 Task: Add a 'Request A Call-Back' section to the HTML file with specific styling and text.
Action: Mouse moved to (528, 478)
Screenshot: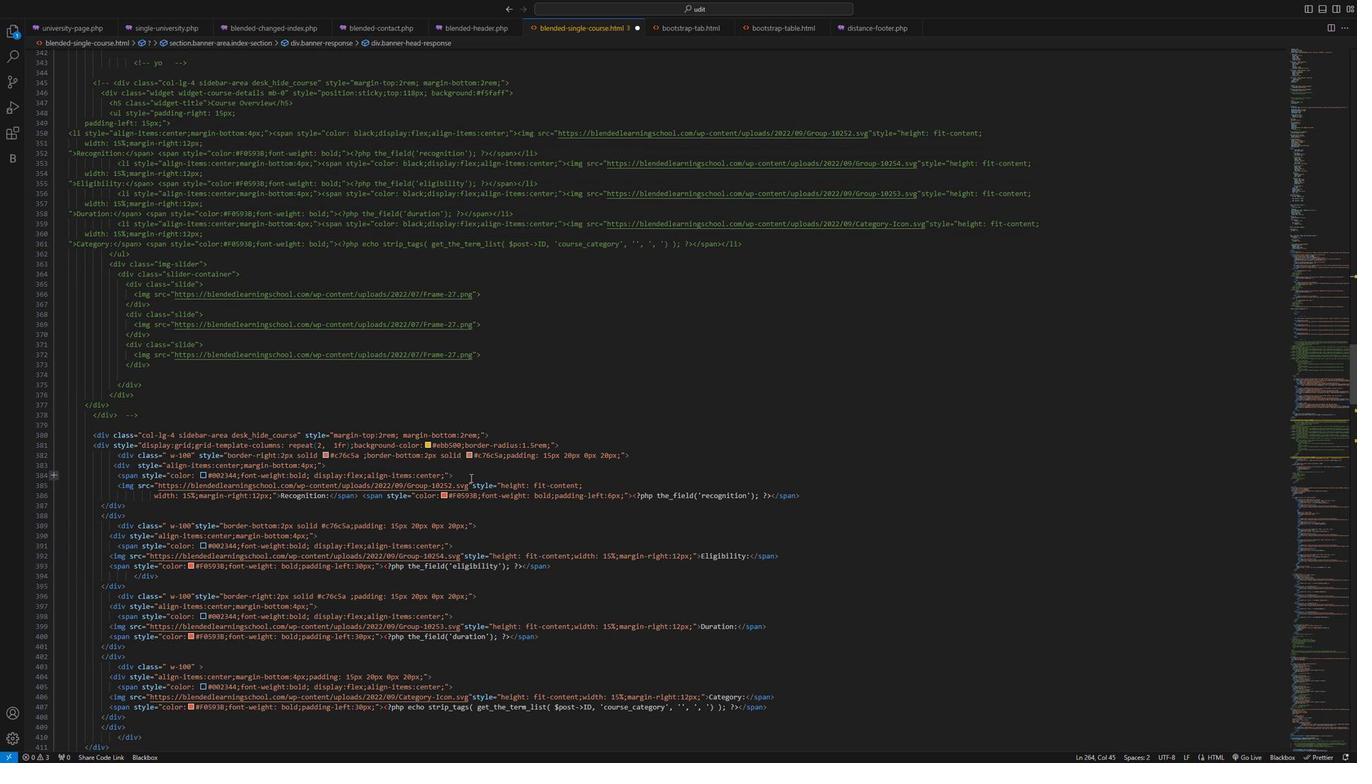 
Action: Mouse scrolled (528, 477) with delta (0, 0)
Screenshot: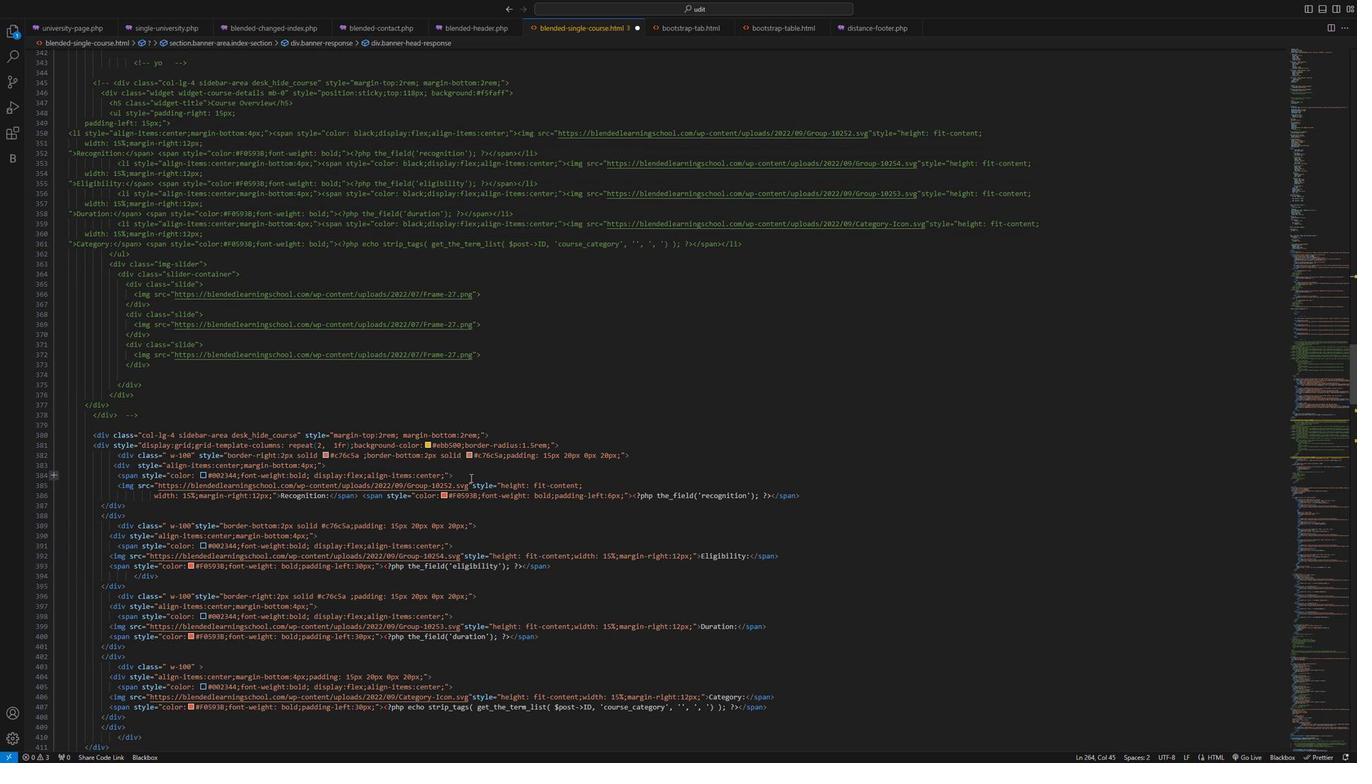 
Action: Mouse moved to (524, 481)
Screenshot: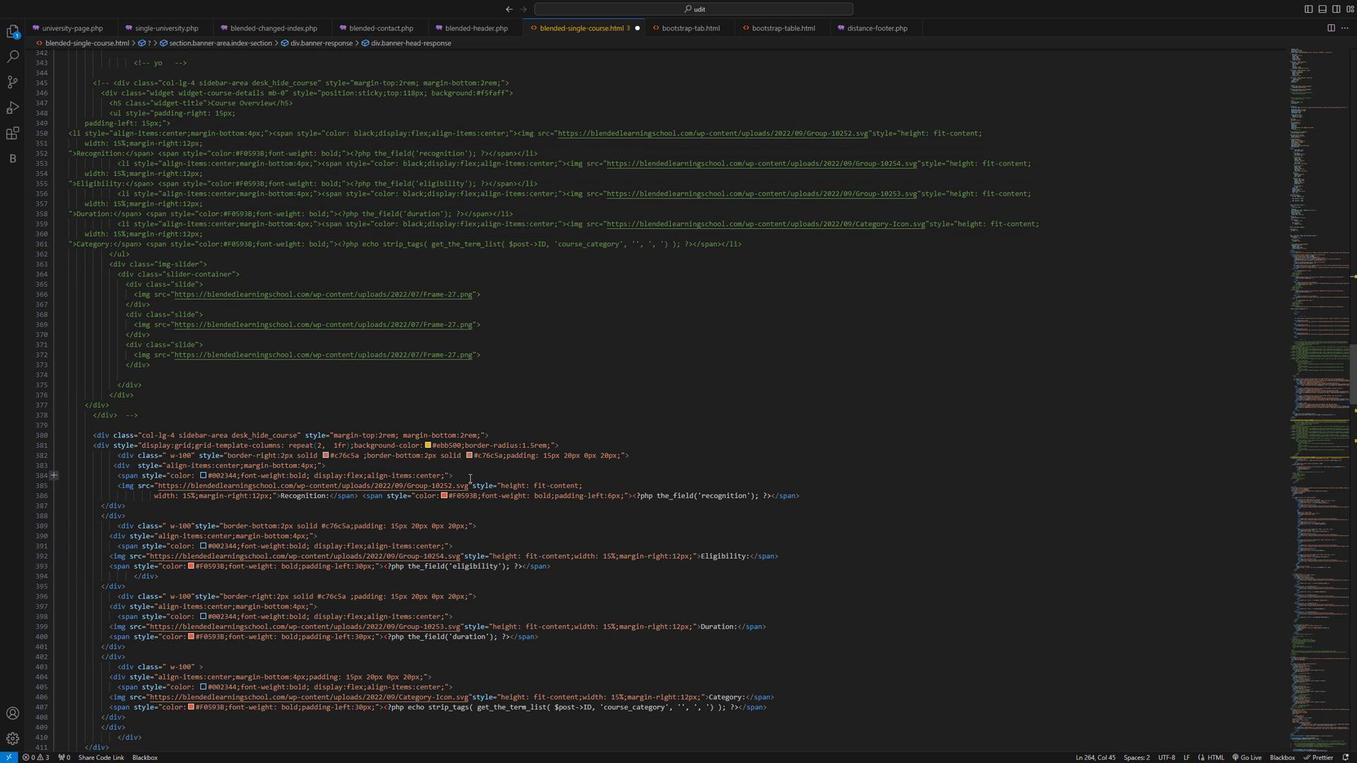 
Action: Mouse scrolled (524, 481) with delta (0, 0)
Screenshot: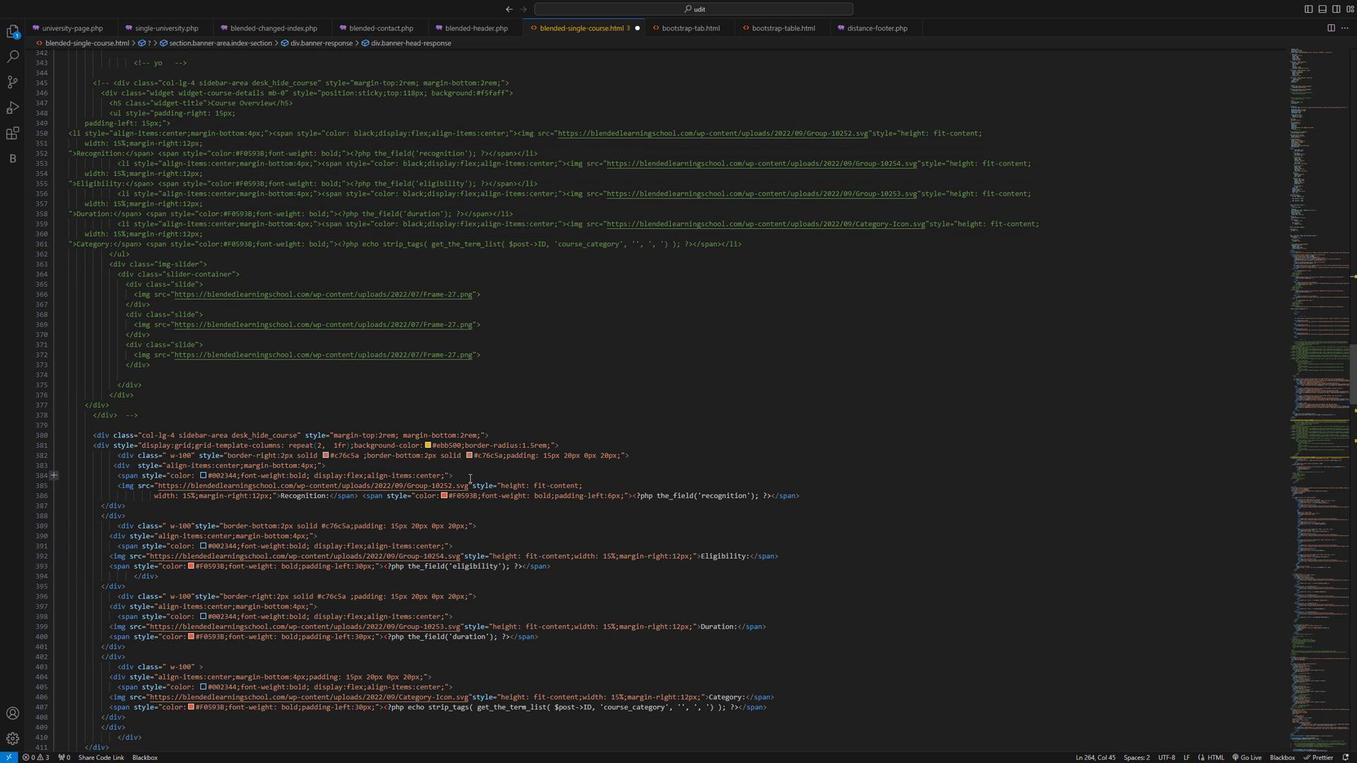 
Action: Mouse moved to (523, 482)
Screenshot: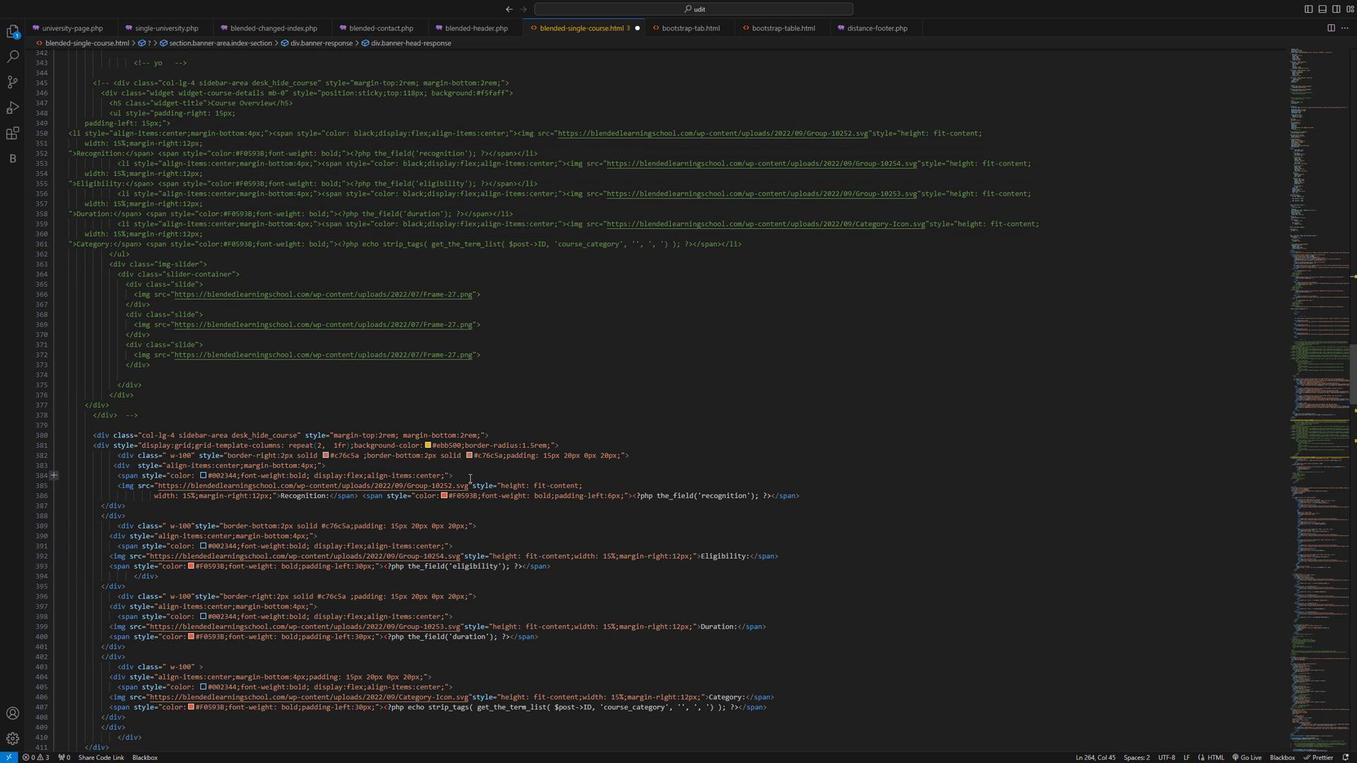 
Action: Mouse scrolled (523, 482) with delta (0, 0)
Screenshot: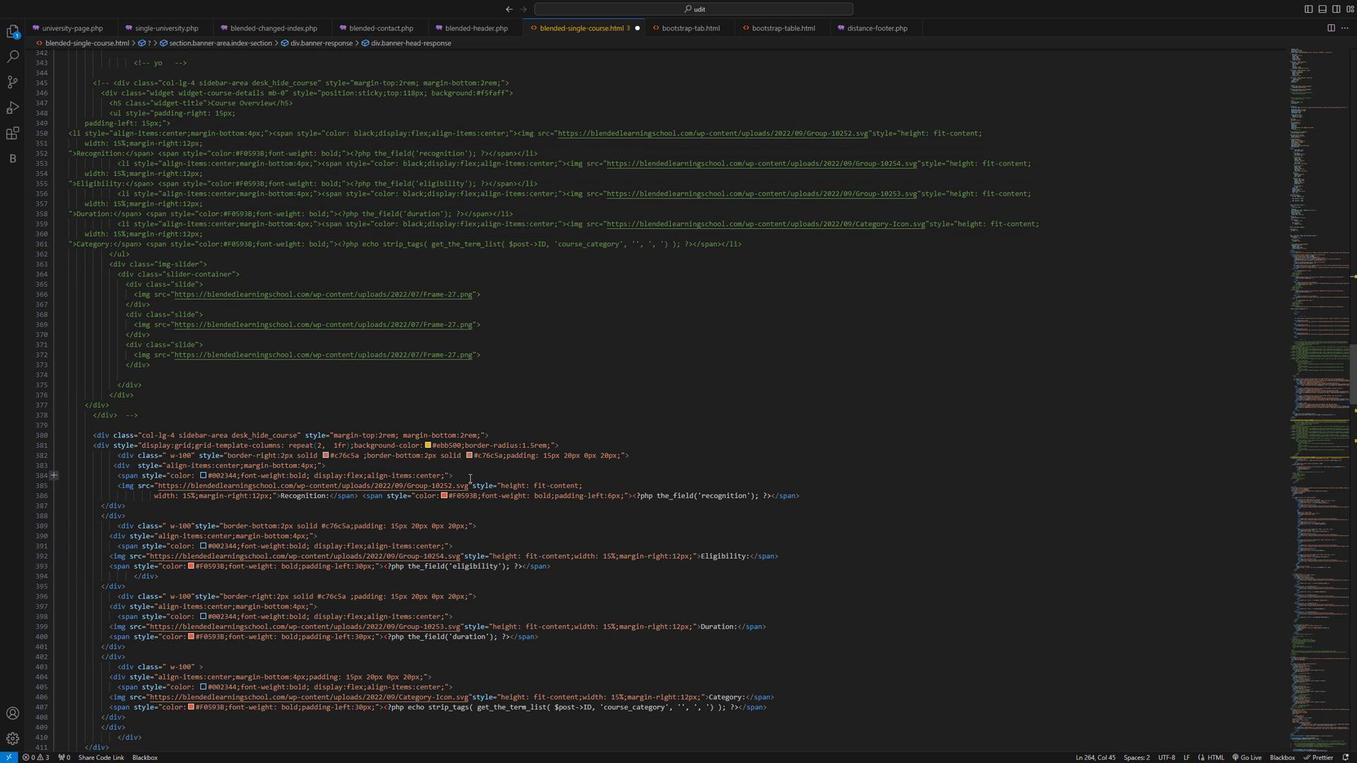 
Action: Mouse moved to (523, 484)
Screenshot: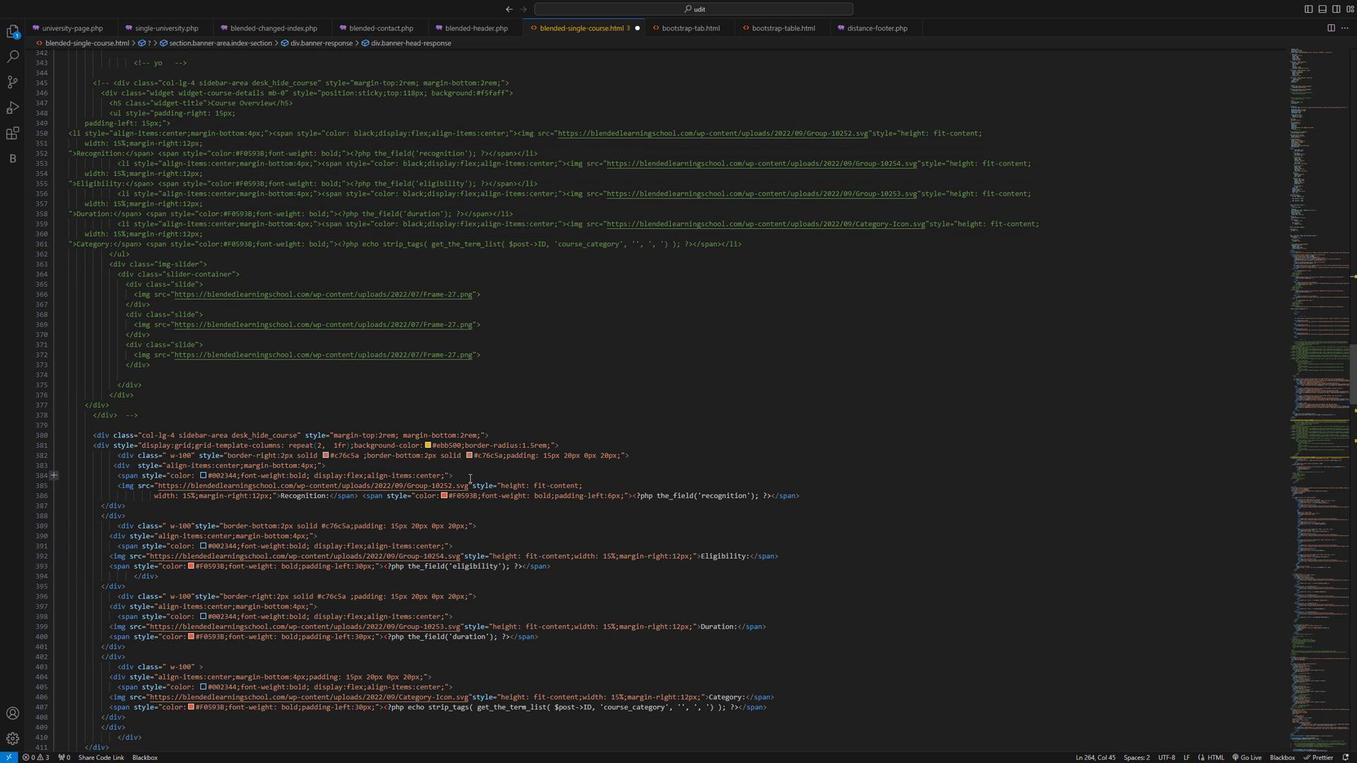 
Action: Mouse scrolled (523, 483) with delta (0, 0)
Screenshot: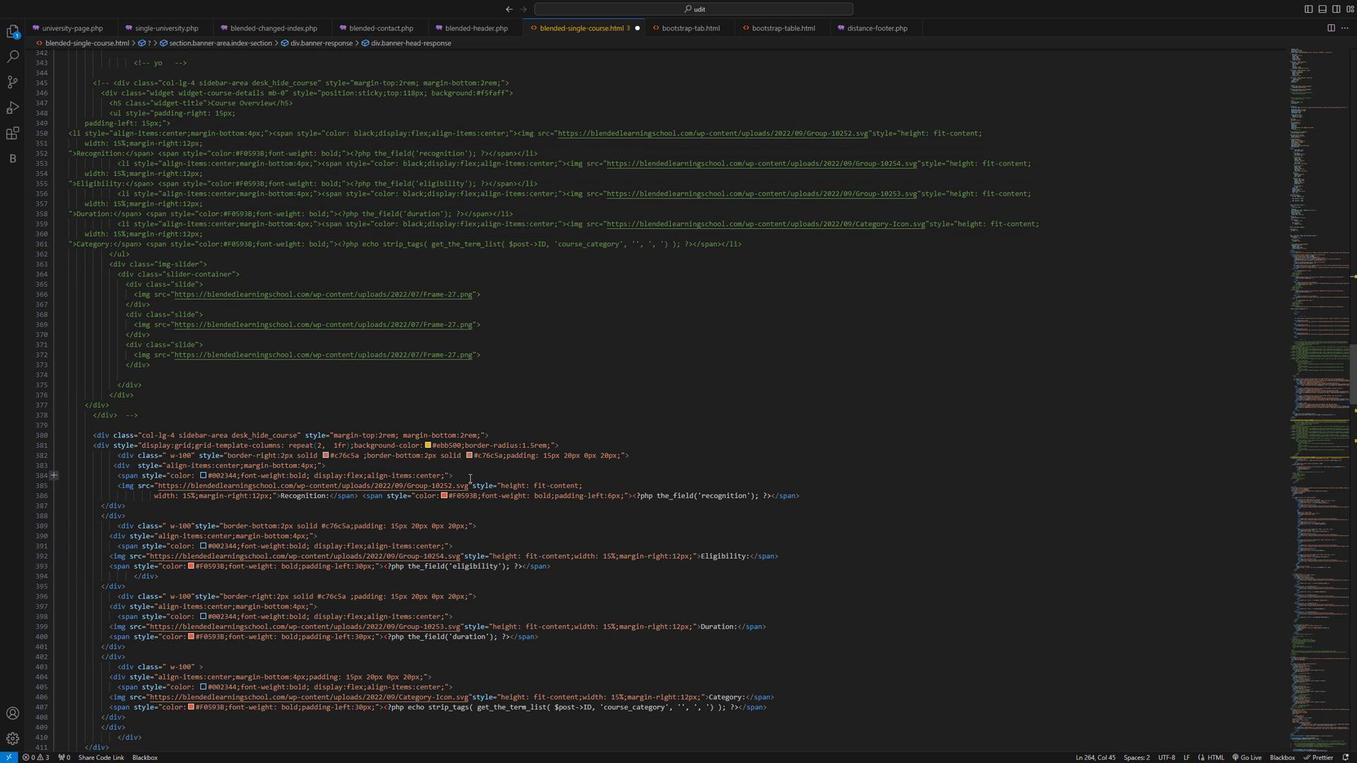 
Action: Mouse moved to (526, 502)
Screenshot: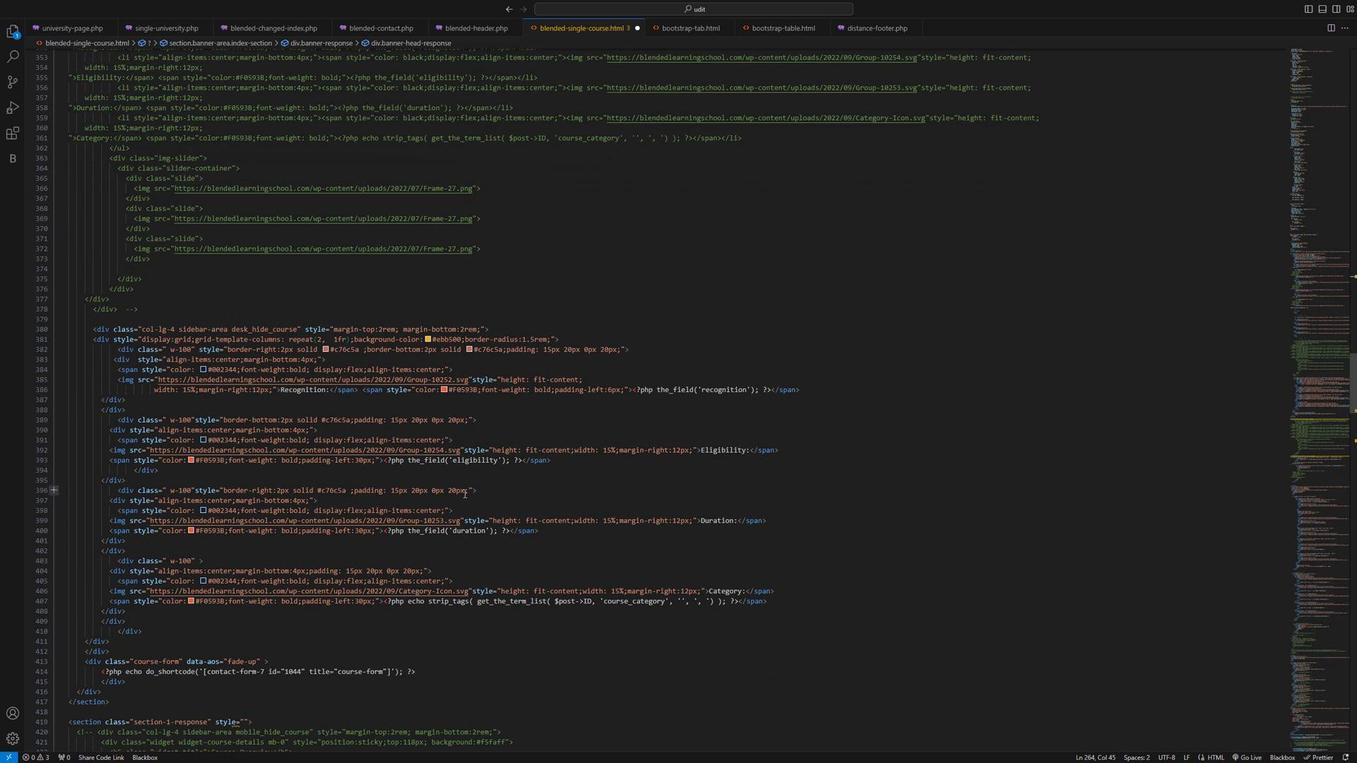 
Action: Mouse scrolled (526, 501) with delta (0, 0)
Screenshot: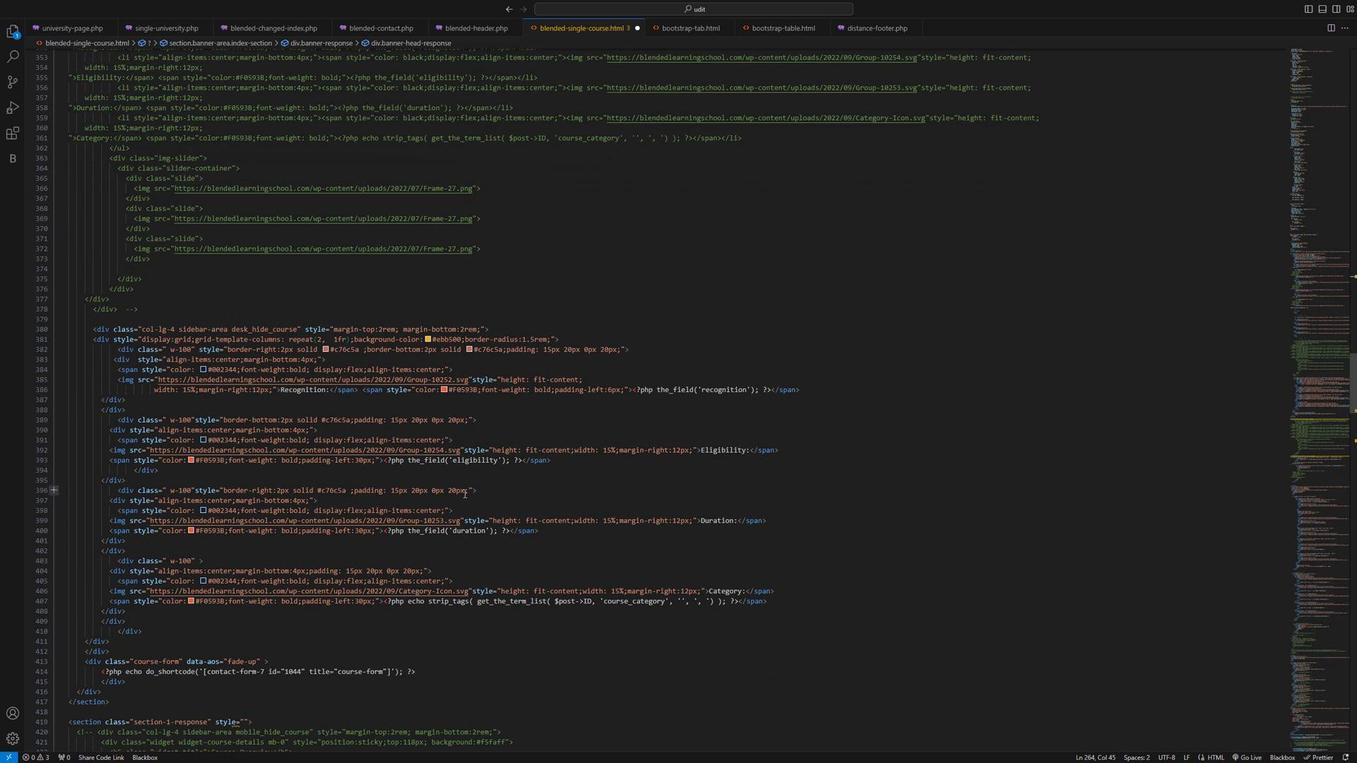 
Action: Mouse moved to (526, 506)
Screenshot: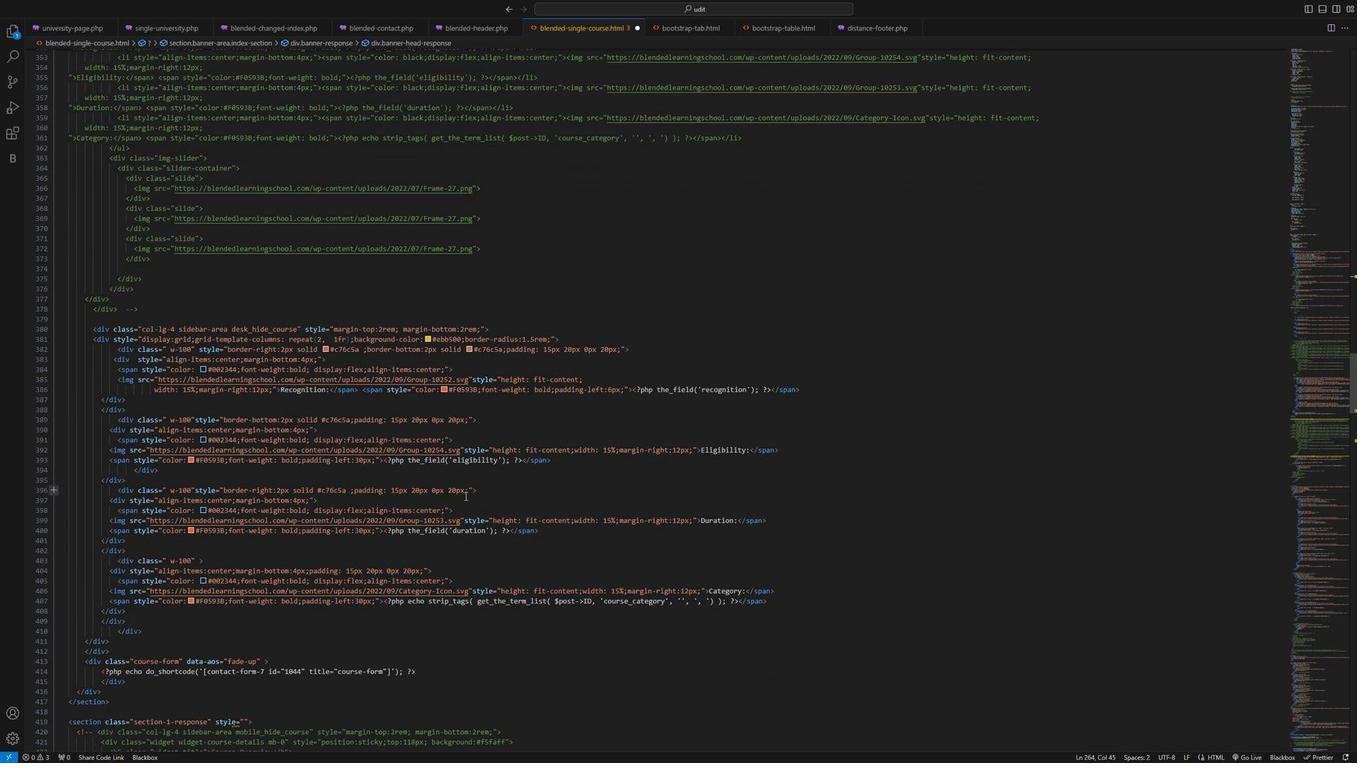 
Action: Mouse scrolled (526, 506) with delta (0, 0)
Screenshot: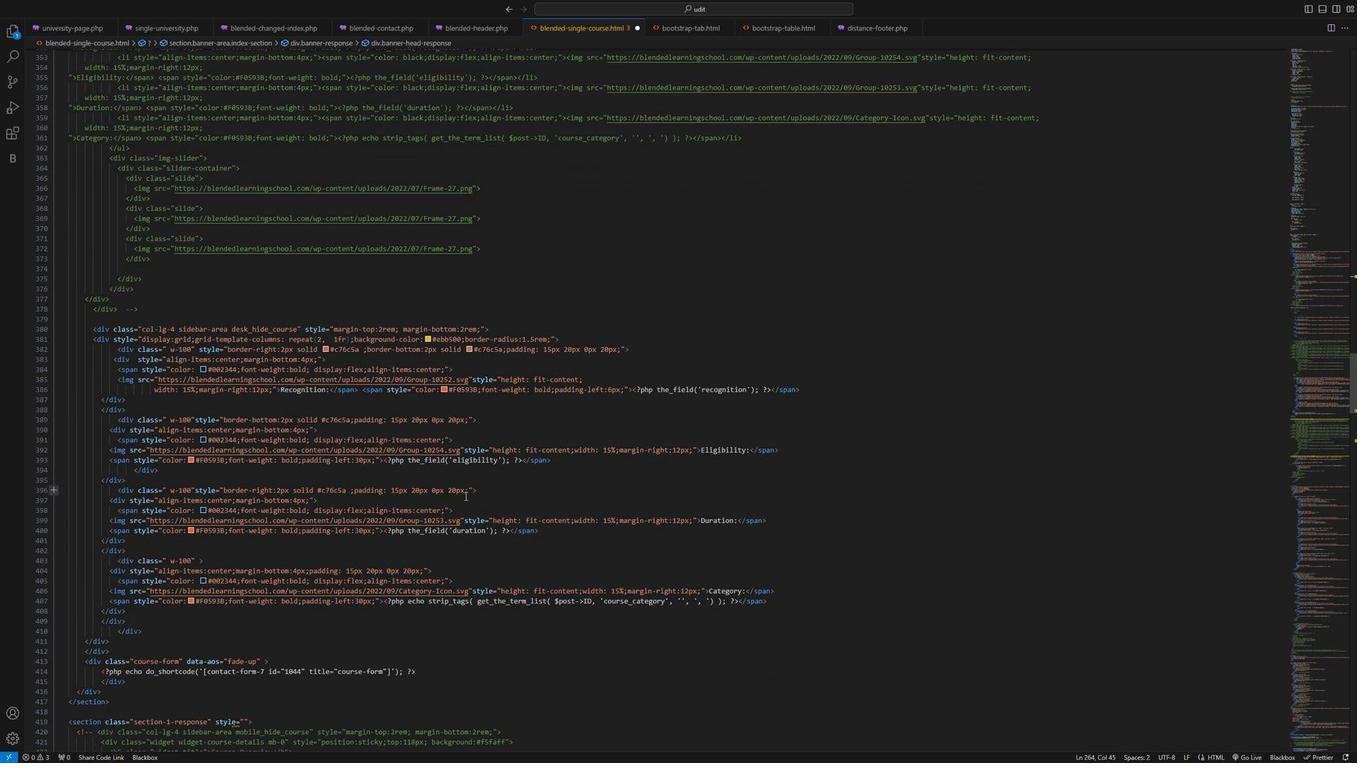 
Action: Mouse moved to (526, 510)
Screenshot: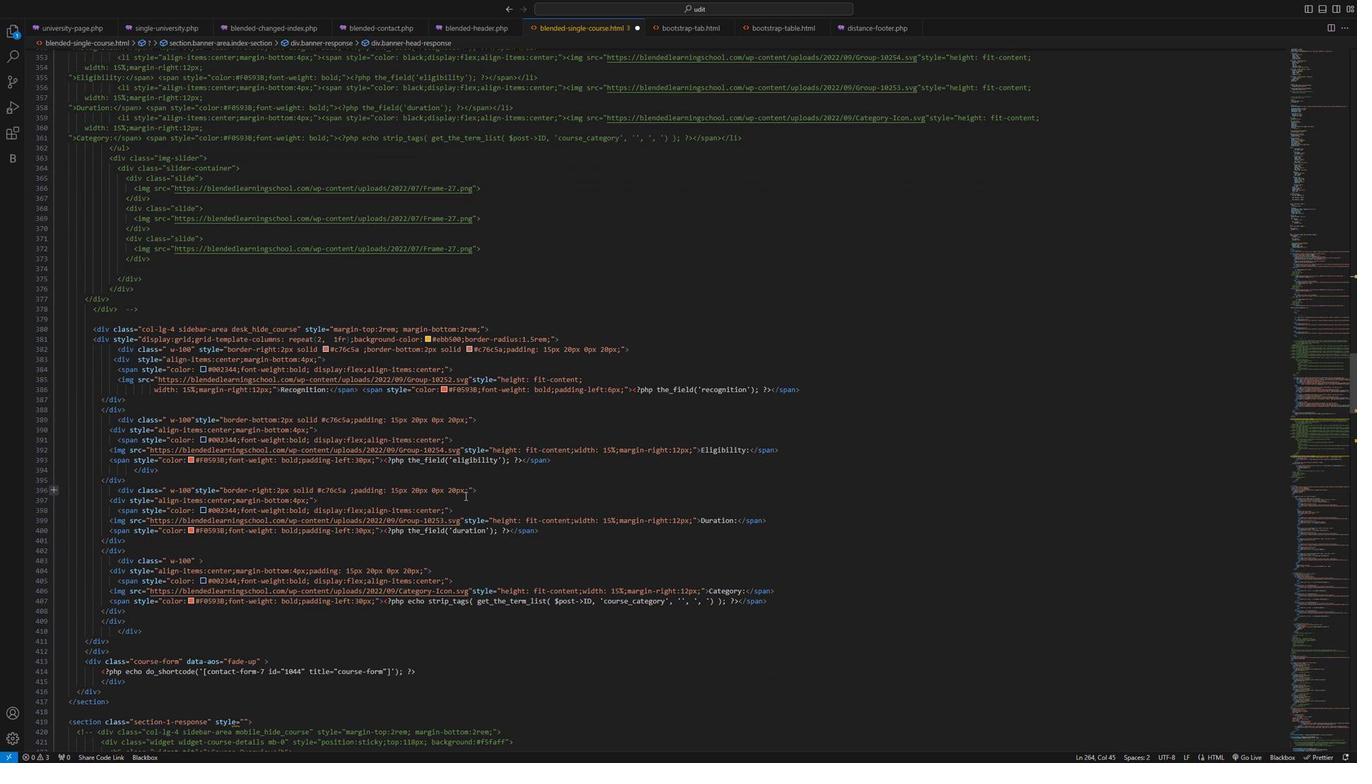 
Action: Mouse scrolled (526, 509) with delta (0, 0)
Screenshot: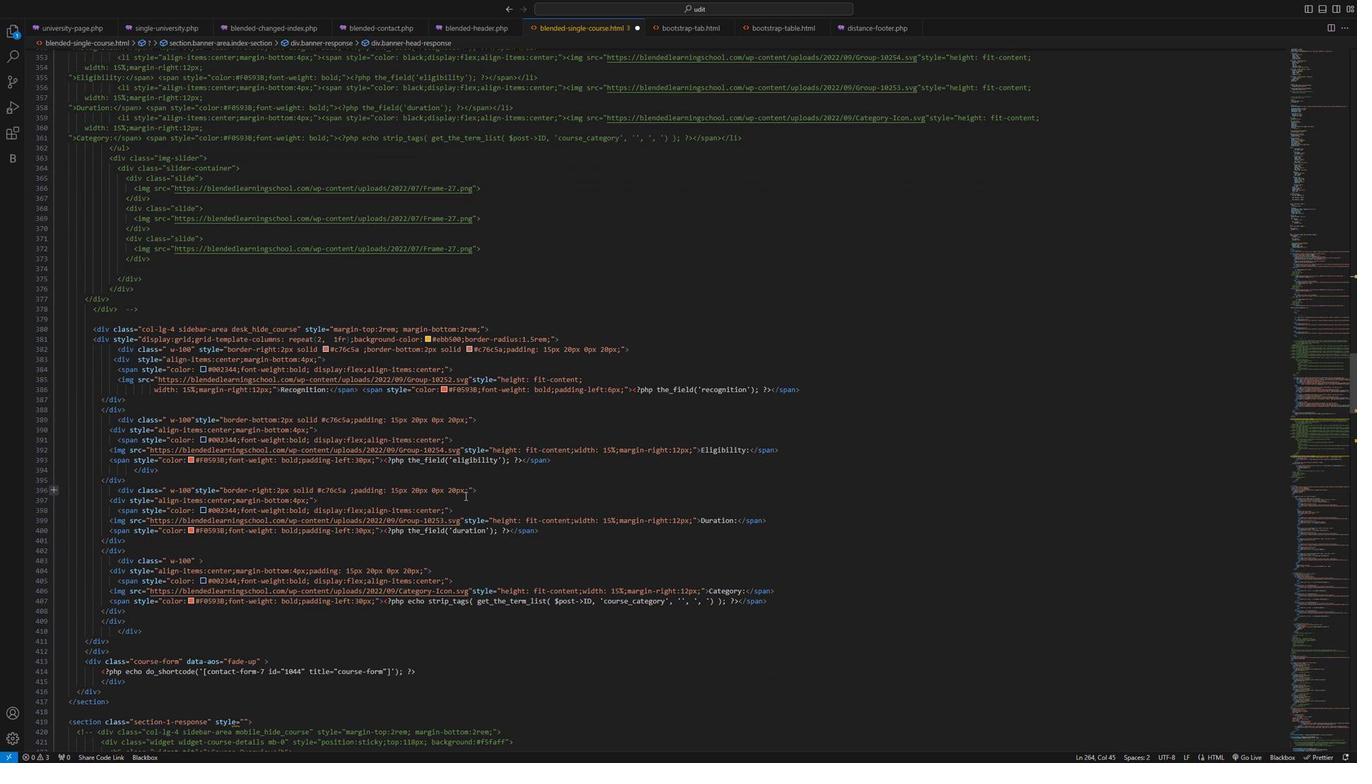 
Action: Mouse moved to (526, 515)
Screenshot: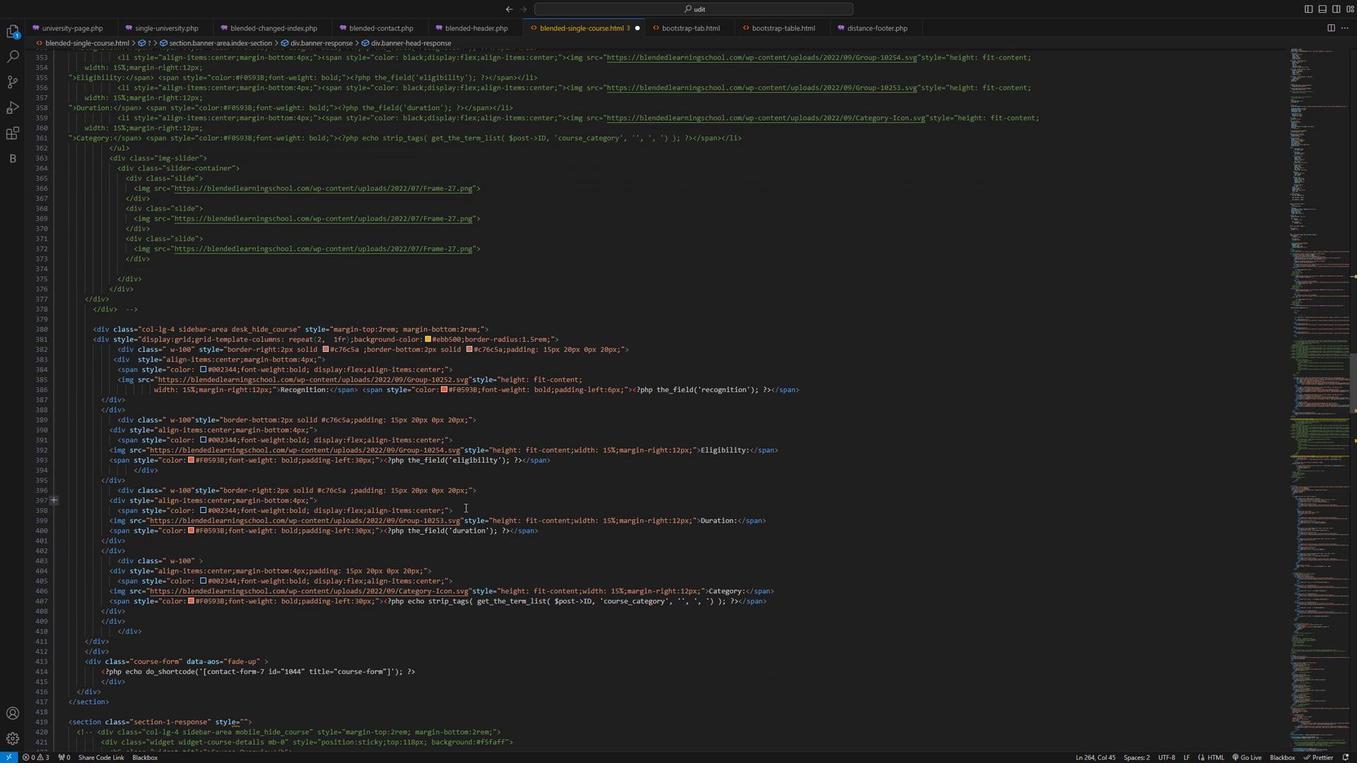 
Action: Mouse scrolled (526, 514) with delta (0, 0)
Screenshot: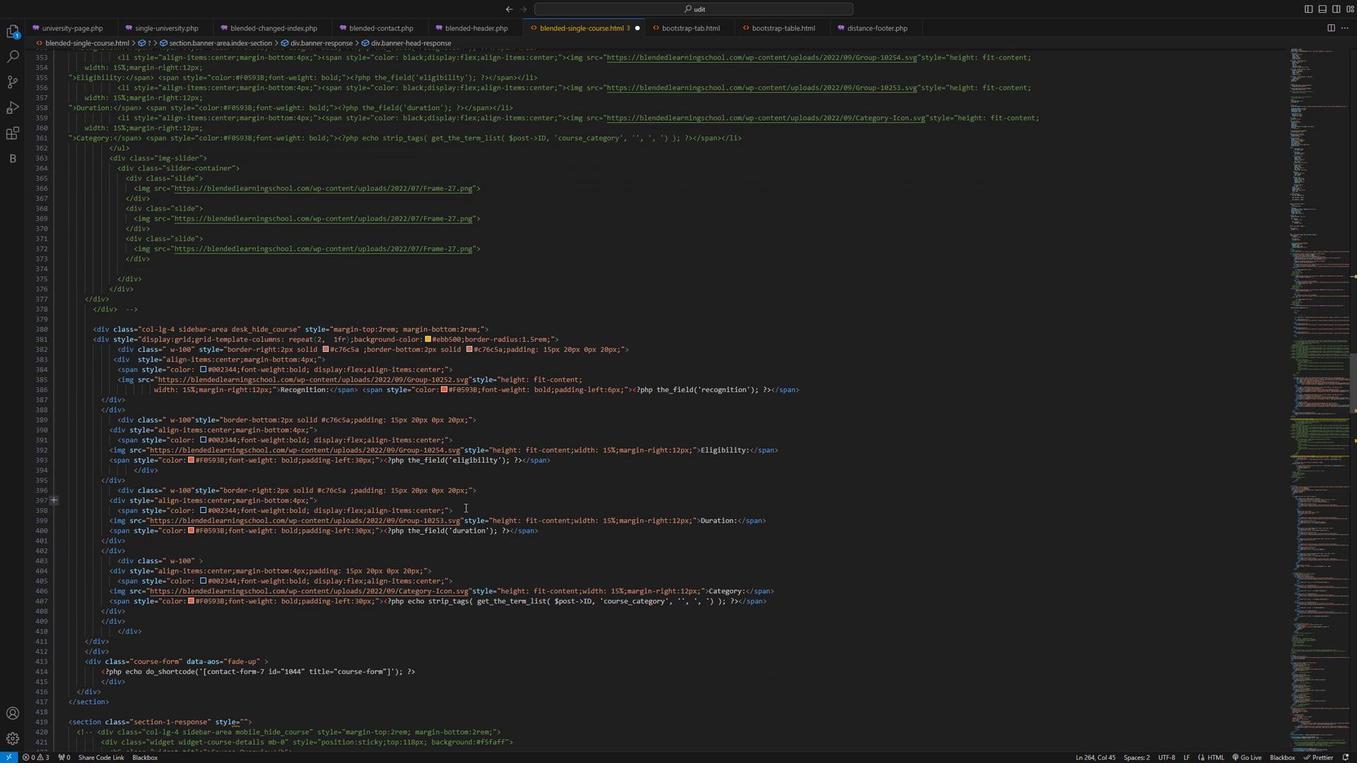 
Action: Mouse moved to (522, 524)
Screenshot: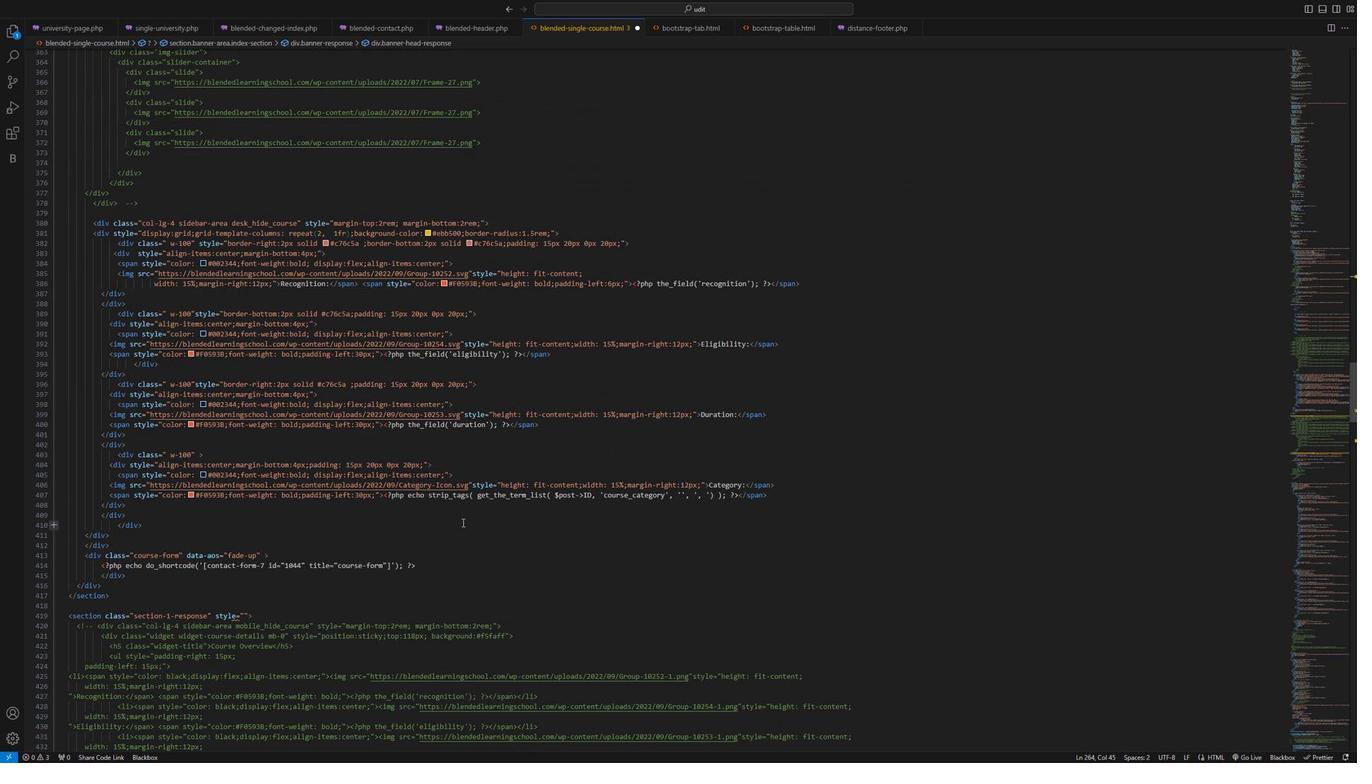 
Action: Mouse scrolled (522, 523) with delta (0, 0)
Screenshot: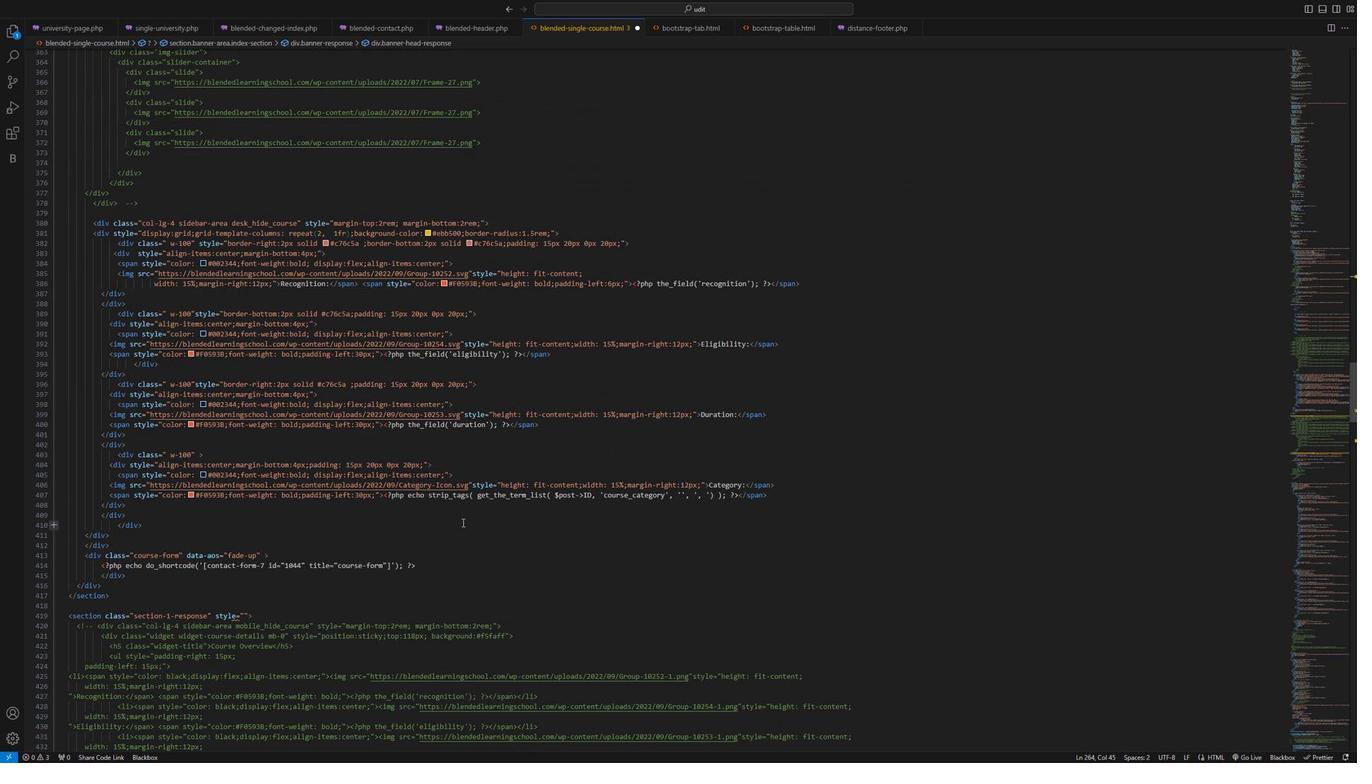 
Action: Mouse moved to (521, 525)
Screenshot: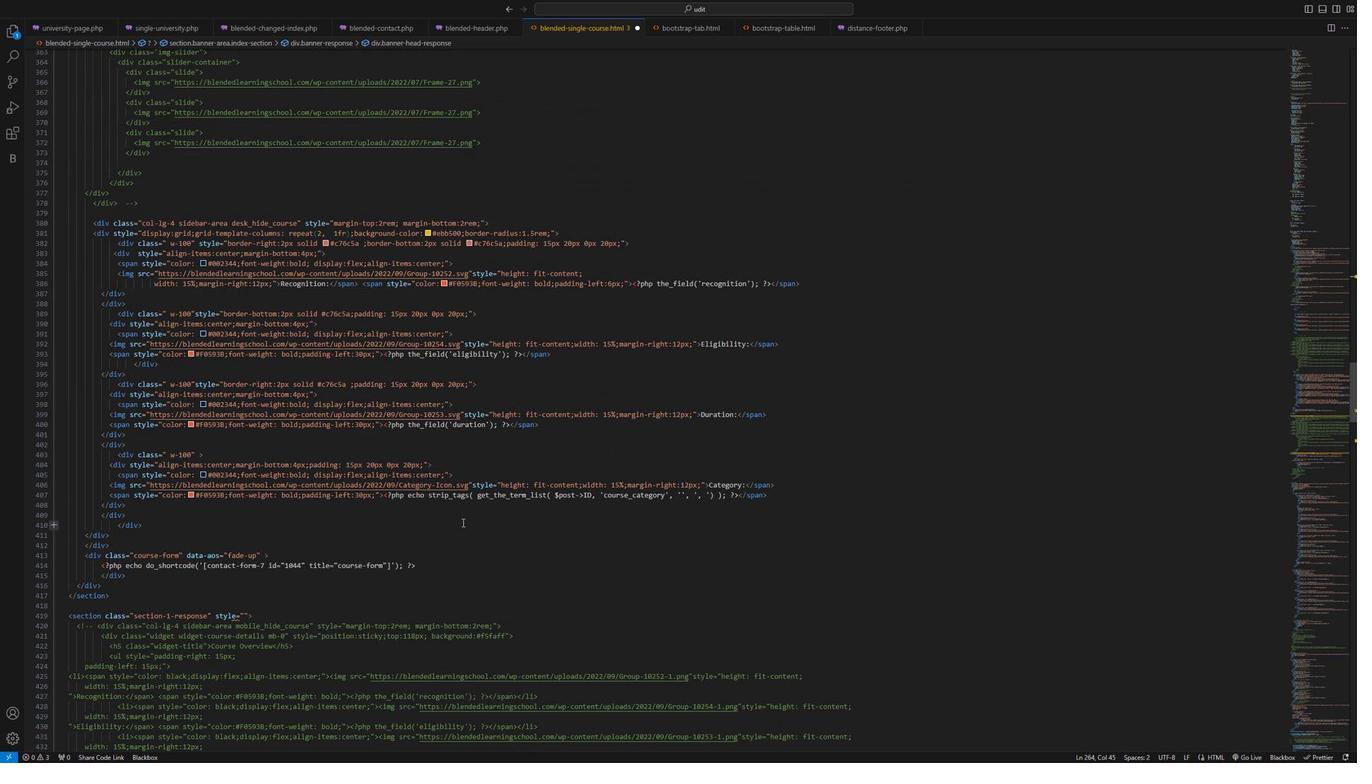 
Action: Mouse scrolled (521, 525) with delta (0, 0)
Screenshot: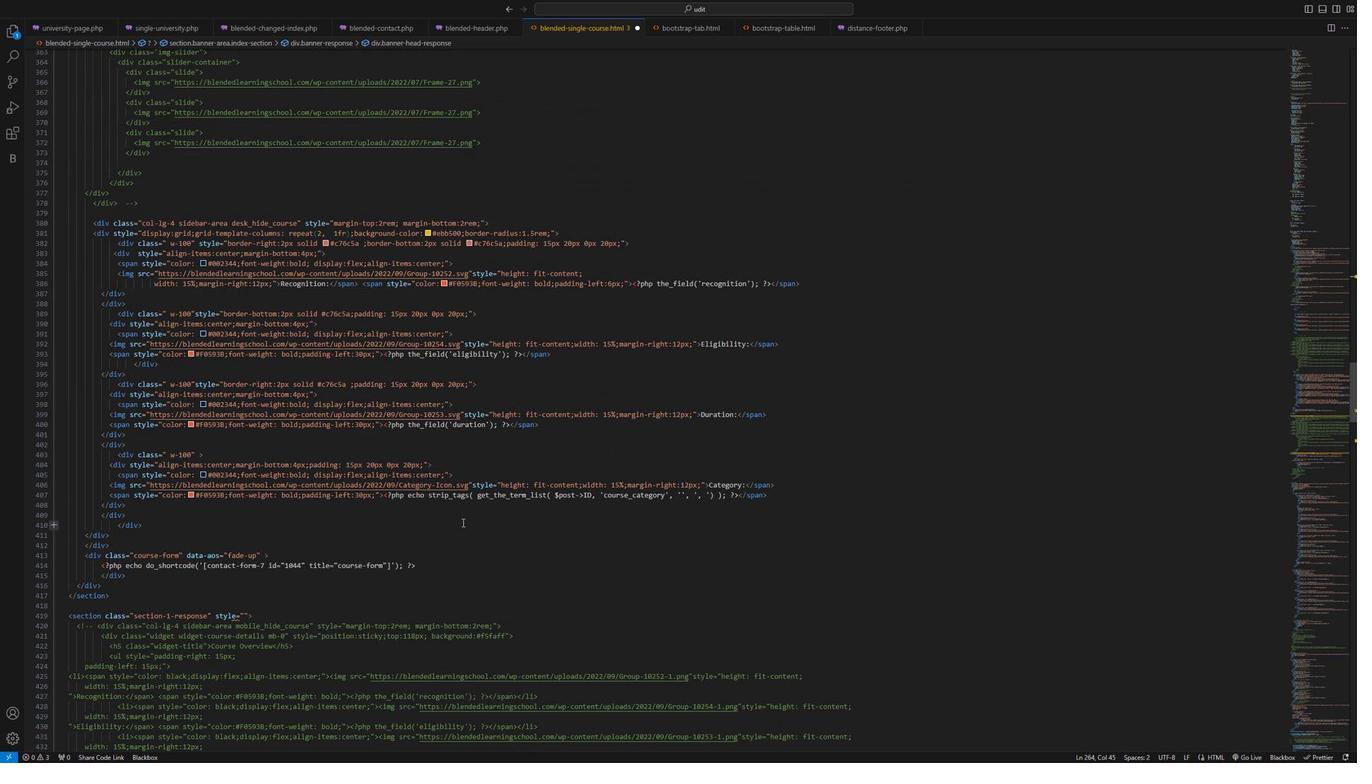 
Action: Mouse scrolled (521, 525) with delta (0, 0)
Screenshot: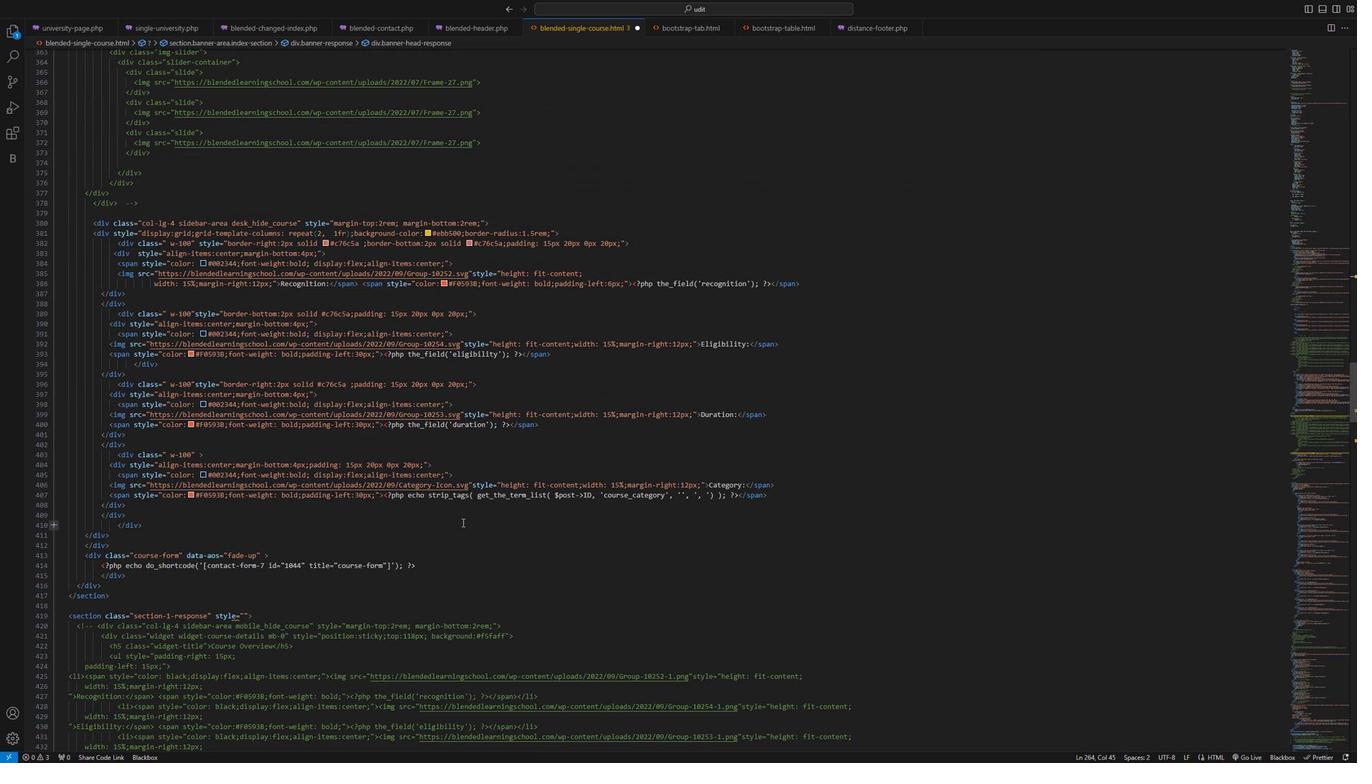 
Action: Mouse moved to (521, 527)
Screenshot: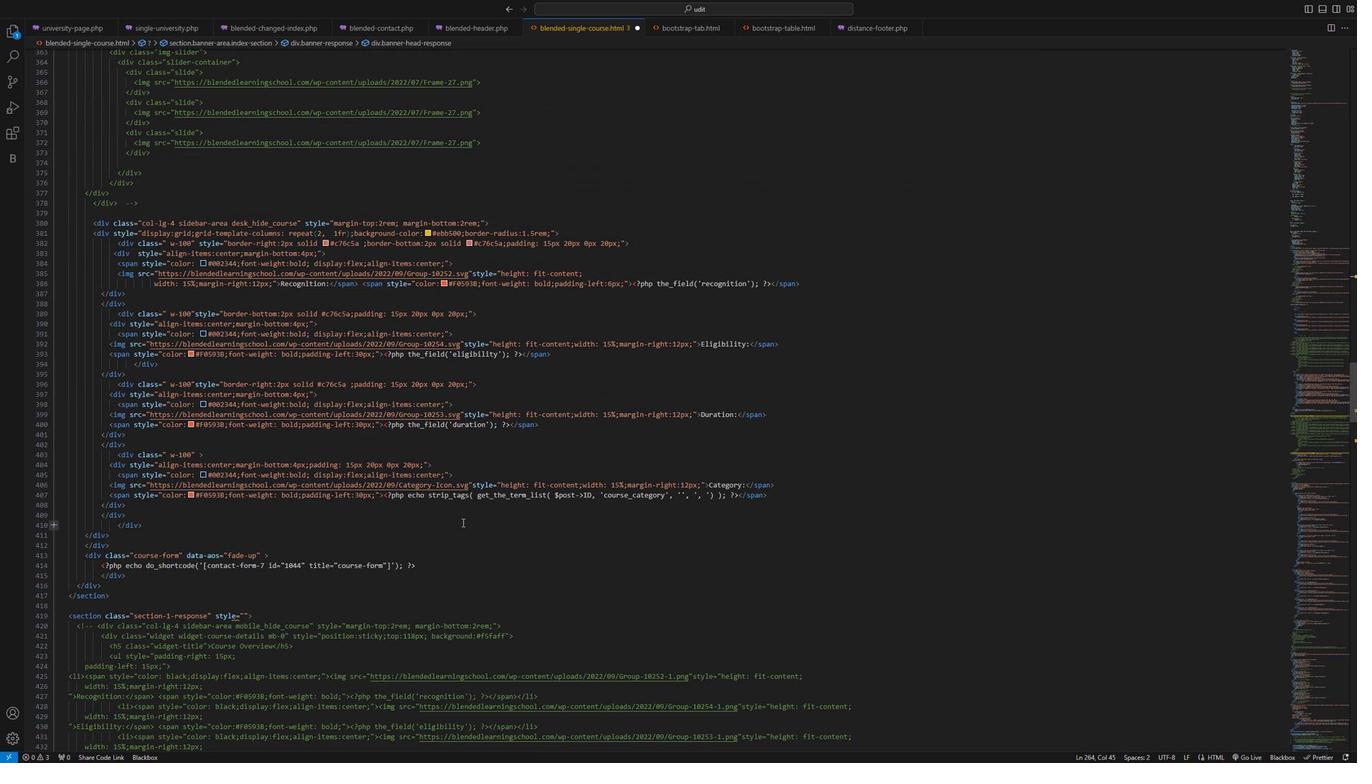 
Action: Mouse scrolled (521, 526) with delta (0, 0)
Screenshot: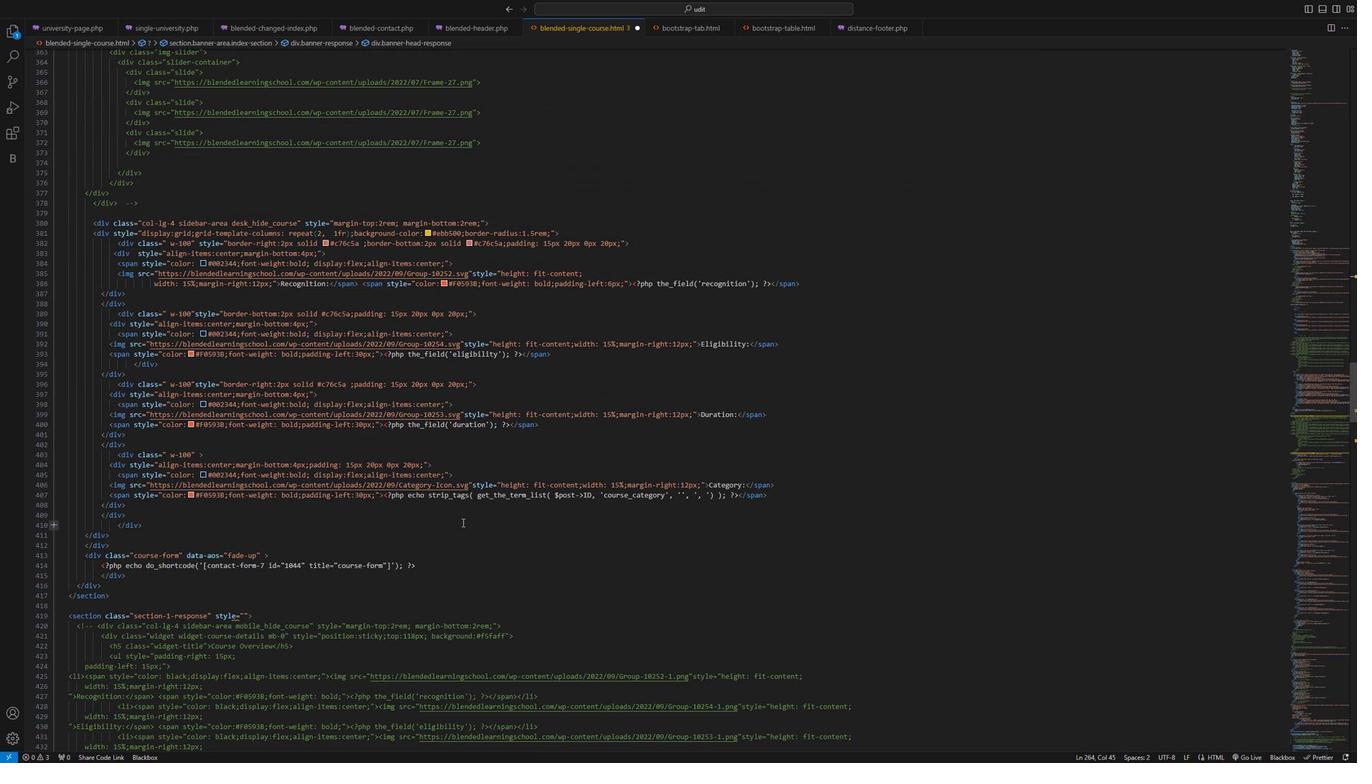 
Action: Mouse moved to (520, 527)
Screenshot: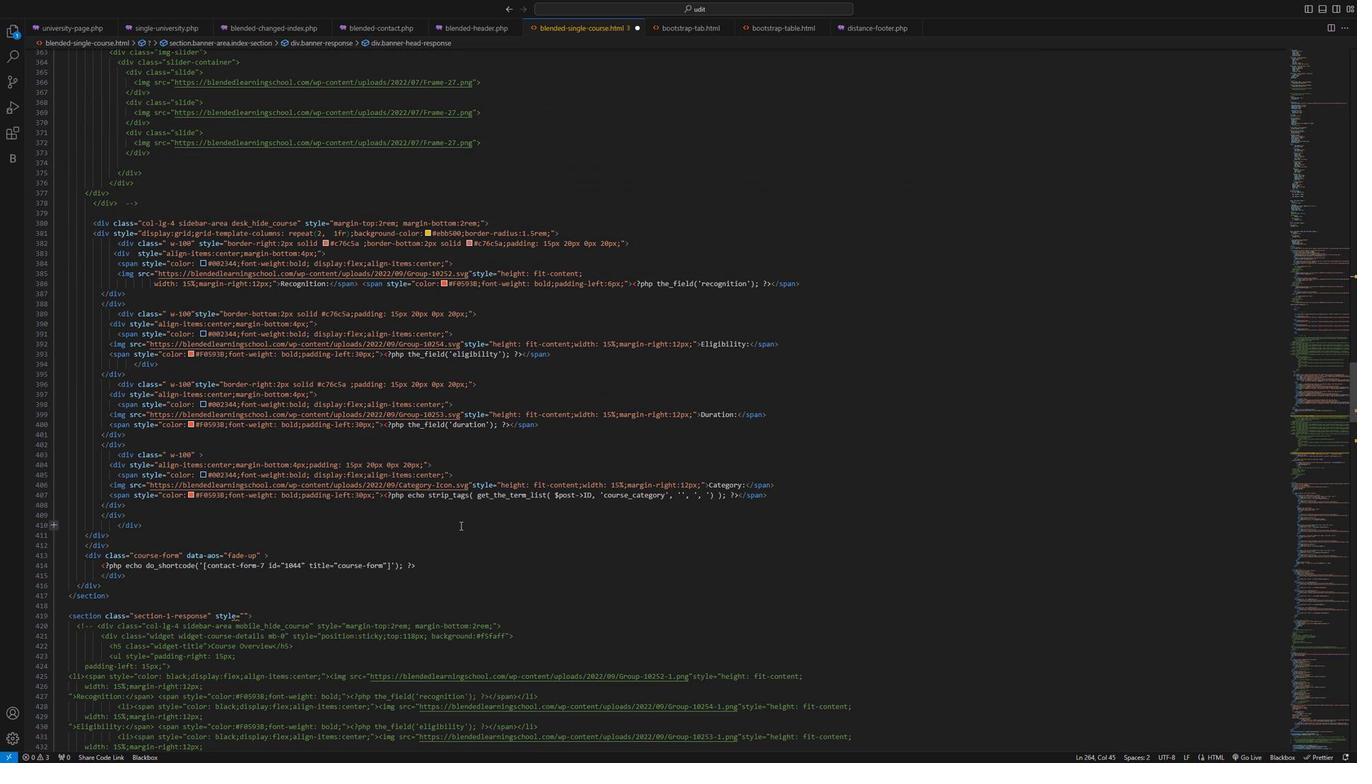 
Action: Mouse scrolled (520, 526) with delta (0, 0)
Screenshot: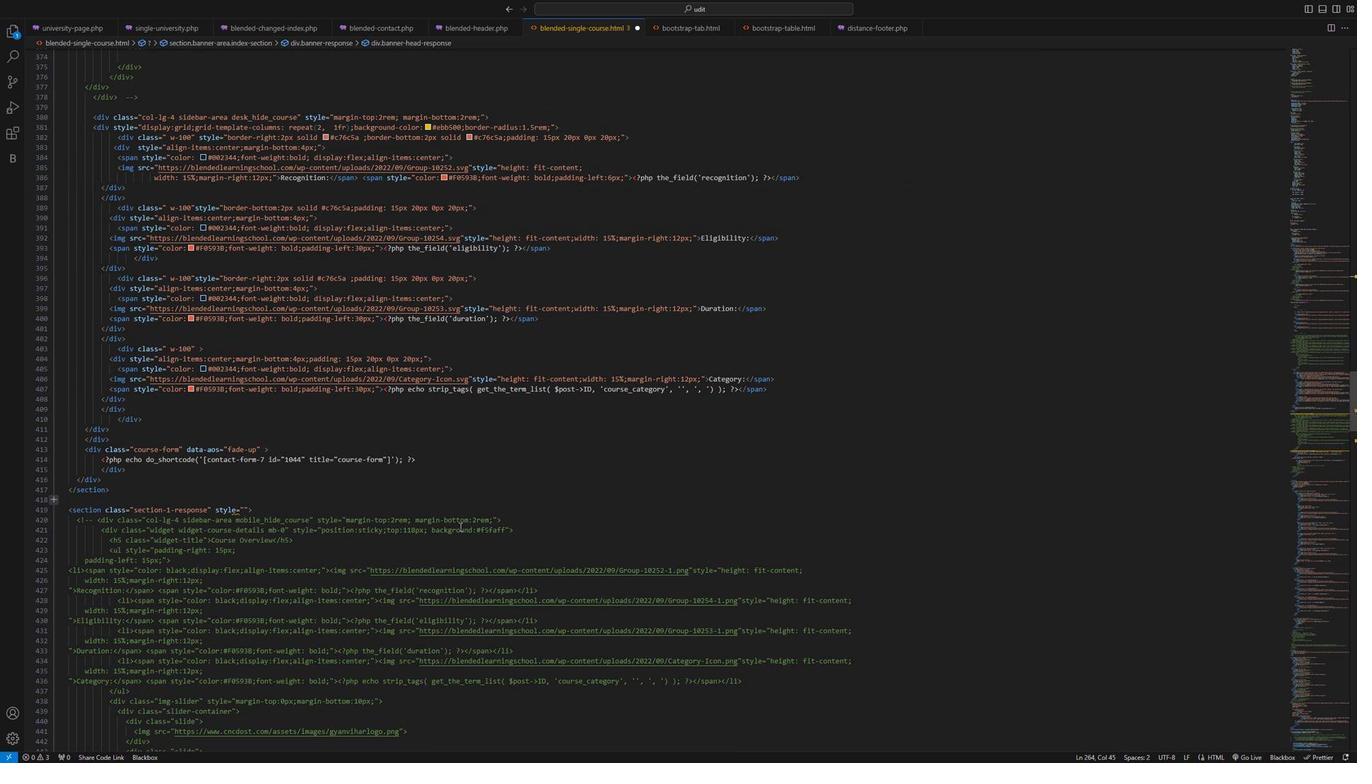 
Action: Mouse scrolled (520, 526) with delta (0, 0)
Screenshot: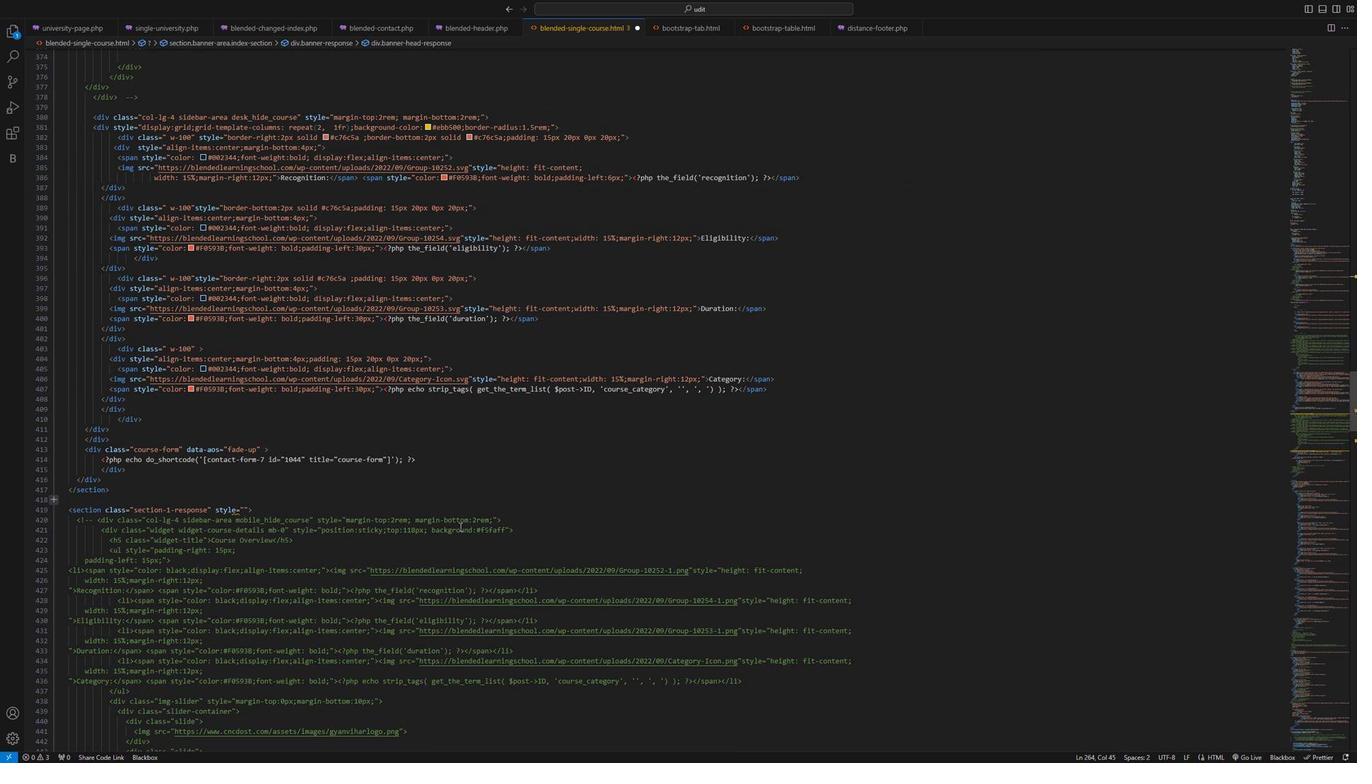 
Action: Mouse scrolled (520, 526) with delta (0, 0)
Screenshot: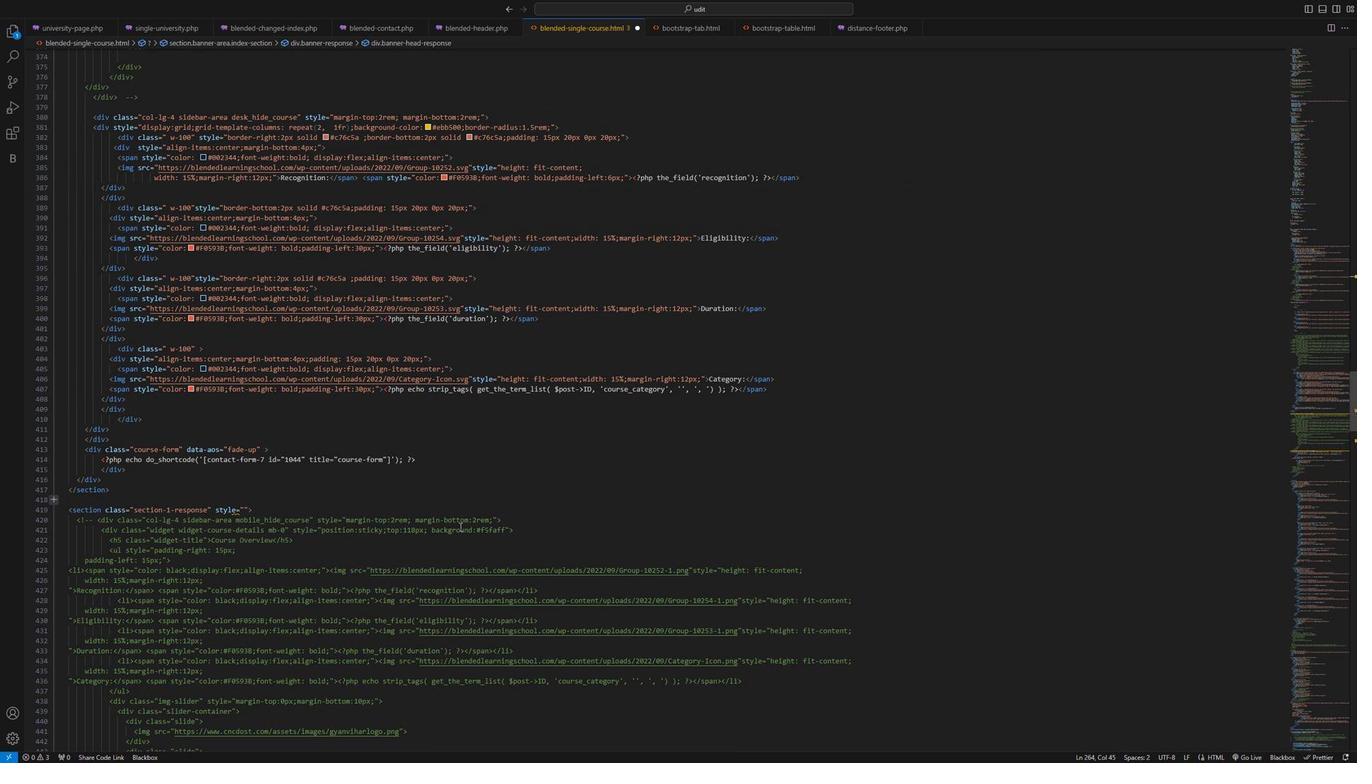 
Action: Mouse scrolled (520, 526) with delta (0, 0)
Screenshot: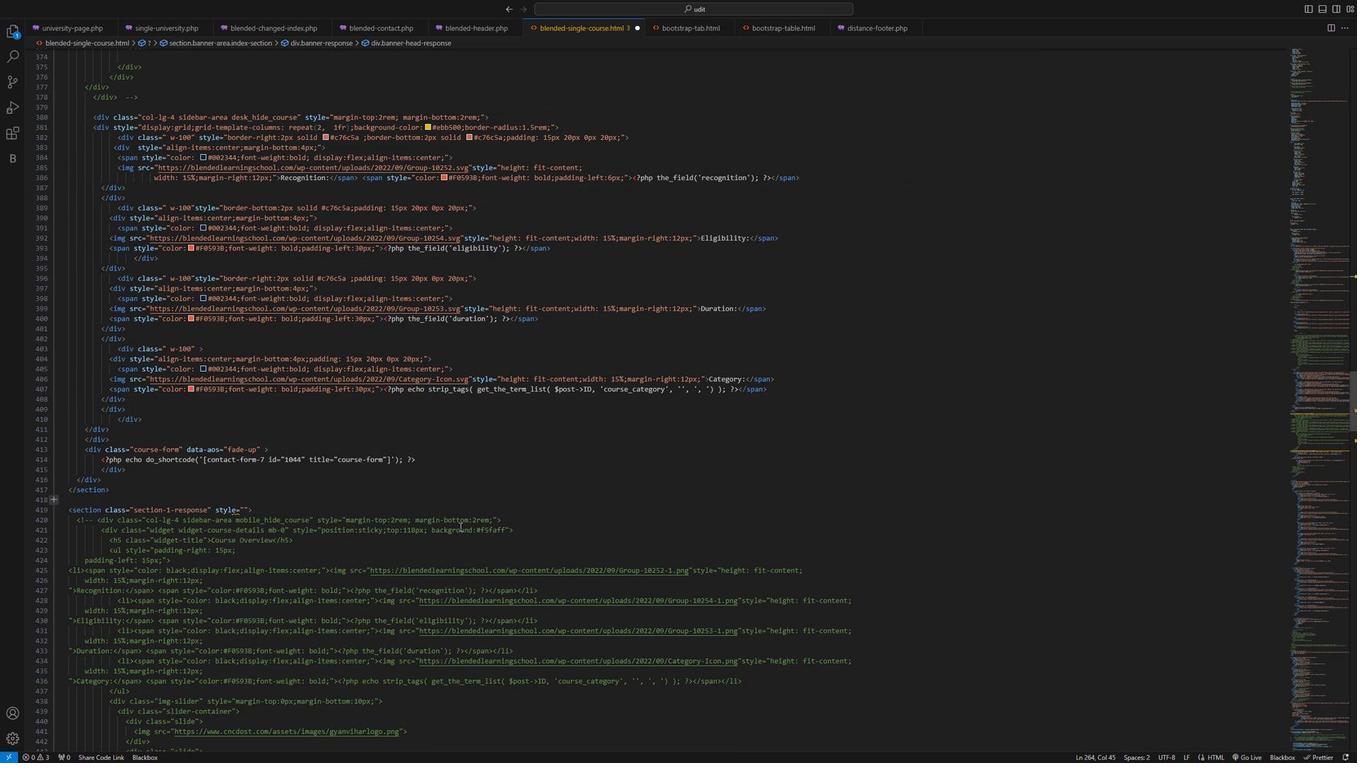 
Action: Mouse moved to (469, 544)
Screenshot: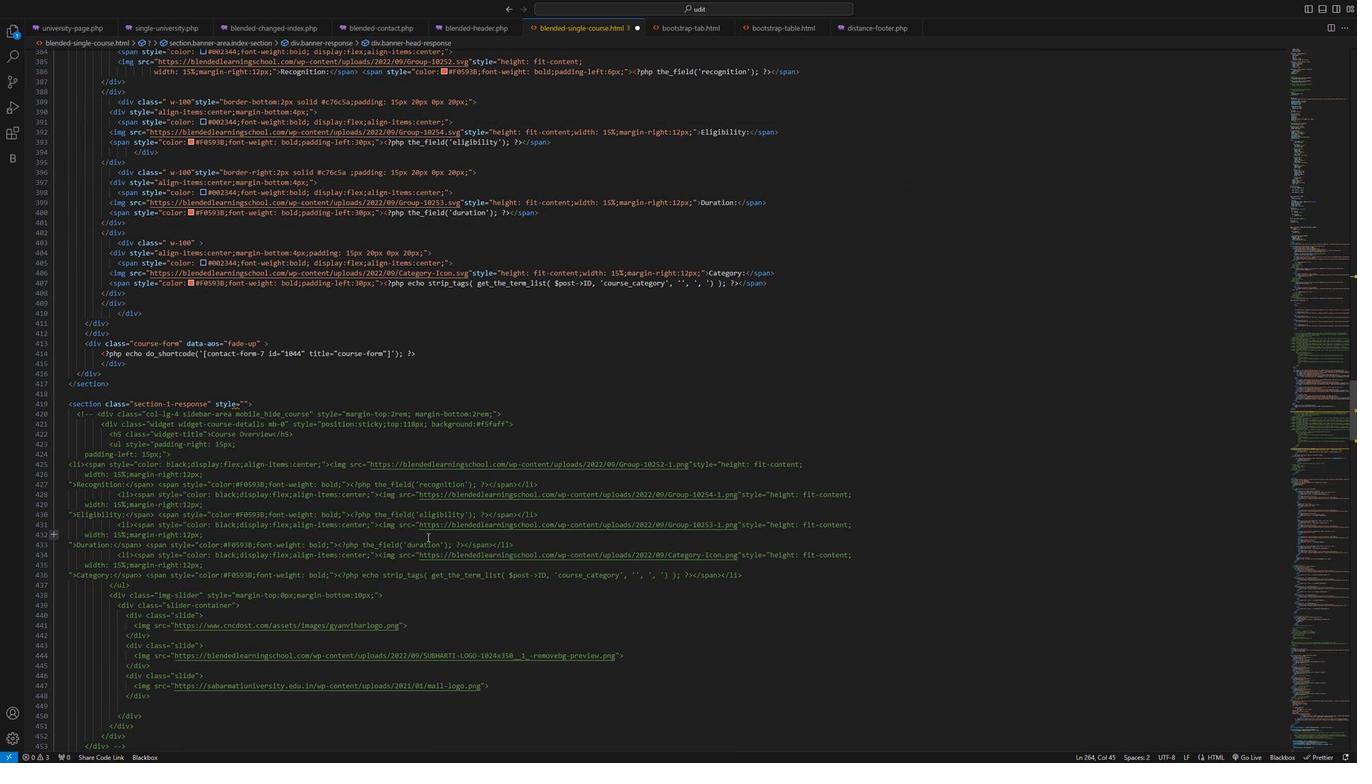 
Action: Mouse scrolled (469, 544) with delta (0, 0)
Screenshot: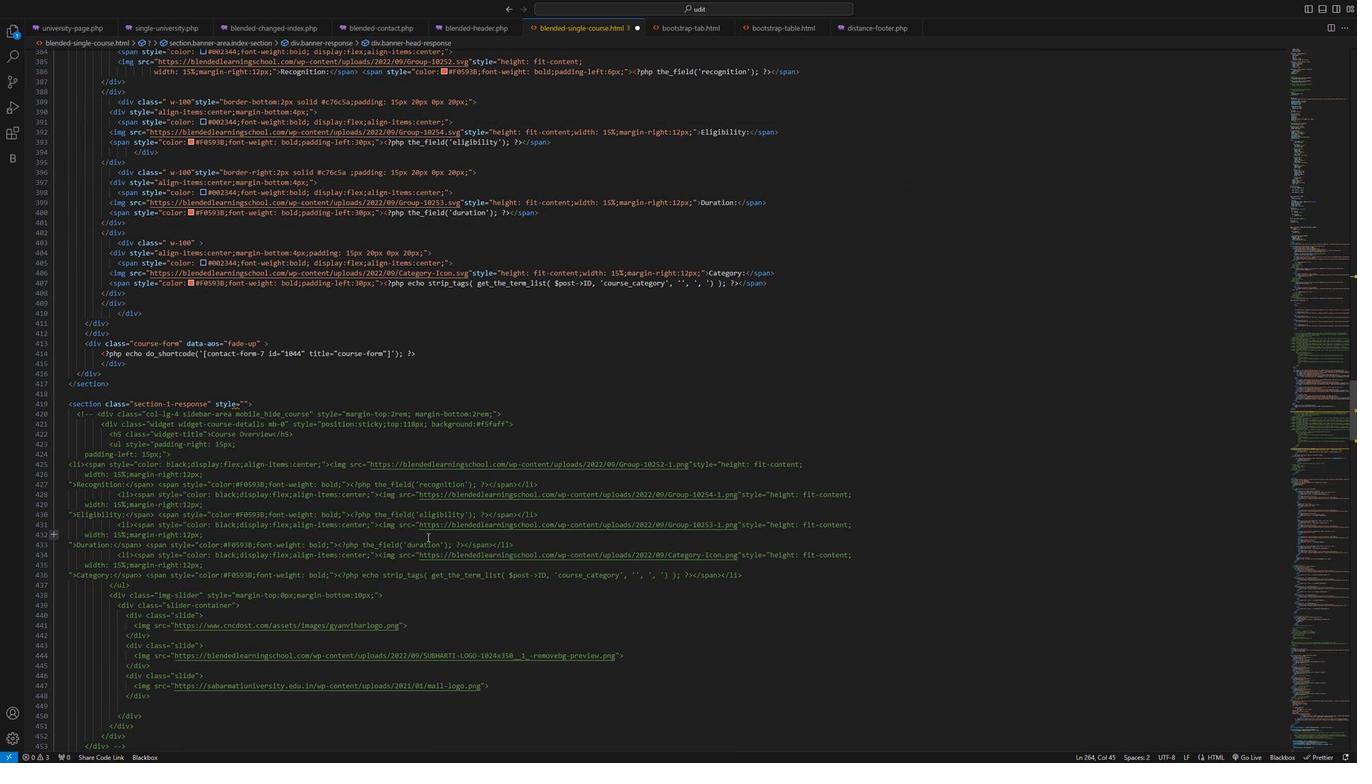
Action: Mouse moved to (463, 547)
Screenshot: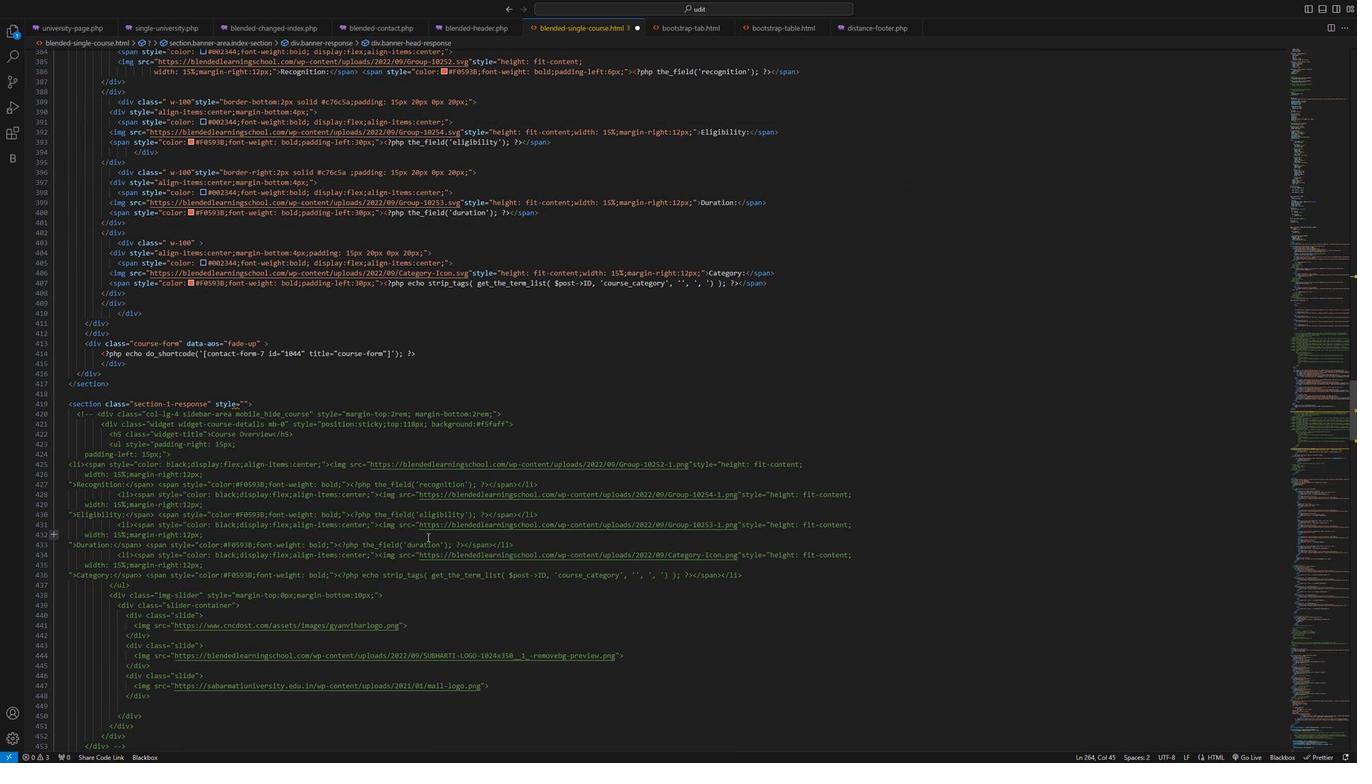 
Action: Mouse scrolled (463, 546) with delta (0, 0)
Screenshot: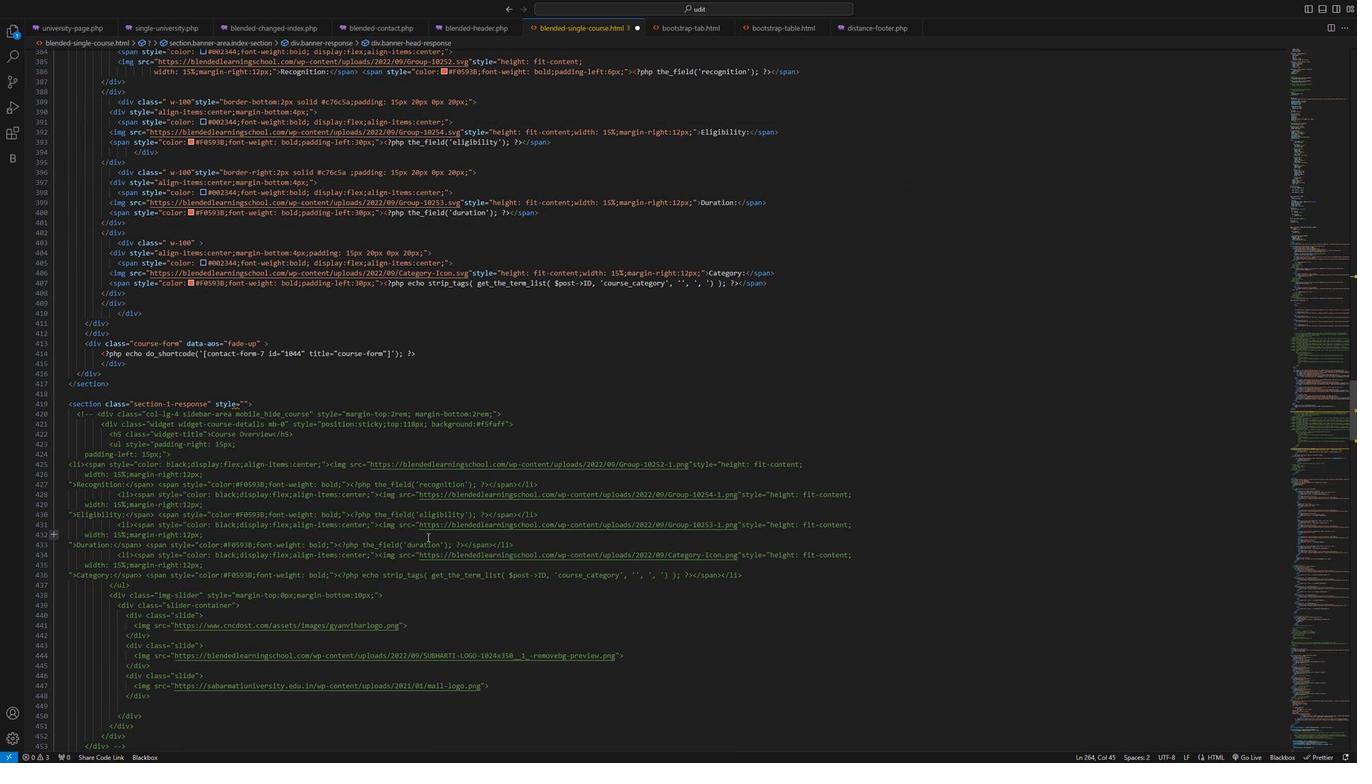 
Action: Mouse moved to (457, 548)
Screenshot: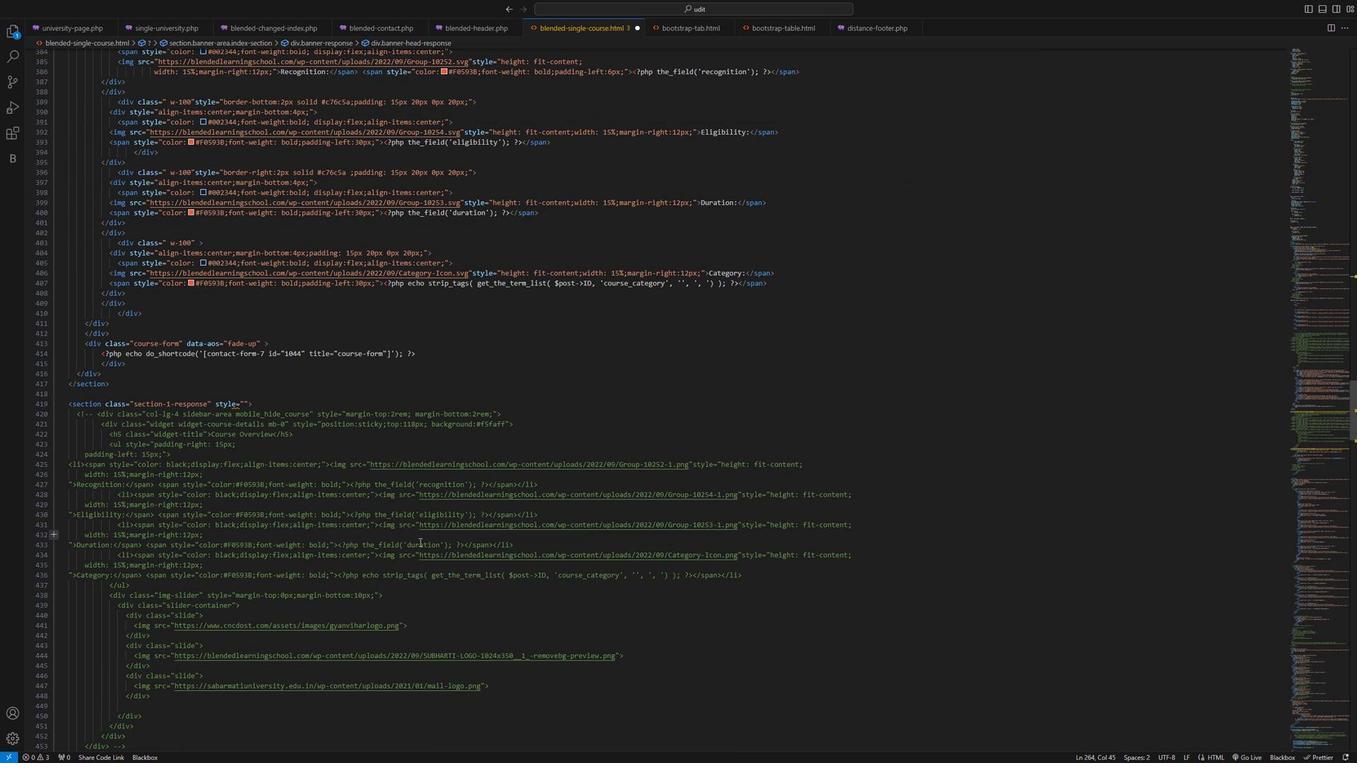 
Action: Mouse scrolled (457, 547) with delta (0, 0)
Screenshot: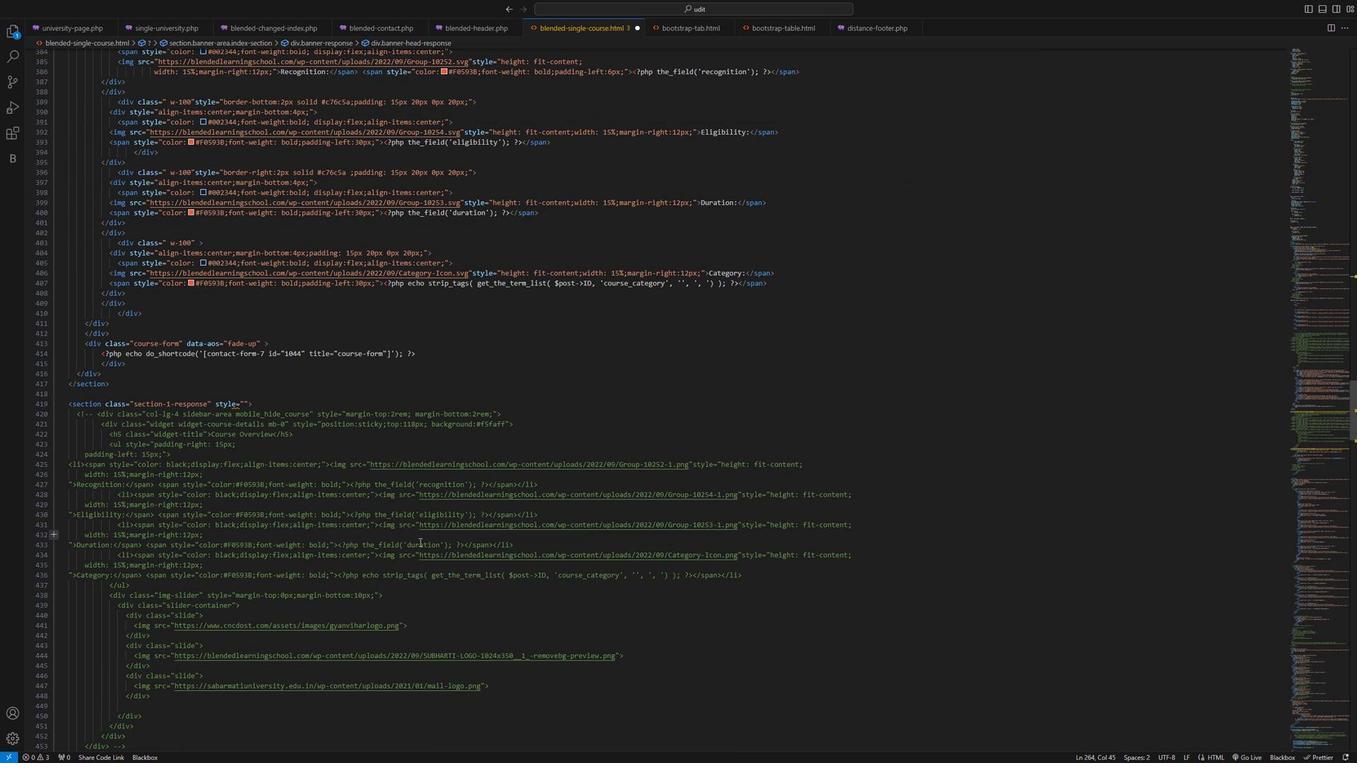 
Action: Mouse moved to (453, 549)
Screenshot: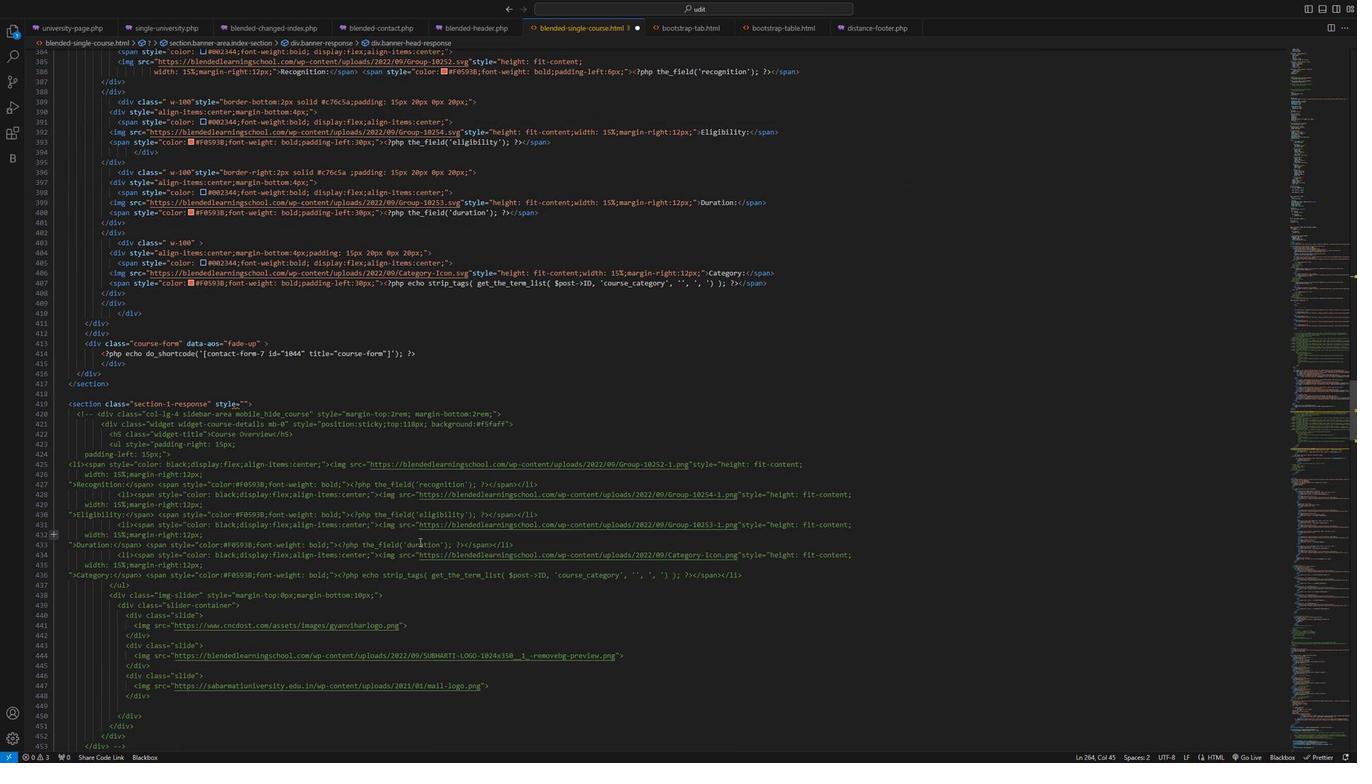 
Action: Mouse scrolled (453, 548) with delta (0, 0)
Screenshot: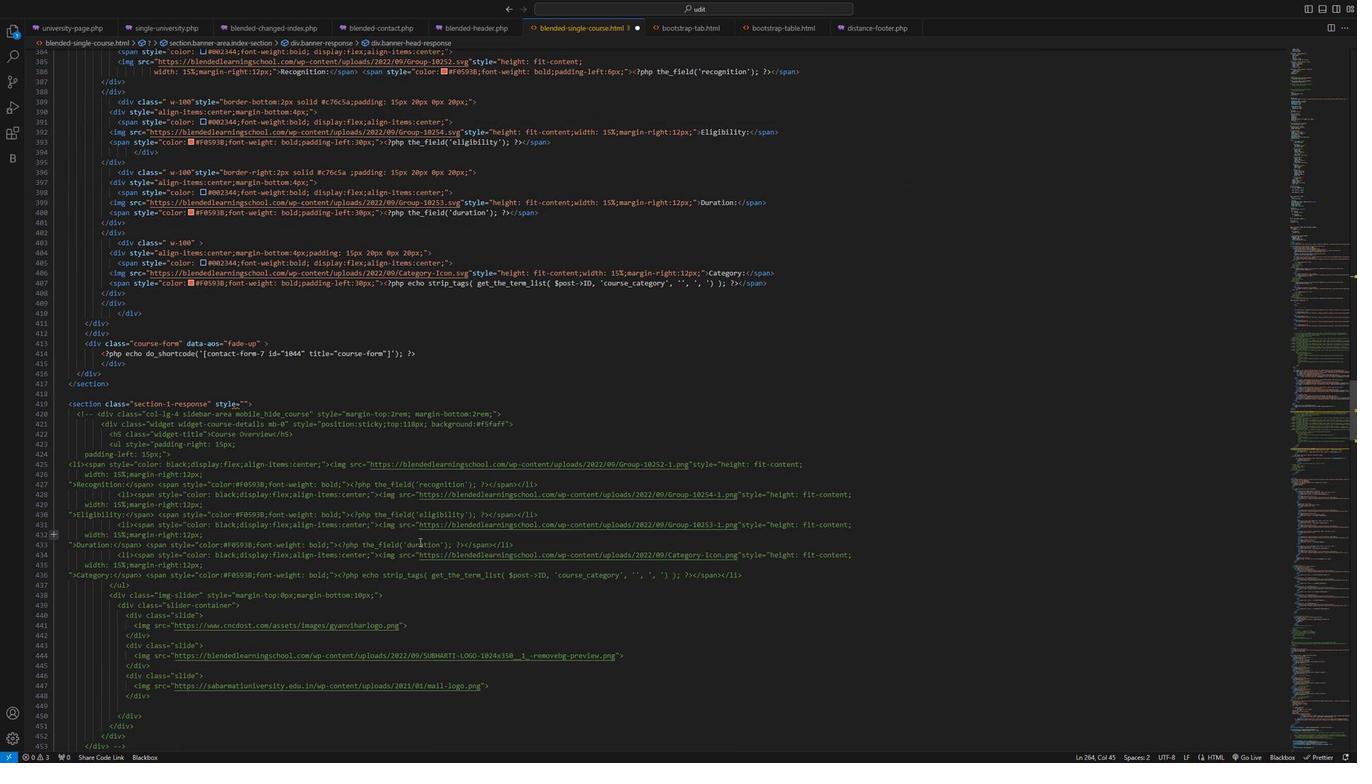 
Action: Mouse moved to (434, 549)
Screenshot: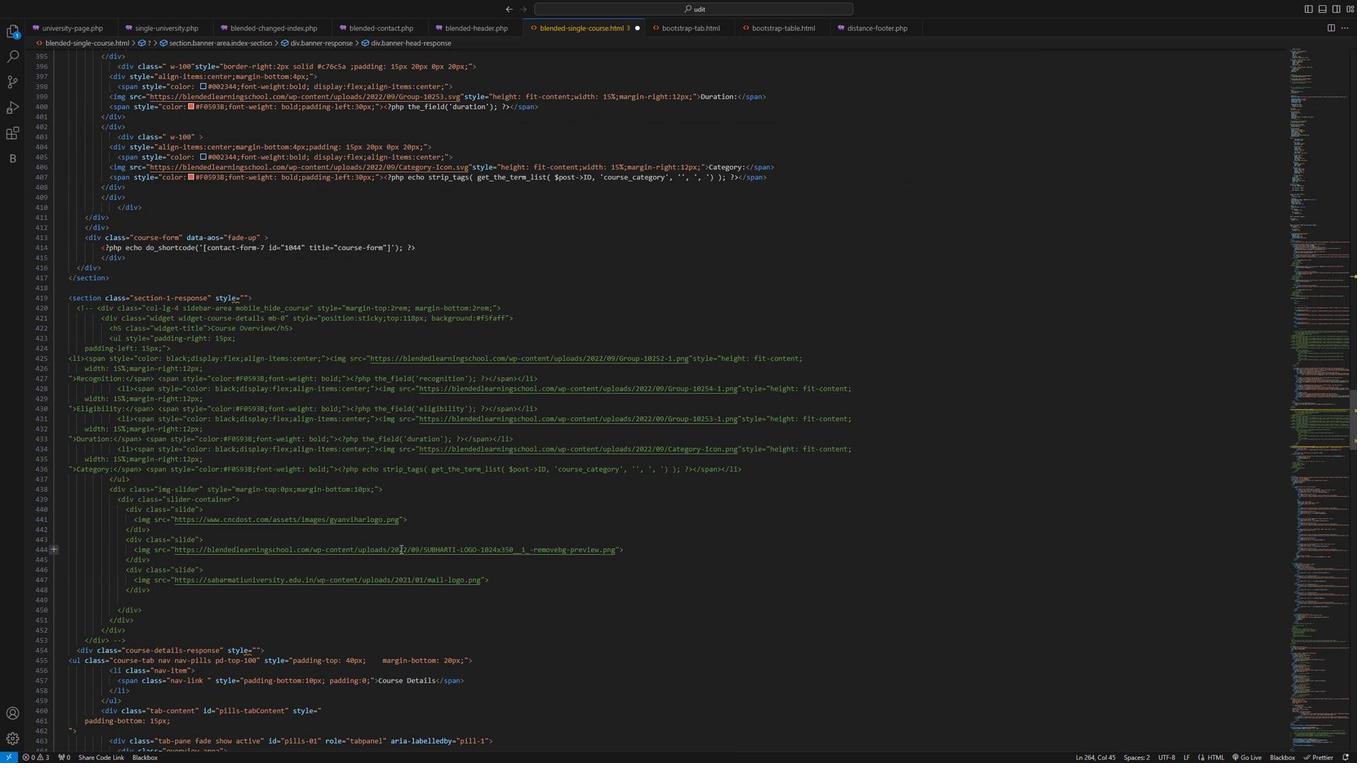 
Action: Mouse scrolled (434, 548) with delta (0, 0)
Screenshot: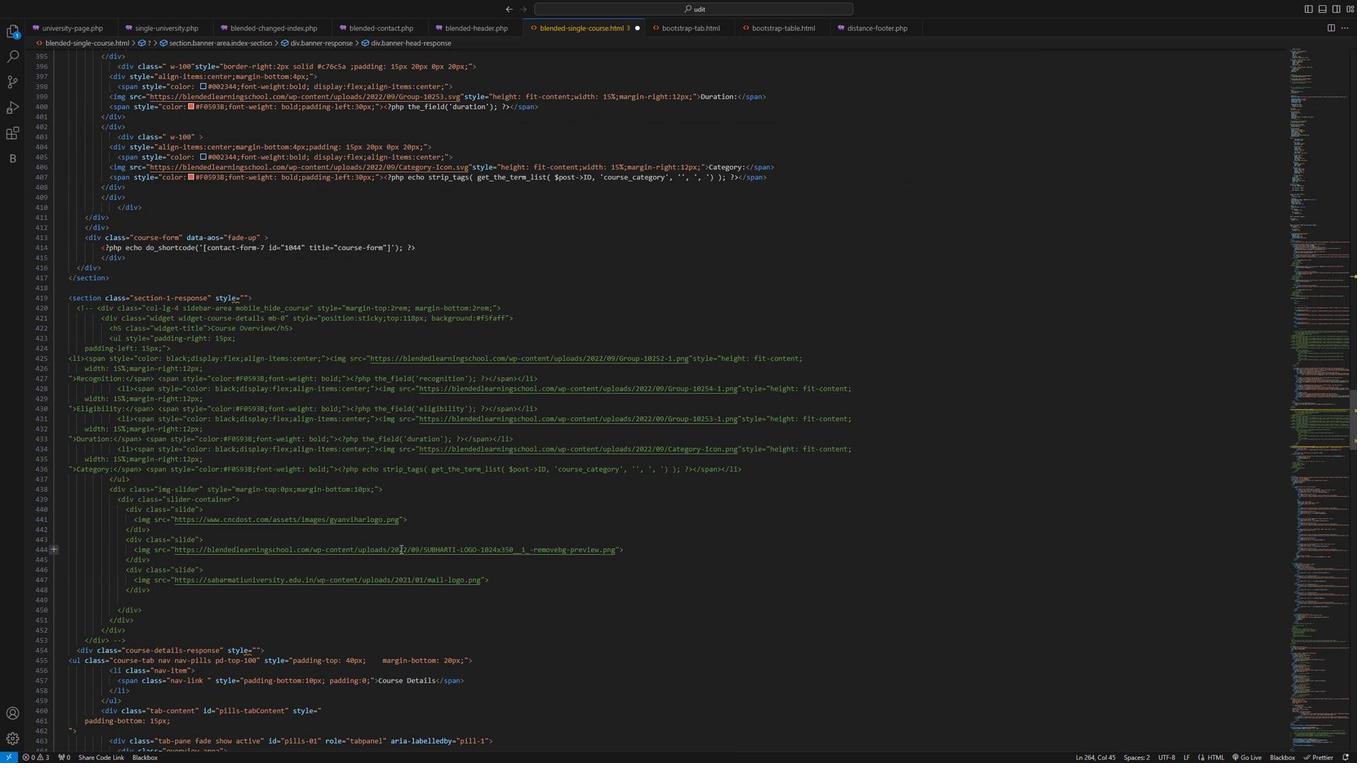
Action: Mouse moved to (427, 550)
Screenshot: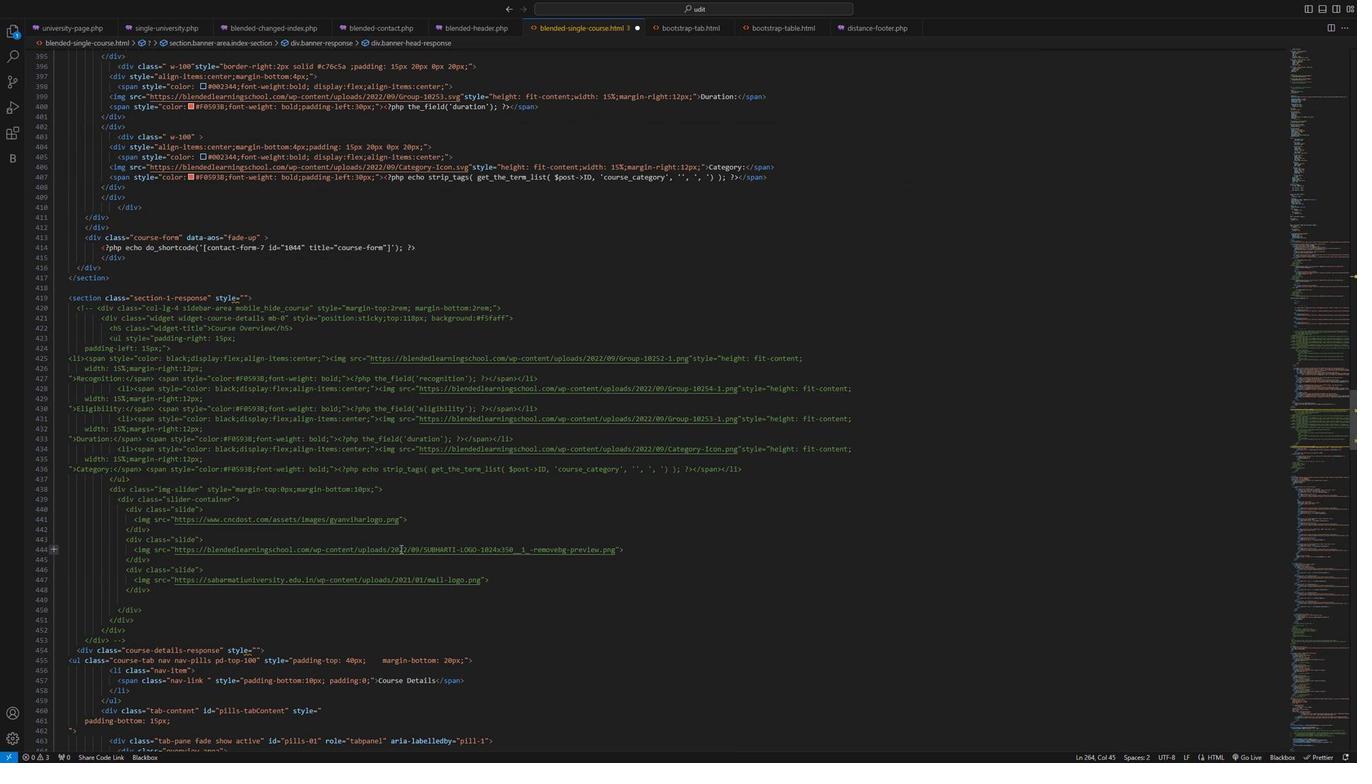 
Action: Mouse scrolled (427, 550) with delta (0, 0)
Screenshot: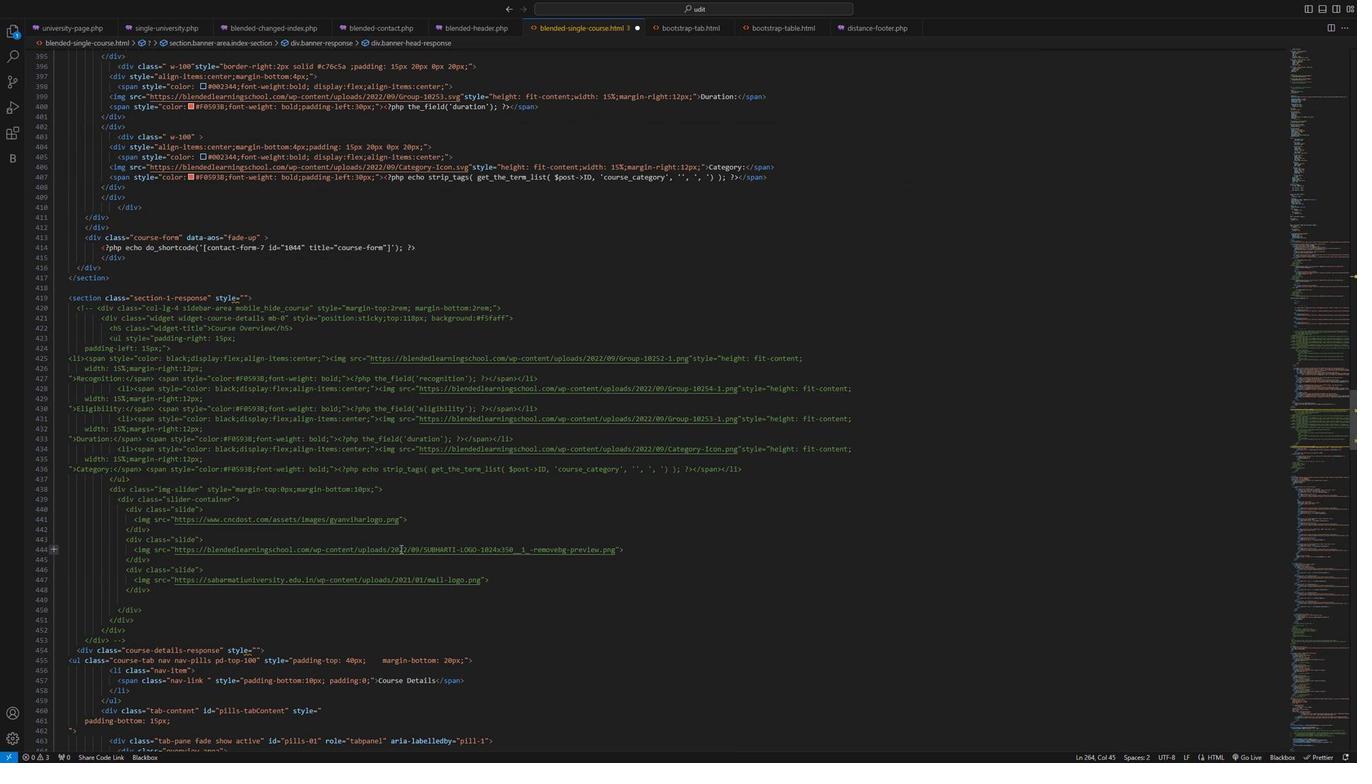 
Action: Mouse moved to (423, 551)
Screenshot: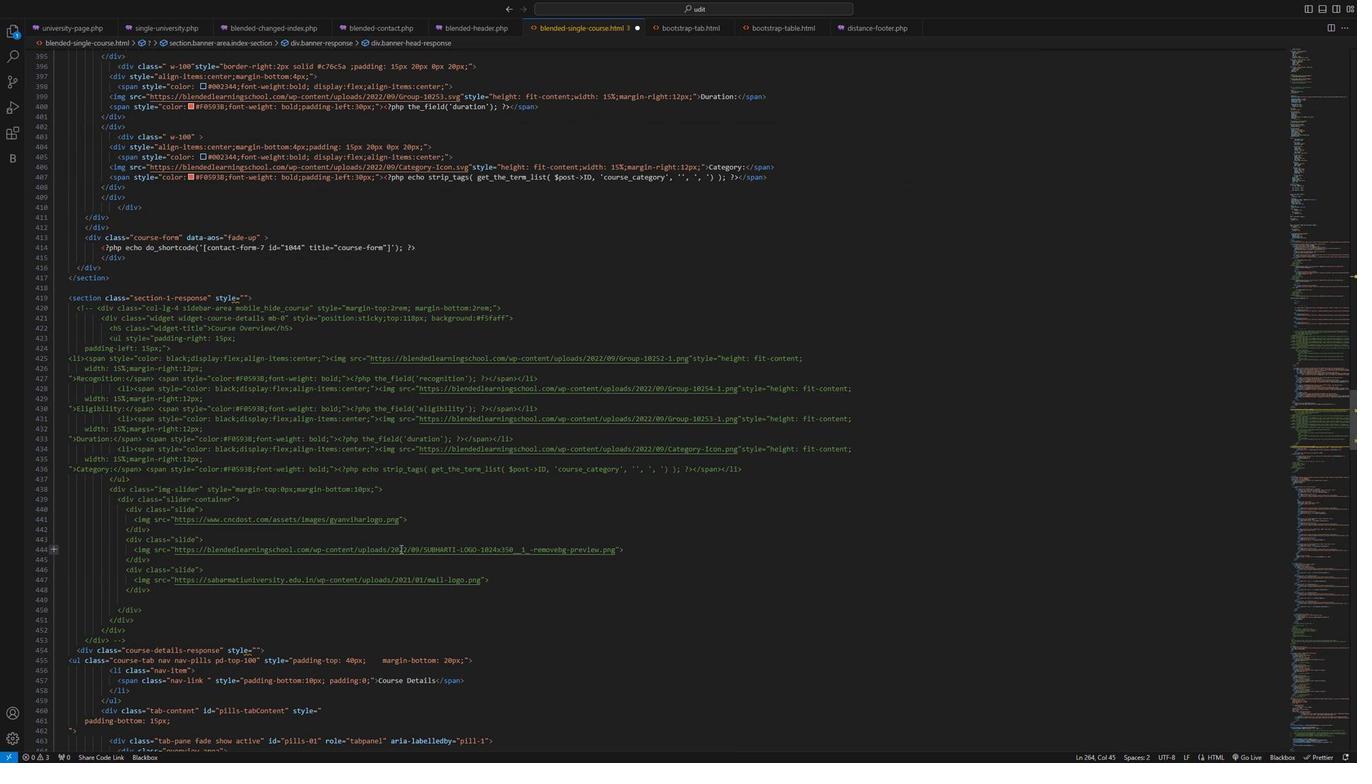 
Action: Mouse scrolled (423, 550) with delta (0, 0)
Screenshot: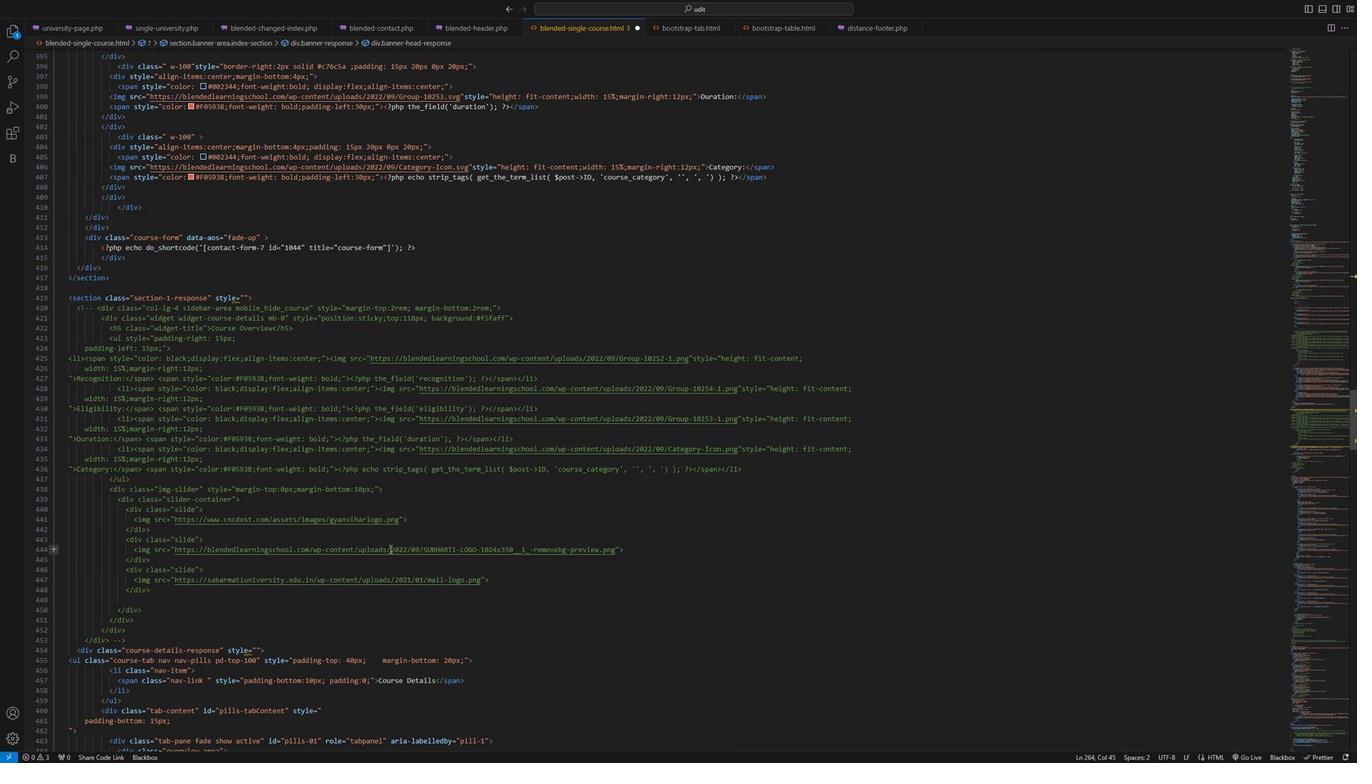 
Action: Mouse moved to (419, 552)
Screenshot: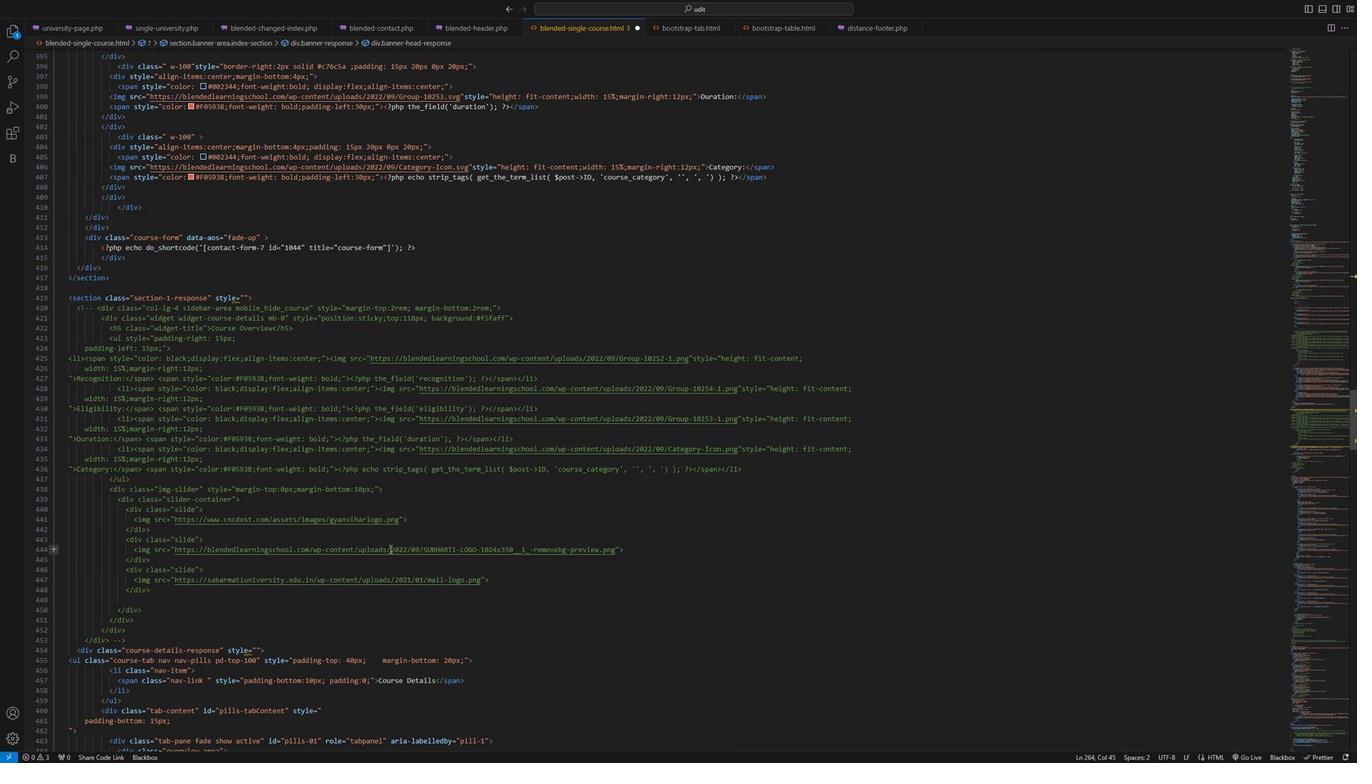 
Action: Mouse scrolled (419, 552) with delta (0, 0)
Screenshot: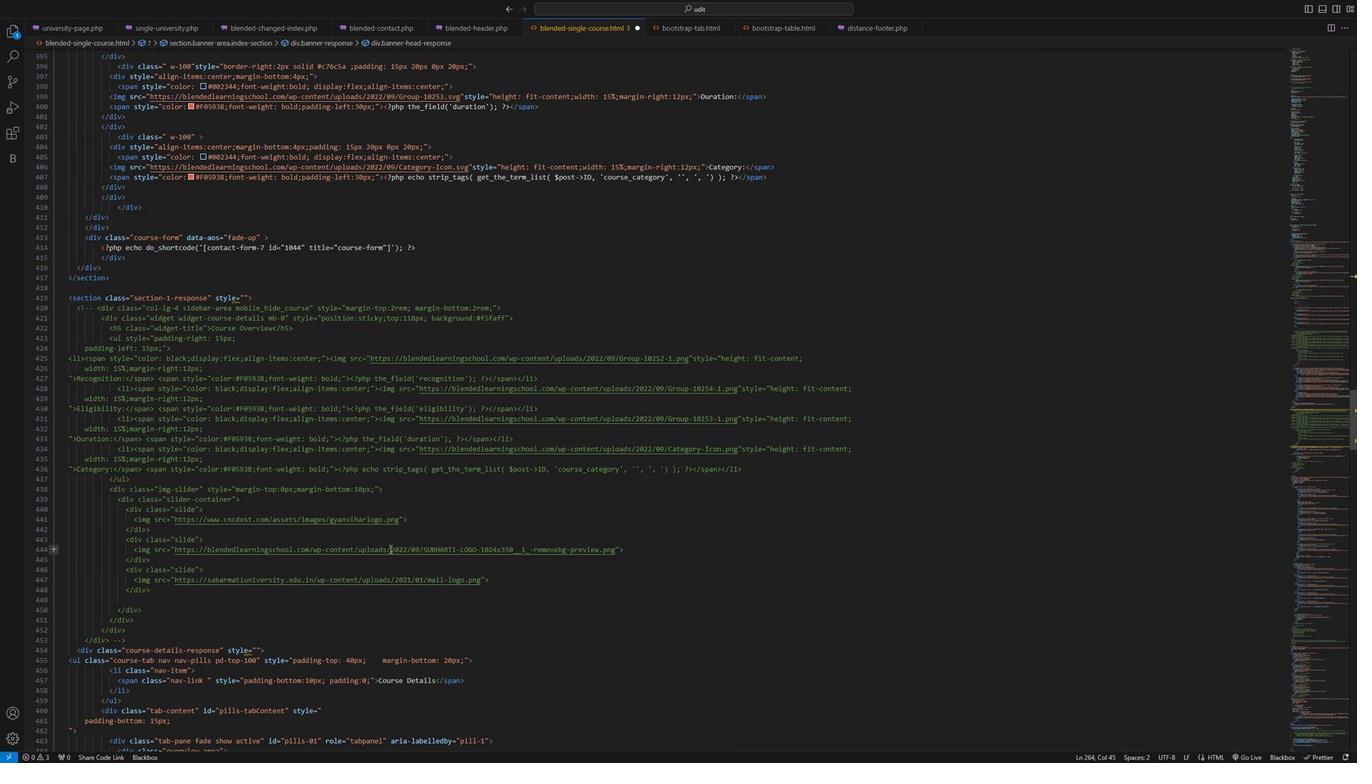 
Action: Mouse moved to (378, 562)
Screenshot: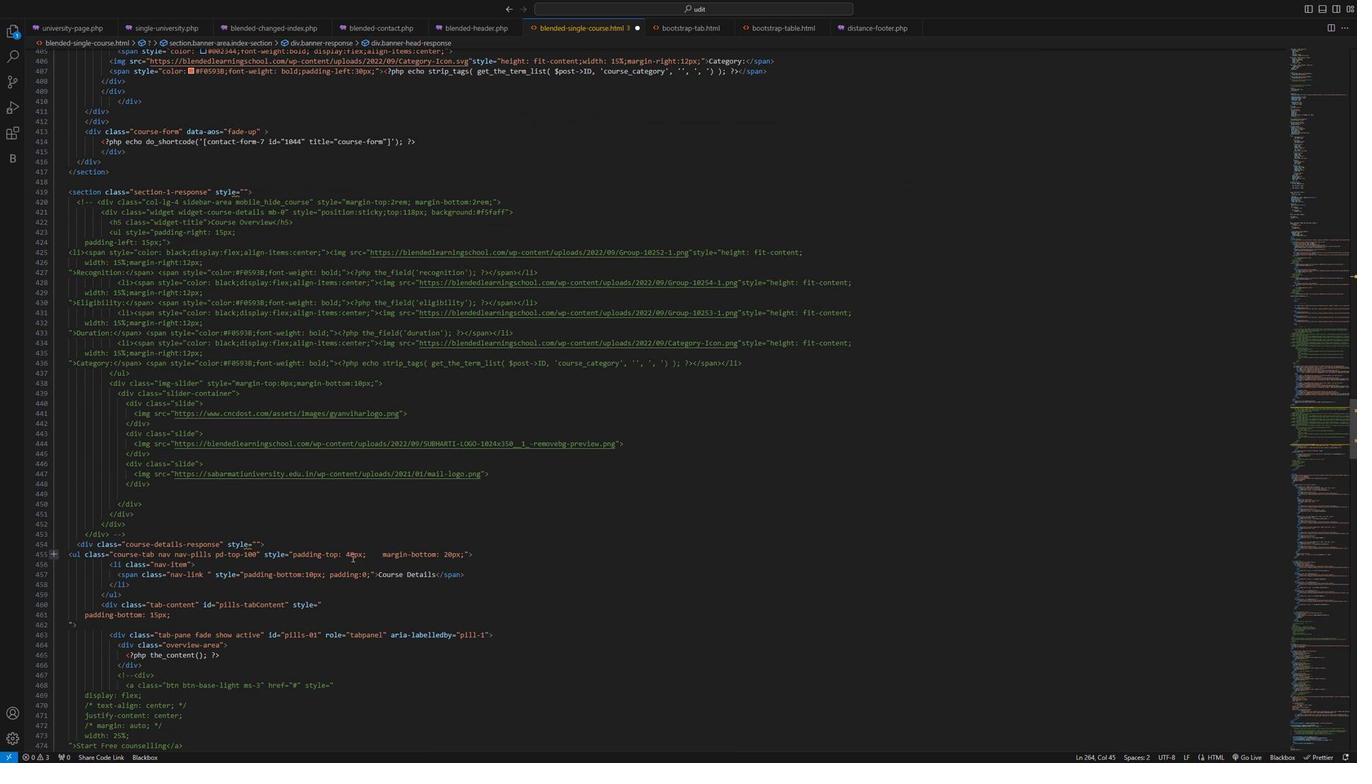 
Action: Mouse scrolled (378, 561) with delta (0, 0)
Screenshot: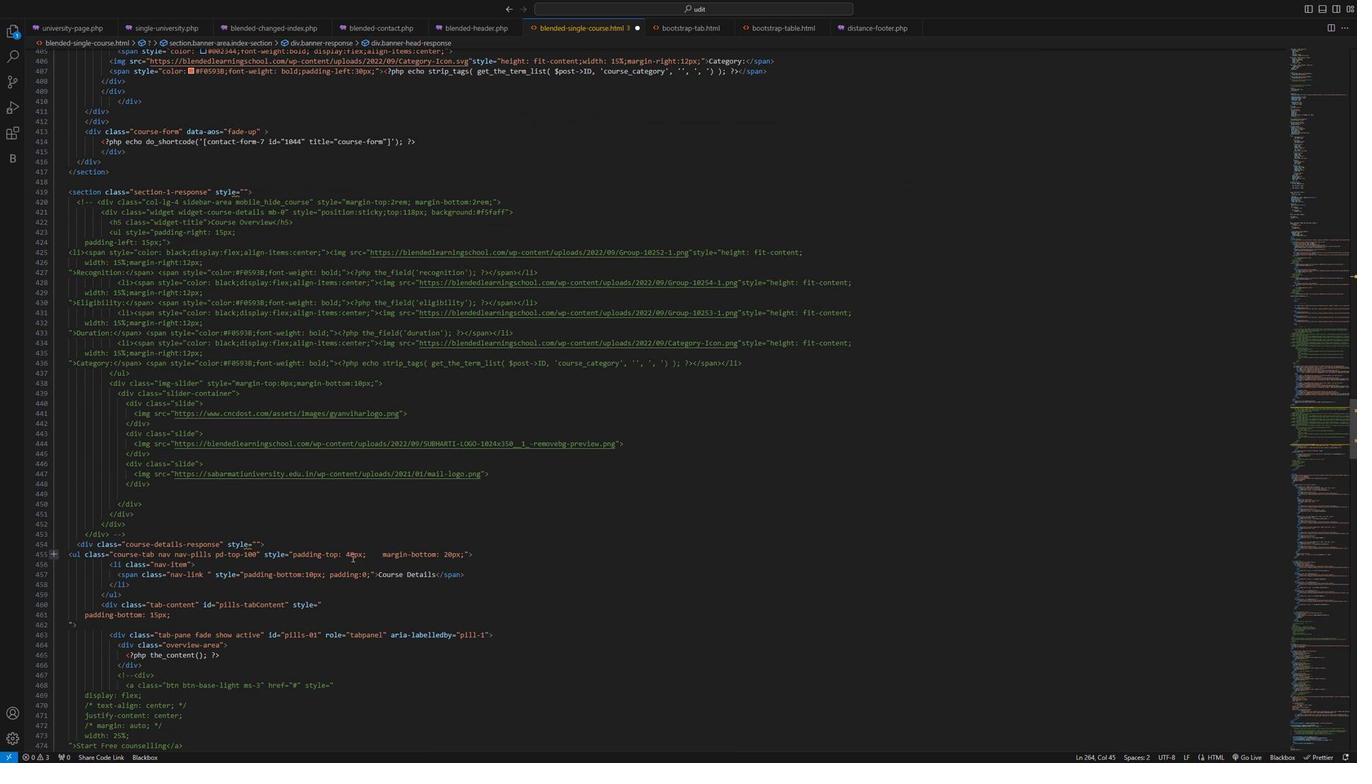
Action: Mouse moved to (374, 564)
Screenshot: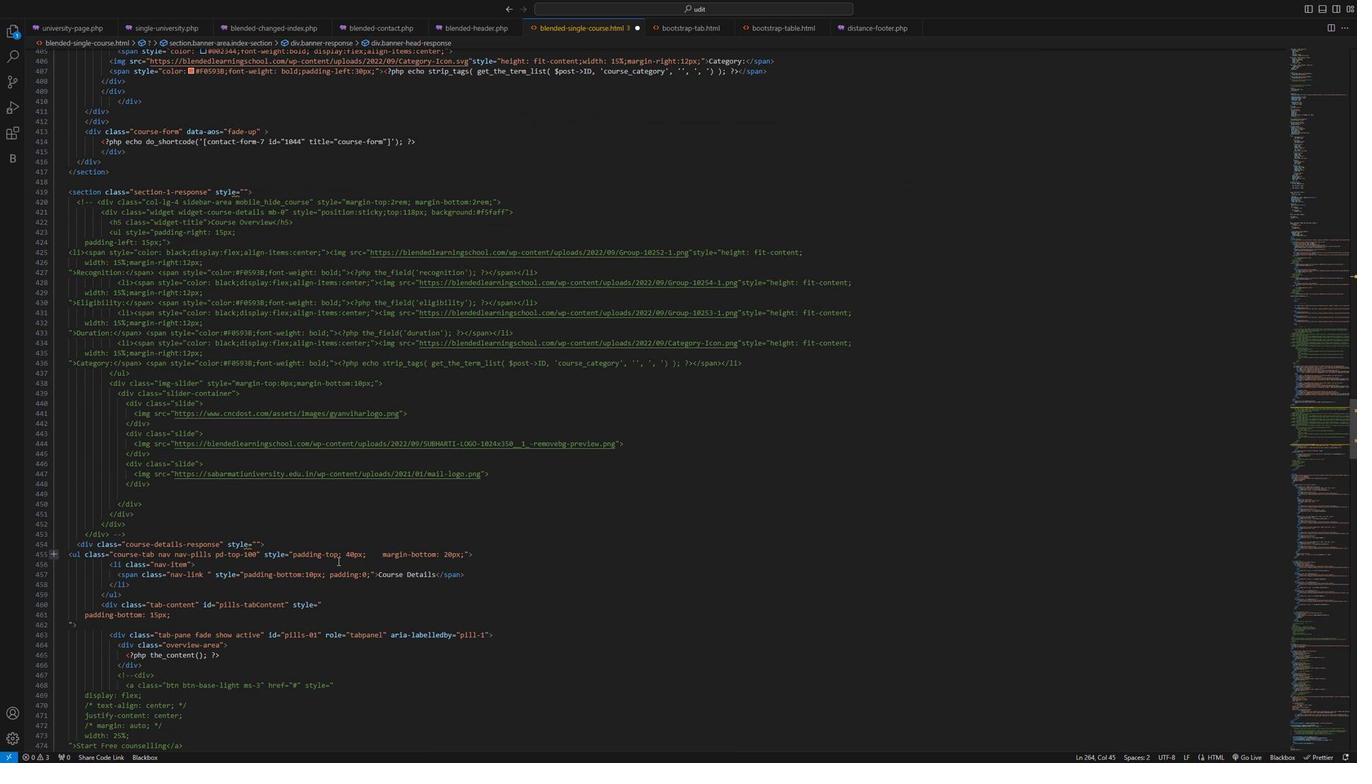 
Action: Mouse scrolled (374, 563) with delta (0, 0)
Screenshot: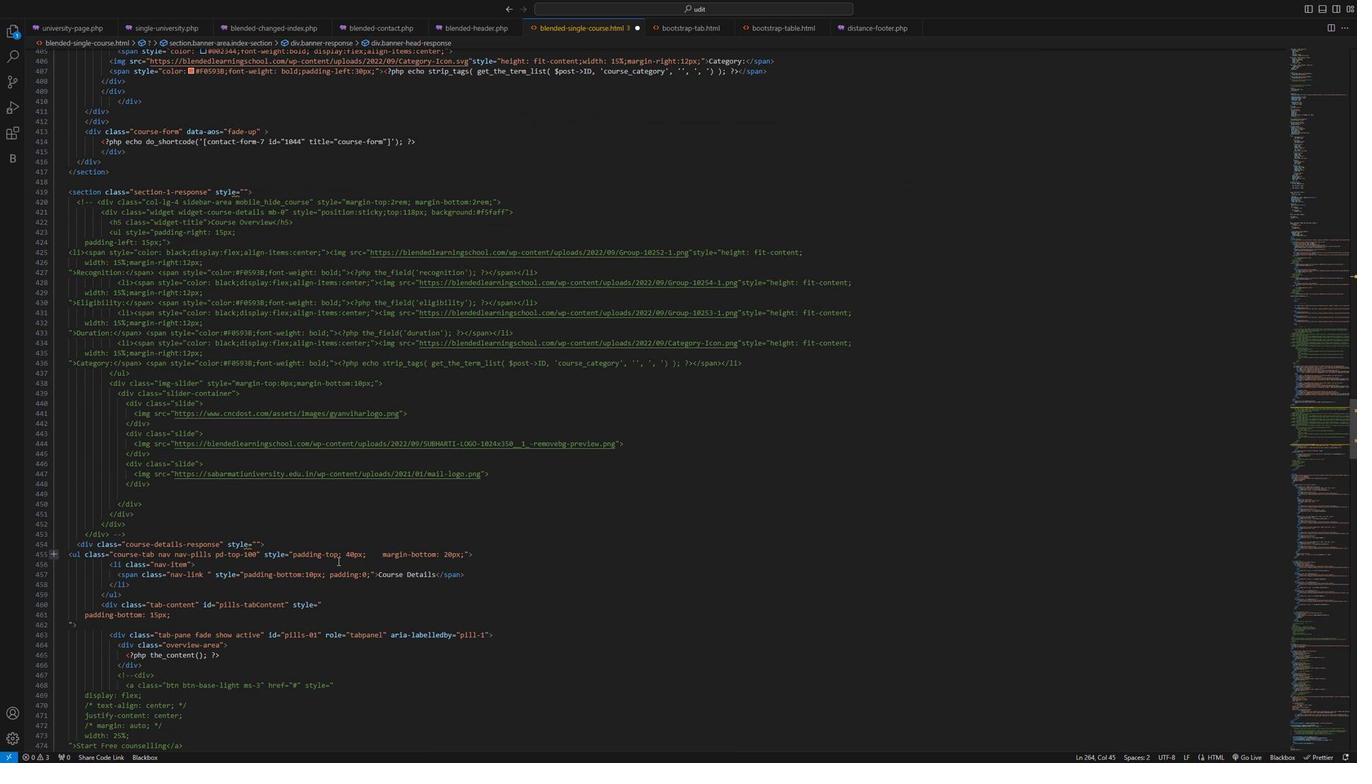
Action: Mouse moved to (373, 564)
Screenshot: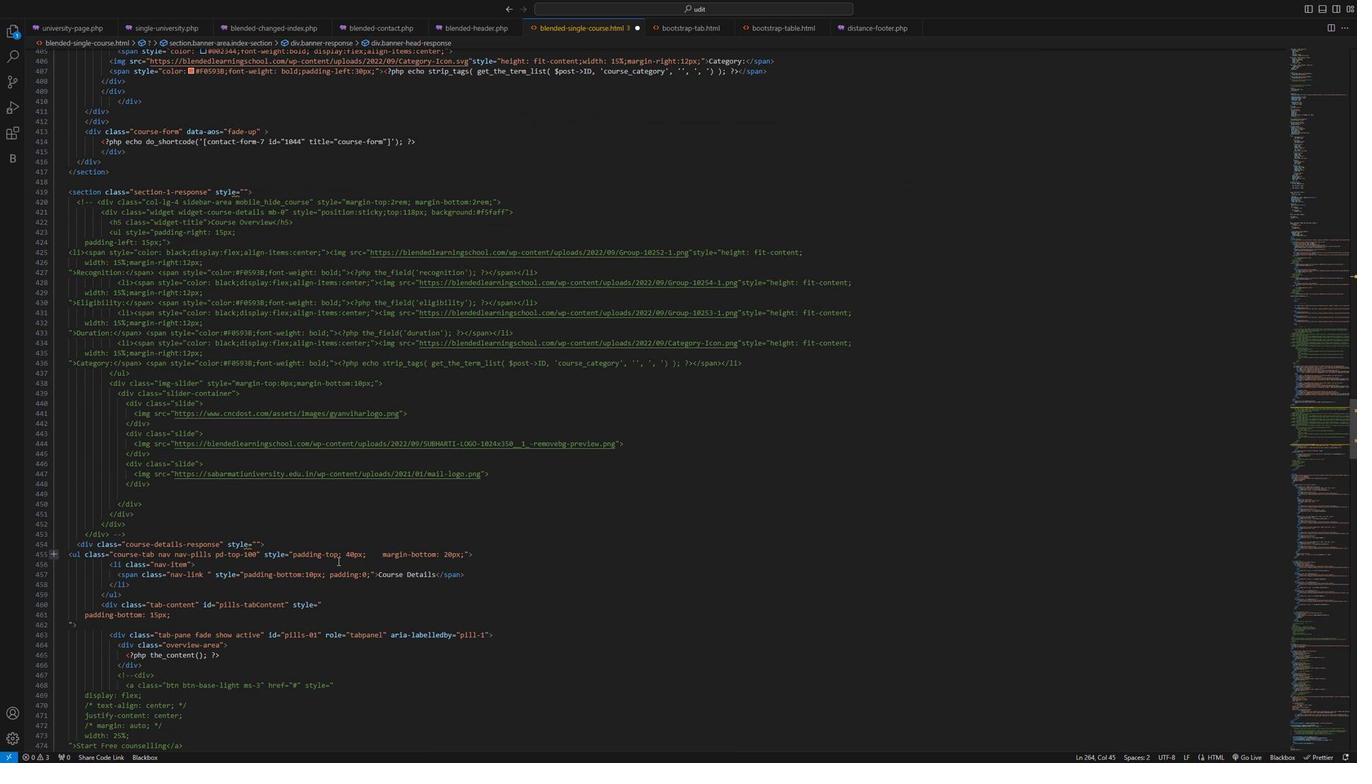 
Action: Mouse scrolled (373, 564) with delta (0, 0)
Screenshot: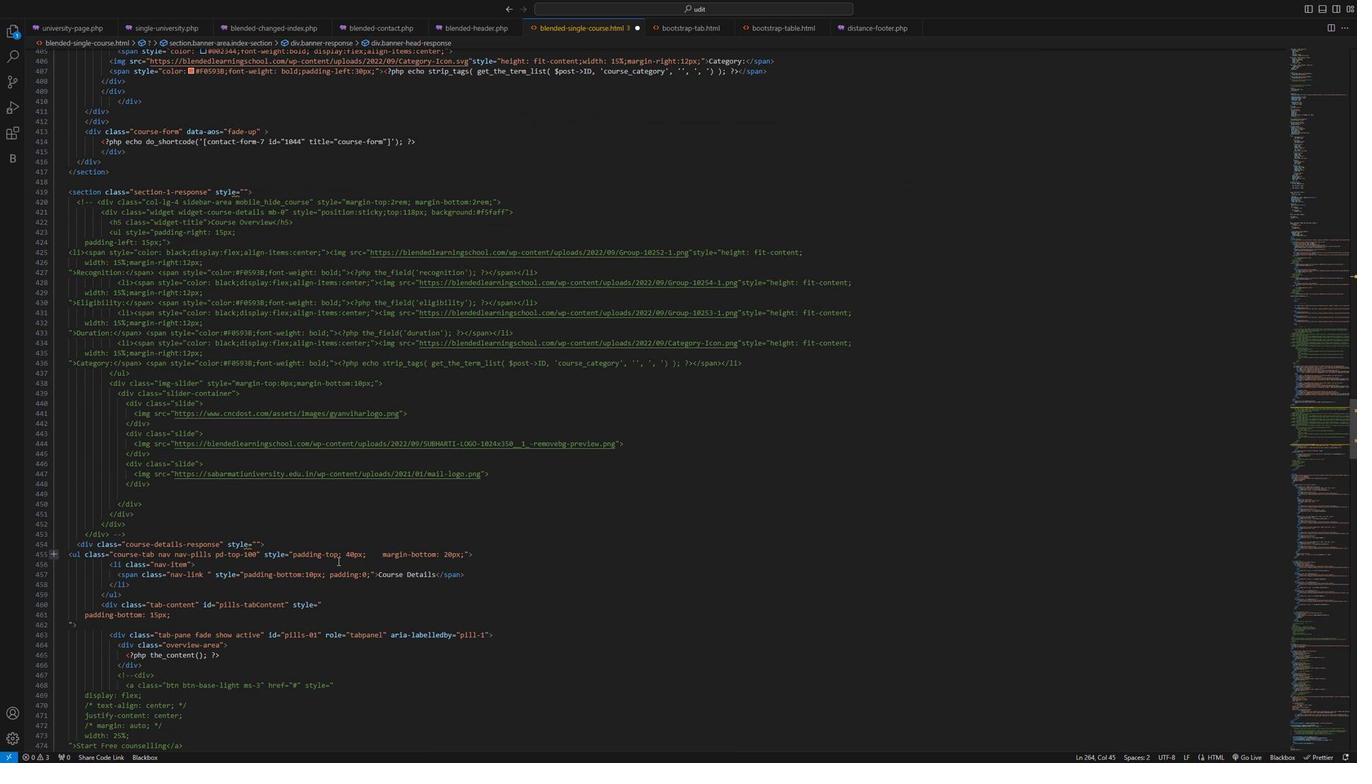 
Action: Mouse moved to (371, 565)
Screenshot: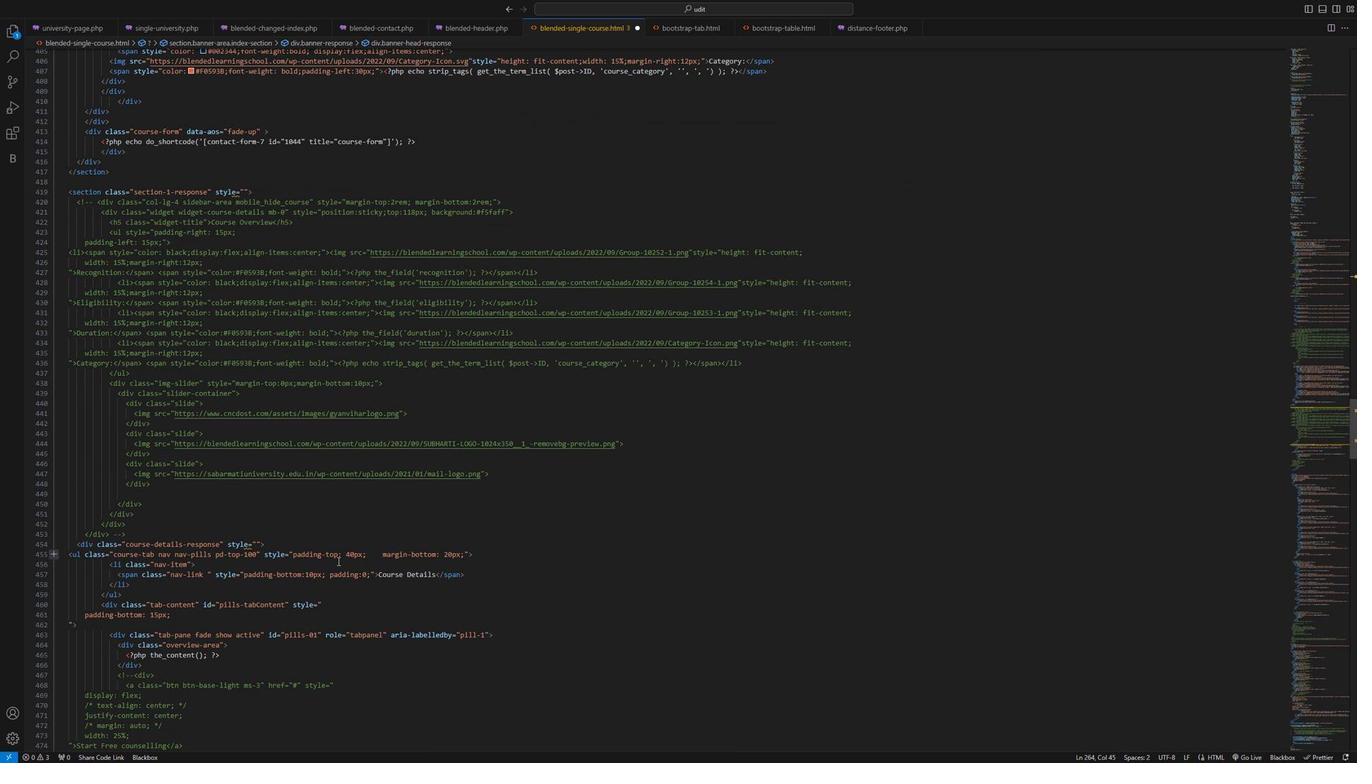 
Action: Mouse scrolled (371, 564) with delta (0, 0)
Screenshot: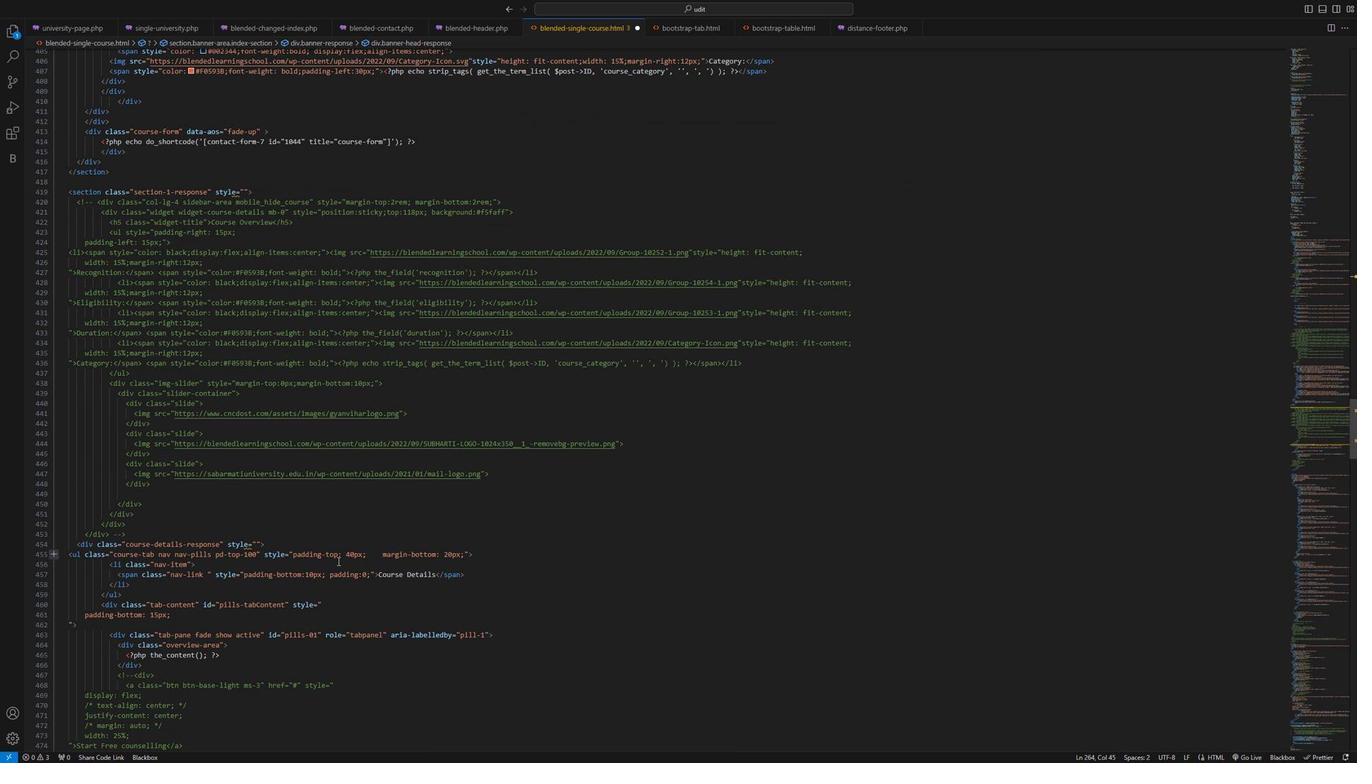 
Action: Mouse moved to (366, 565)
Screenshot: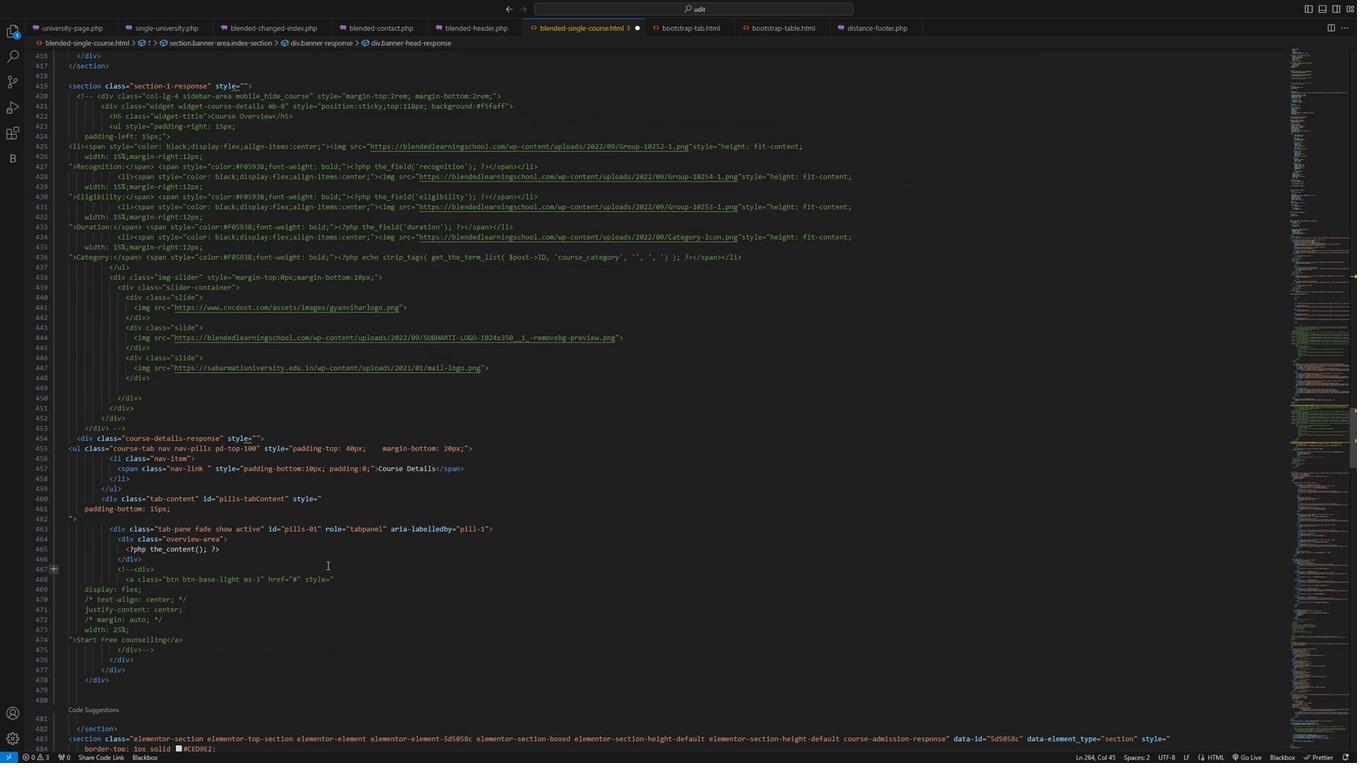 
Action: Mouse scrolled (366, 564) with delta (0, 0)
Screenshot: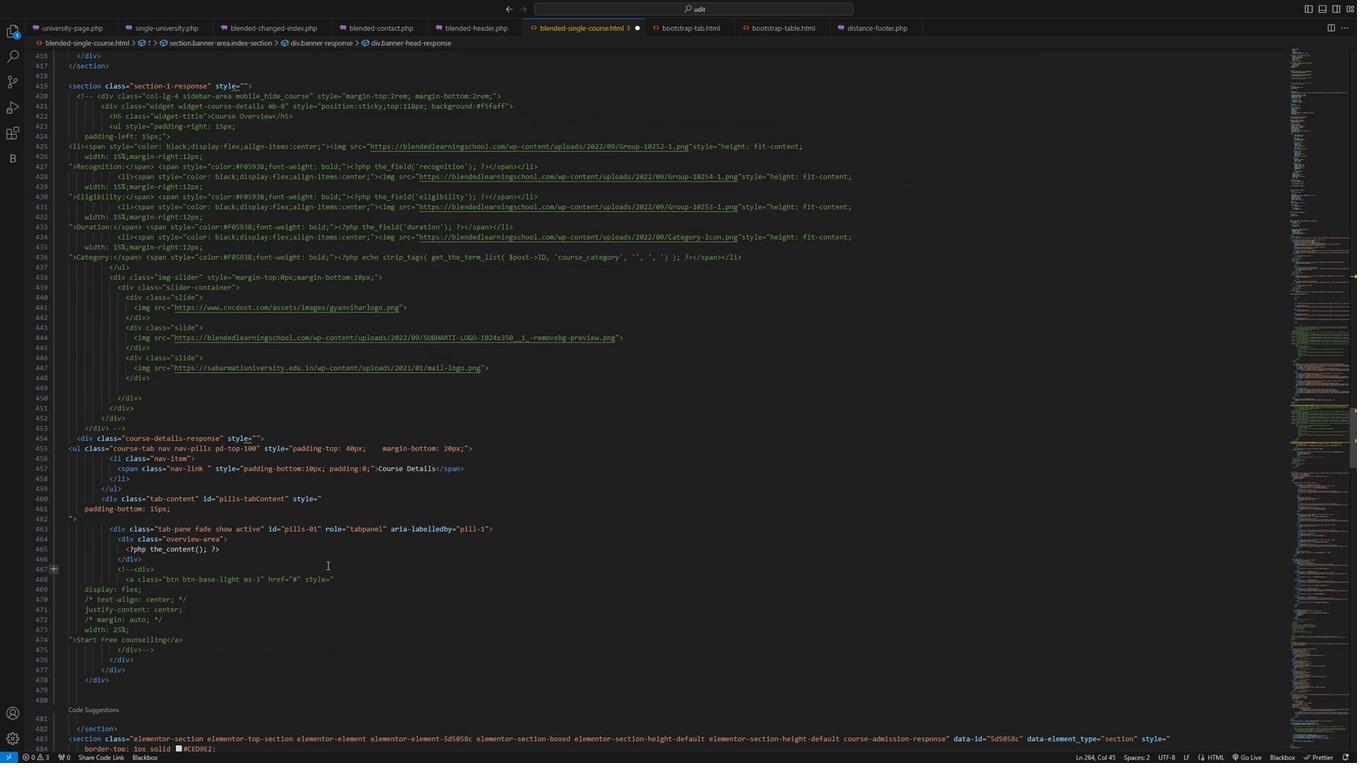 
Action: Mouse moved to (365, 565)
Screenshot: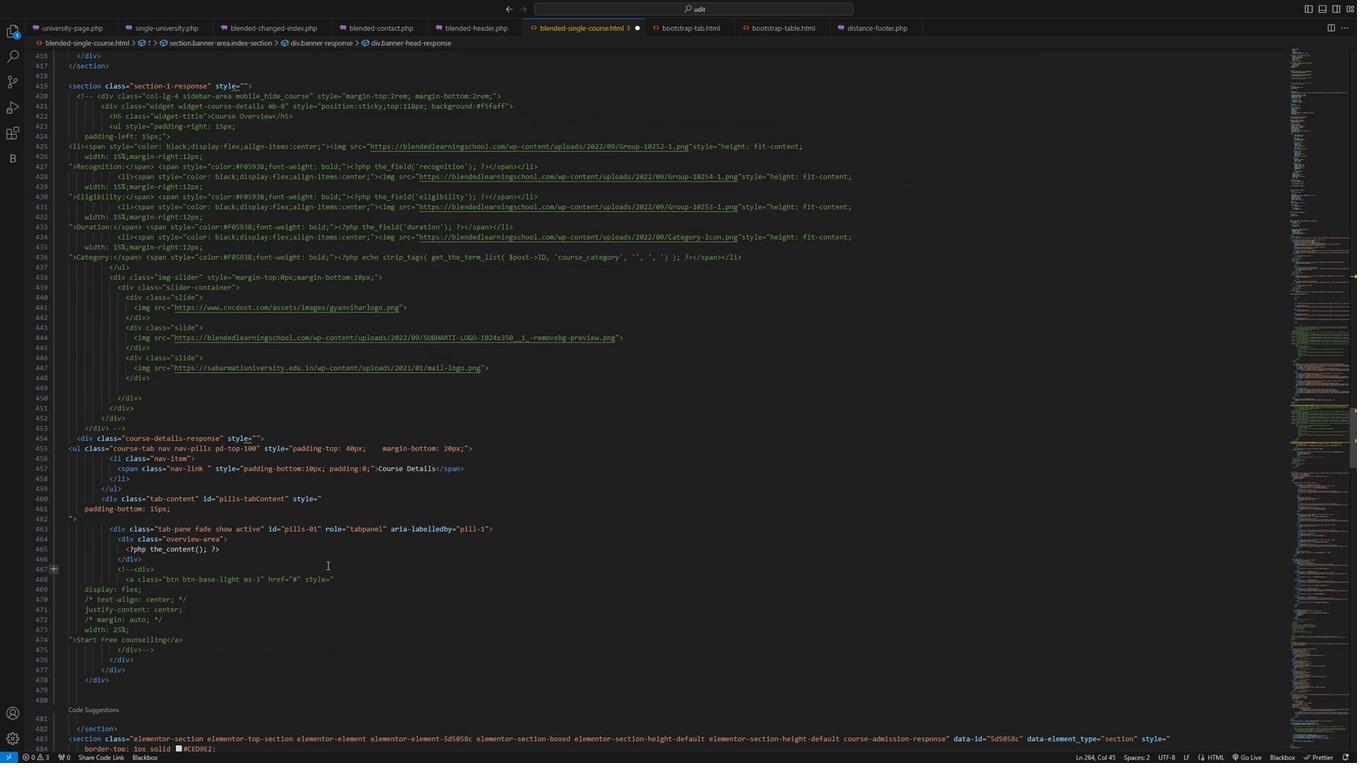 
Action: Mouse scrolled (365, 564) with delta (0, 0)
Screenshot: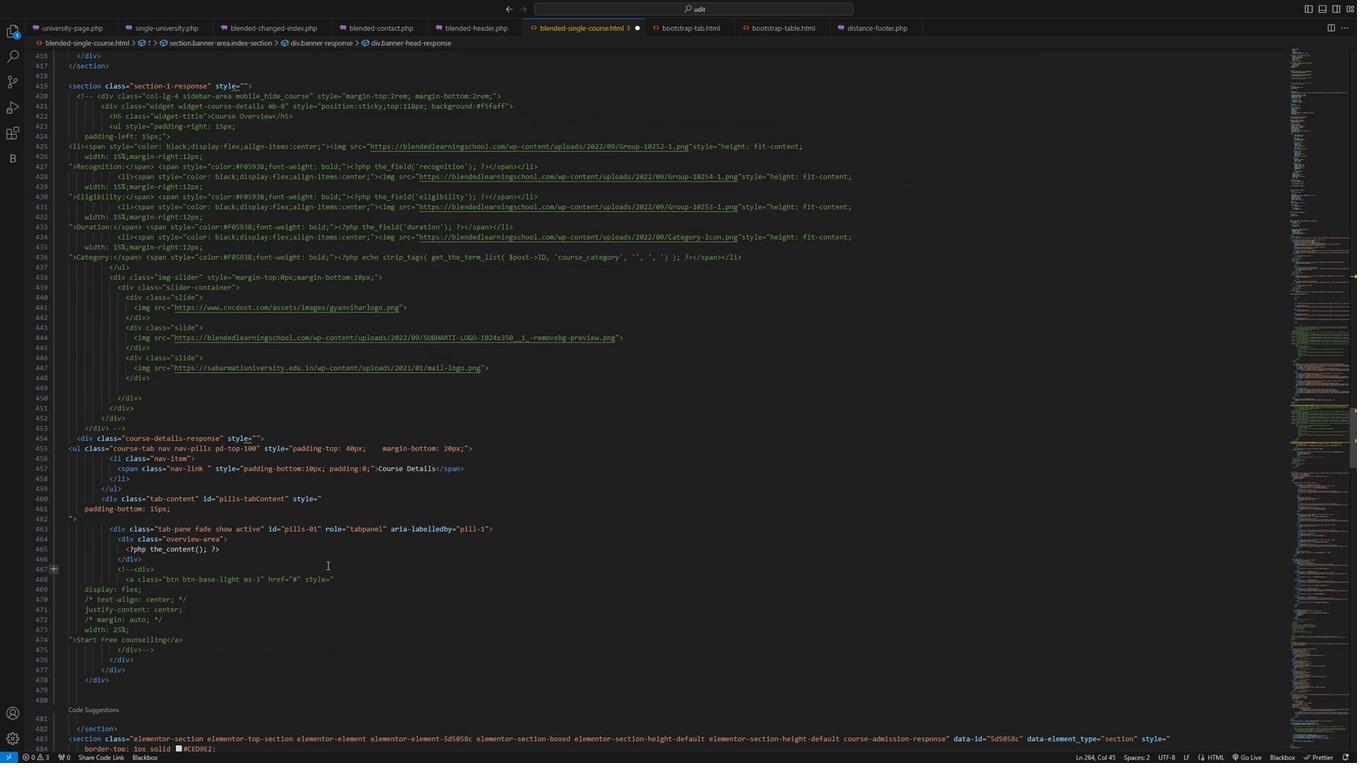 
Action: Mouse moved to (364, 566)
Screenshot: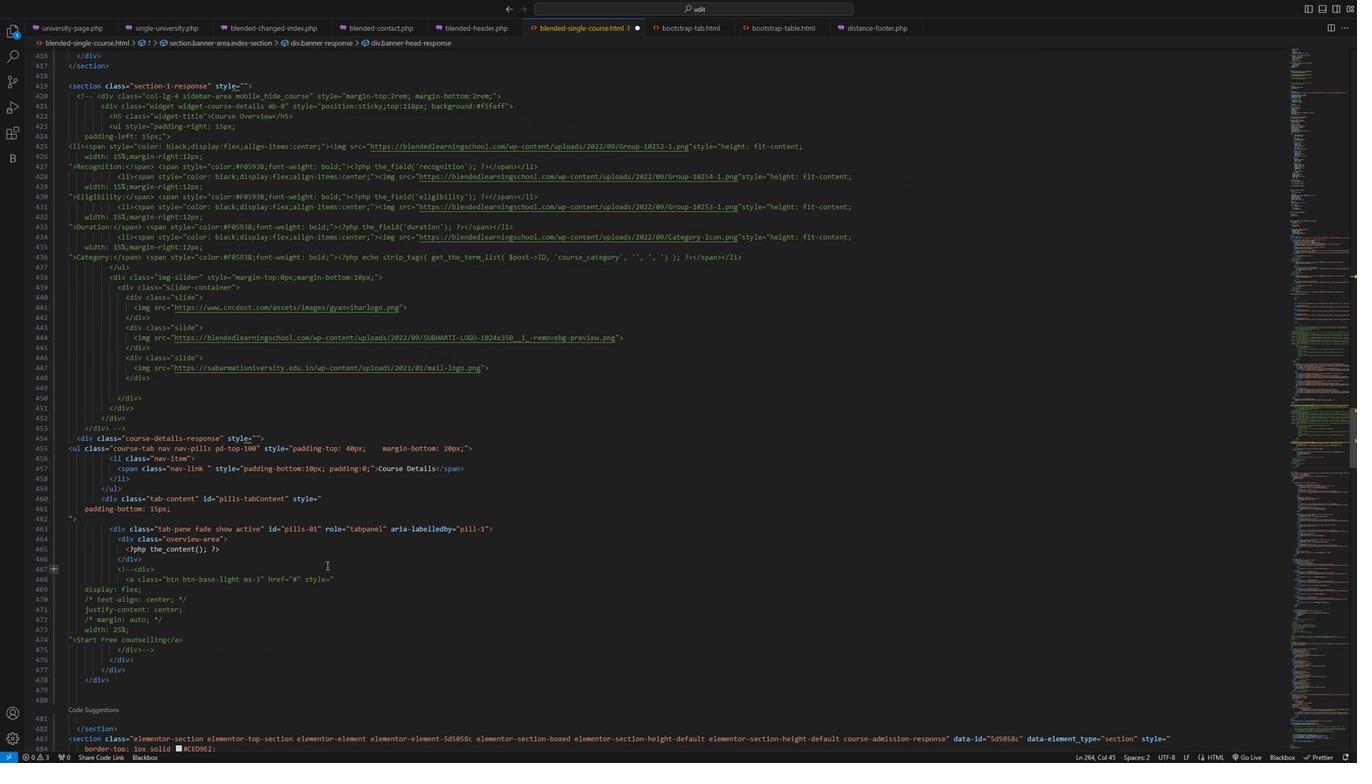 
Action: Mouse scrolled (364, 565) with delta (0, 0)
Screenshot: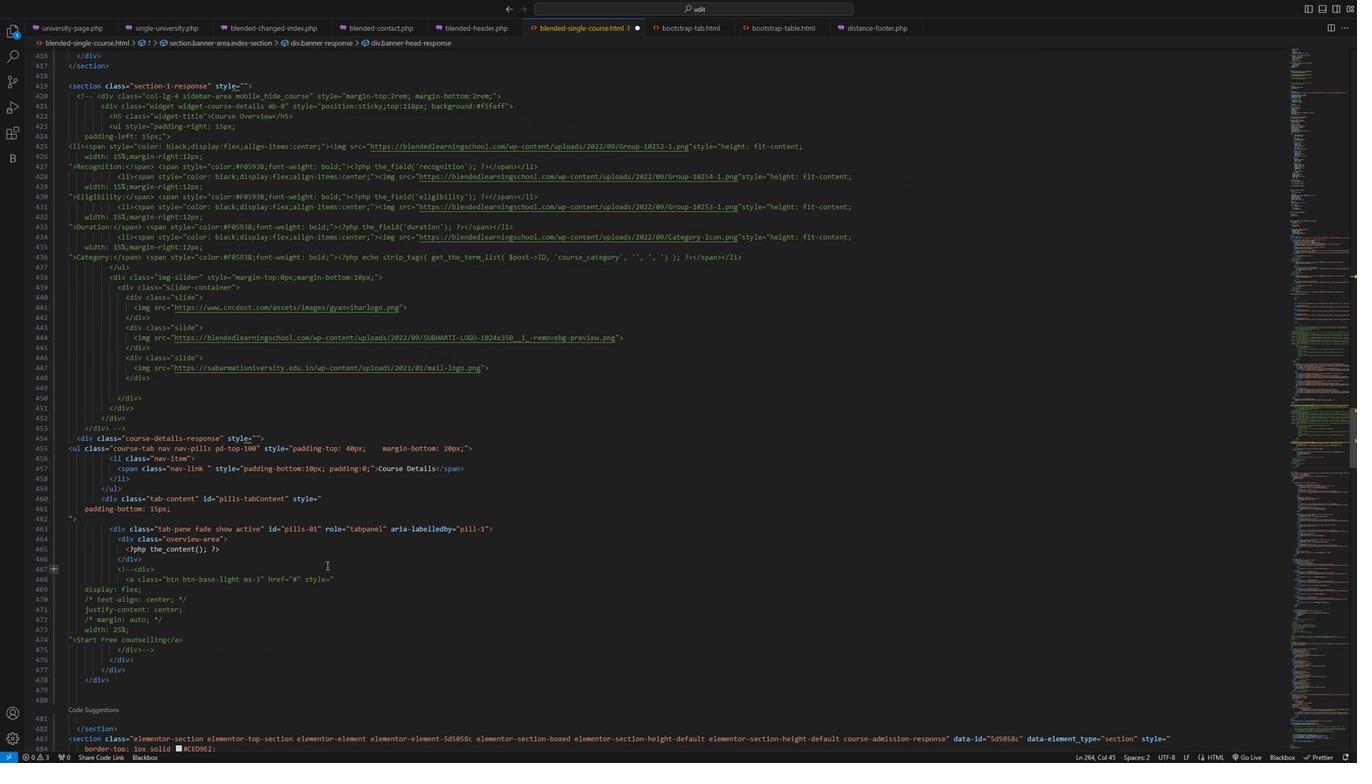 
Action: Mouse moved to (364, 566)
Screenshot: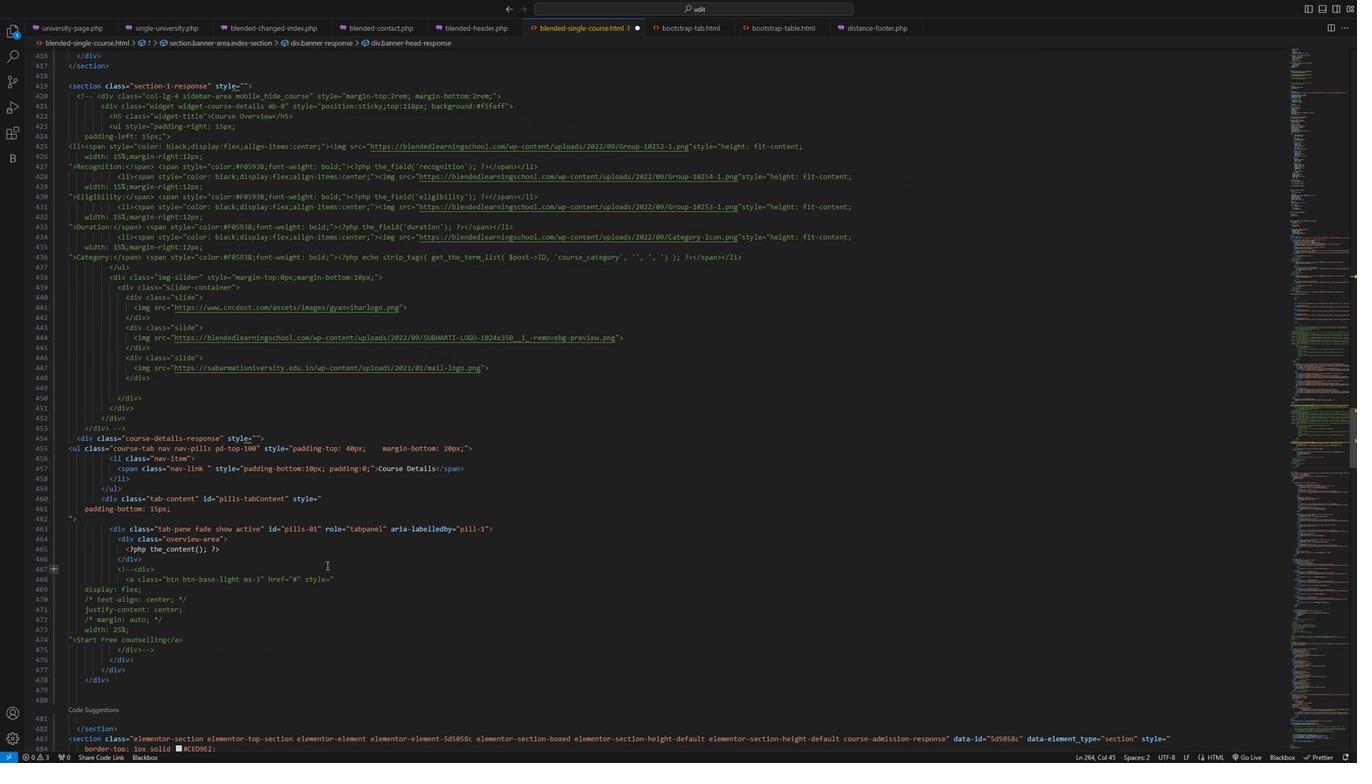 
Action: Mouse scrolled (364, 566) with delta (0, 0)
Screenshot: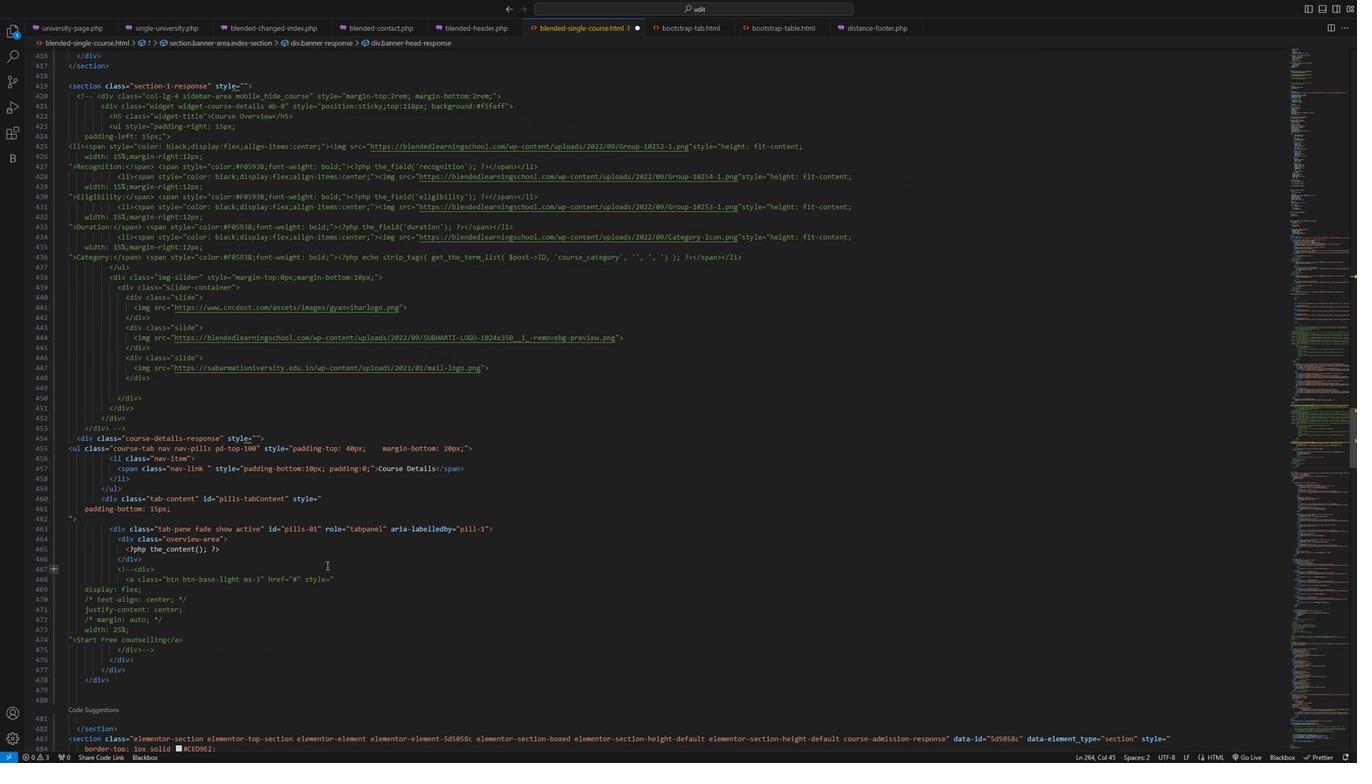 
Action: Mouse moved to (360, 568)
Screenshot: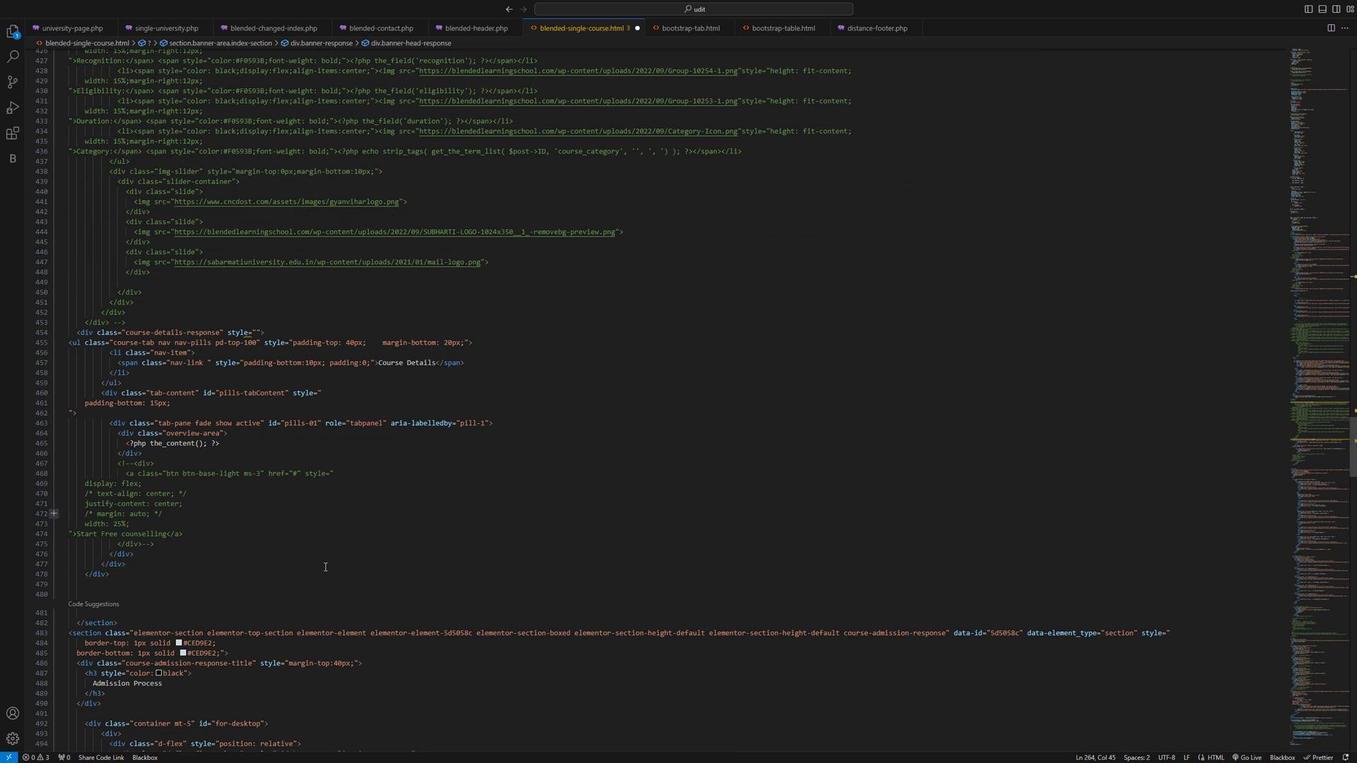 
Action: Mouse scrolled (360, 567) with delta (0, 0)
Screenshot: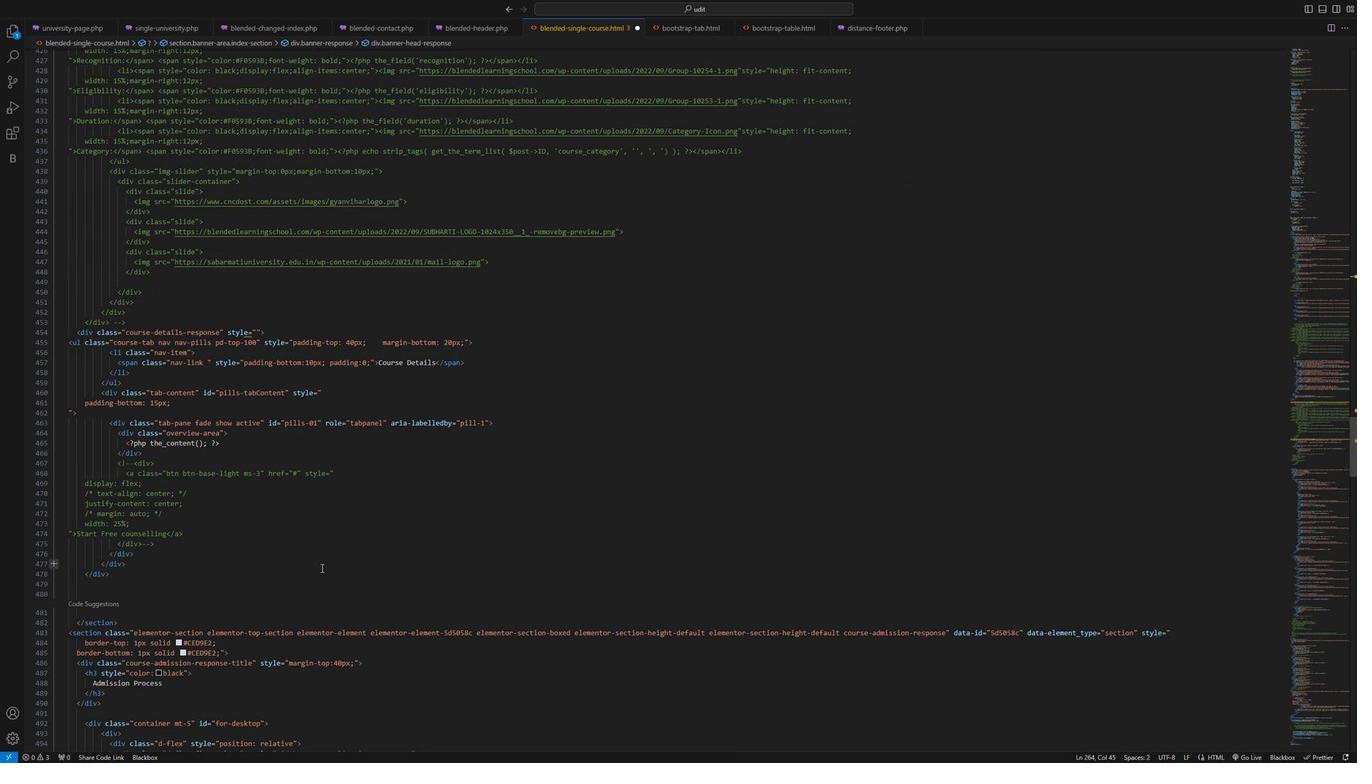 
Action: Mouse moved to (360, 571)
Screenshot: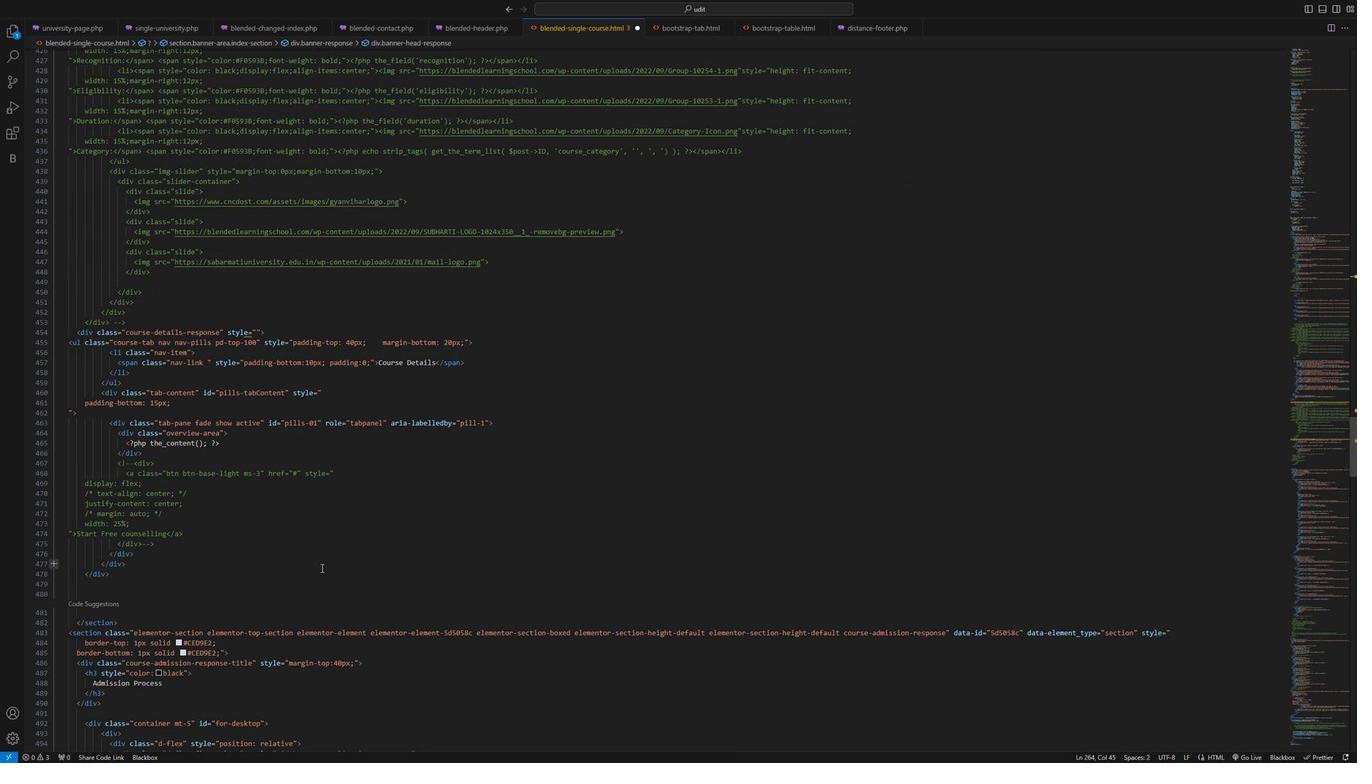 
Action: Mouse scrolled (360, 571) with delta (0, 0)
Screenshot: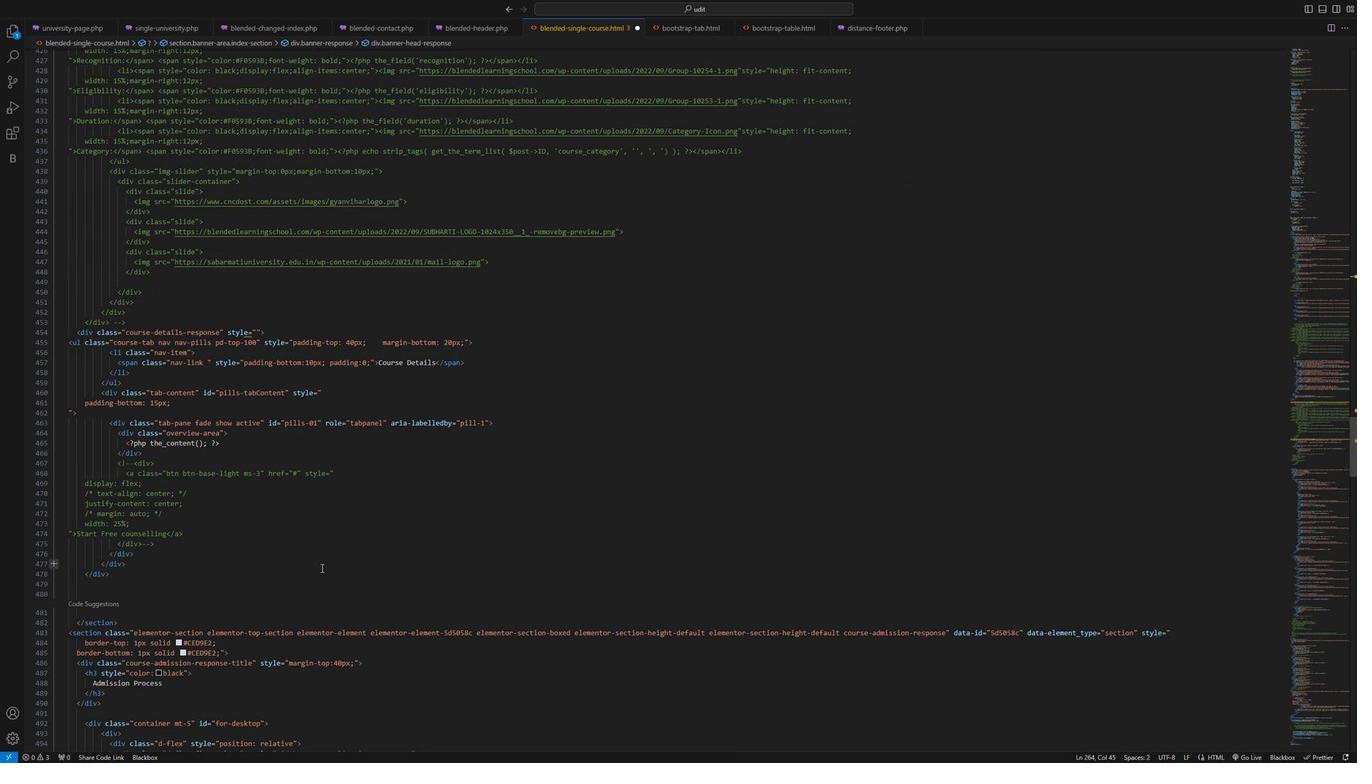 
Action: Mouse scrolled (360, 571) with delta (0, 0)
Screenshot: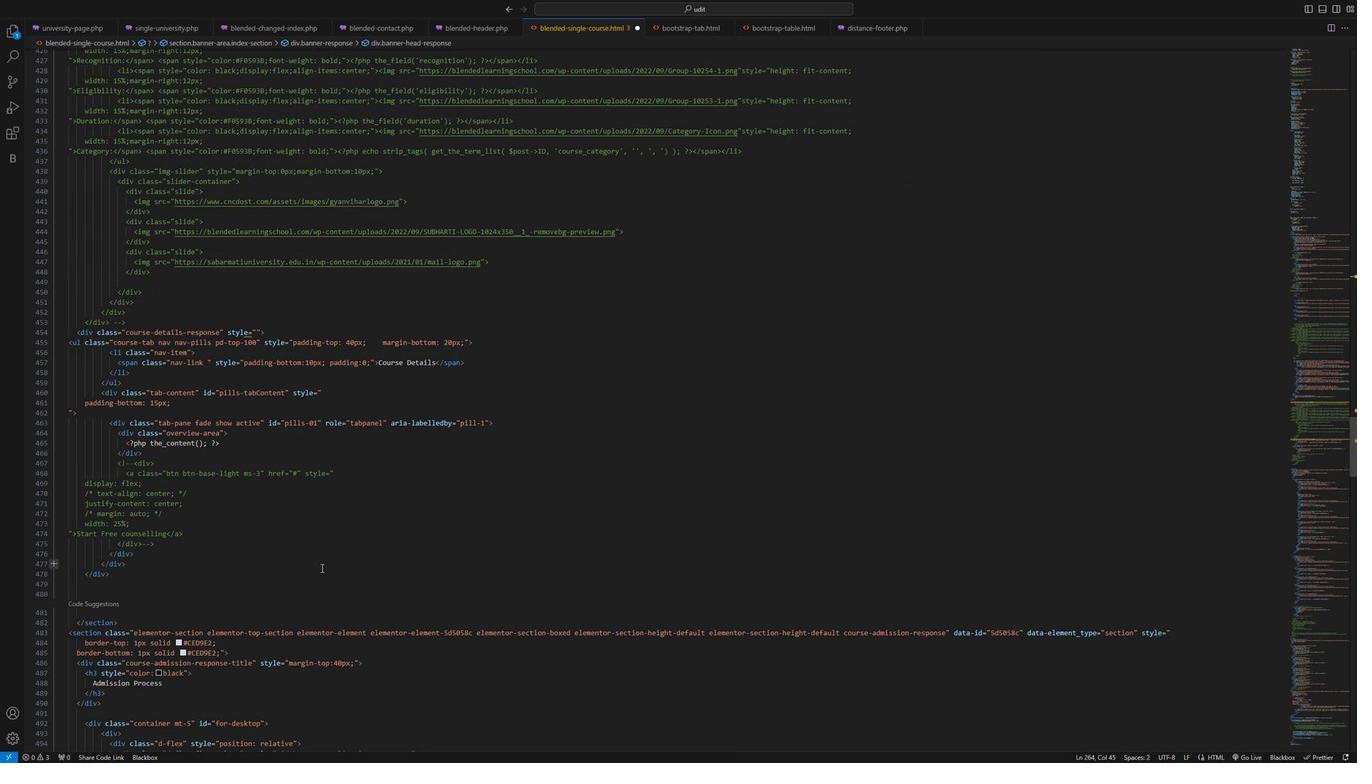 
Action: Mouse scrolled (360, 571) with delta (0, 0)
Screenshot: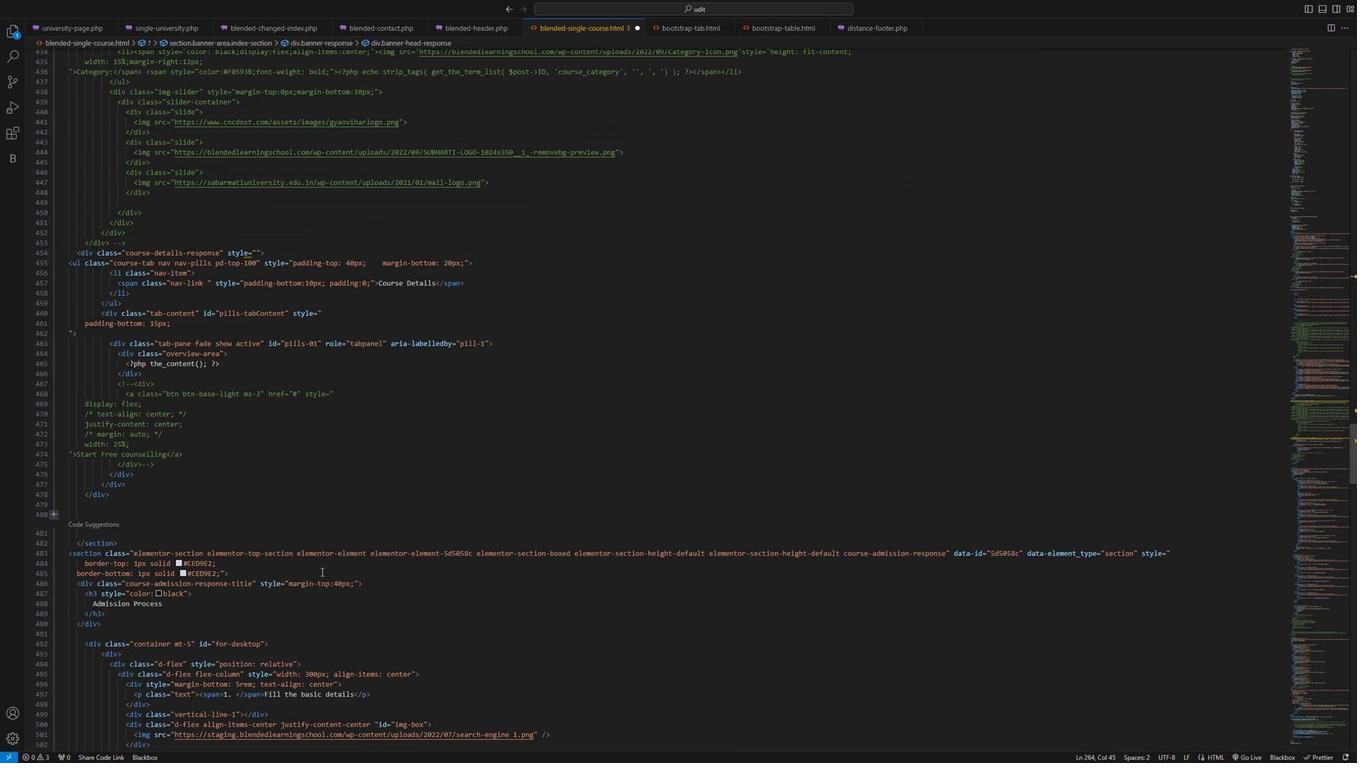 
Action: Mouse moved to (360, 574)
Screenshot: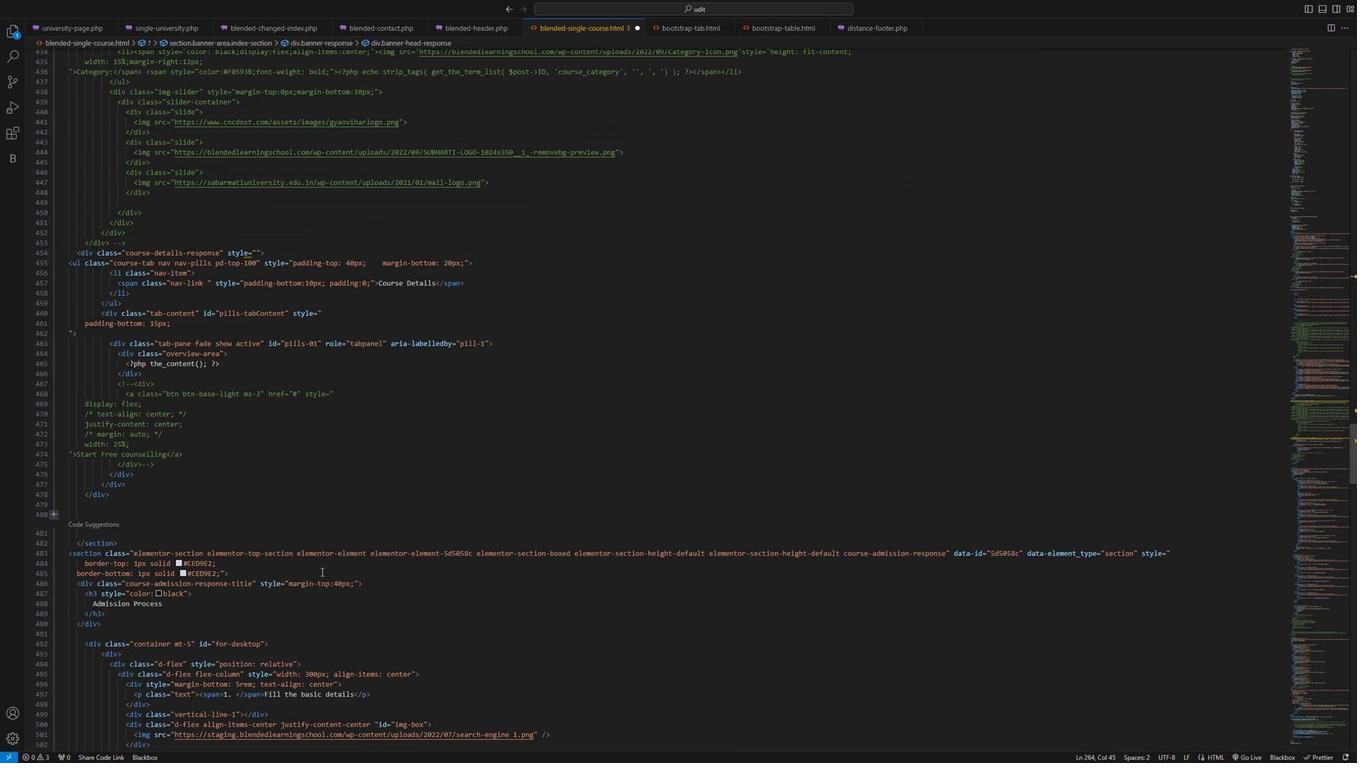 
Action: Mouse scrolled (360, 573) with delta (0, 0)
Screenshot: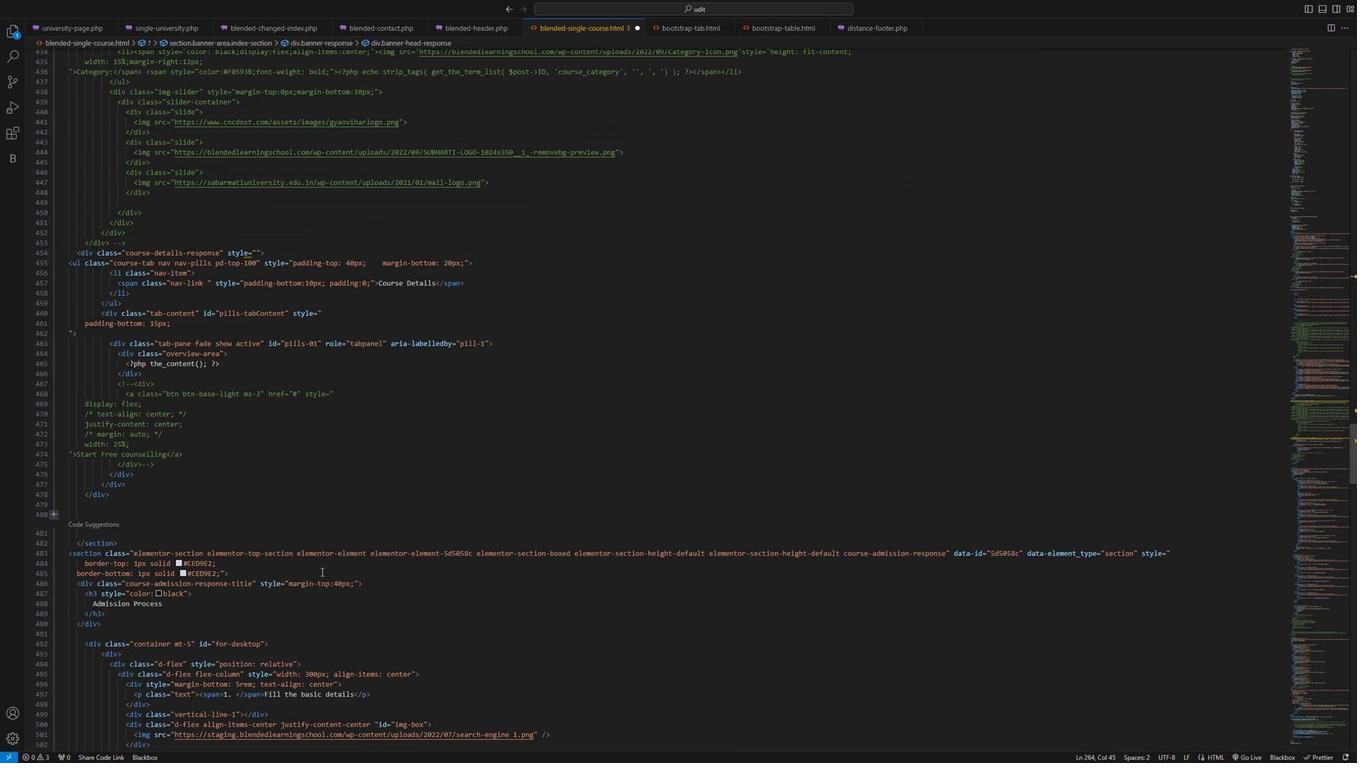 
Action: Mouse moved to (360, 576)
Screenshot: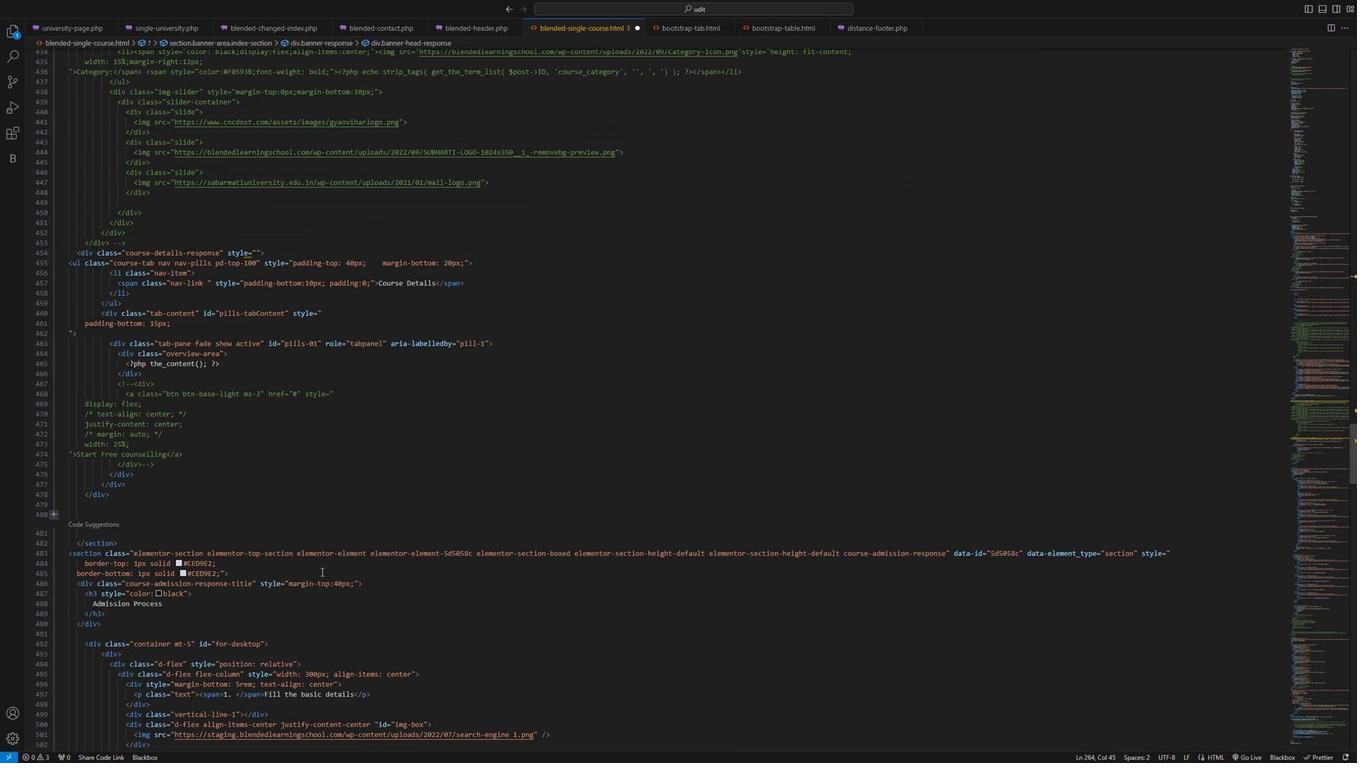 
Action: Mouse scrolled (360, 575) with delta (0, 0)
Screenshot: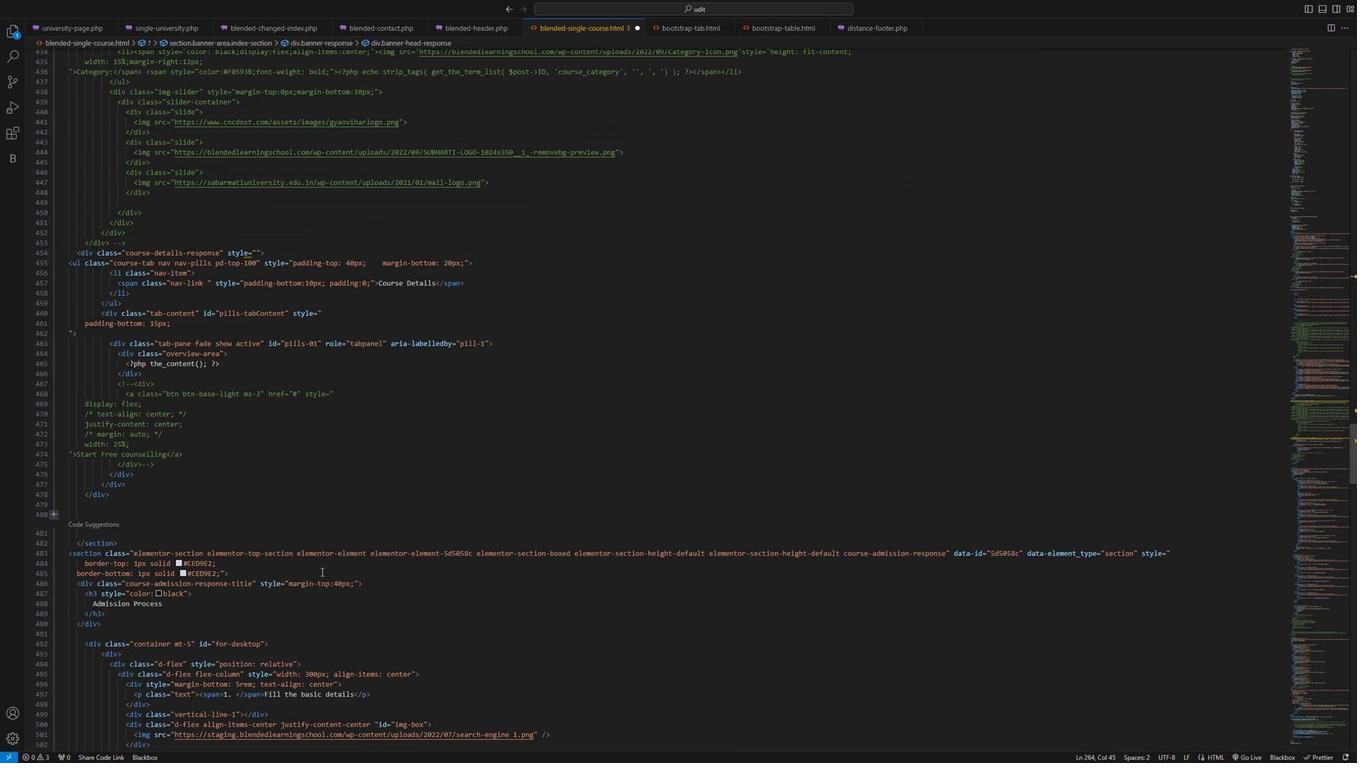
Action: Mouse moved to (360, 577)
Screenshot: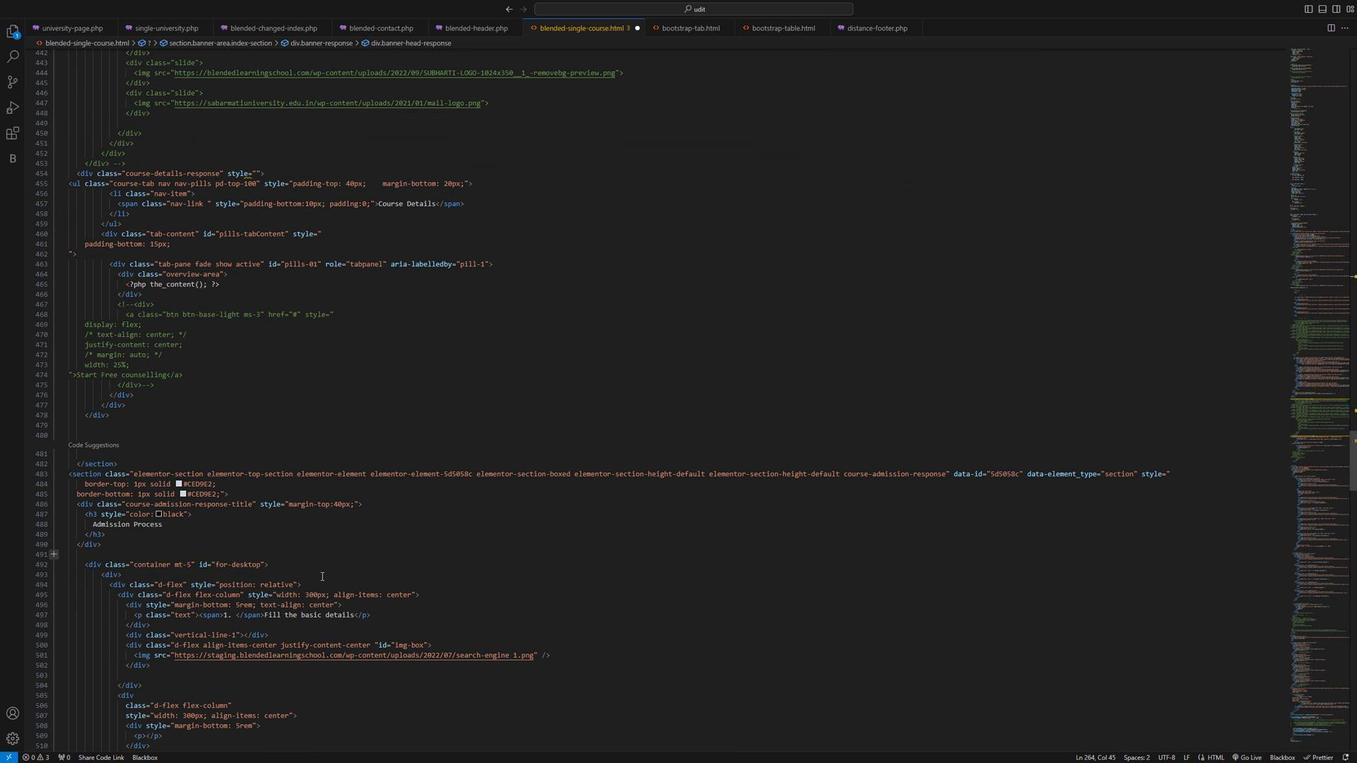 
Action: Mouse scrolled (360, 577) with delta (0, 0)
Screenshot: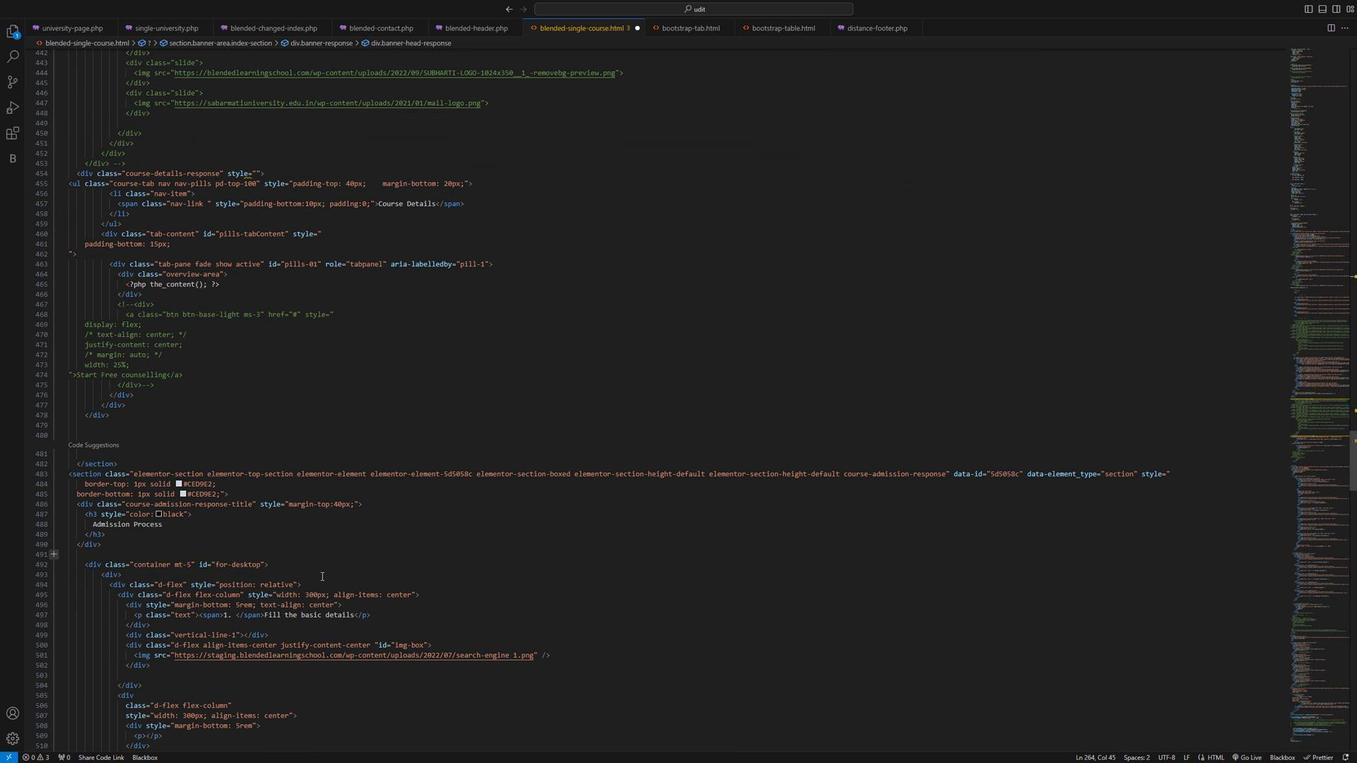 
Action: Mouse moved to (360, 579)
Screenshot: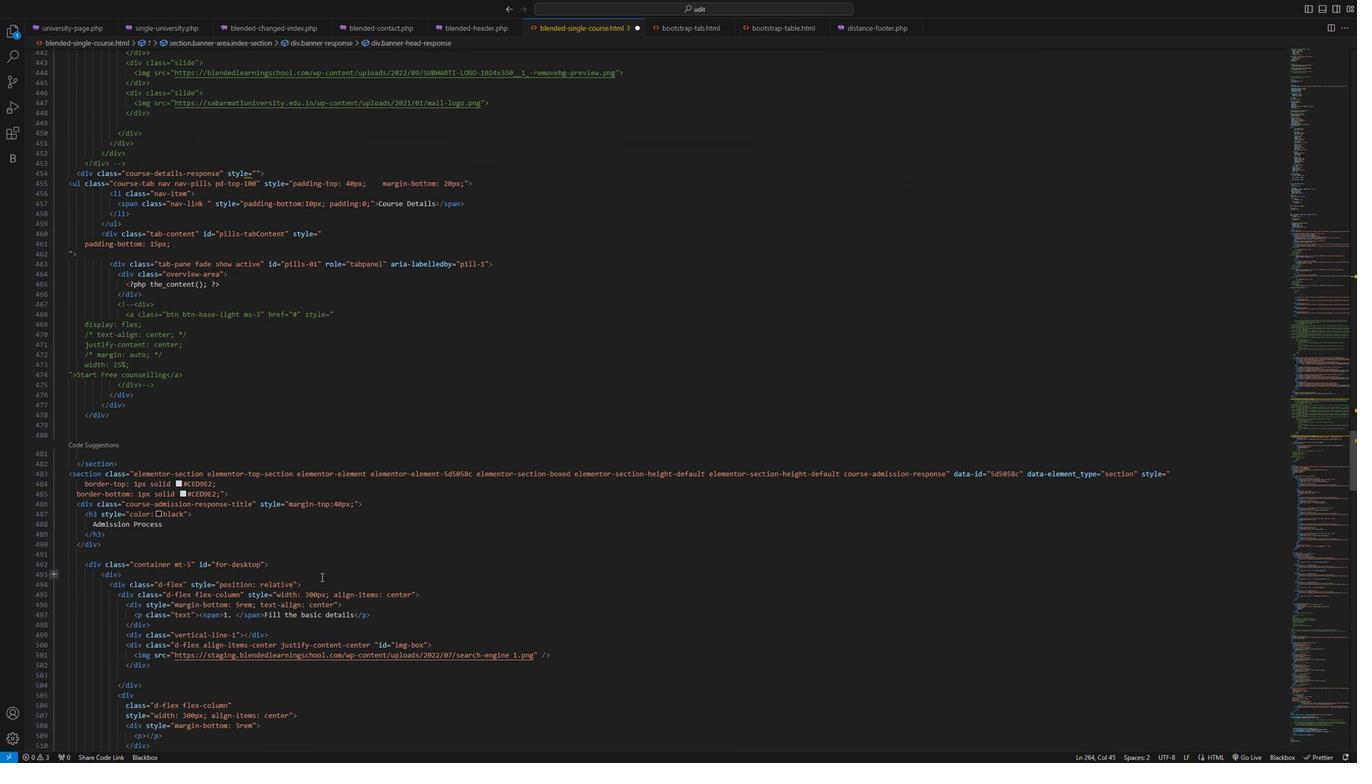 
Action: Mouse scrolled (360, 578) with delta (0, 0)
Screenshot: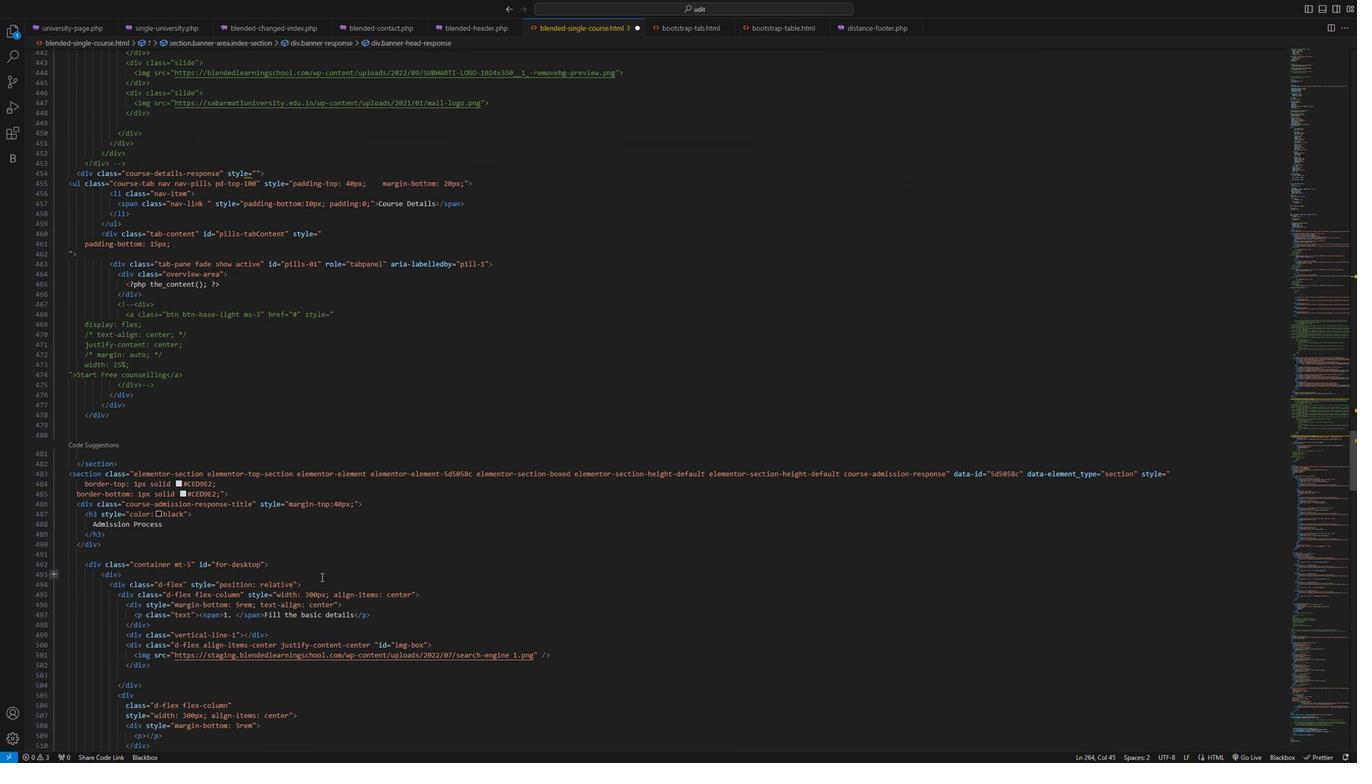 
Action: Mouse scrolled (360, 578) with delta (0, 0)
Screenshot: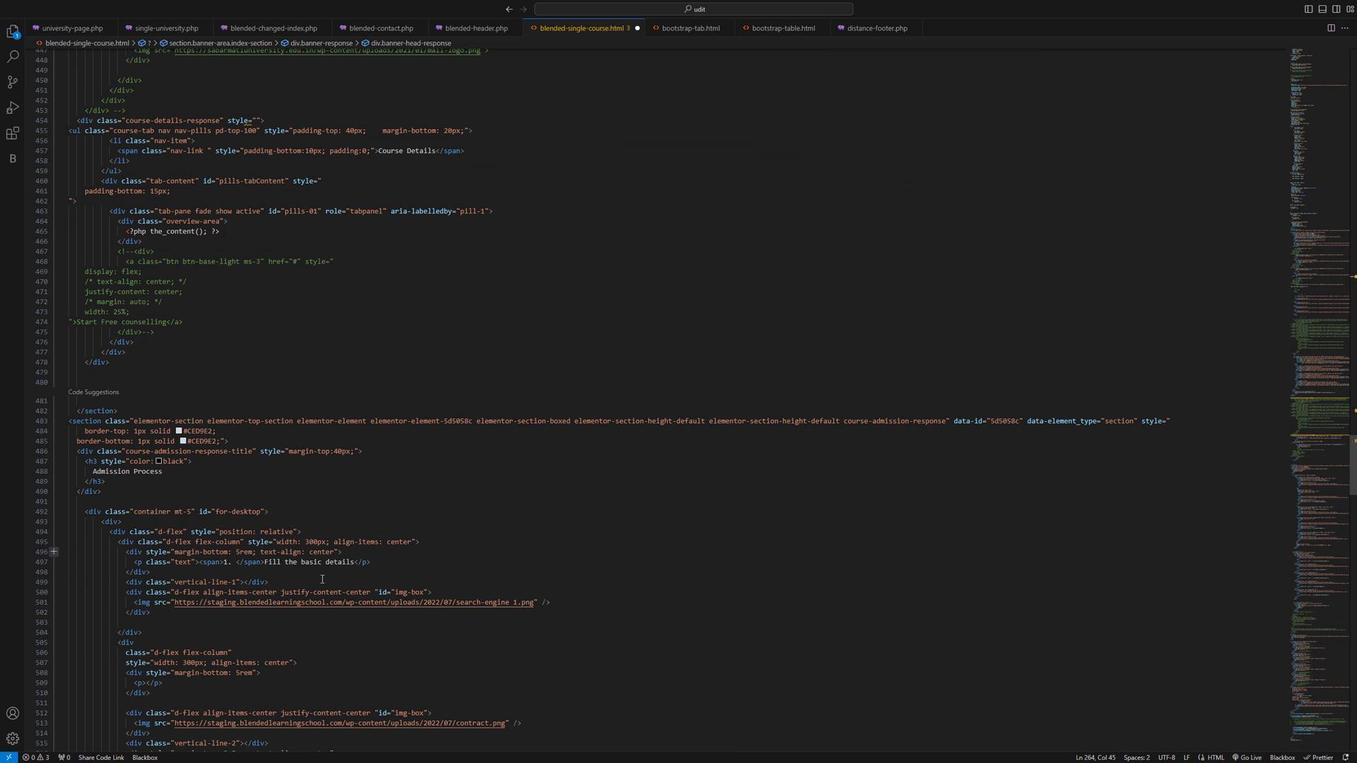 
Action: Mouse moved to (359, 580)
Screenshot: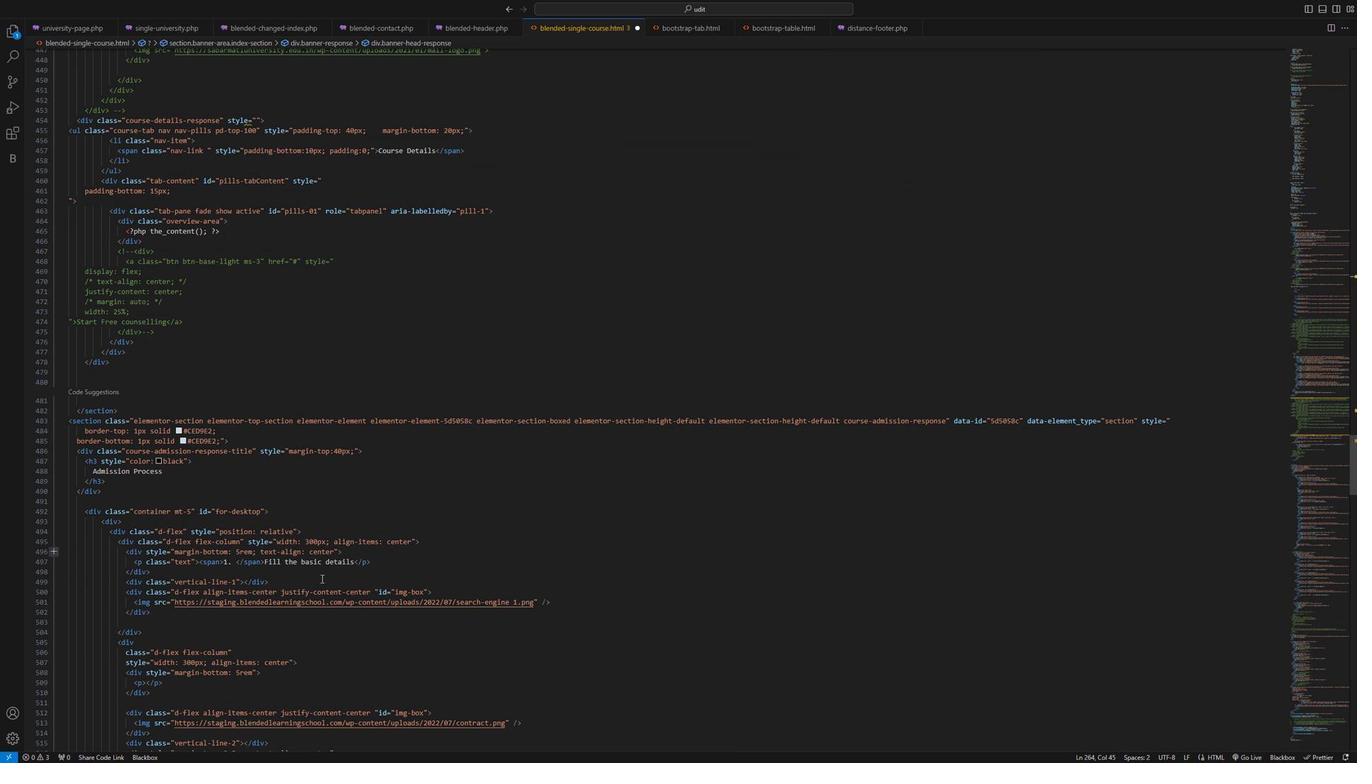 
Action: Mouse scrolled (359, 579) with delta (0, 0)
Screenshot: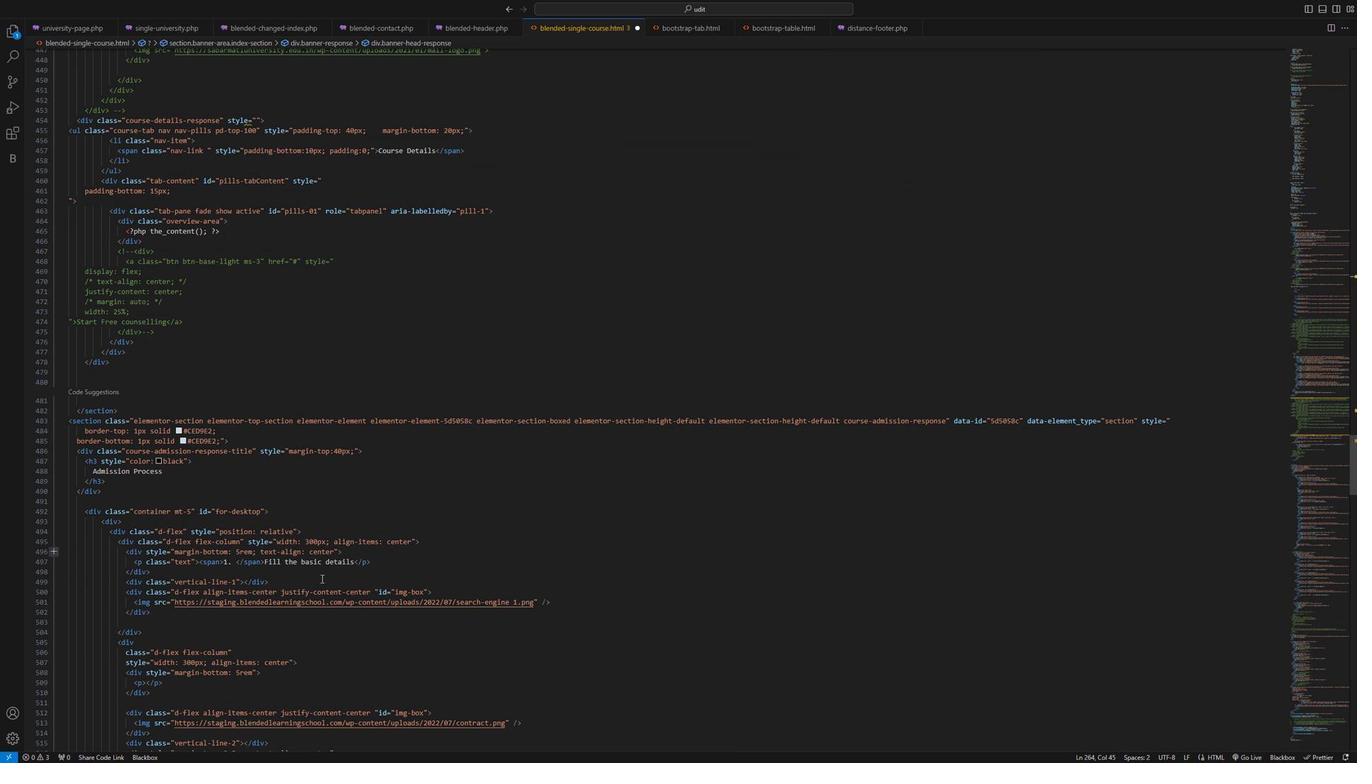 
Action: Mouse moved to (359, 581)
Screenshot: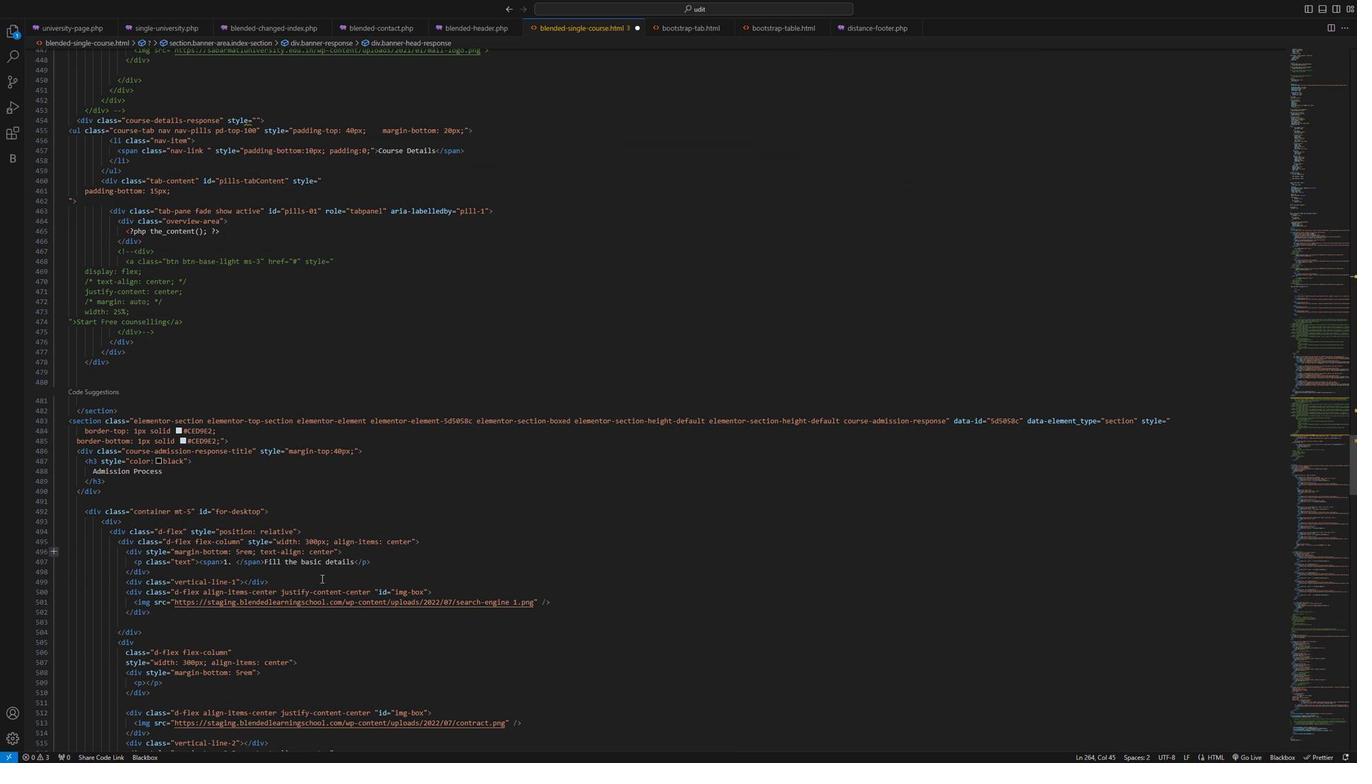 
Action: Mouse scrolled (359, 581) with delta (0, 0)
Screenshot: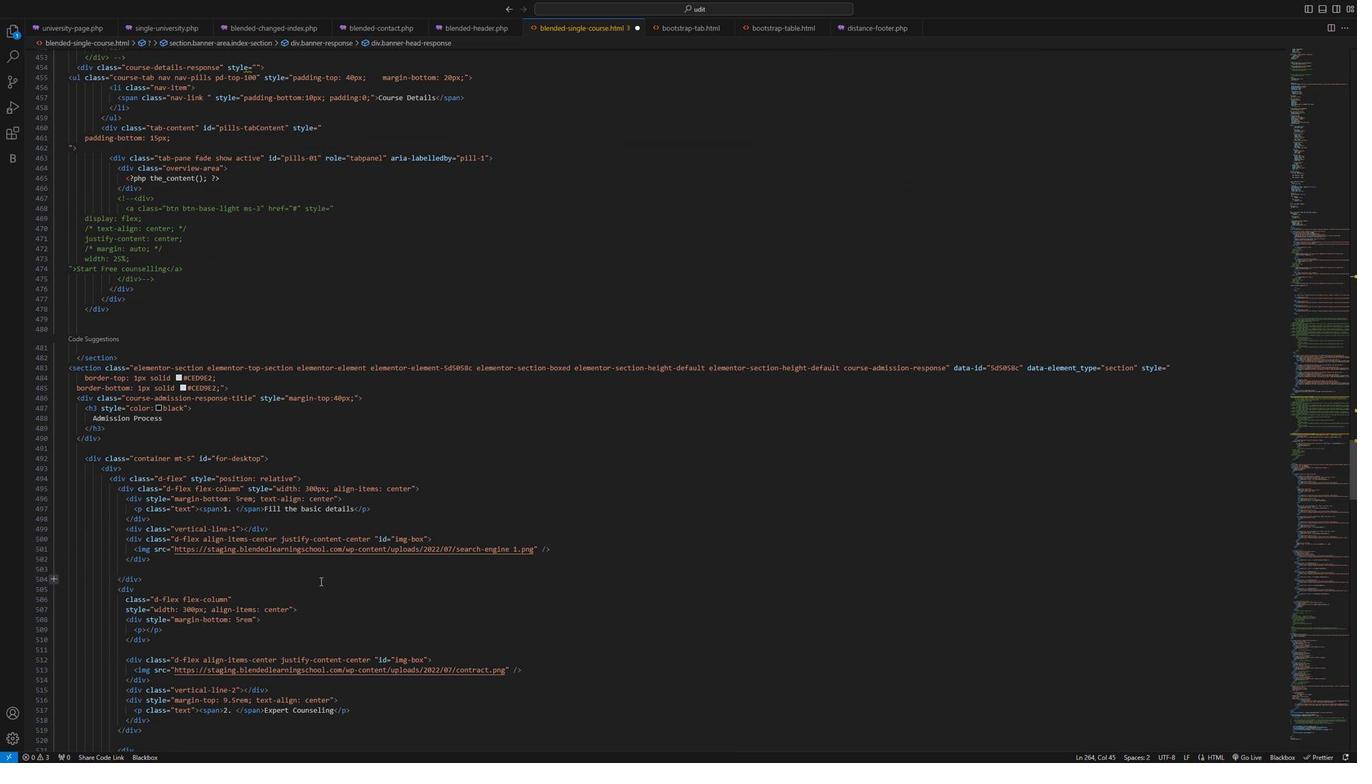 
Action: Mouse scrolled (359, 581) with delta (0, 0)
Screenshot: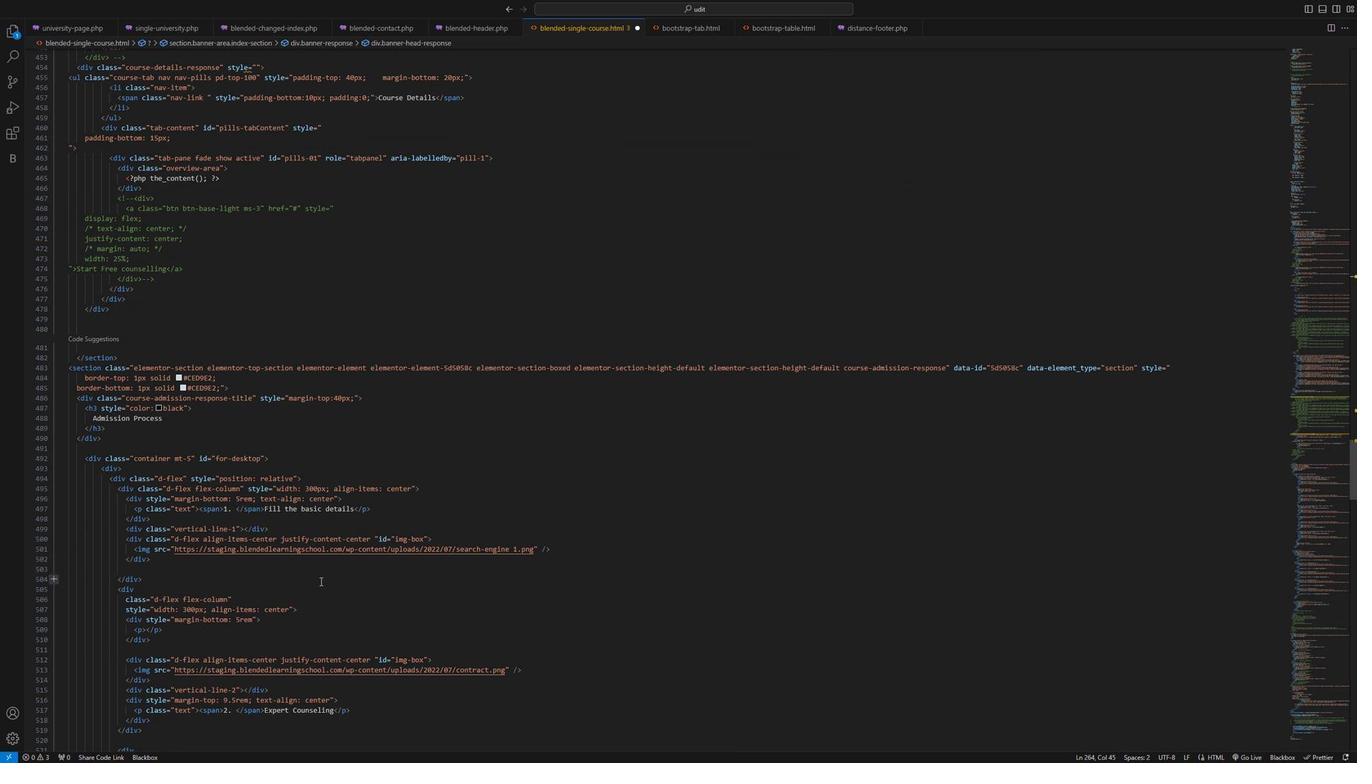
Action: Mouse scrolled (359, 581) with delta (0, 0)
Screenshot: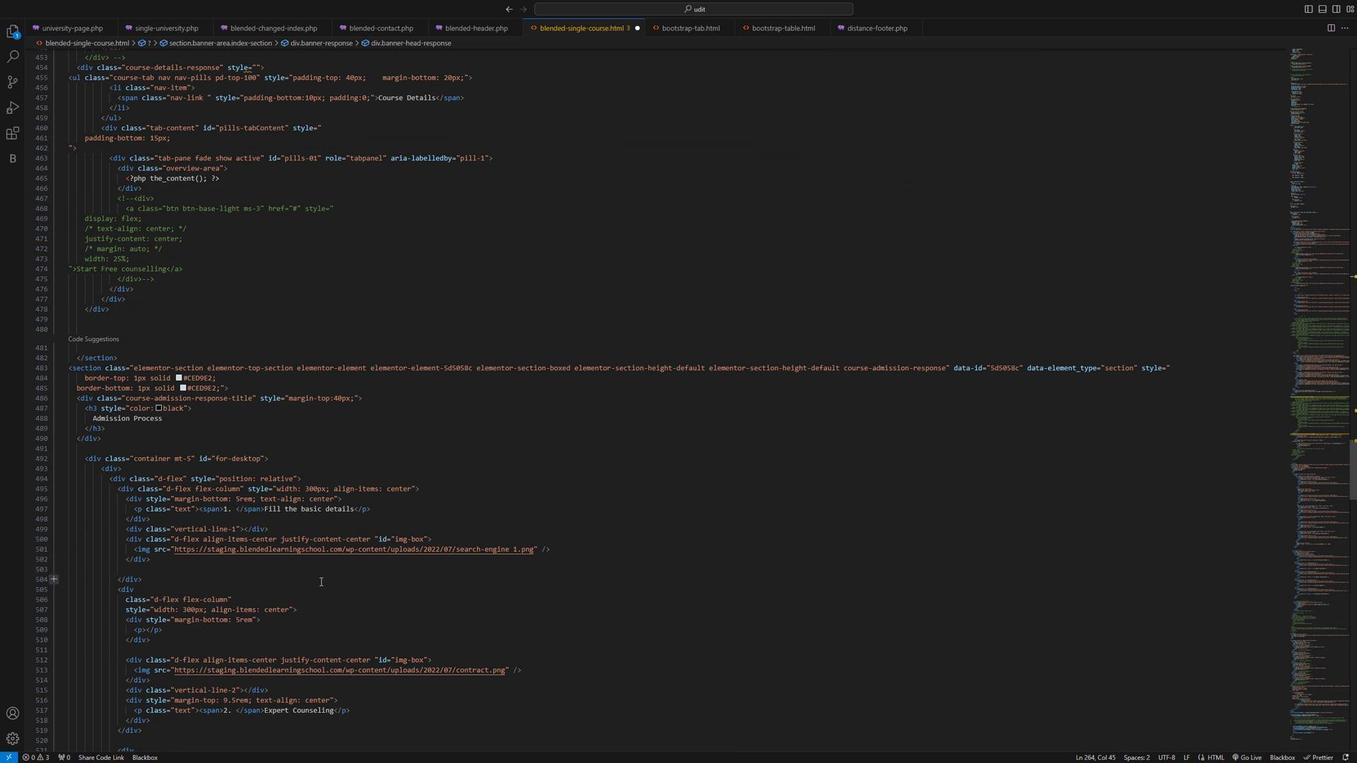 
Action: Mouse moved to (347, 588)
Screenshot: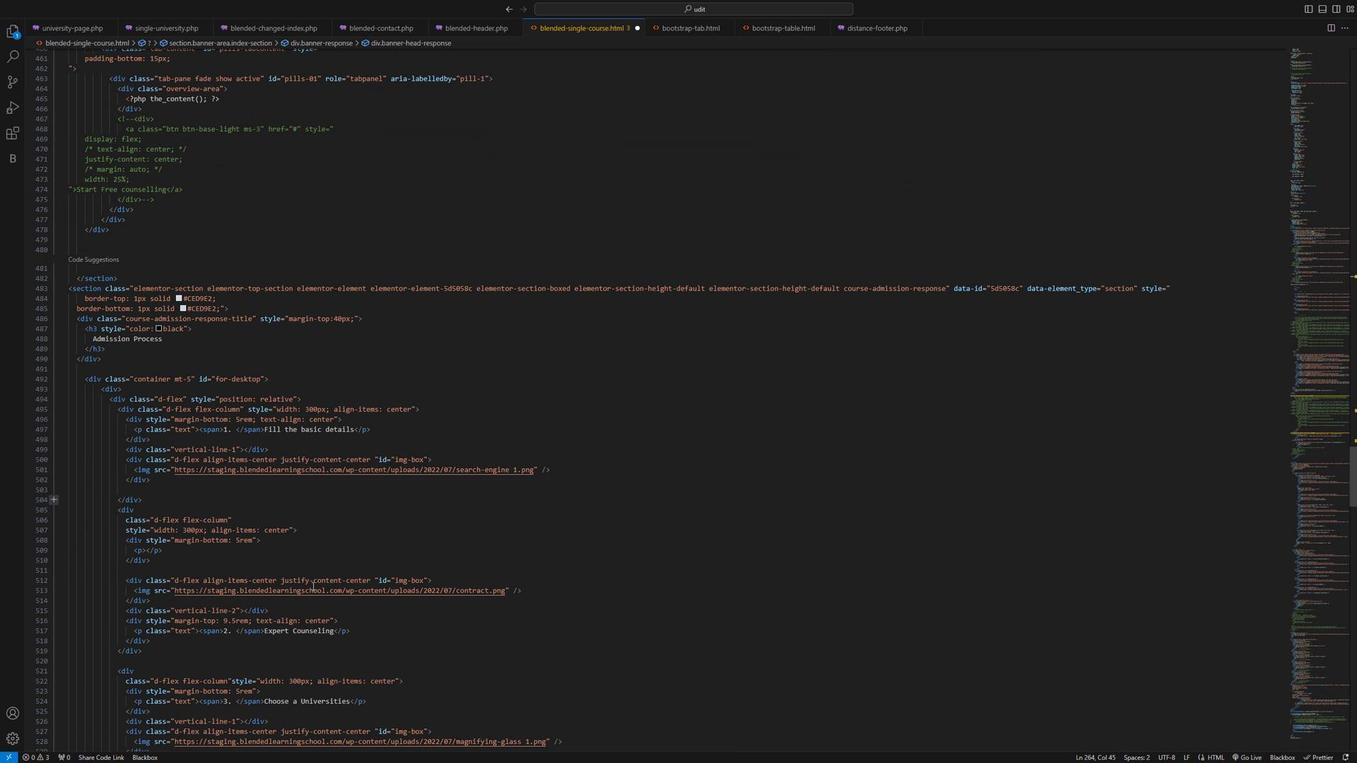 
Action: Mouse scrolled (347, 588) with delta (0, 0)
Screenshot: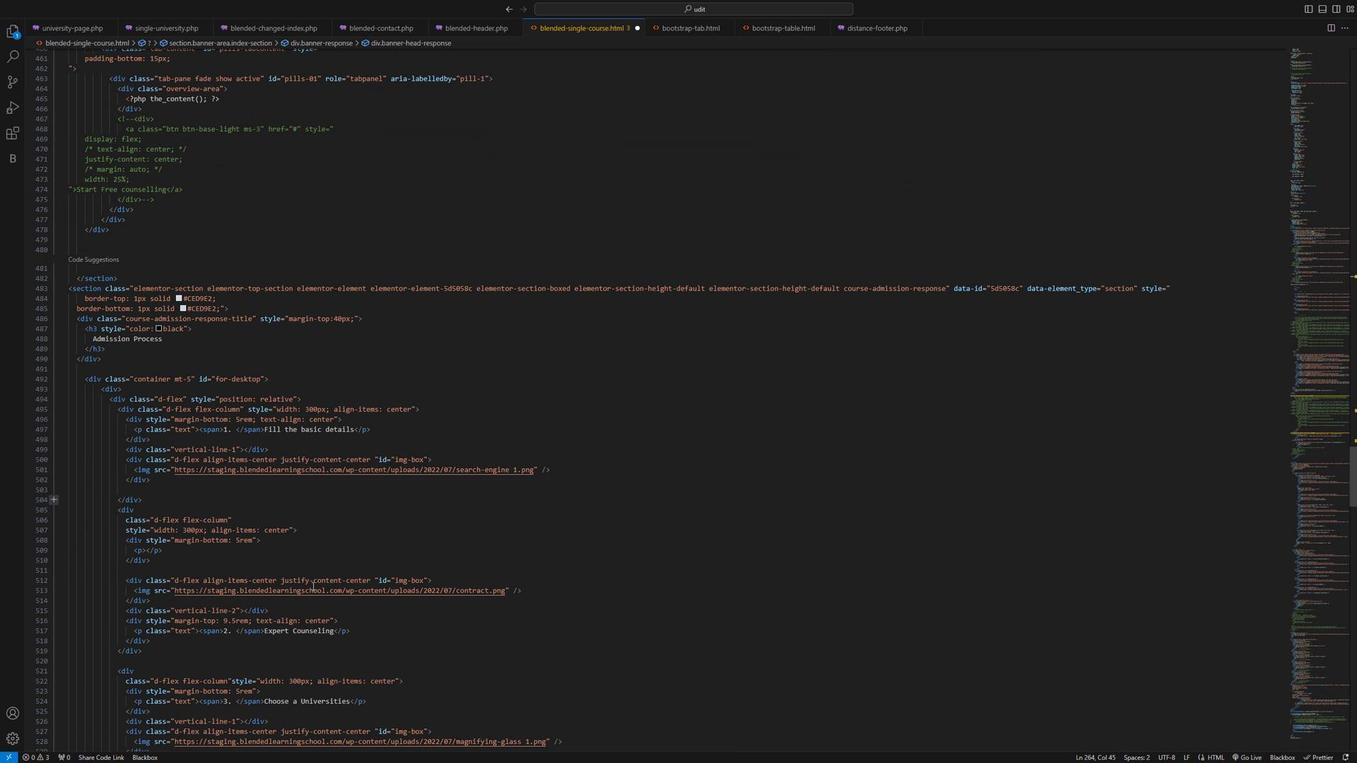 
Action: Mouse moved to (342, 591)
Screenshot: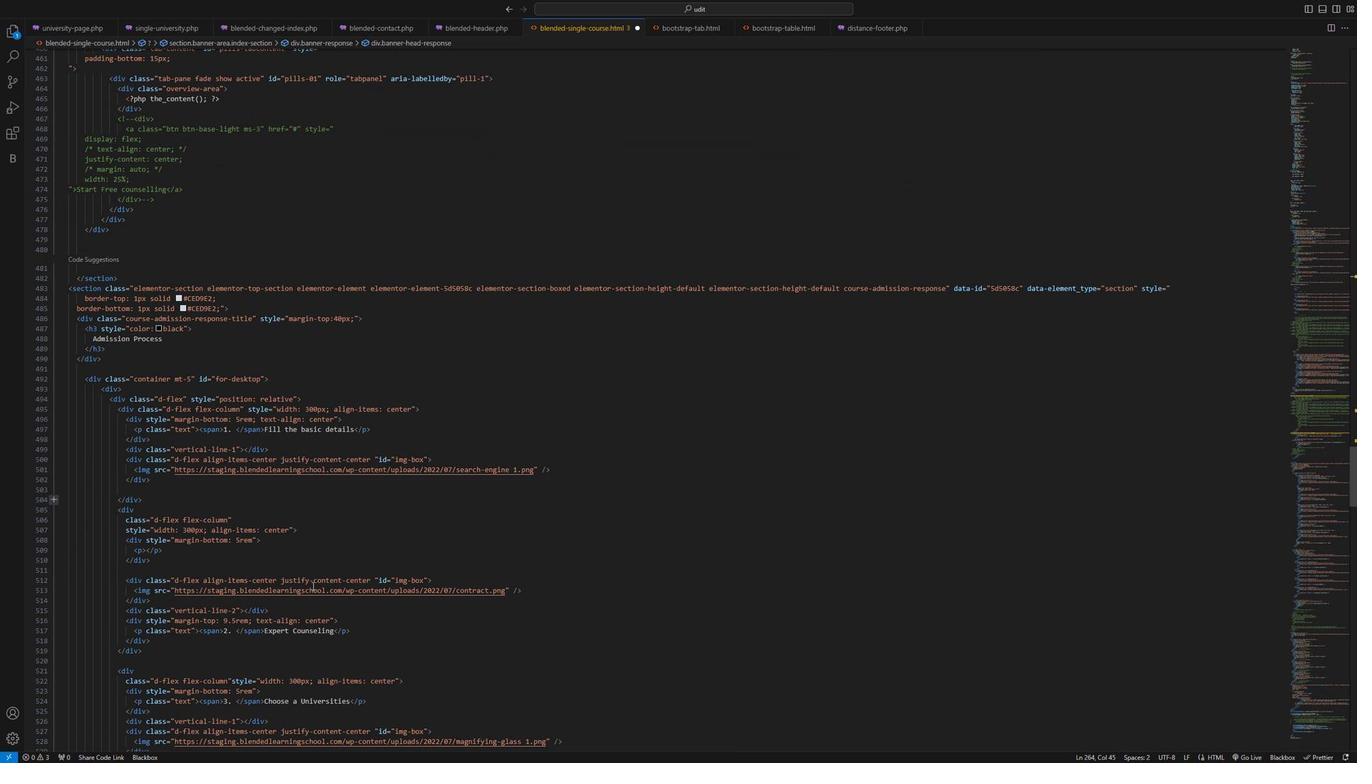 
Action: Mouse scrolled (342, 590) with delta (0, 0)
Screenshot: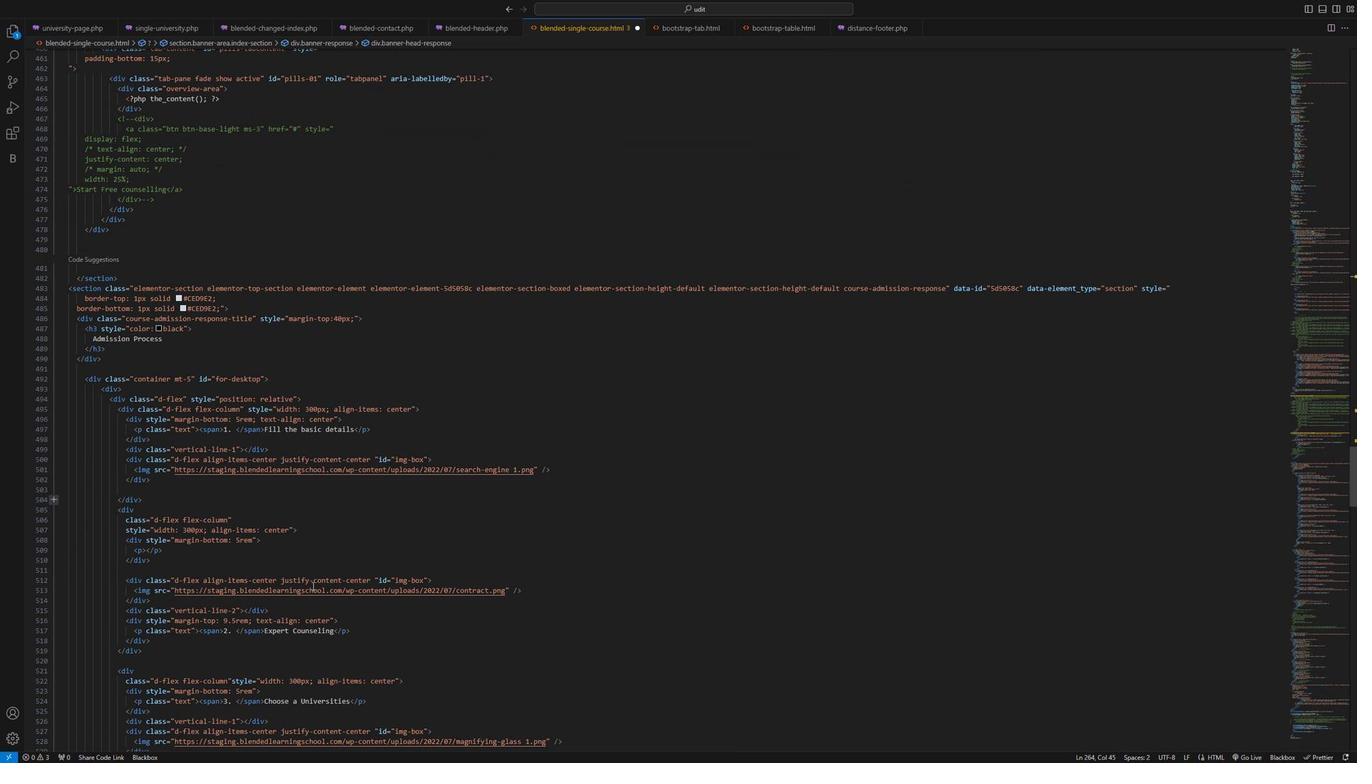 
Action: Mouse moved to (342, 593)
Screenshot: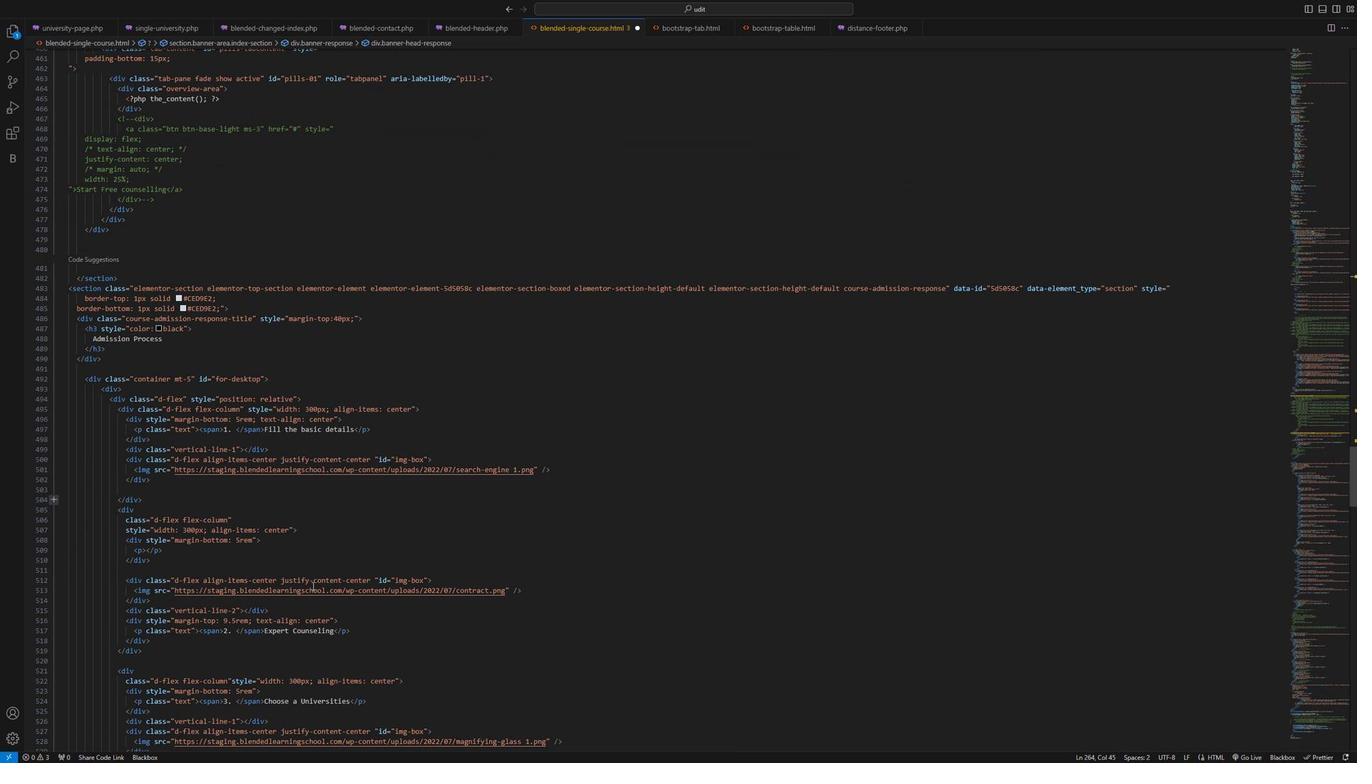 
Action: Mouse scrolled (342, 592) with delta (0, 0)
Screenshot: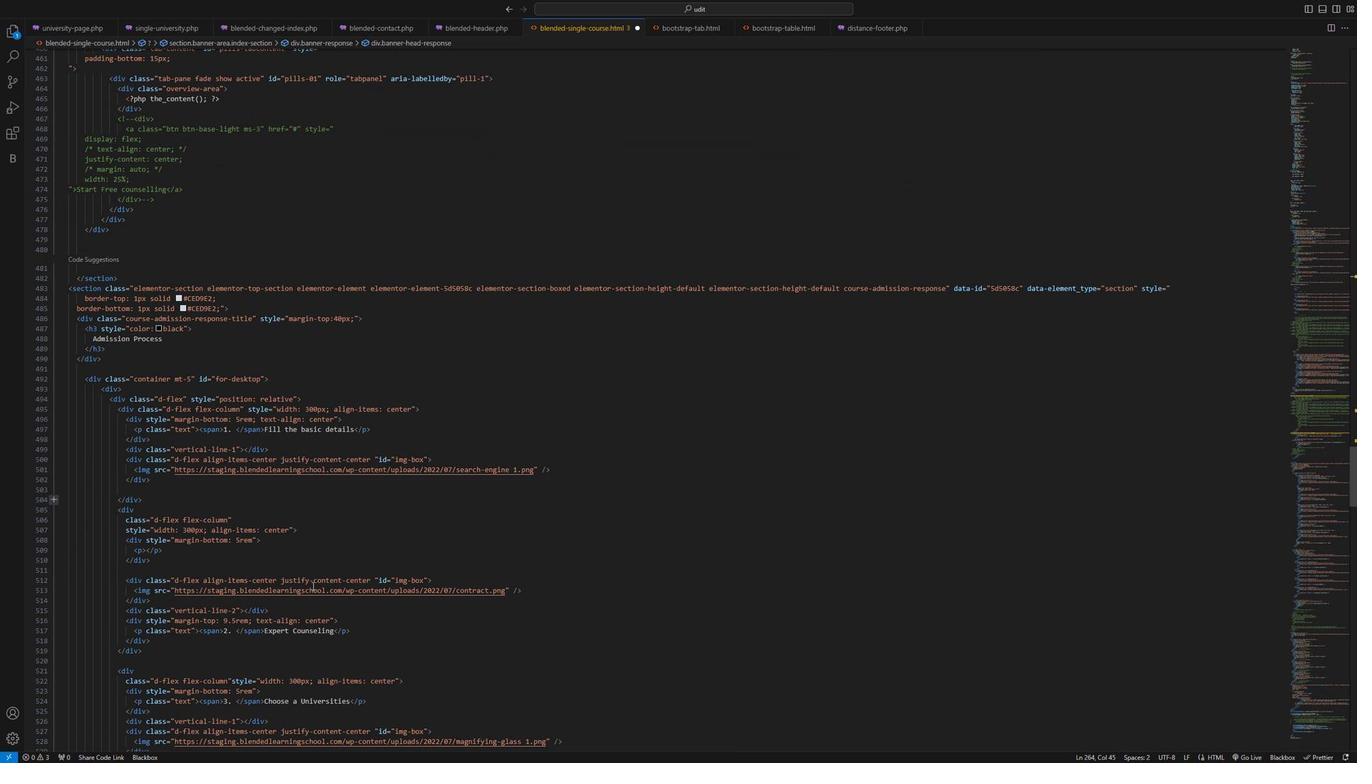 
Action: Mouse moved to (337, 600)
Screenshot: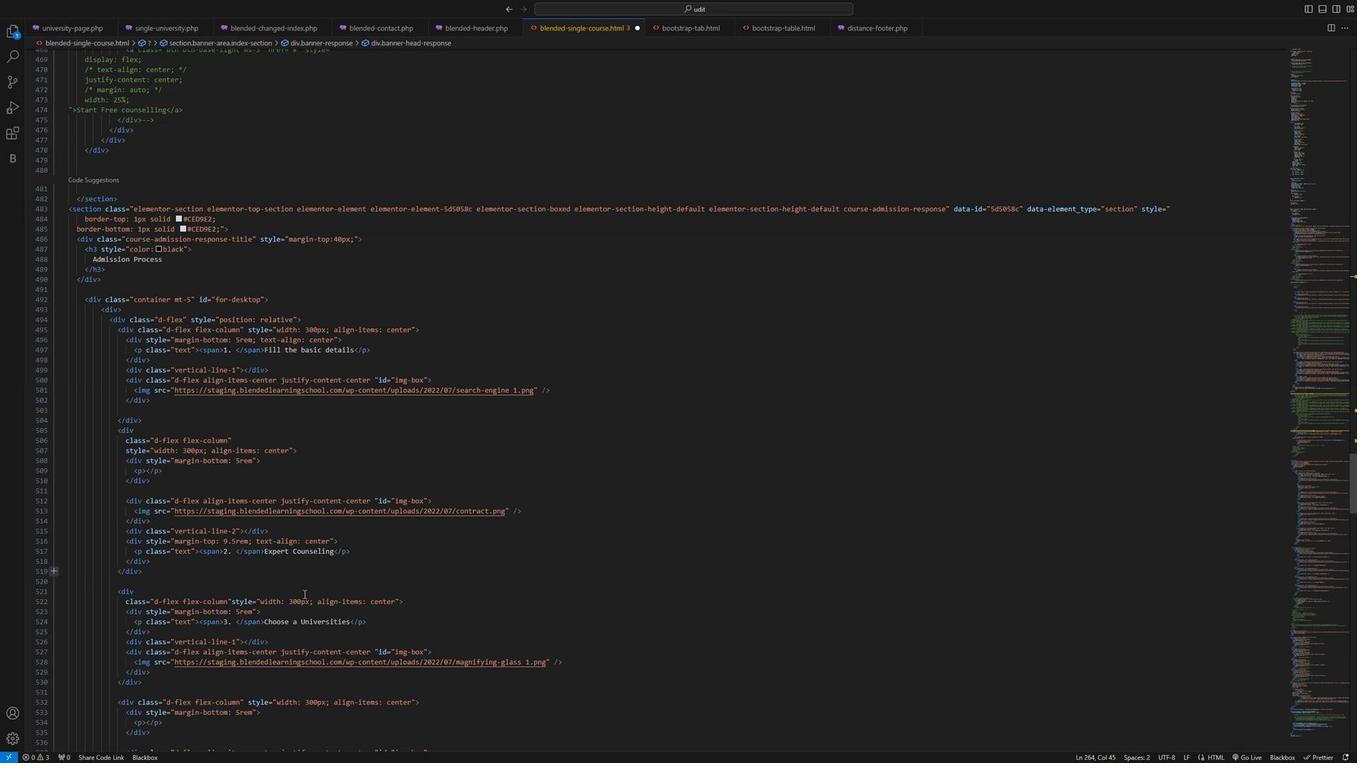 
Action: Mouse scrolled (337, 600) with delta (0, 0)
Screenshot: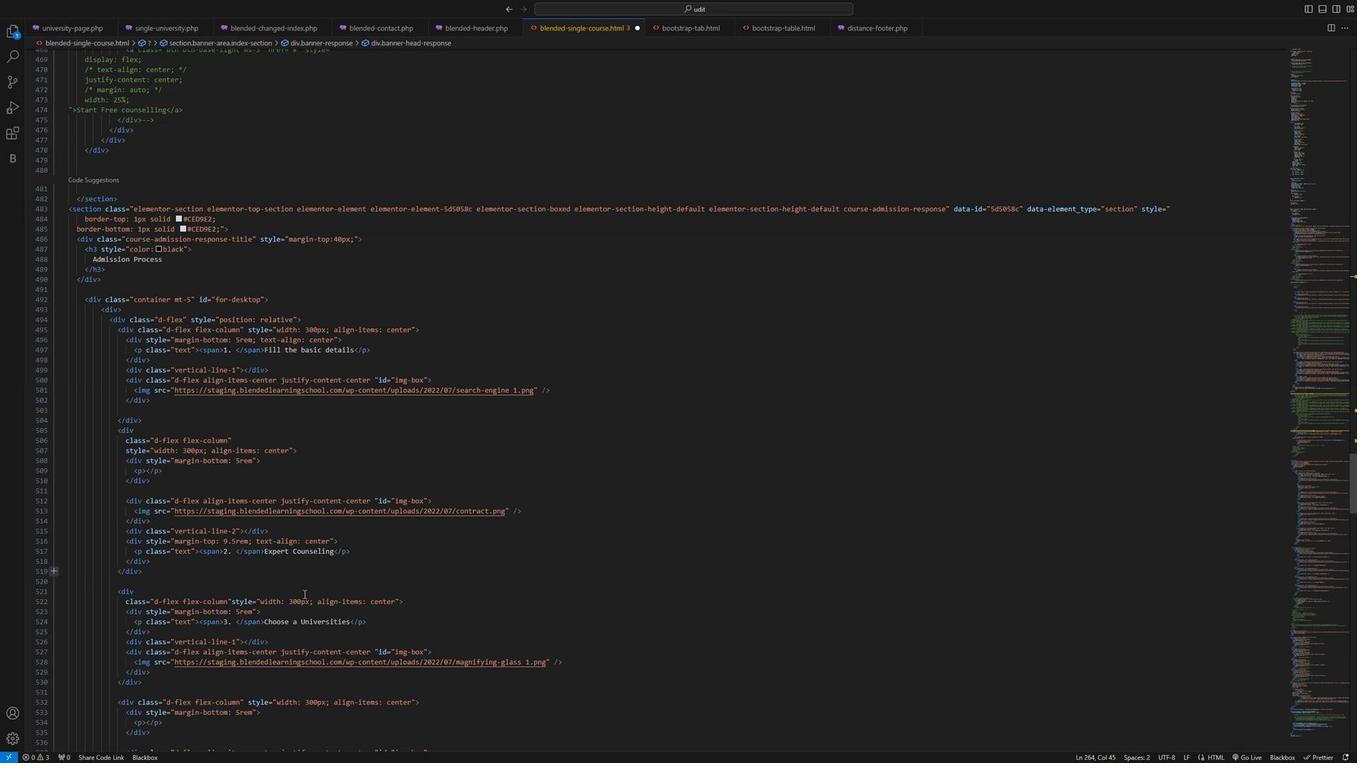 
Action: Mouse moved to (333, 606)
Screenshot: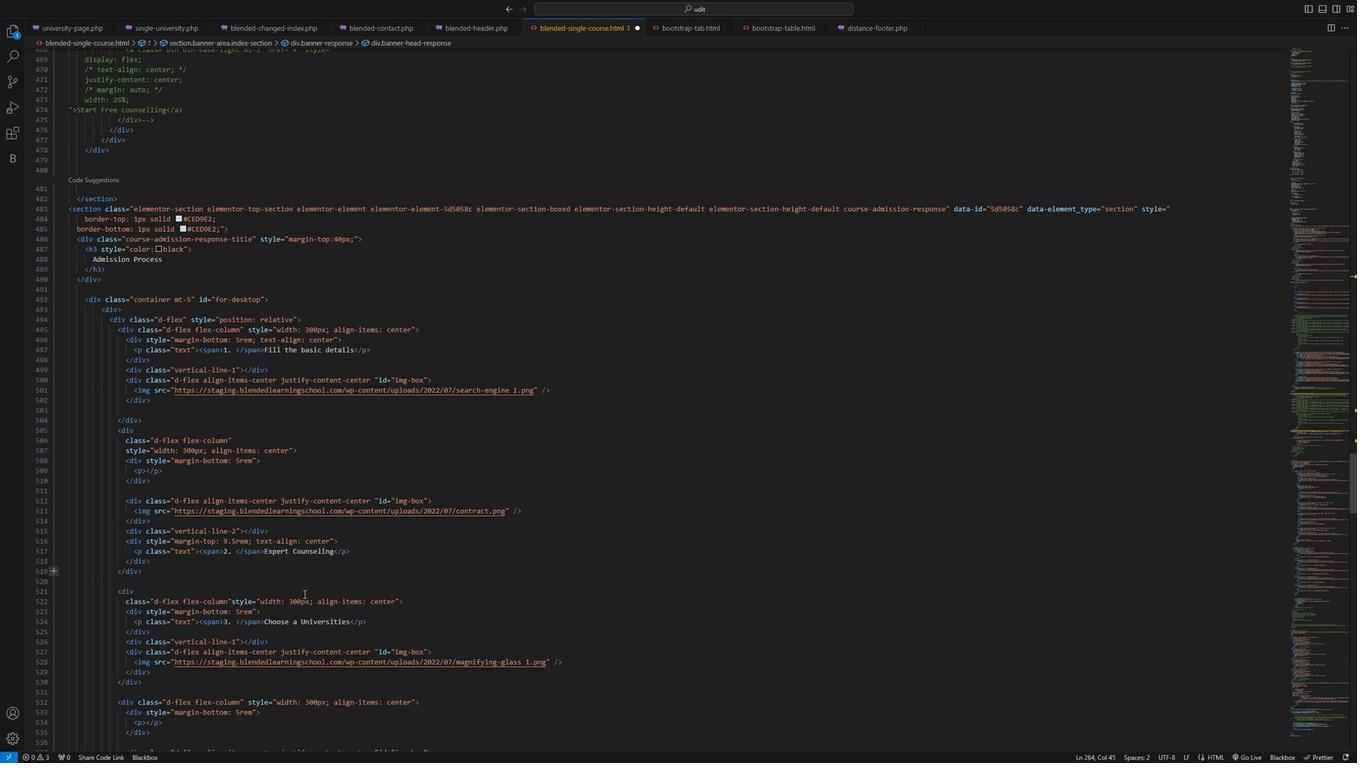 
Action: Mouse scrolled (333, 605) with delta (0, 0)
Screenshot: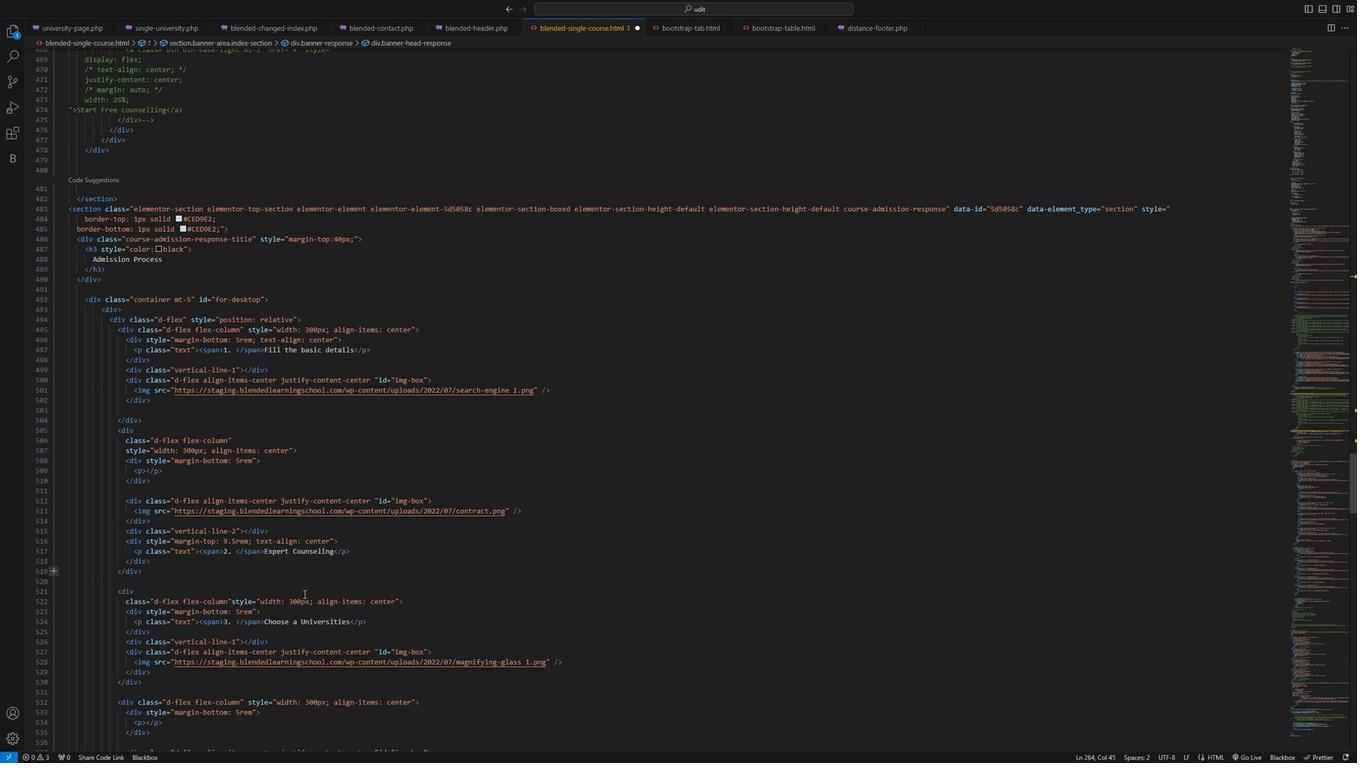 
Action: Mouse moved to (332, 607)
Screenshot: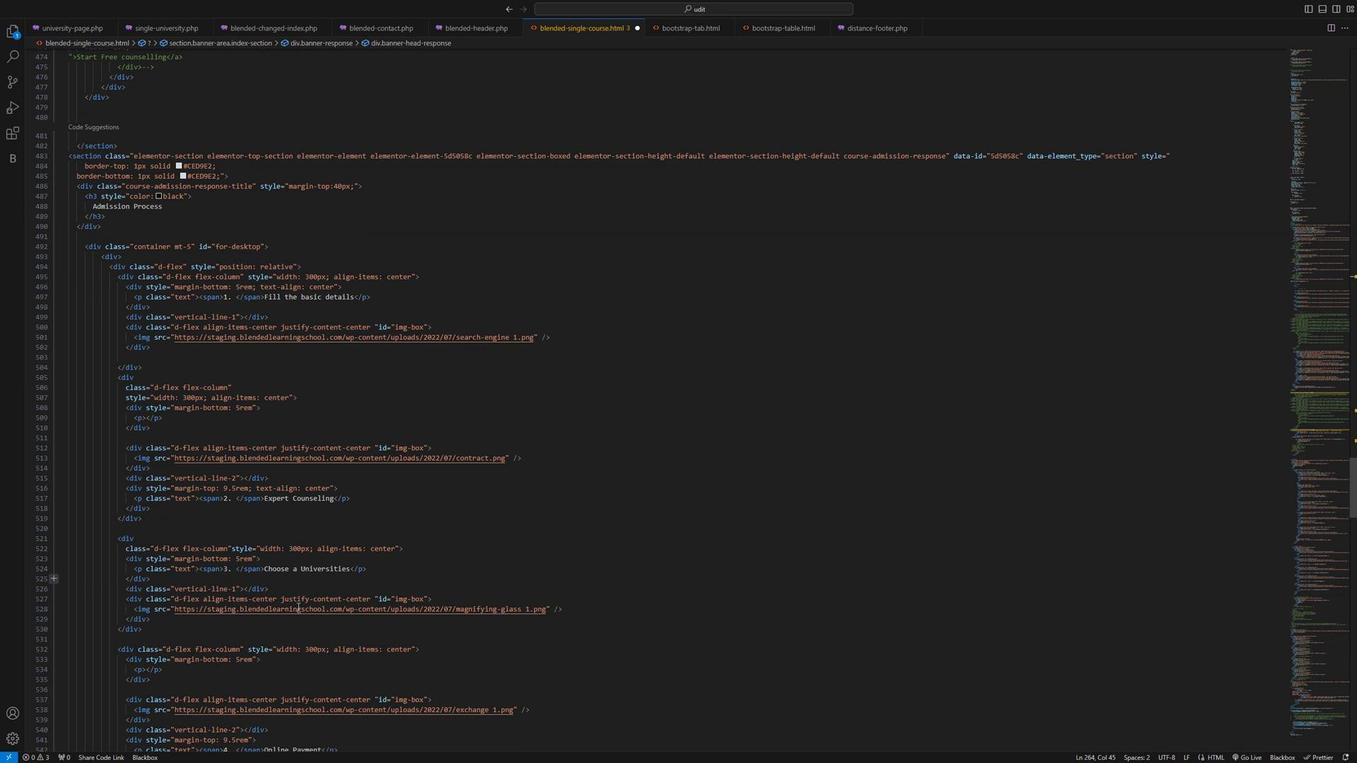 
Action: Mouse scrolled (332, 606) with delta (0, 0)
Screenshot: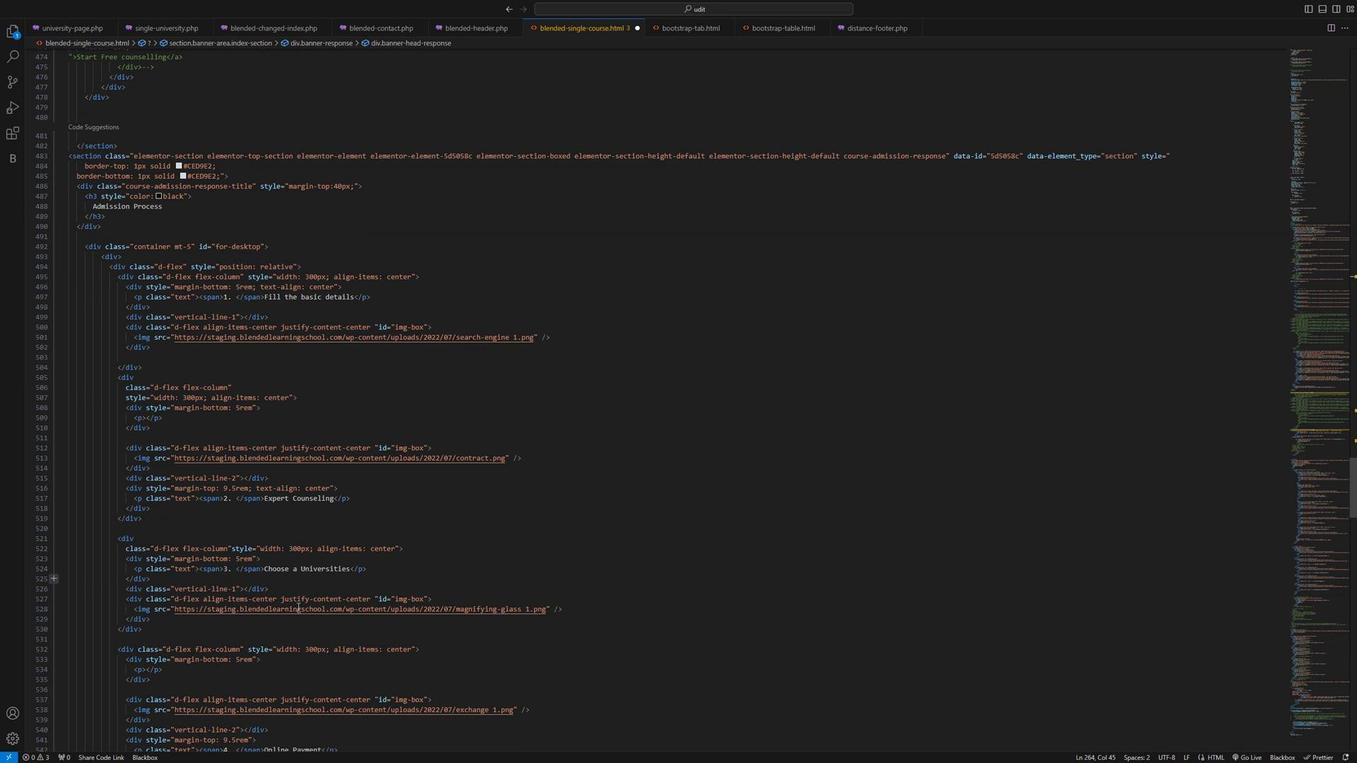 
Action: Mouse scrolled (332, 606) with delta (0, 0)
Screenshot: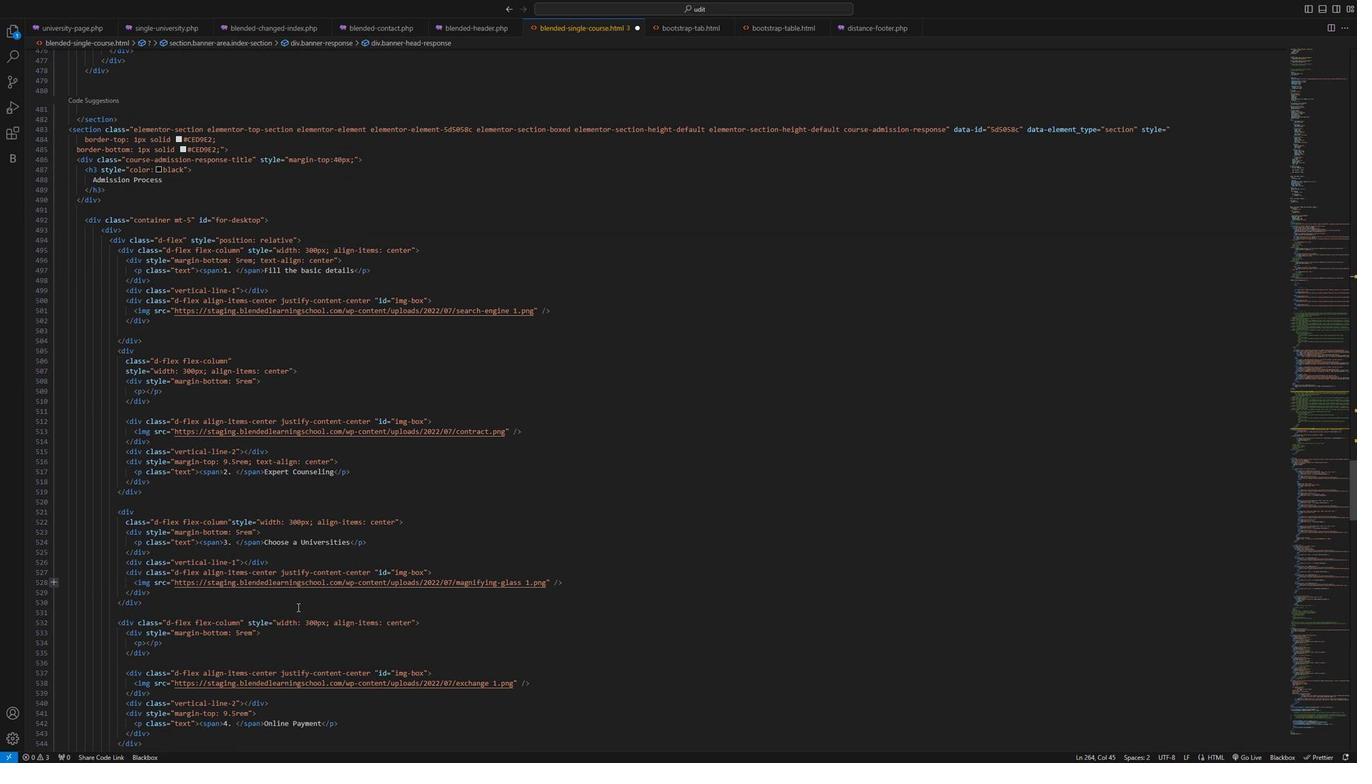 
Action: Mouse scrolled (332, 606) with delta (0, 0)
Screenshot: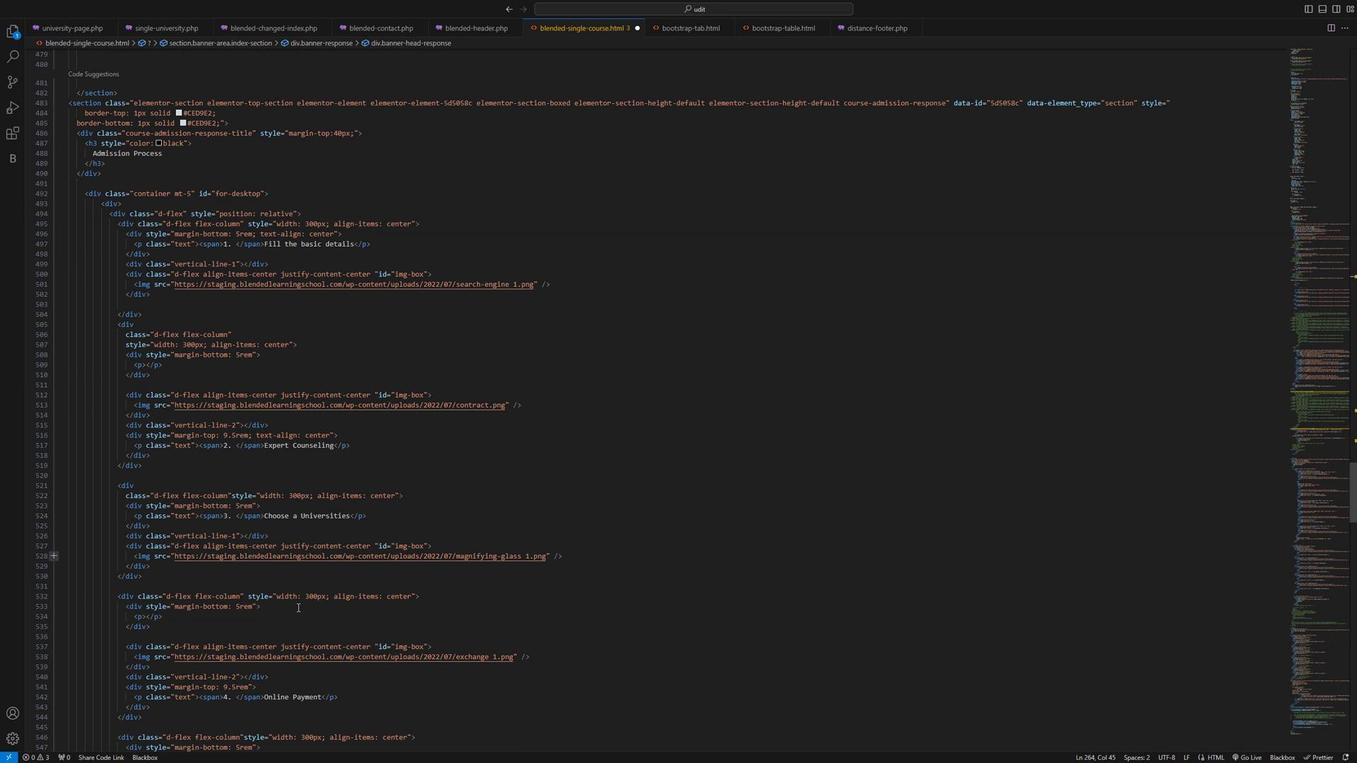 
Action: Mouse scrolled (332, 606) with delta (0, 0)
Screenshot: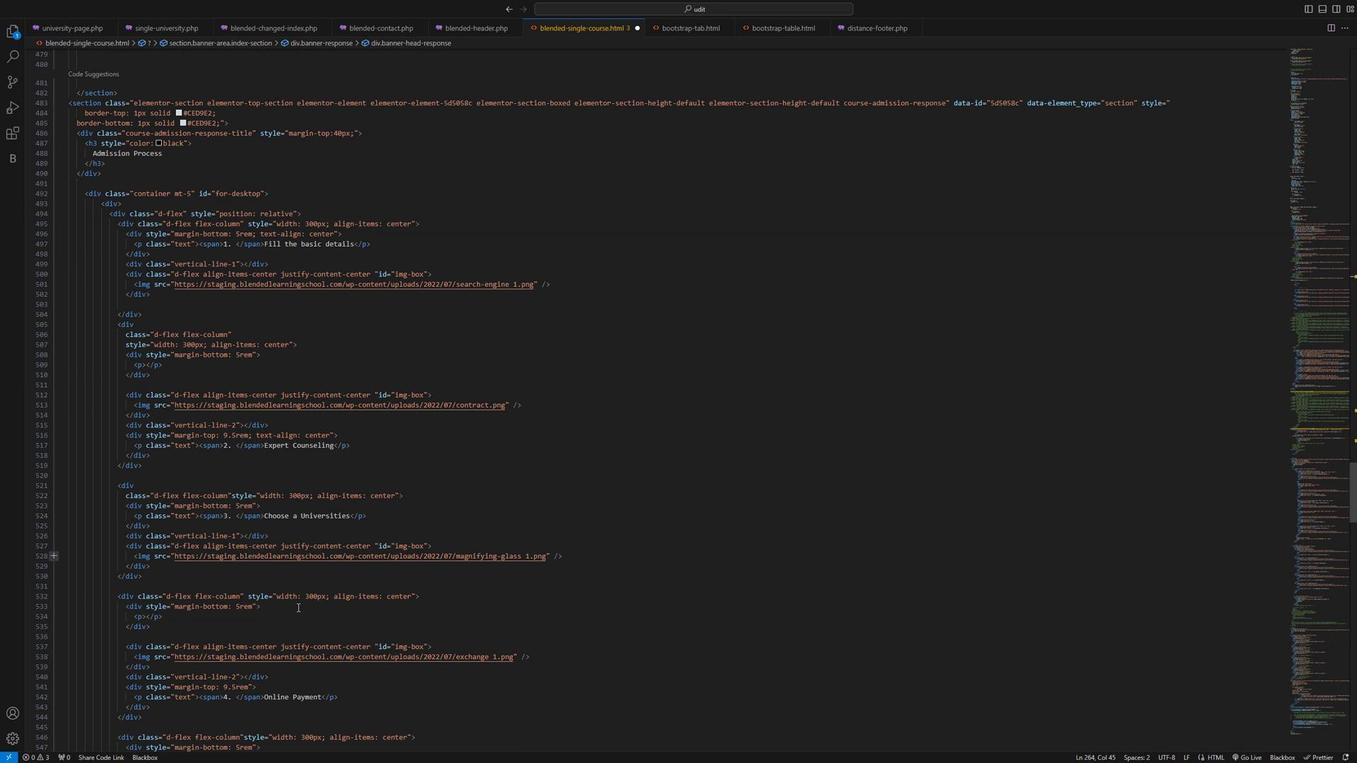 
Action: Mouse scrolled (332, 606) with delta (0, 0)
Screenshot: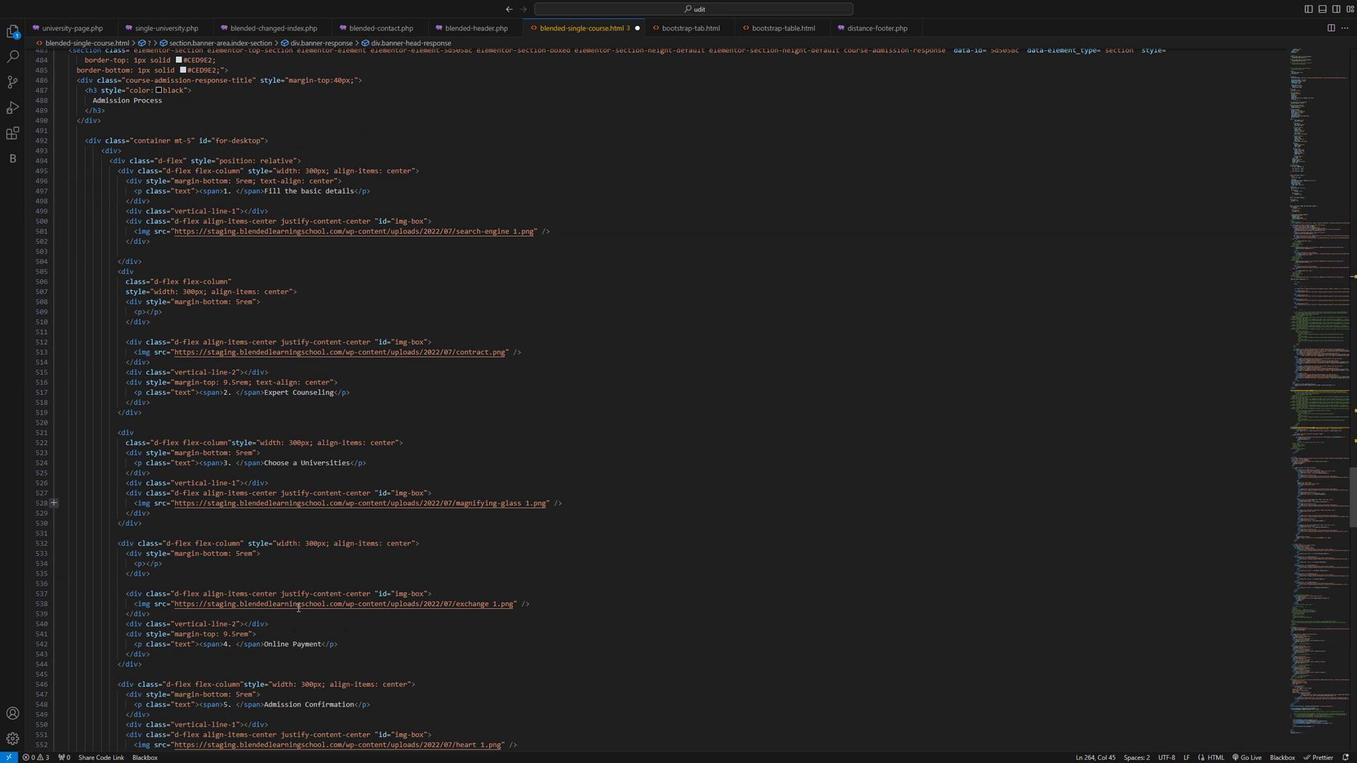 
Action: Mouse scrolled (332, 606) with delta (0, 0)
Screenshot: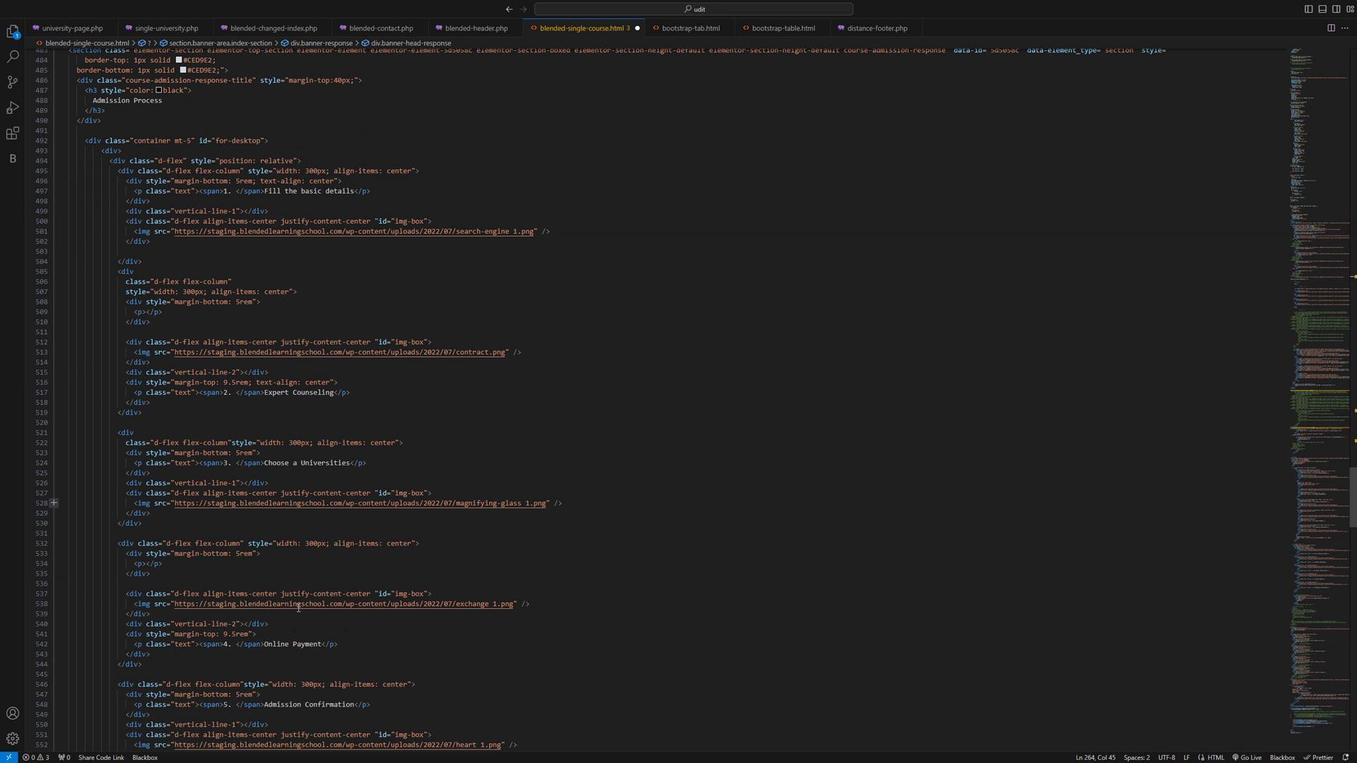 
Action: Mouse scrolled (332, 606) with delta (0, 0)
Screenshot: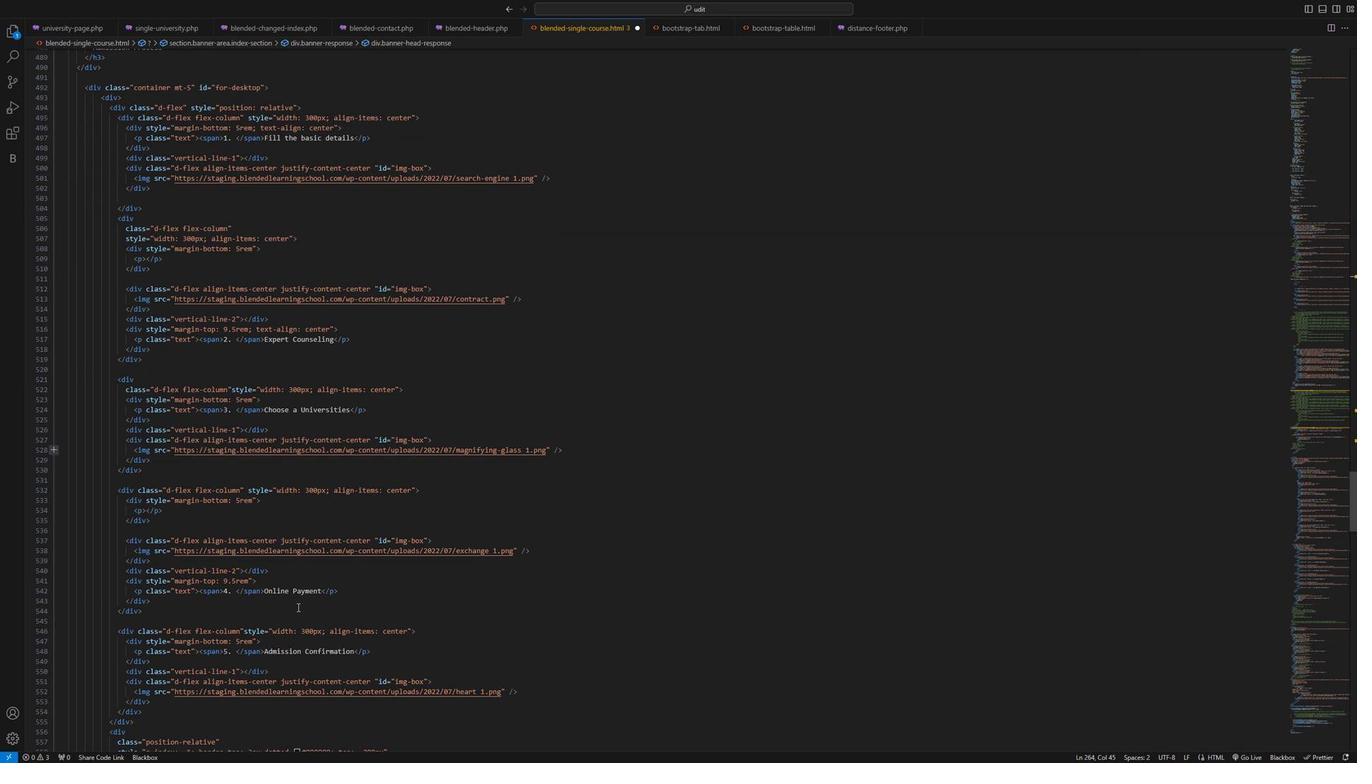 
Action: Mouse scrolled (332, 606) with delta (0, 0)
Screenshot: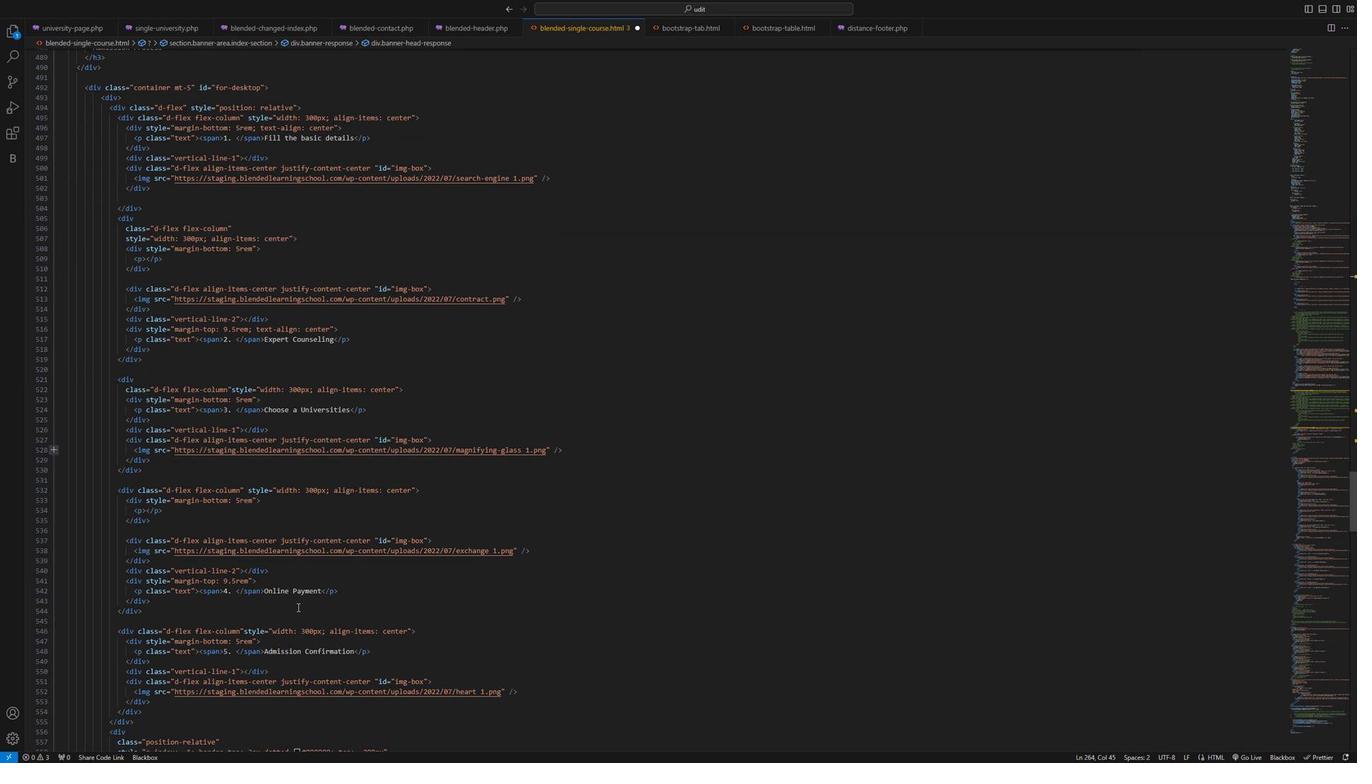 
Action: Mouse scrolled (332, 606) with delta (0, 0)
Screenshot: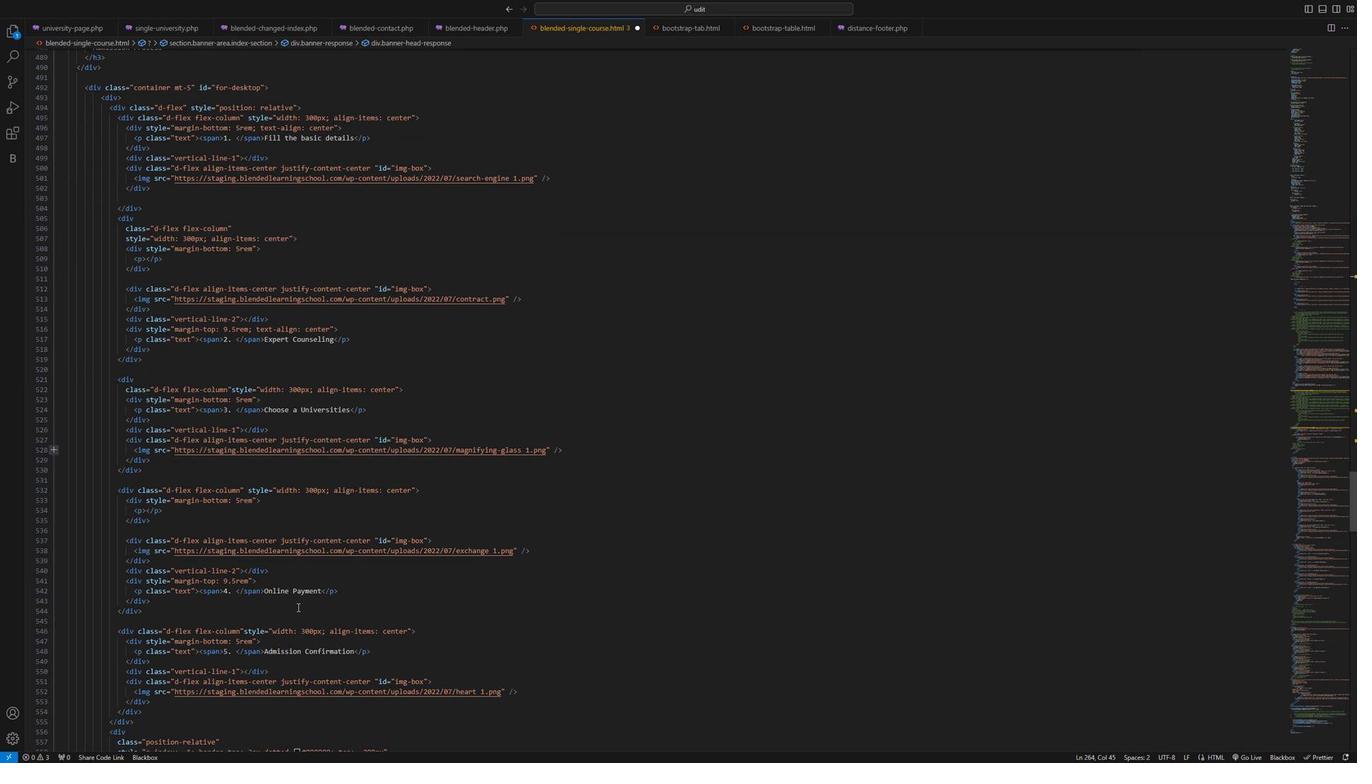 
Action: Mouse scrolled (332, 606) with delta (0, 0)
Screenshot: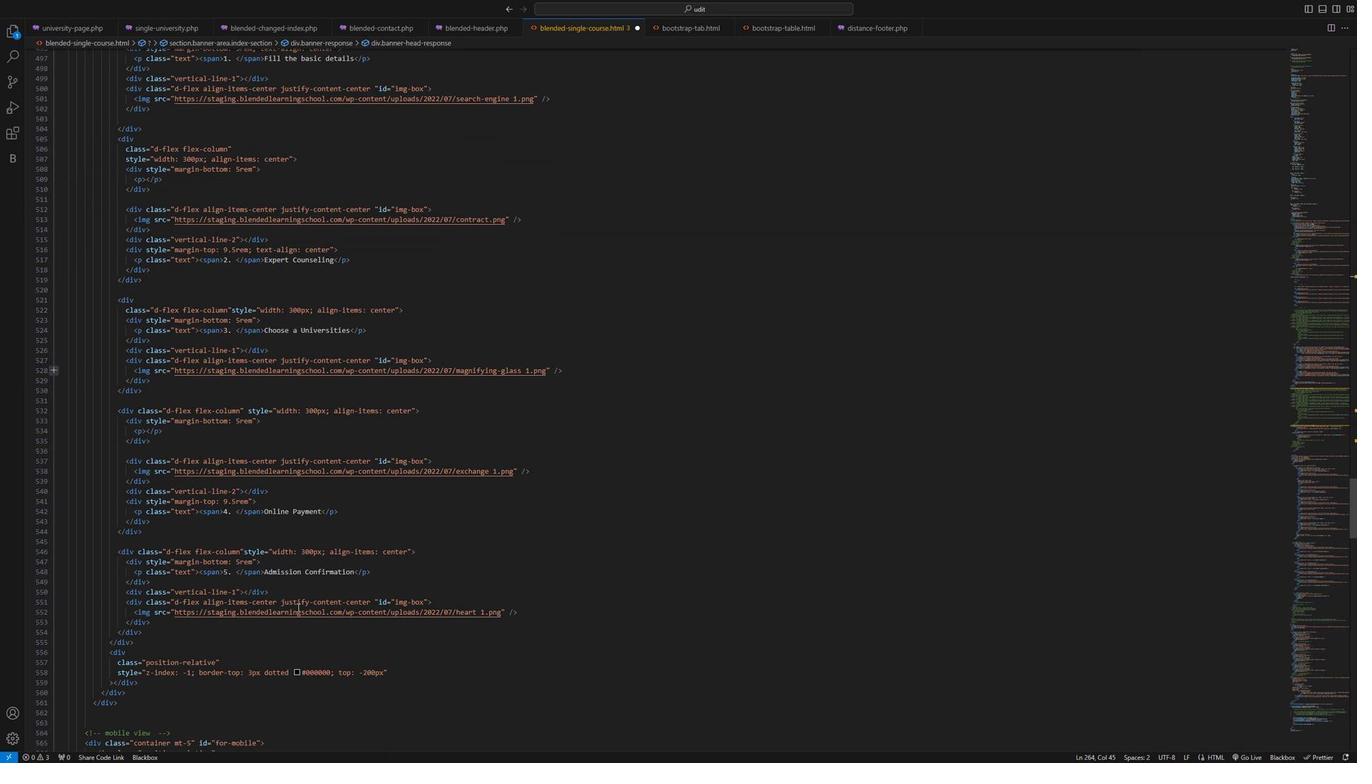 
Action: Mouse scrolled (332, 606) with delta (0, 0)
Screenshot: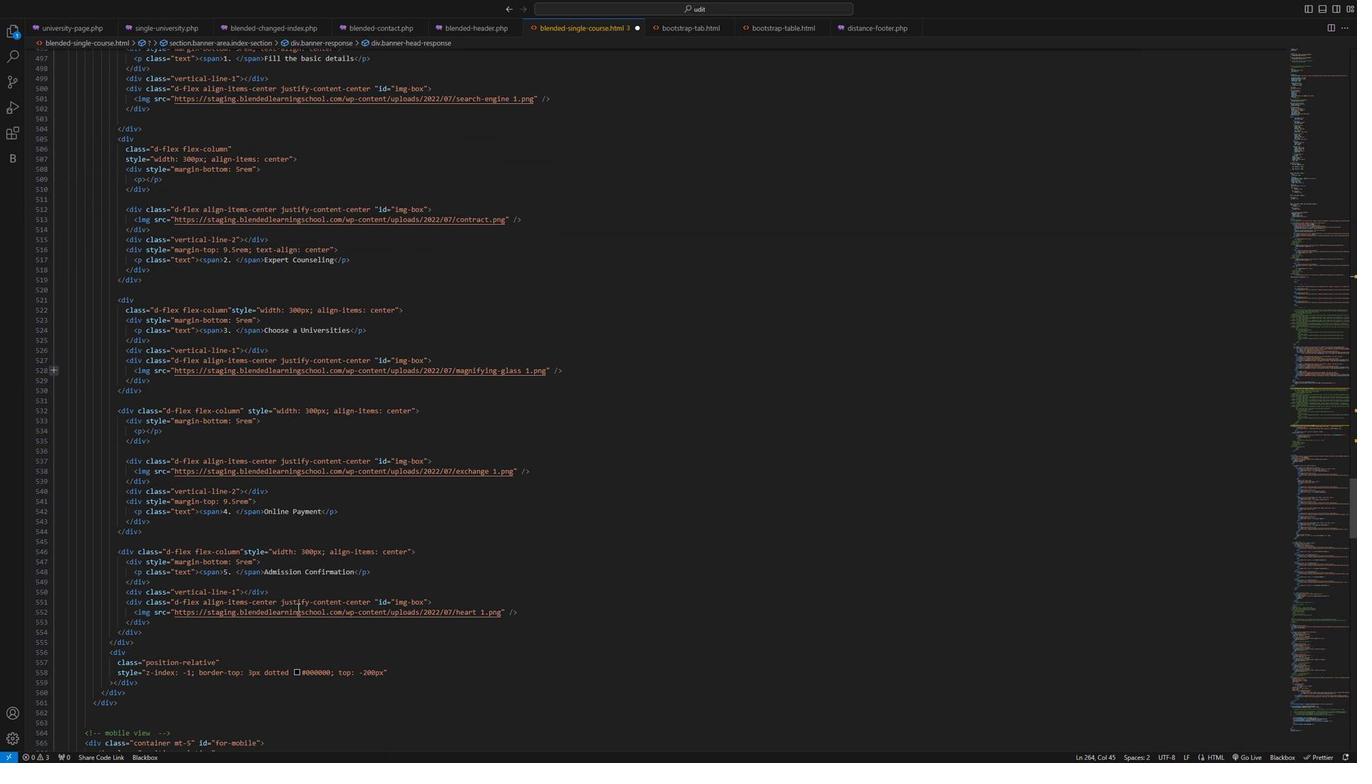 
Action: Mouse moved to (332, 607)
Screenshot: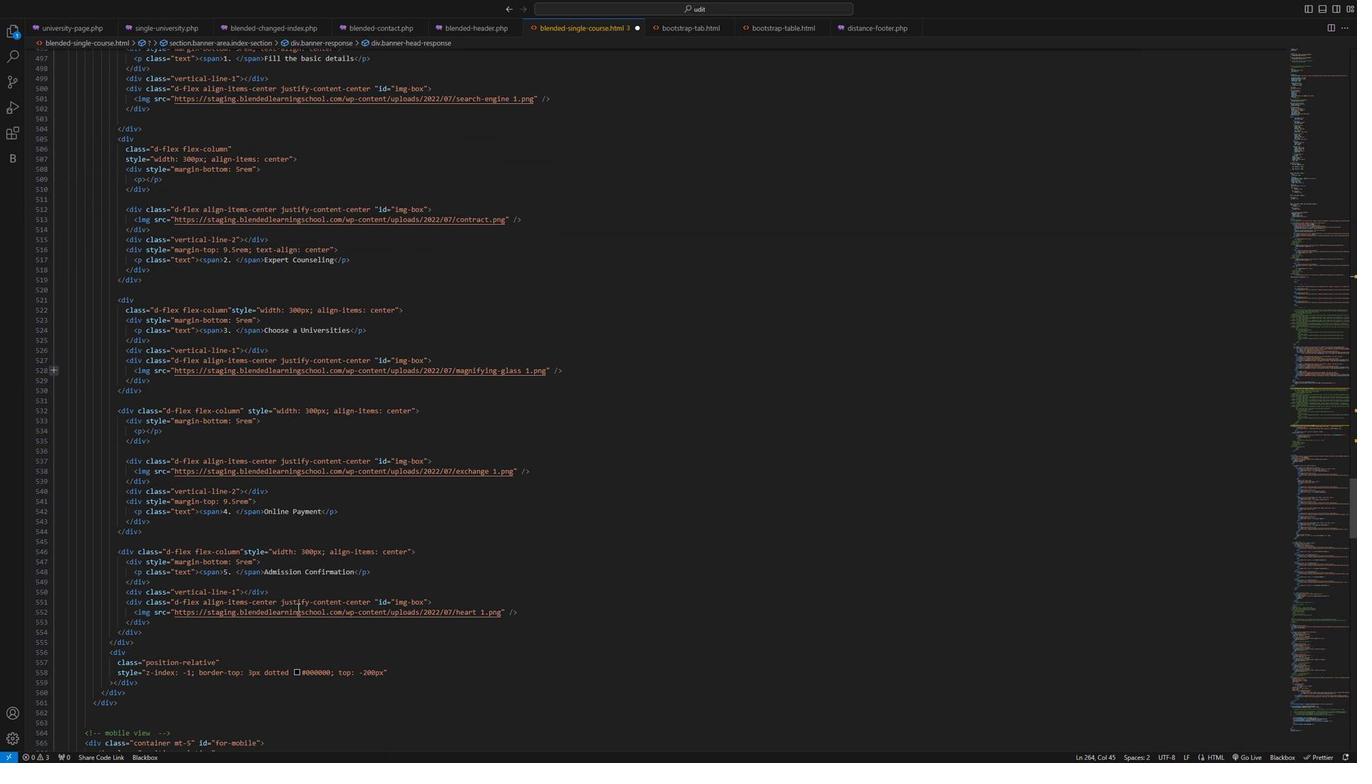 
Action: Mouse scrolled (332, 607) with delta (0, 0)
Screenshot: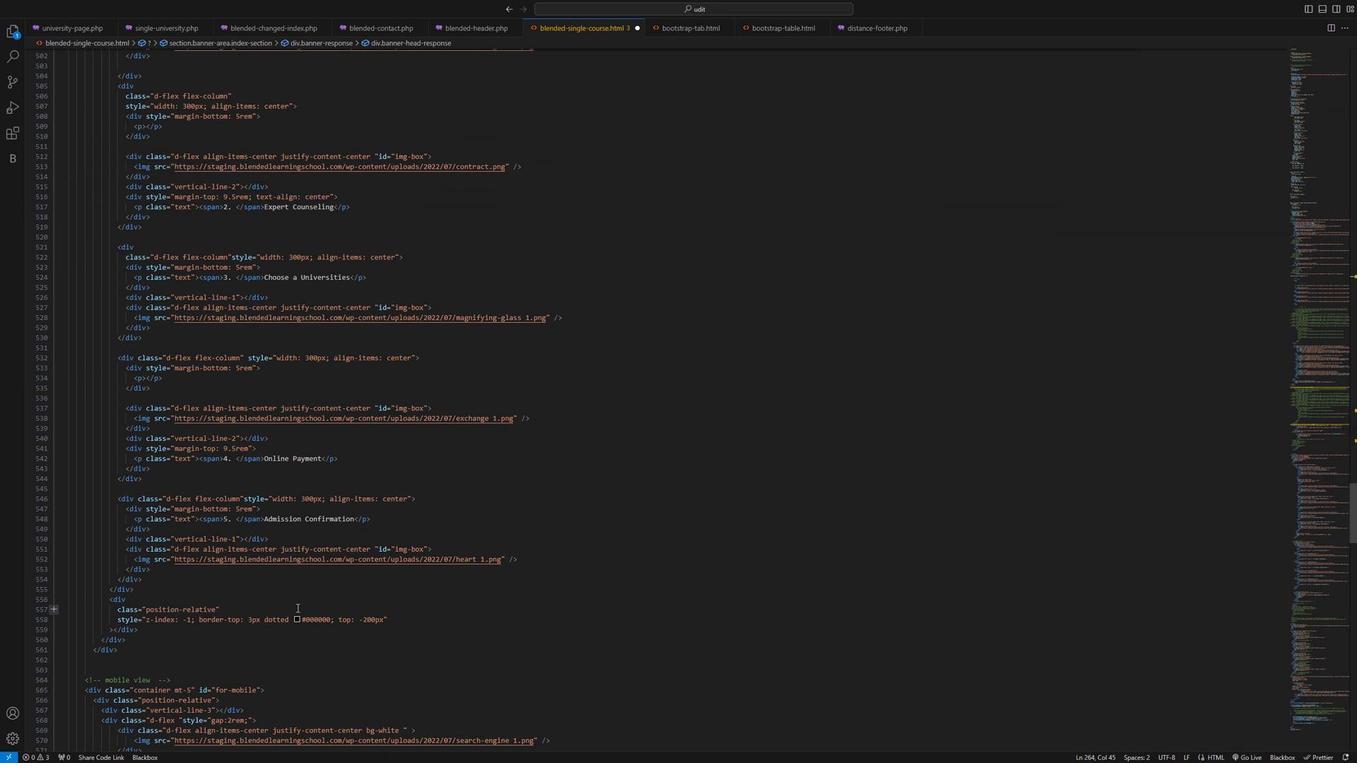 
Action: Mouse scrolled (332, 607) with delta (0, 0)
Screenshot: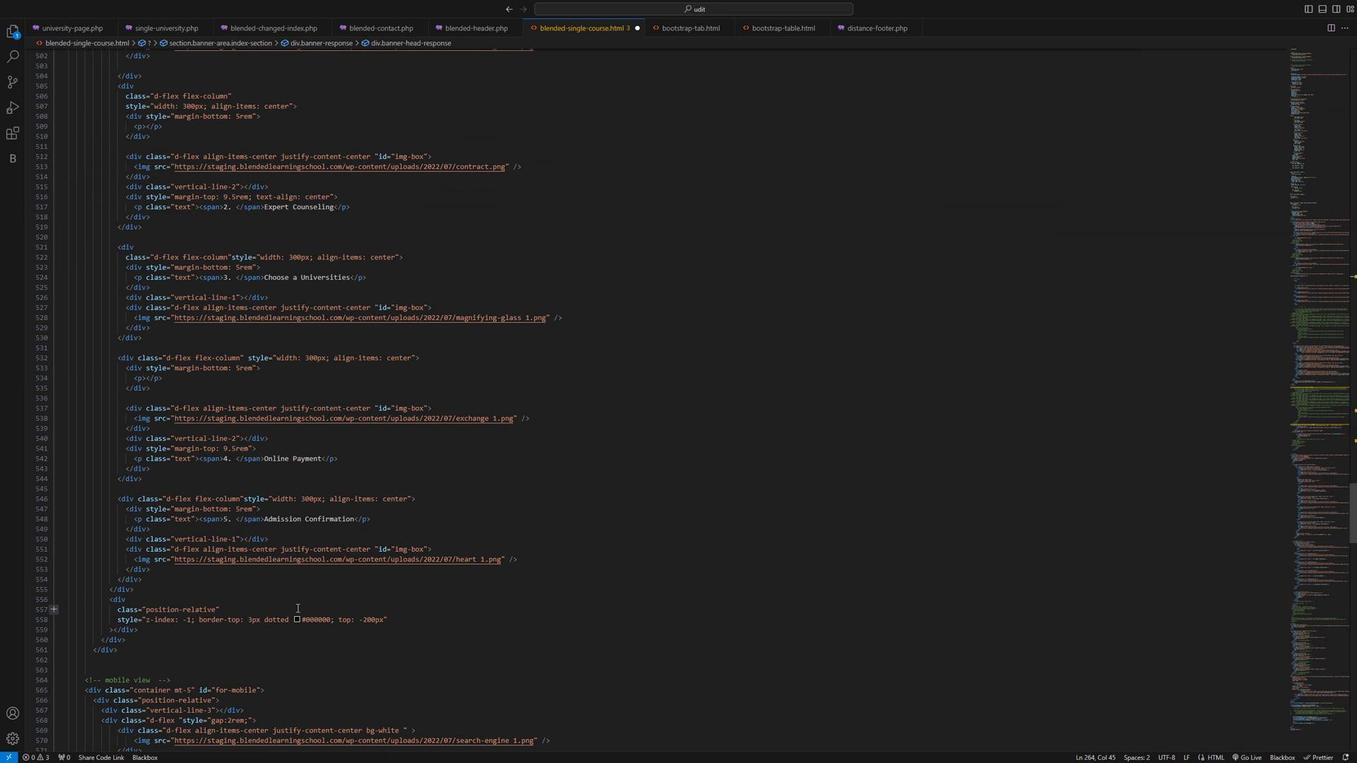 
Action: Mouse scrolled (332, 607) with delta (0, 0)
Screenshot: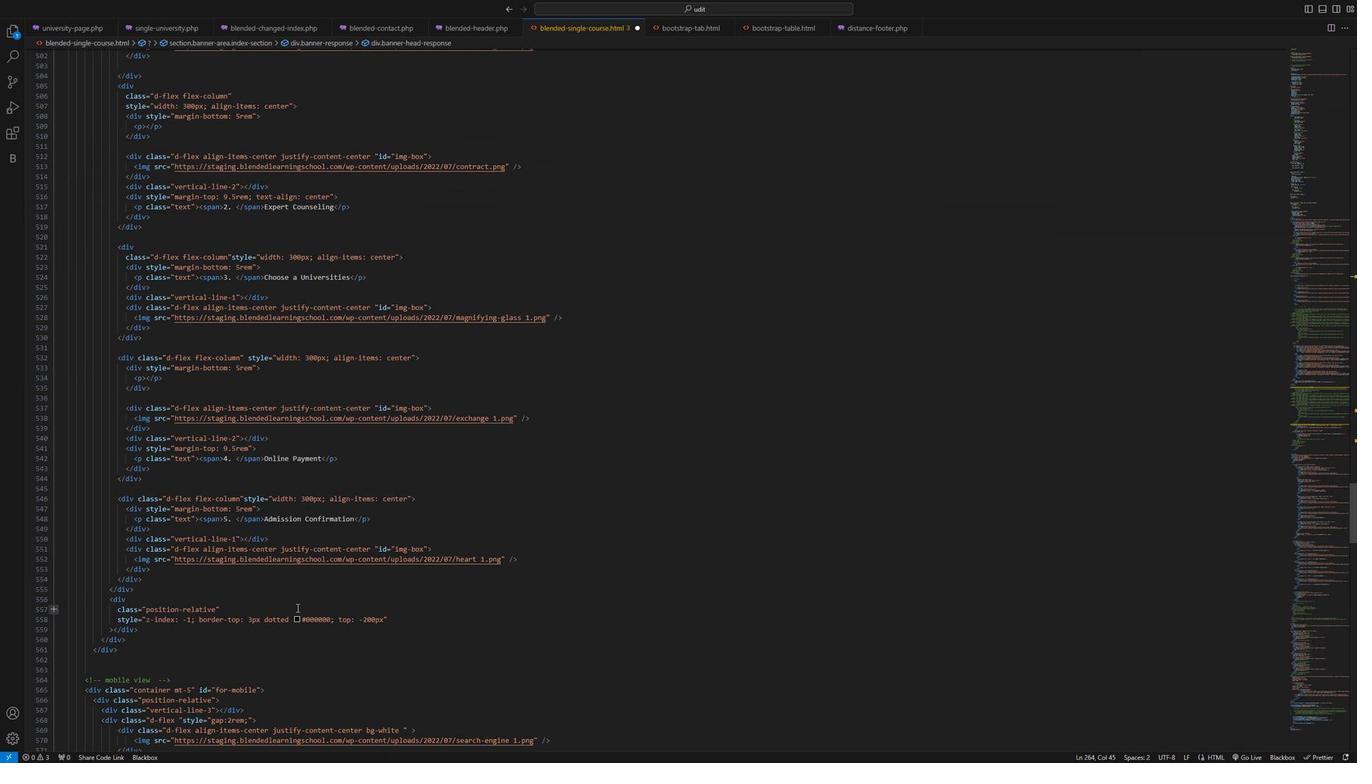 
Action: Mouse scrolled (332, 607) with delta (0, 0)
Screenshot: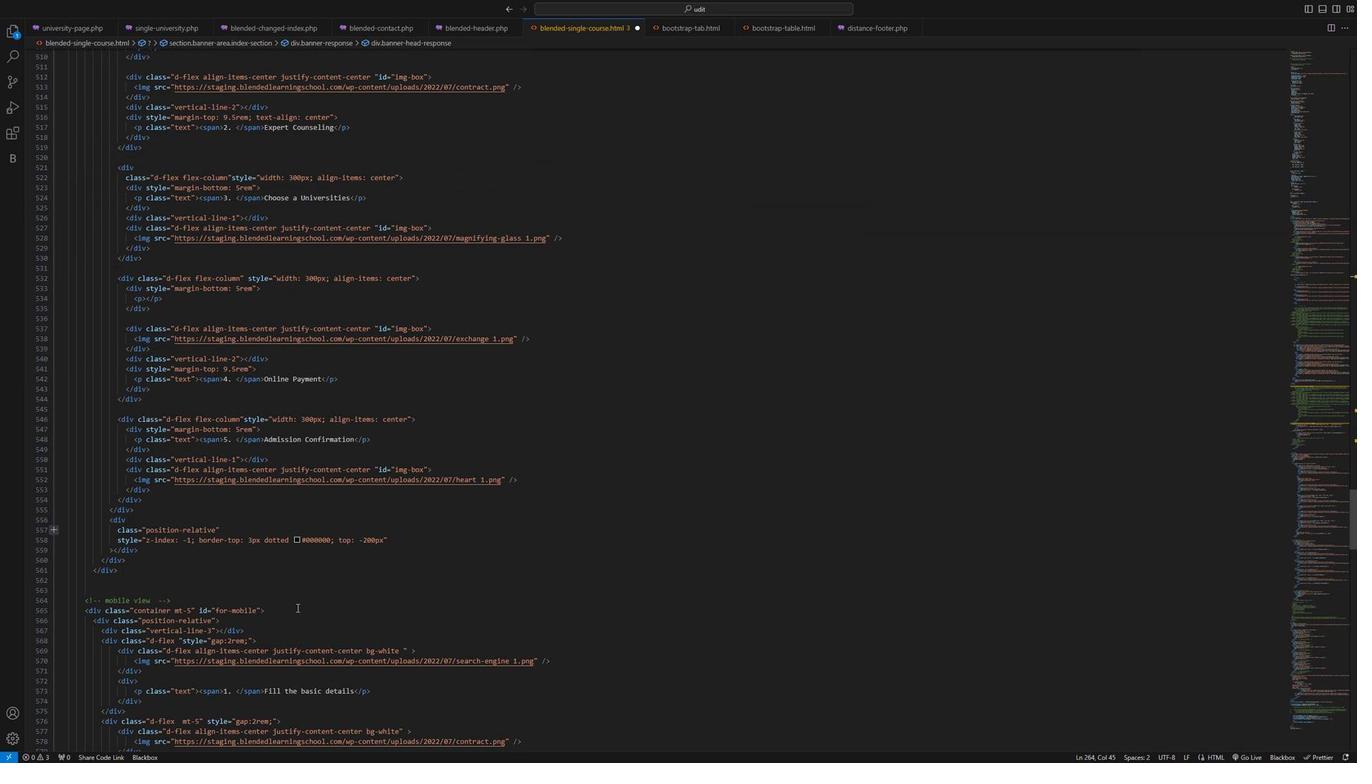 
Action: Mouse scrolled (332, 607) with delta (0, 0)
Screenshot: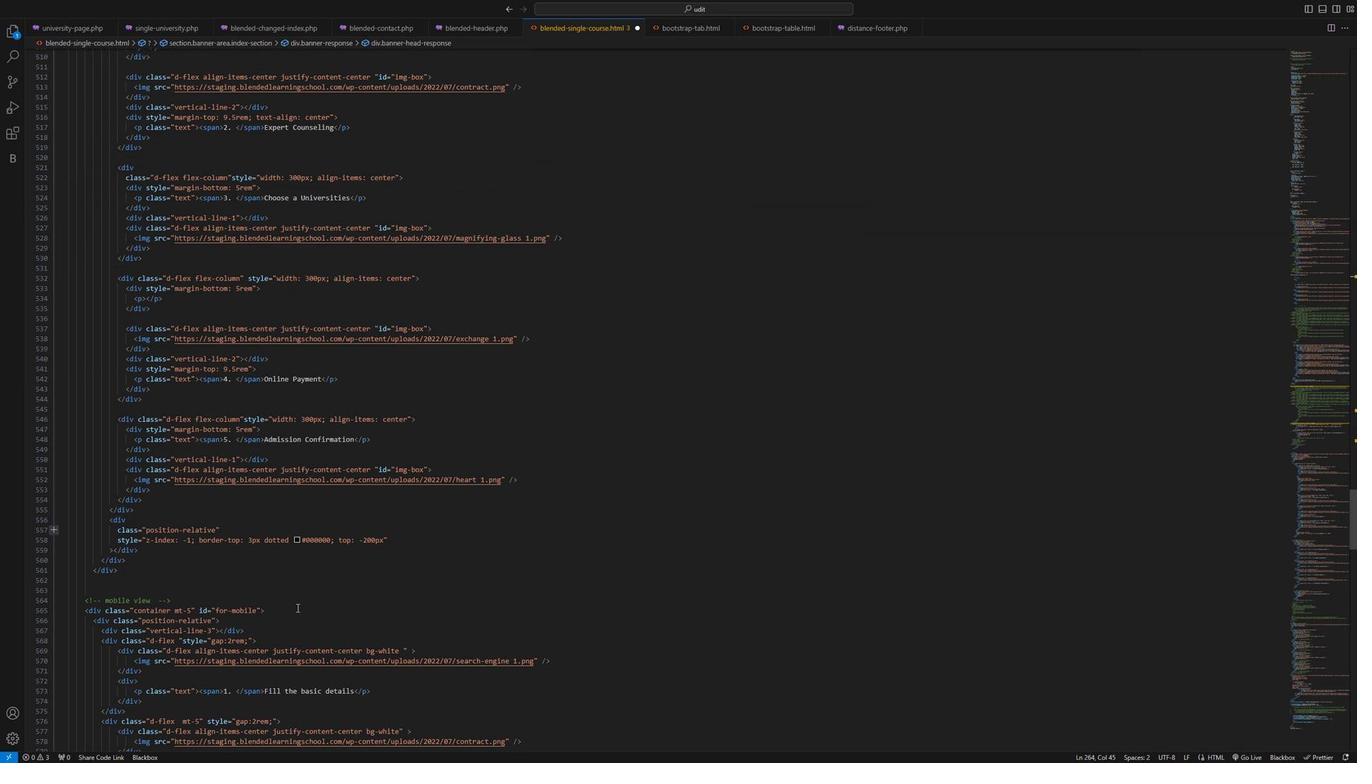 
Action: Mouse scrolled (332, 607) with delta (0, 0)
Screenshot: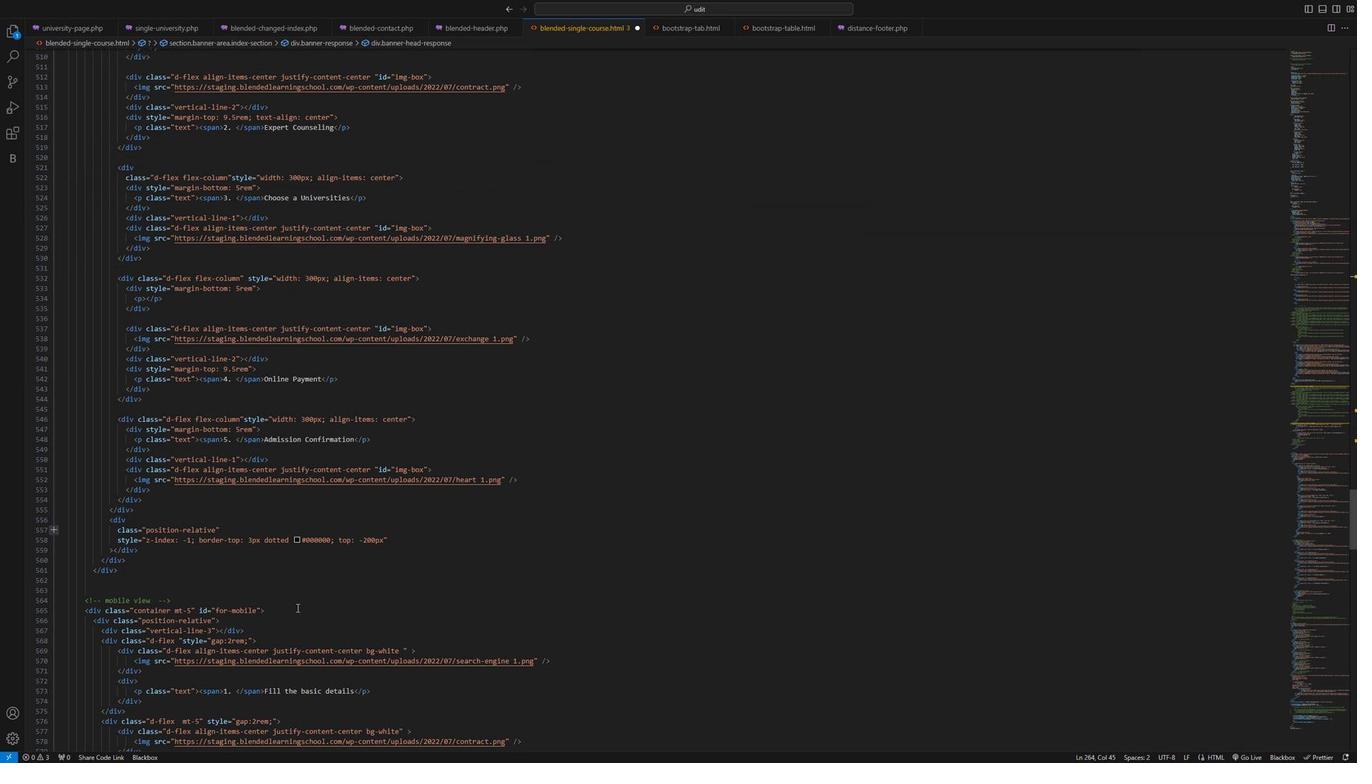 
Action: Mouse scrolled (332, 607) with delta (0, 0)
Screenshot: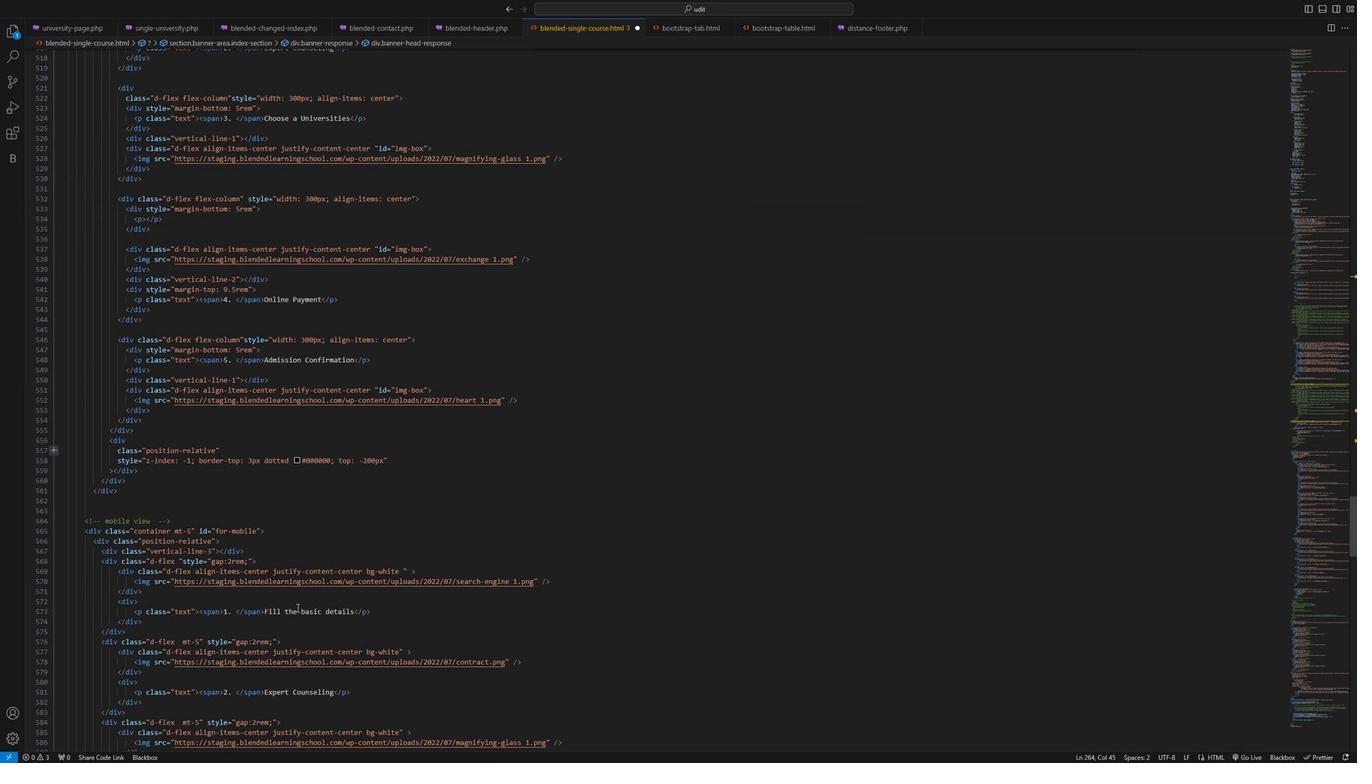 
Action: Mouse scrolled (332, 607) with delta (0, 0)
Screenshot: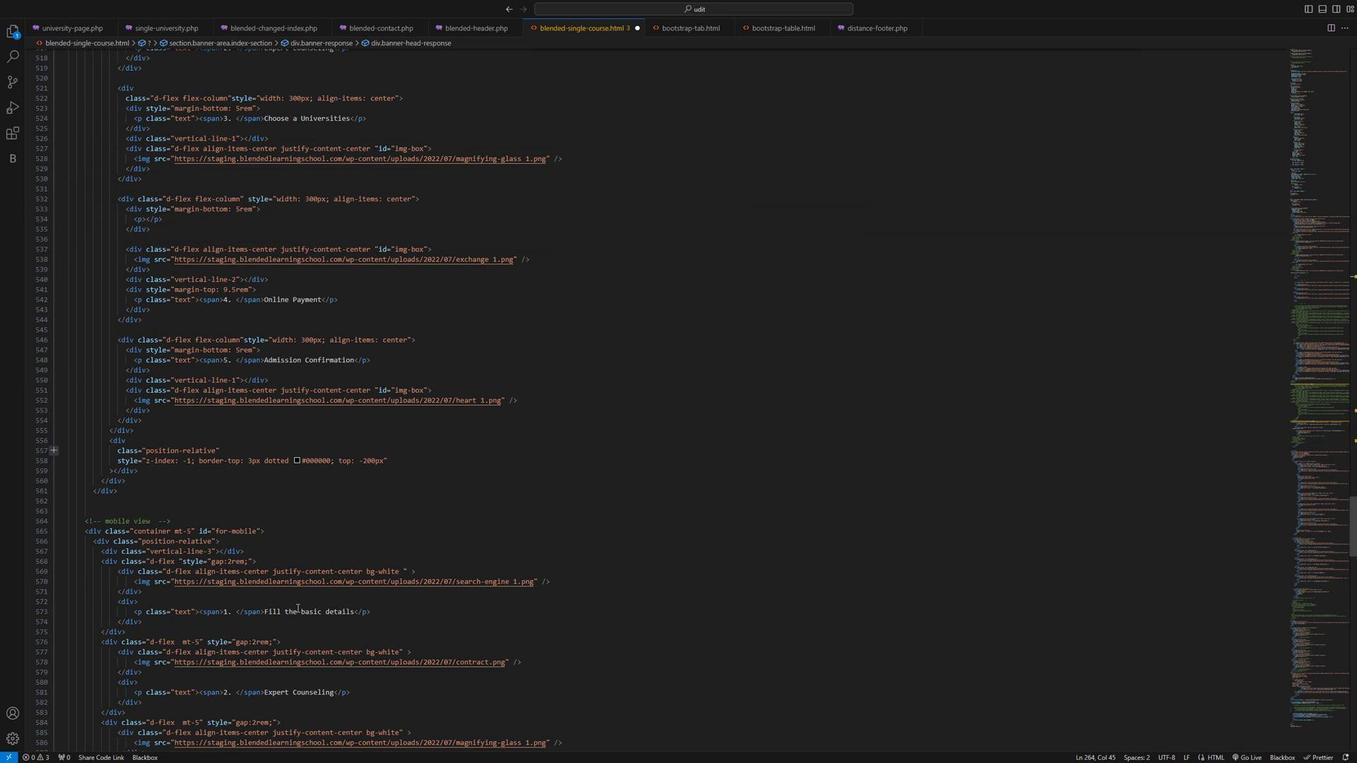 
Action: Mouse scrolled (332, 607) with delta (0, 0)
Screenshot: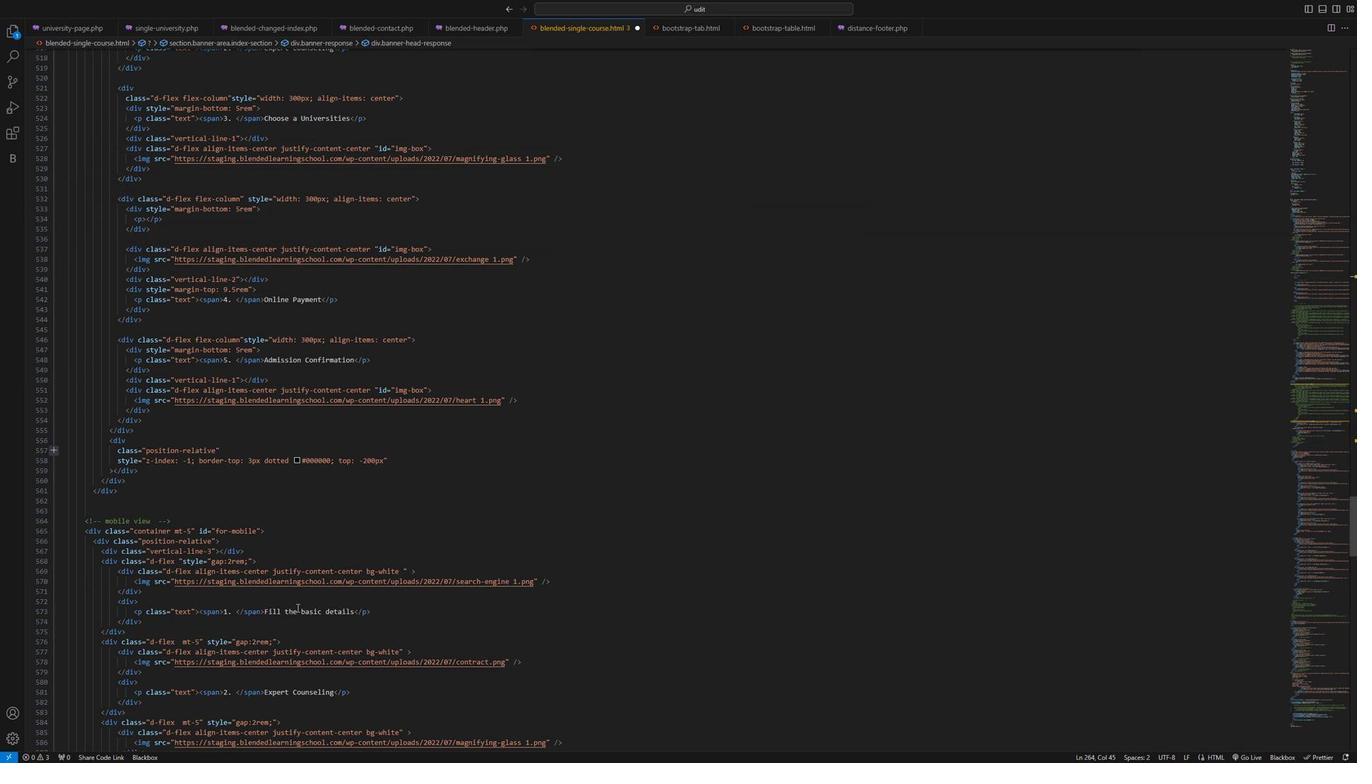 
Action: Mouse scrolled (332, 607) with delta (0, 0)
Screenshot: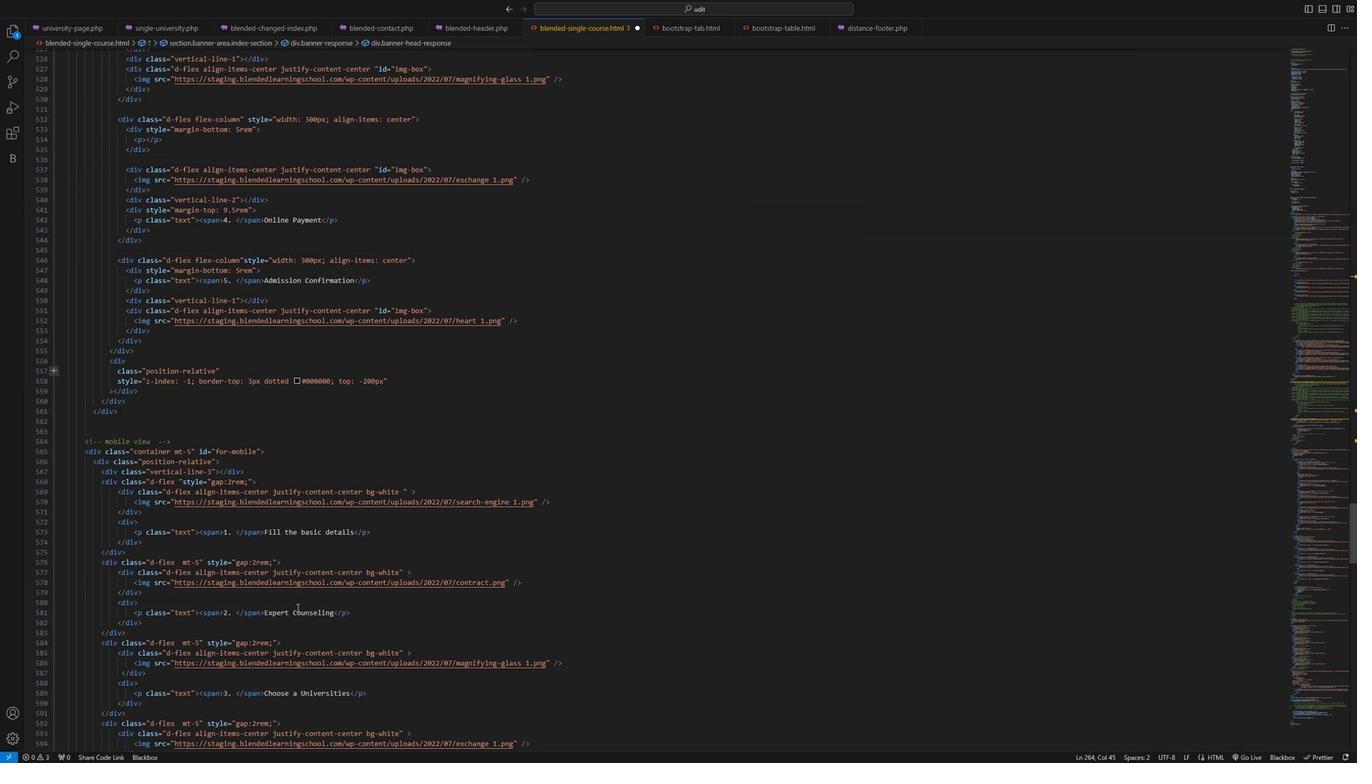 
Action: Mouse moved to (325, 622)
Screenshot: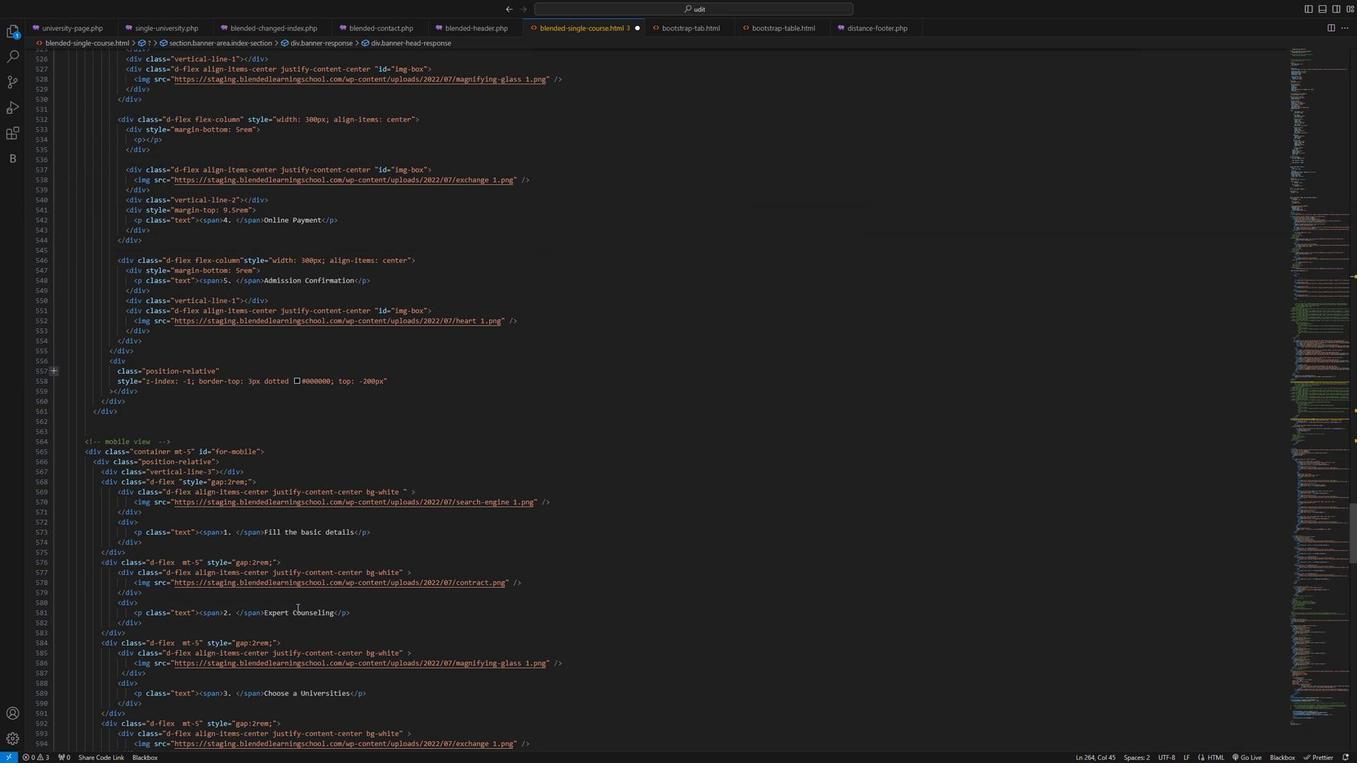 
Action: Mouse scrolled (325, 621) with delta (0, 0)
Screenshot: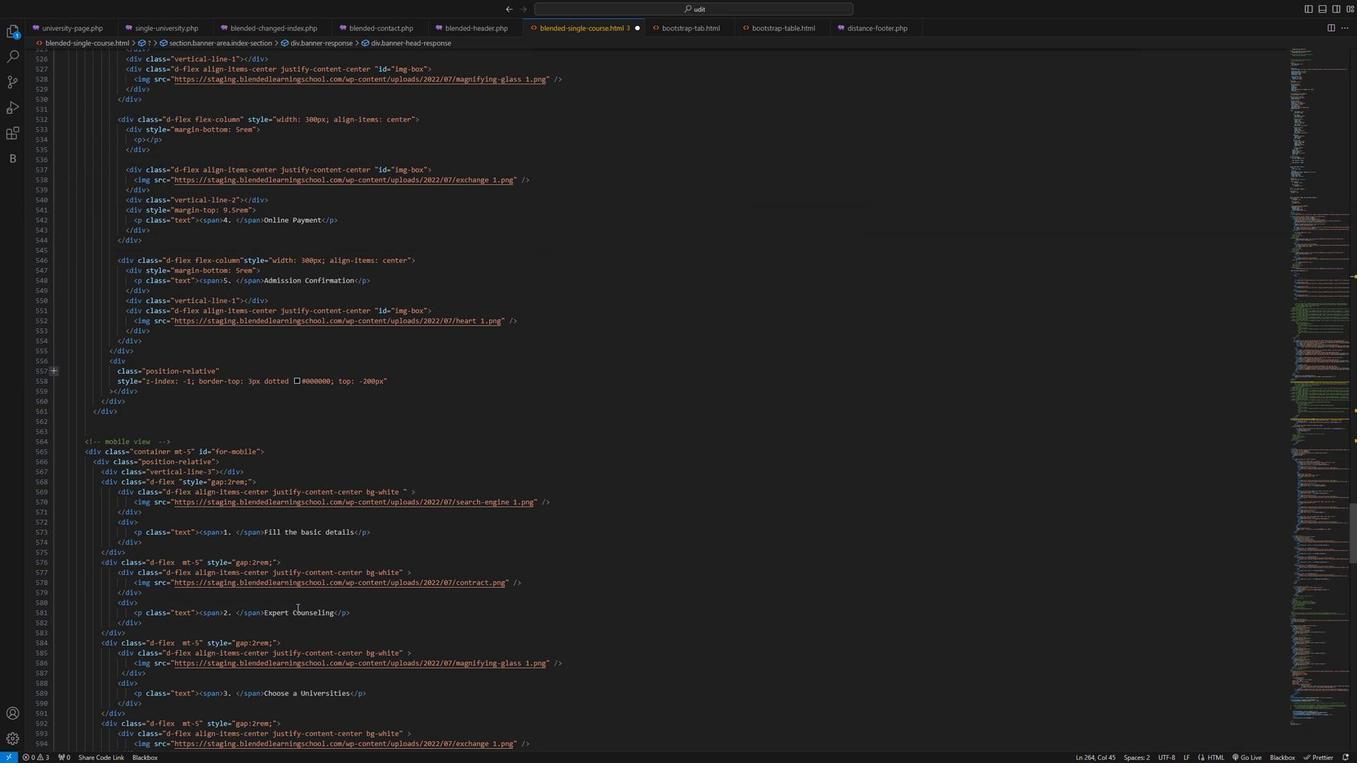 
Action: Mouse moved to (318, 636)
Screenshot: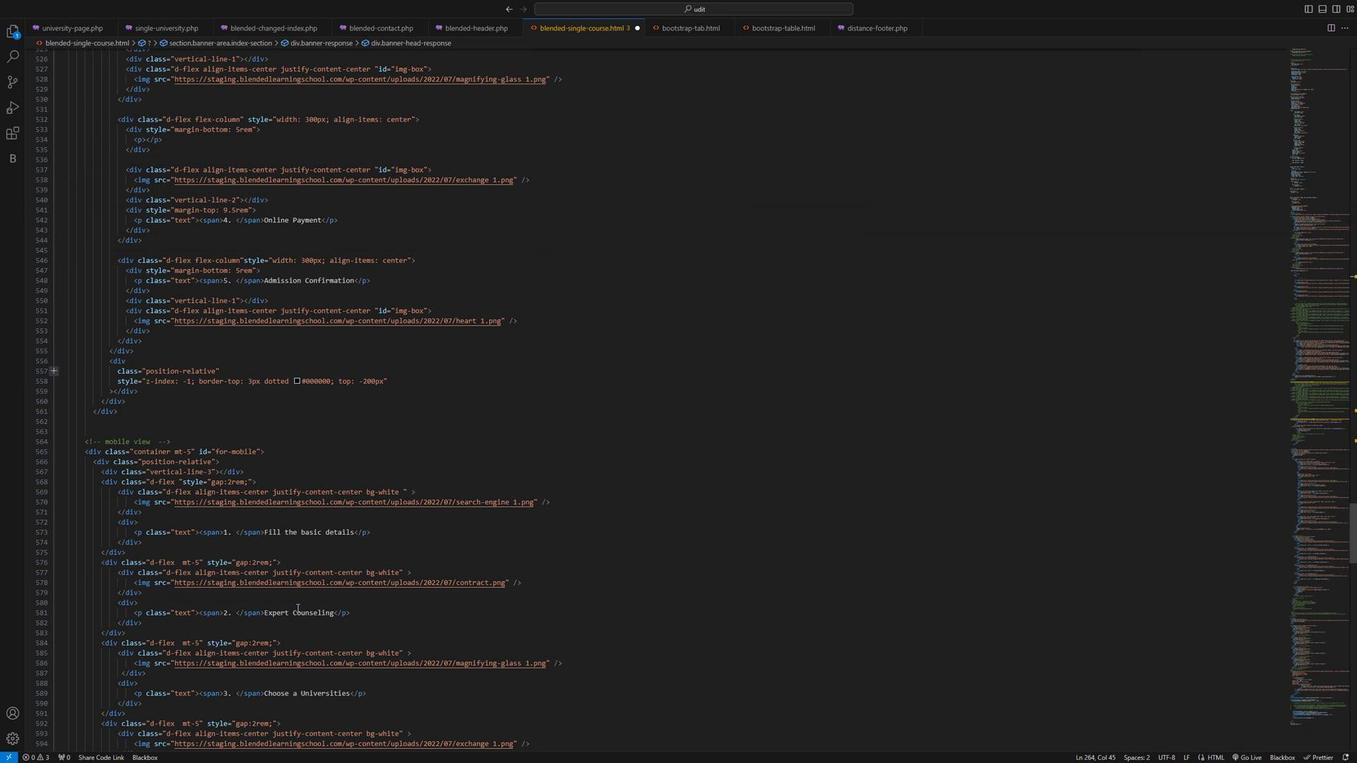 
Action: Mouse scrolled (318, 636) with delta (0, 0)
Screenshot: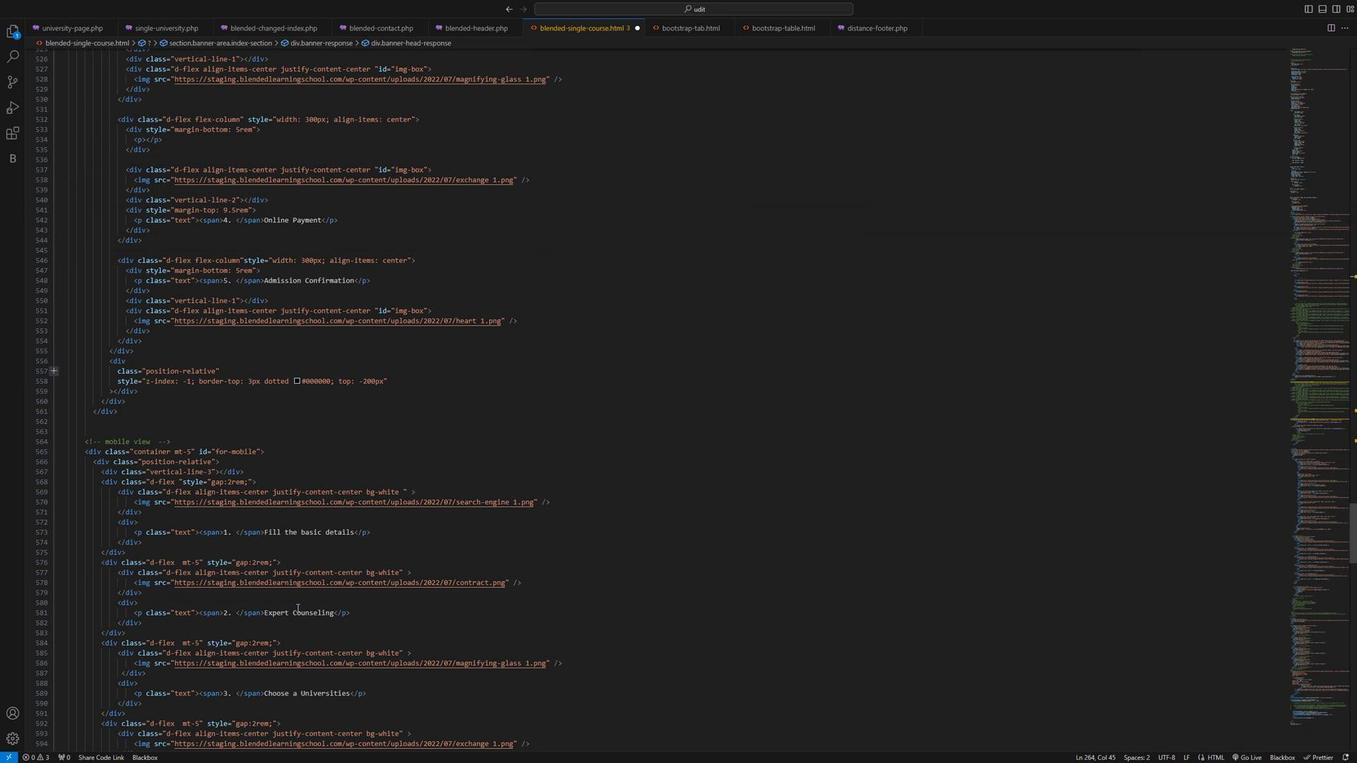 
Action: Mouse moved to (317, 638)
Screenshot: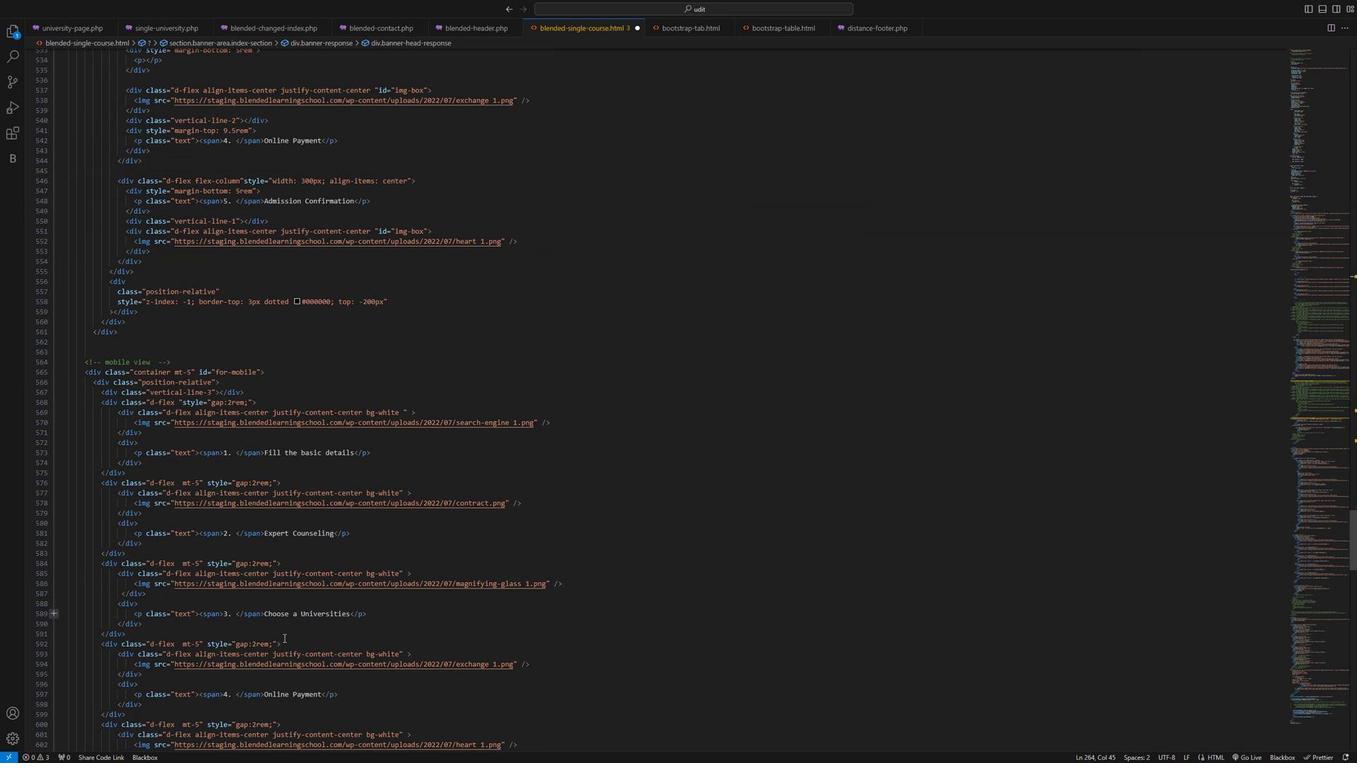 
Action: Mouse scrolled (317, 637) with delta (0, 0)
Screenshot: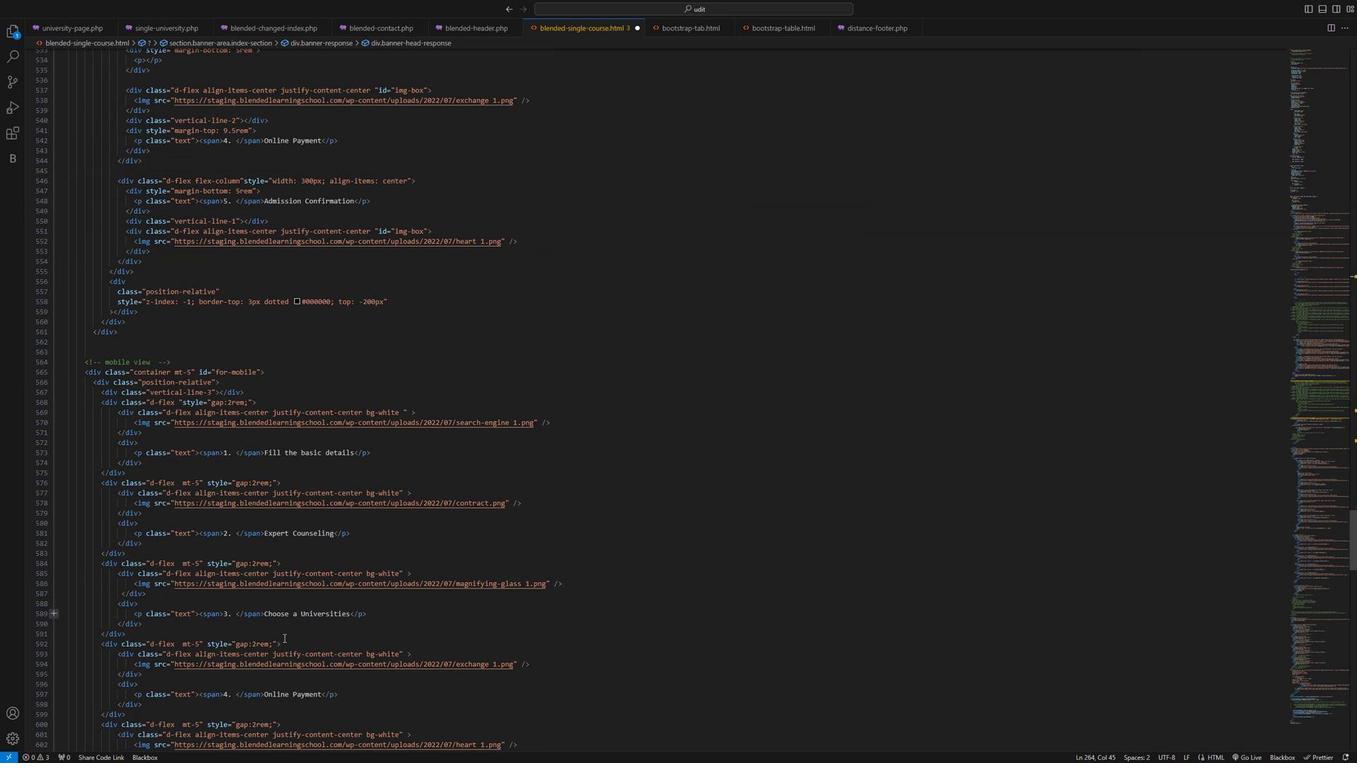 
Action: Mouse moved to (314, 645)
Screenshot: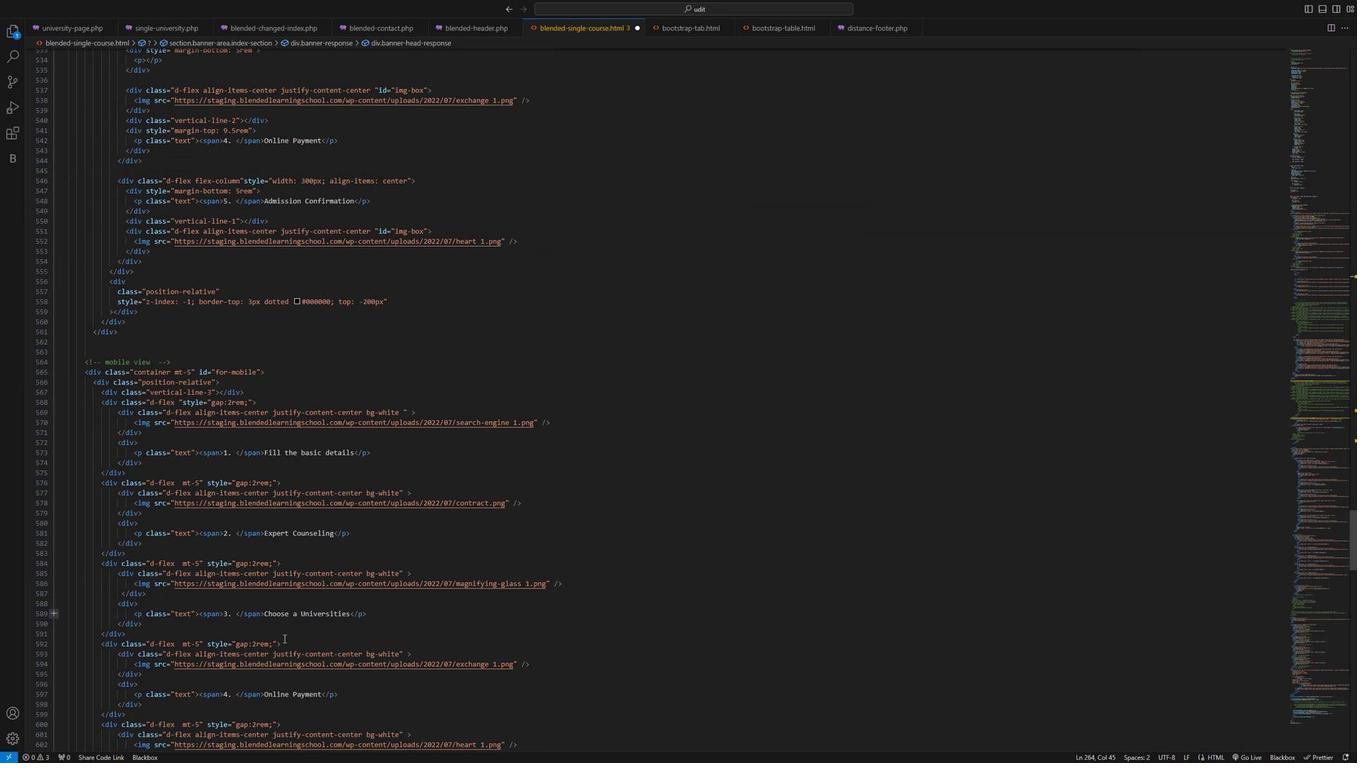 
Action: Mouse scrolled (314, 644) with delta (0, 0)
Screenshot: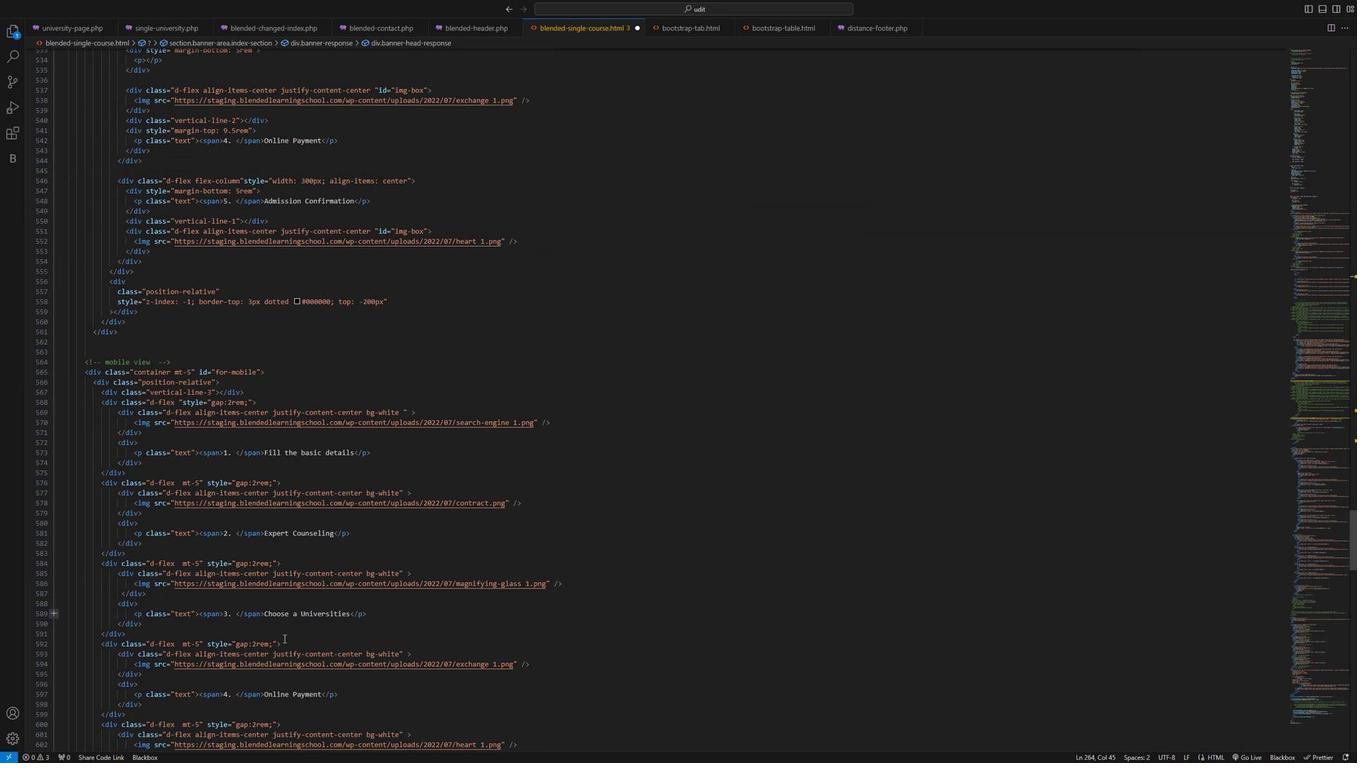 
Action: Mouse scrolled (314, 644) with delta (0, 0)
Screenshot: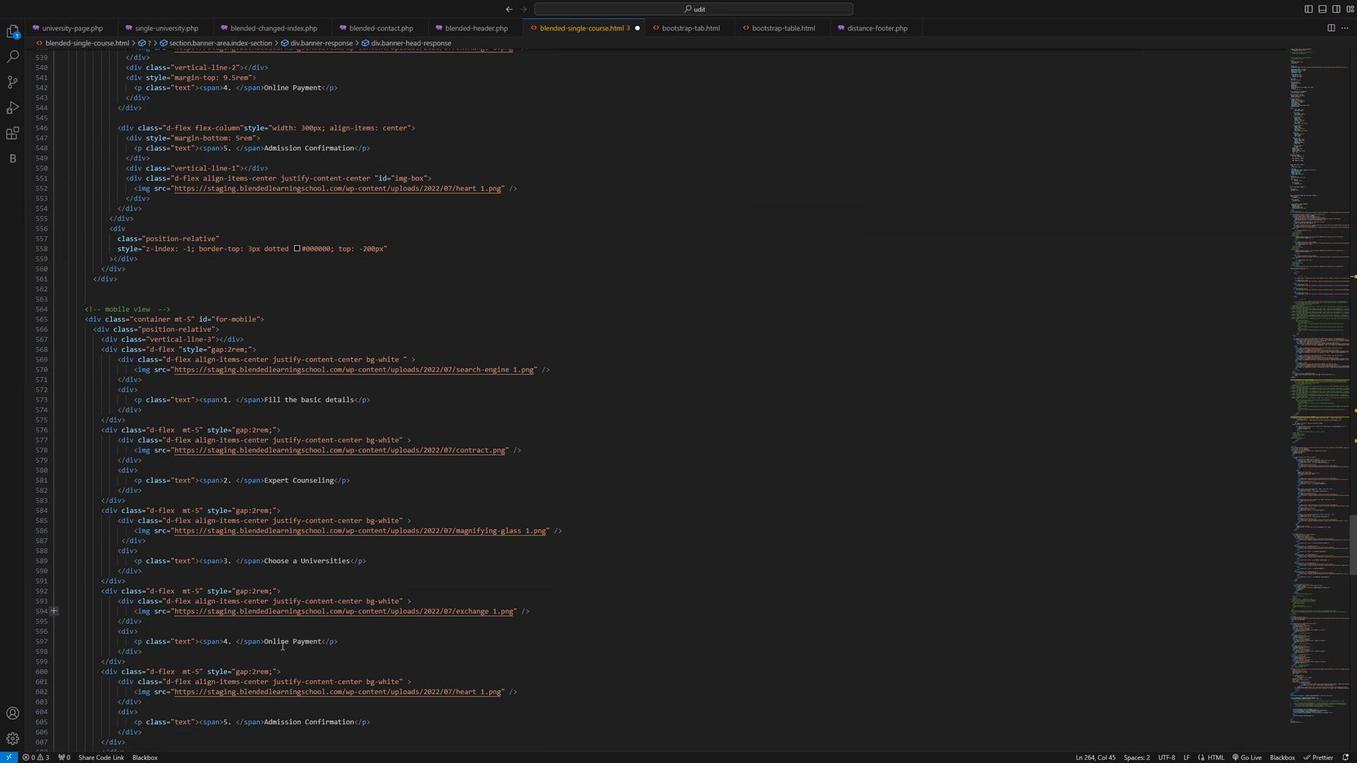 
Action: Mouse moved to (314, 646)
Screenshot: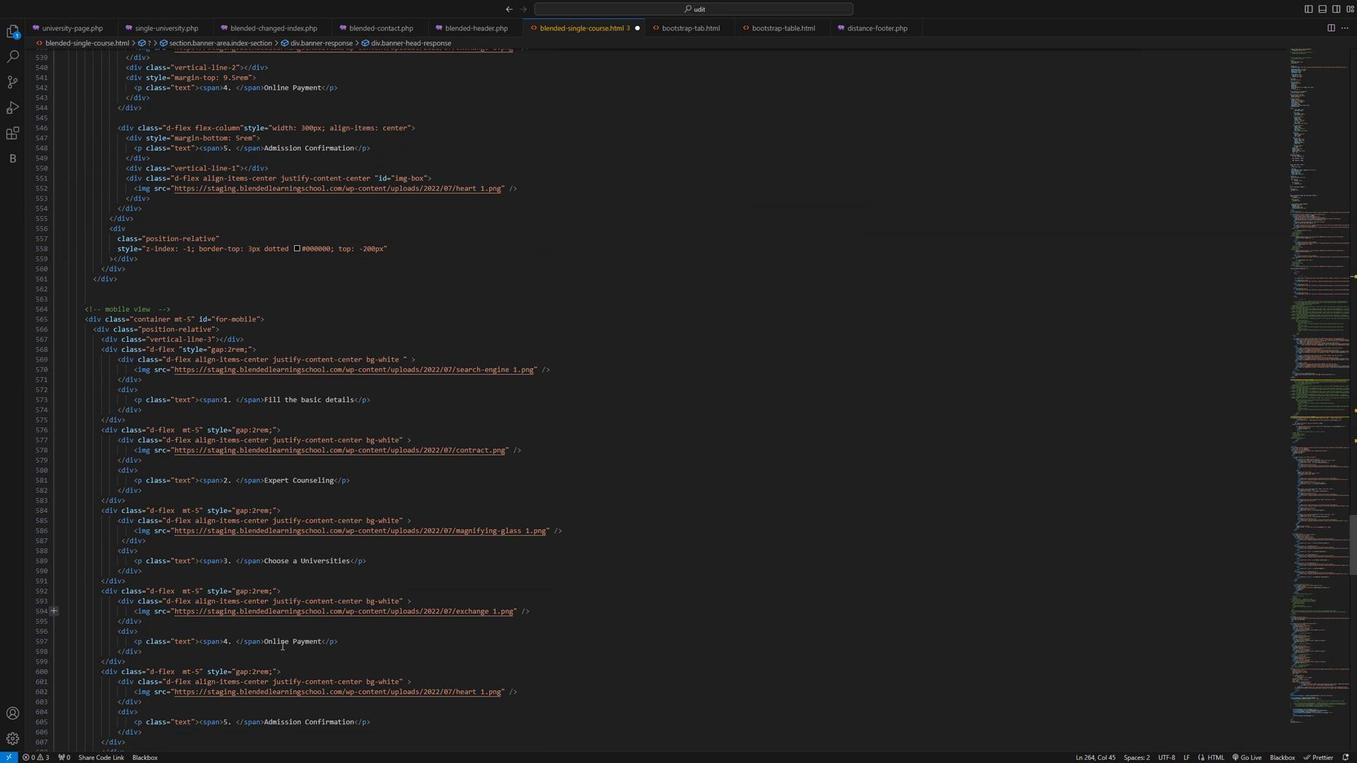 
Action: Mouse scrolled (314, 646) with delta (0, 0)
Screenshot: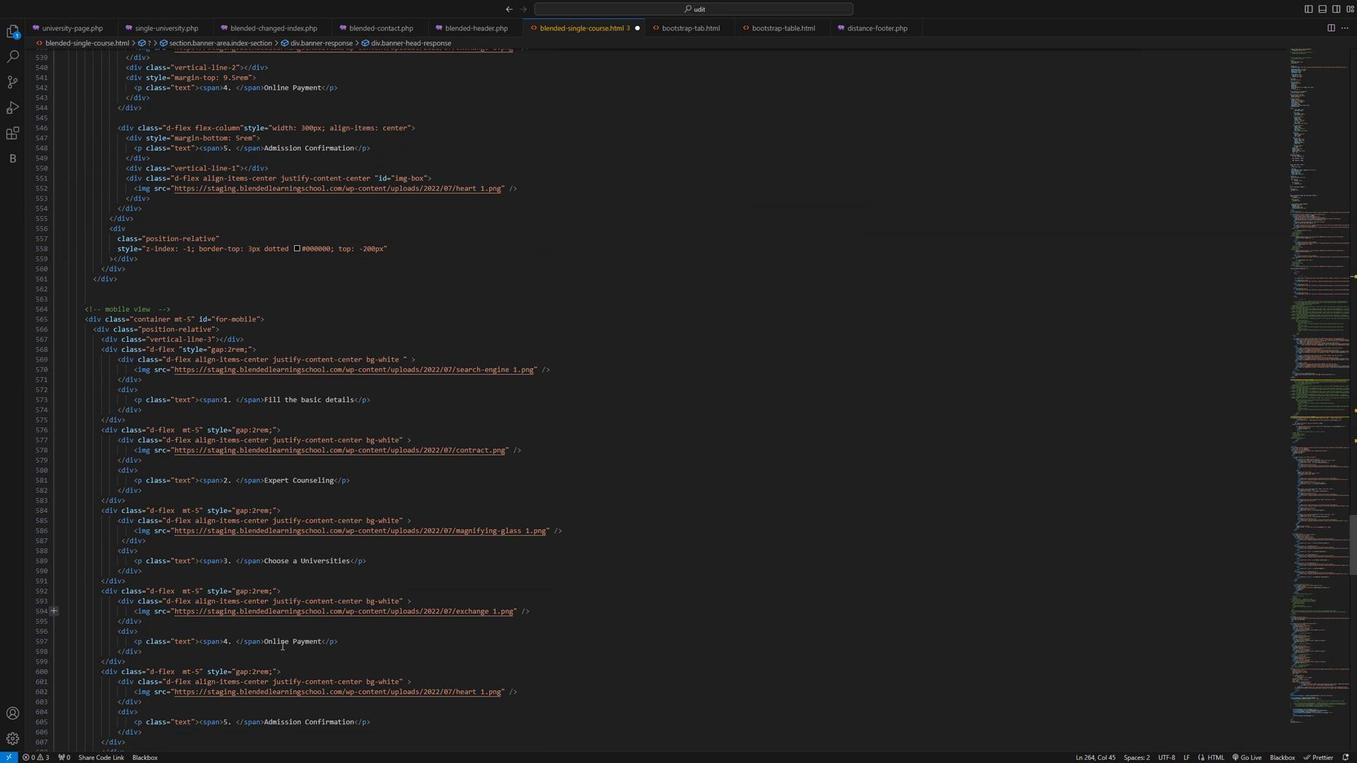 
Action: Mouse moved to (313, 647)
Screenshot: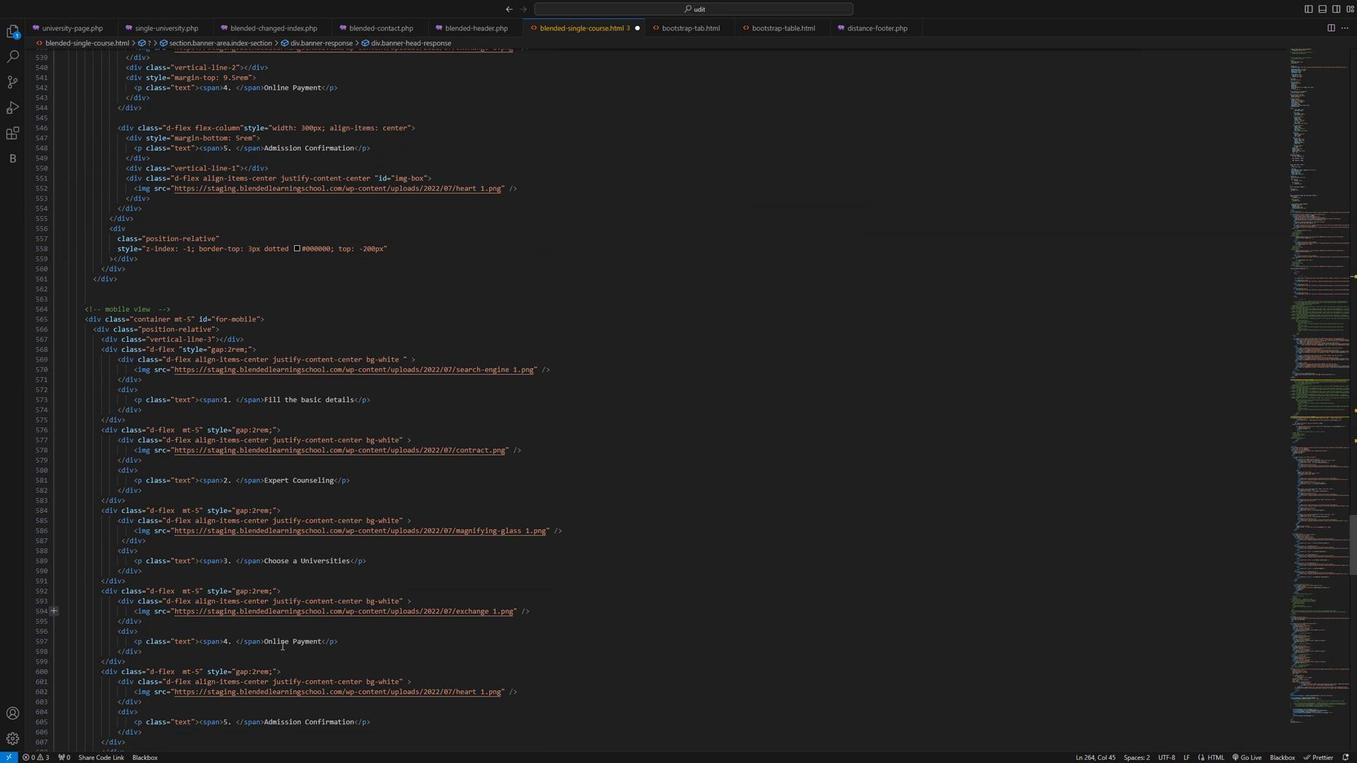 
Action: Mouse scrolled (313, 646) with delta (0, 0)
Screenshot: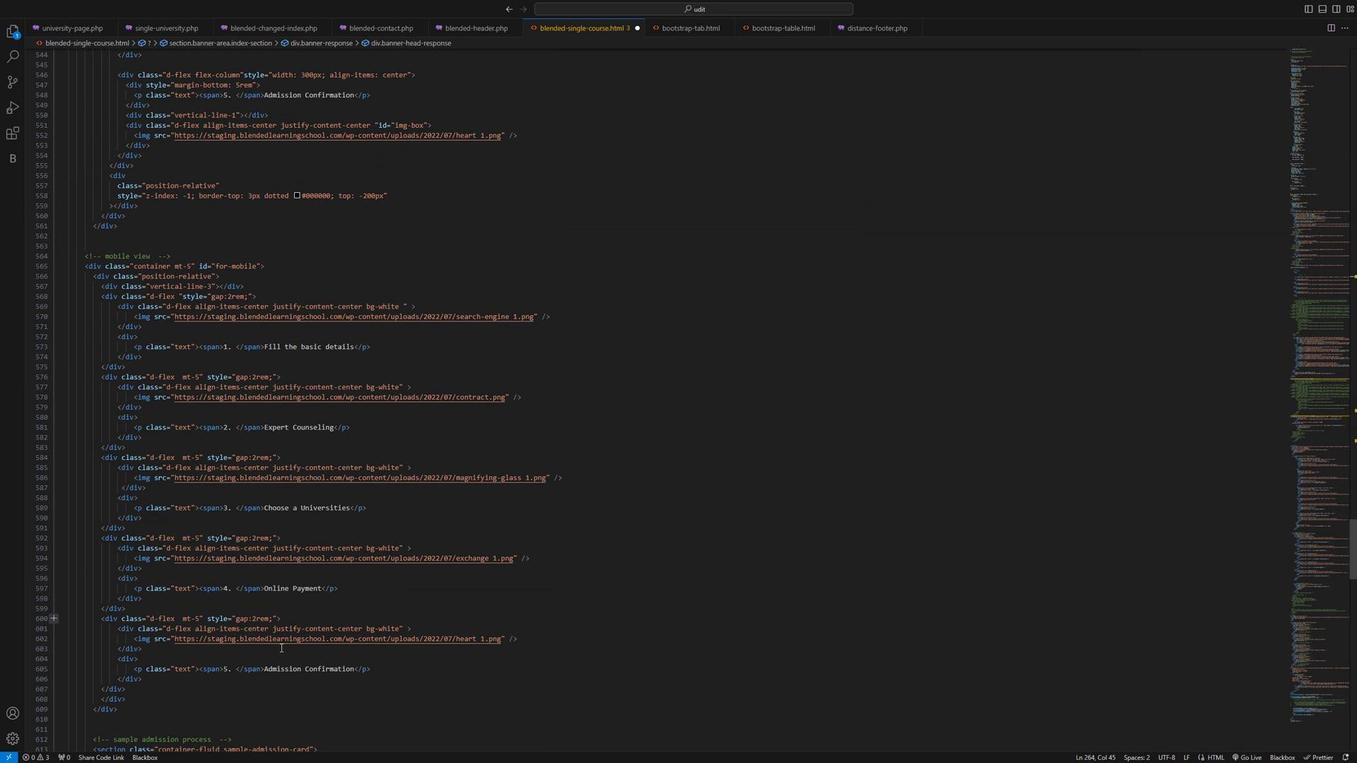 
Action: Mouse scrolled (313, 646) with delta (0, 0)
Screenshot: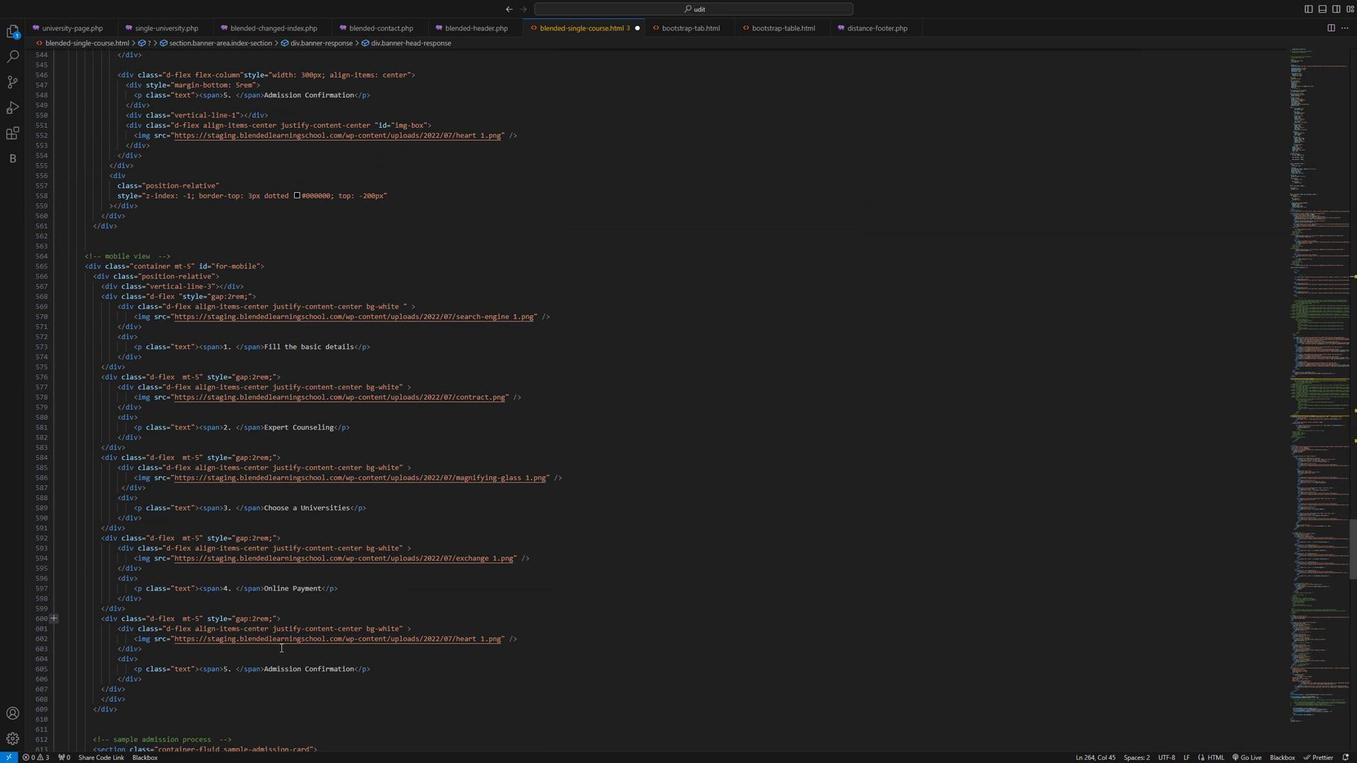 
Action: Mouse scrolled (313, 646) with delta (0, 0)
Screenshot: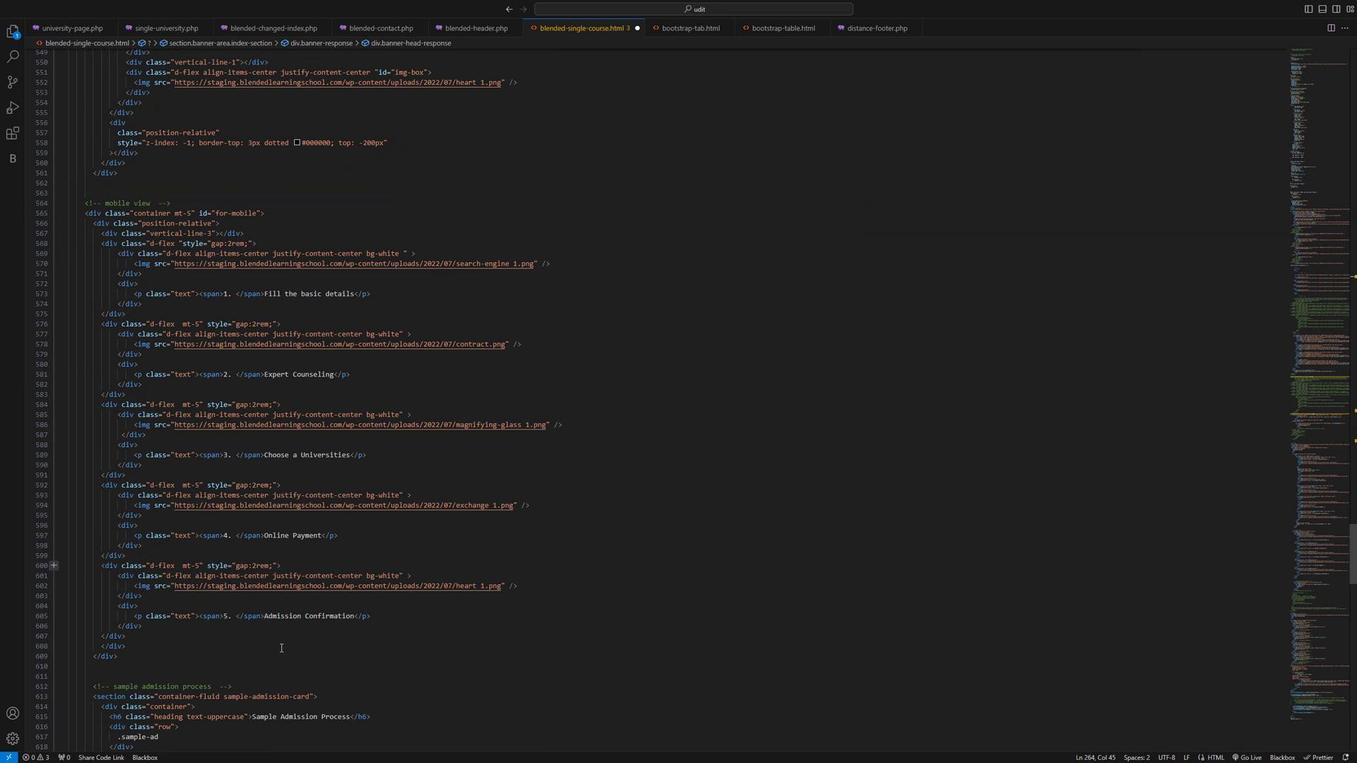
Action: Mouse scrolled (313, 646) with delta (0, 0)
Screenshot: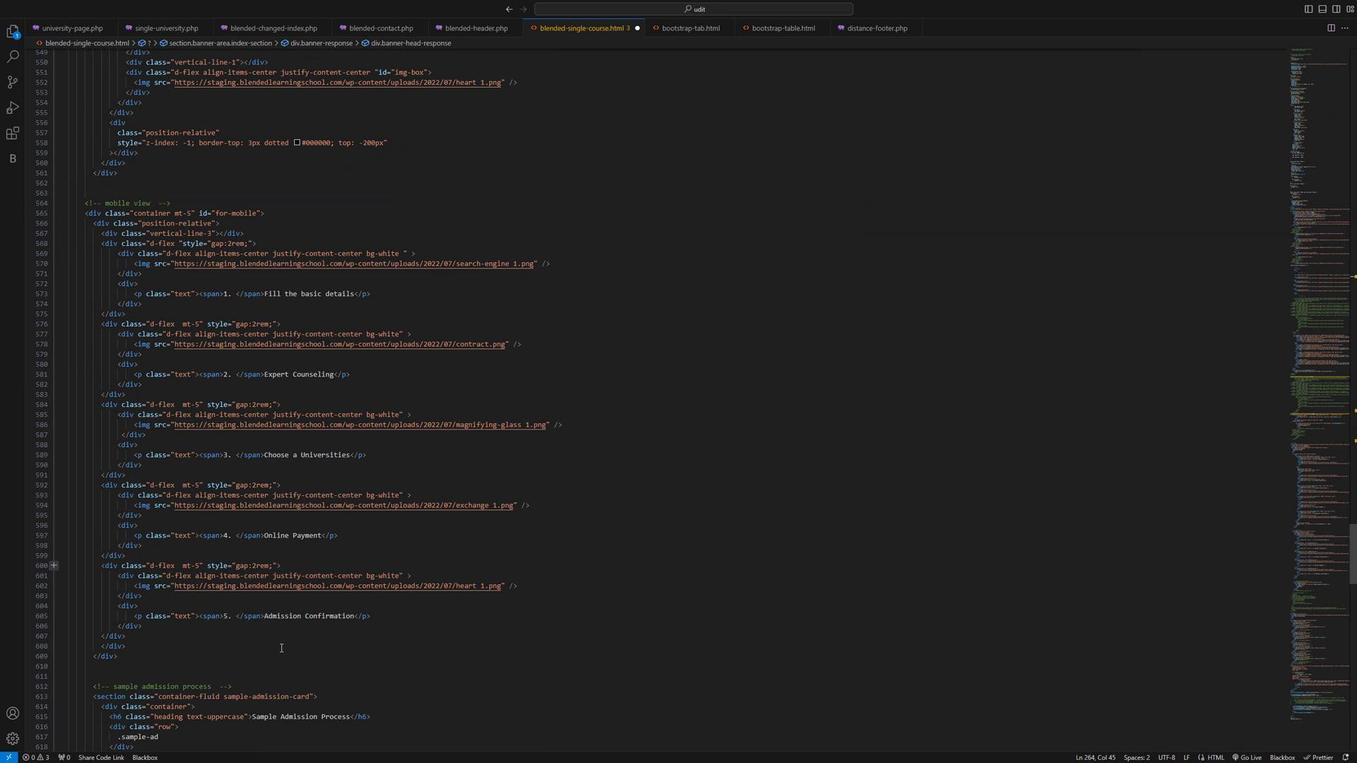 
Action: Mouse scrolled (313, 646) with delta (0, 0)
Screenshot: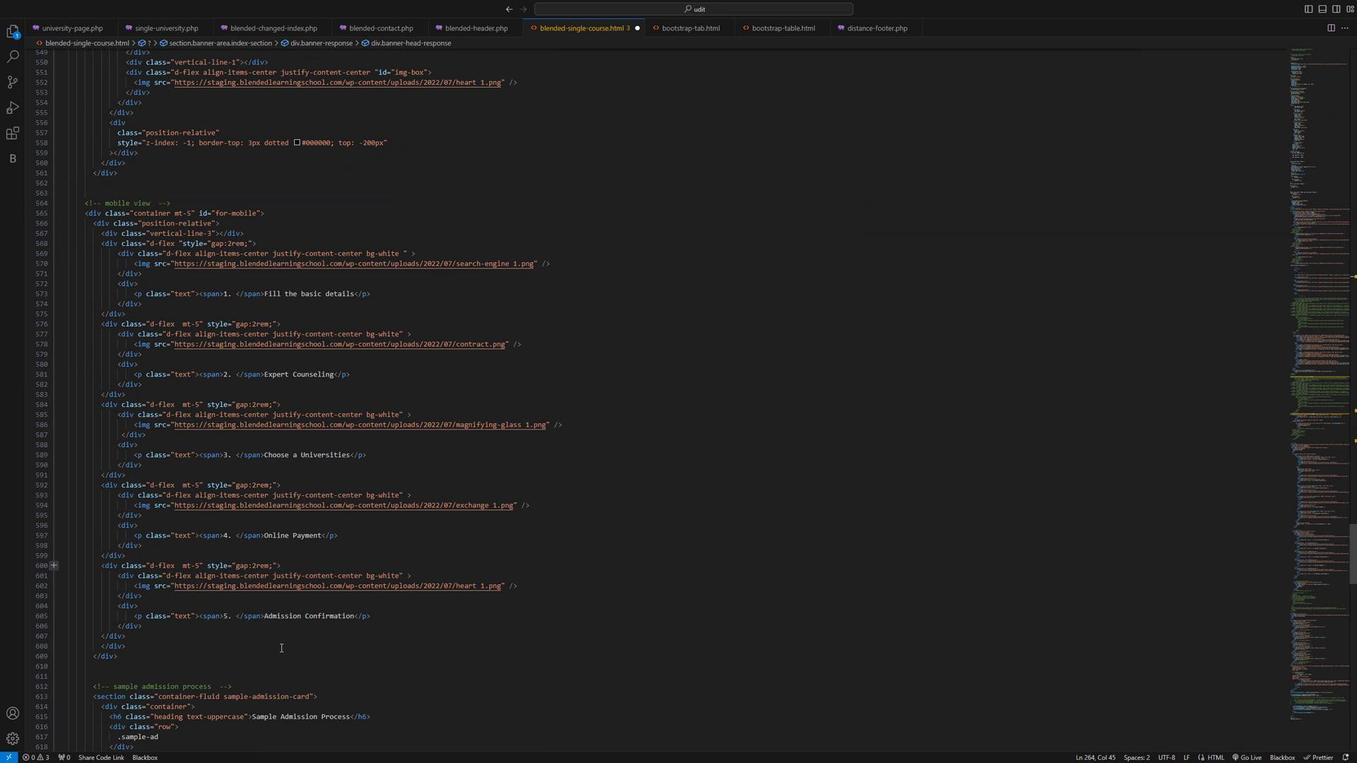 
Action: Mouse scrolled (313, 646) with delta (0, 0)
Screenshot: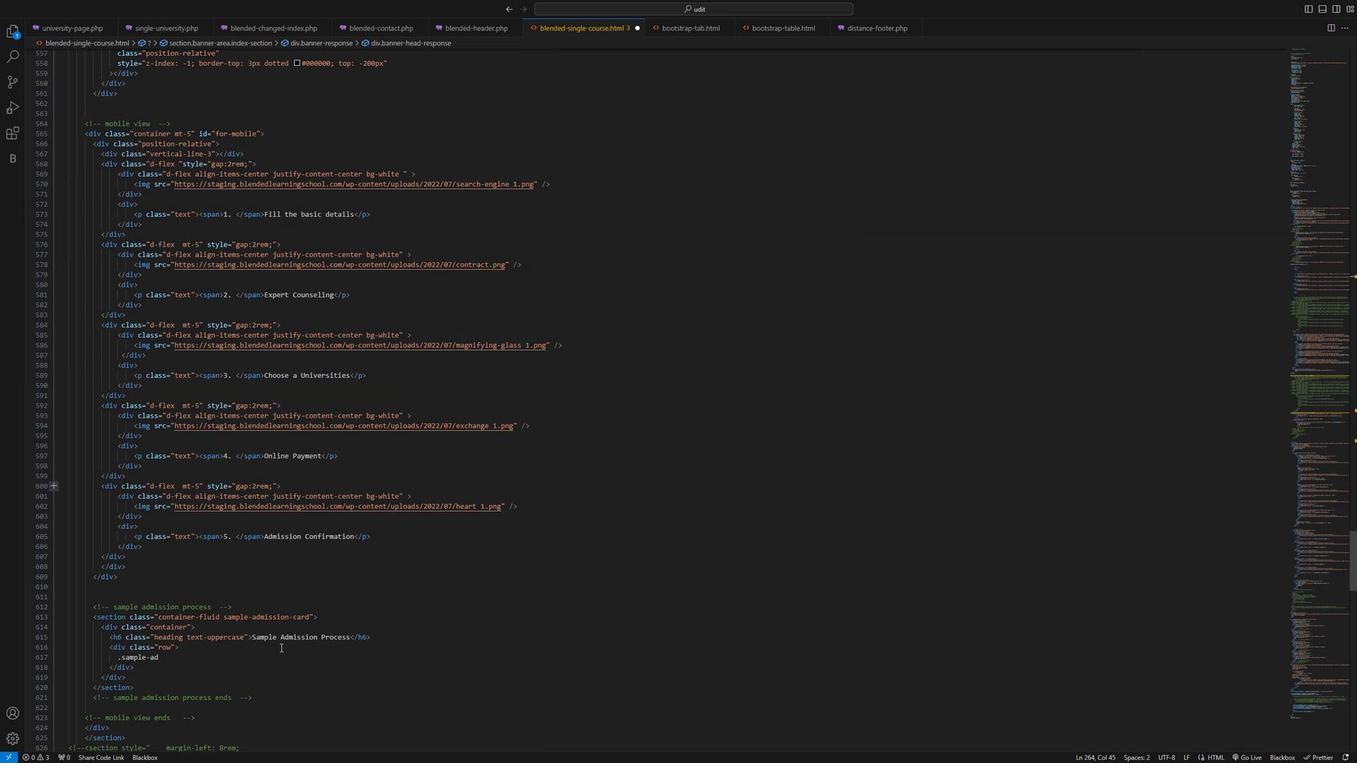 
Action: Mouse moved to (313, 648)
Screenshot: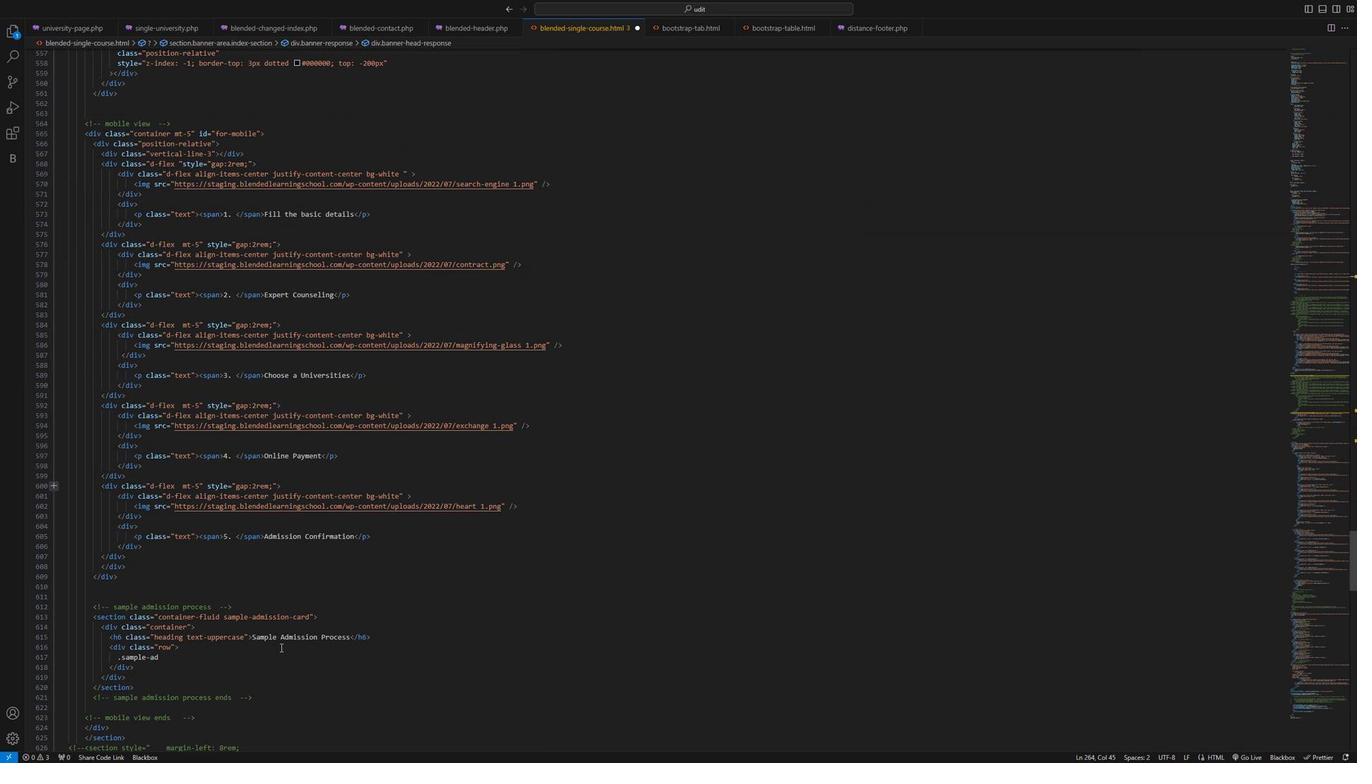 
Action: Mouse scrolled (313, 647) with delta (0, 0)
Screenshot: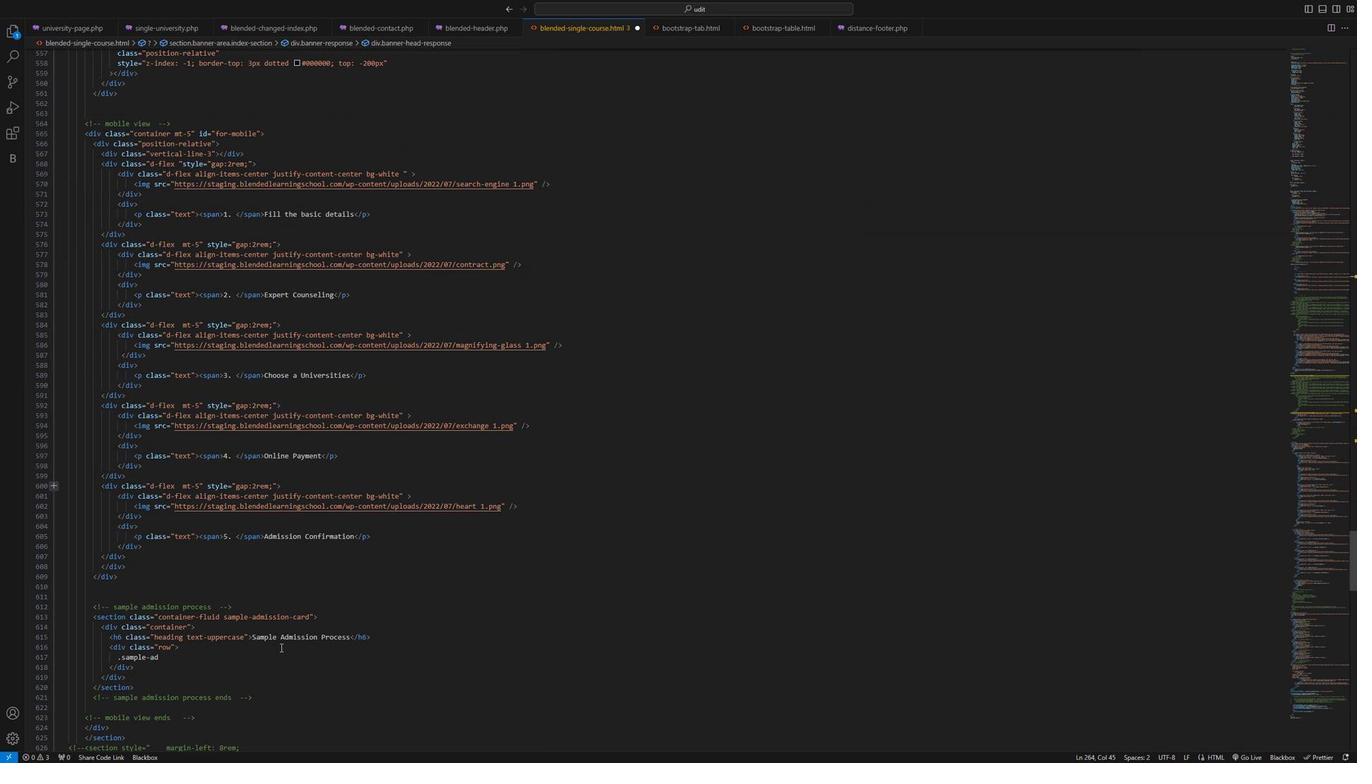 
Action: Mouse moved to (313, 648)
Screenshot: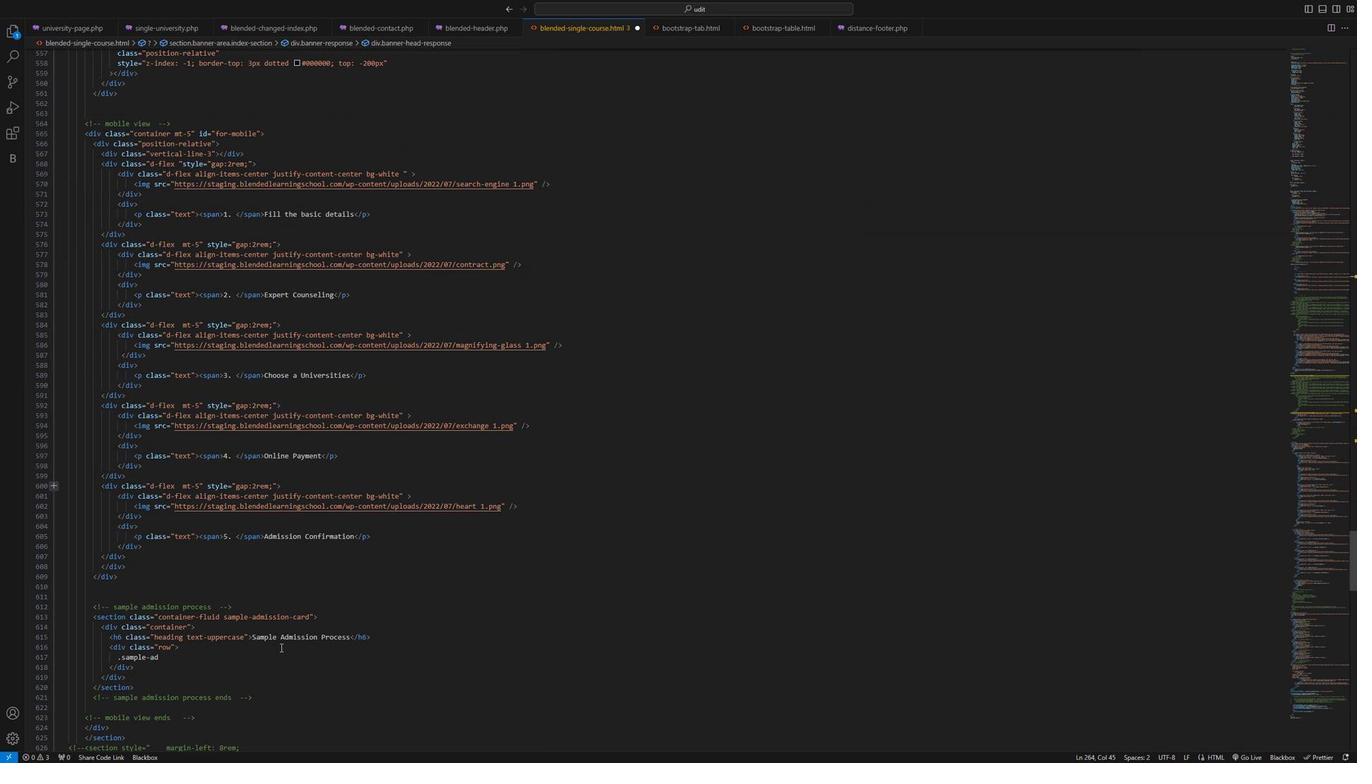 
Action: Mouse scrolled (313, 647) with delta (0, 0)
Screenshot: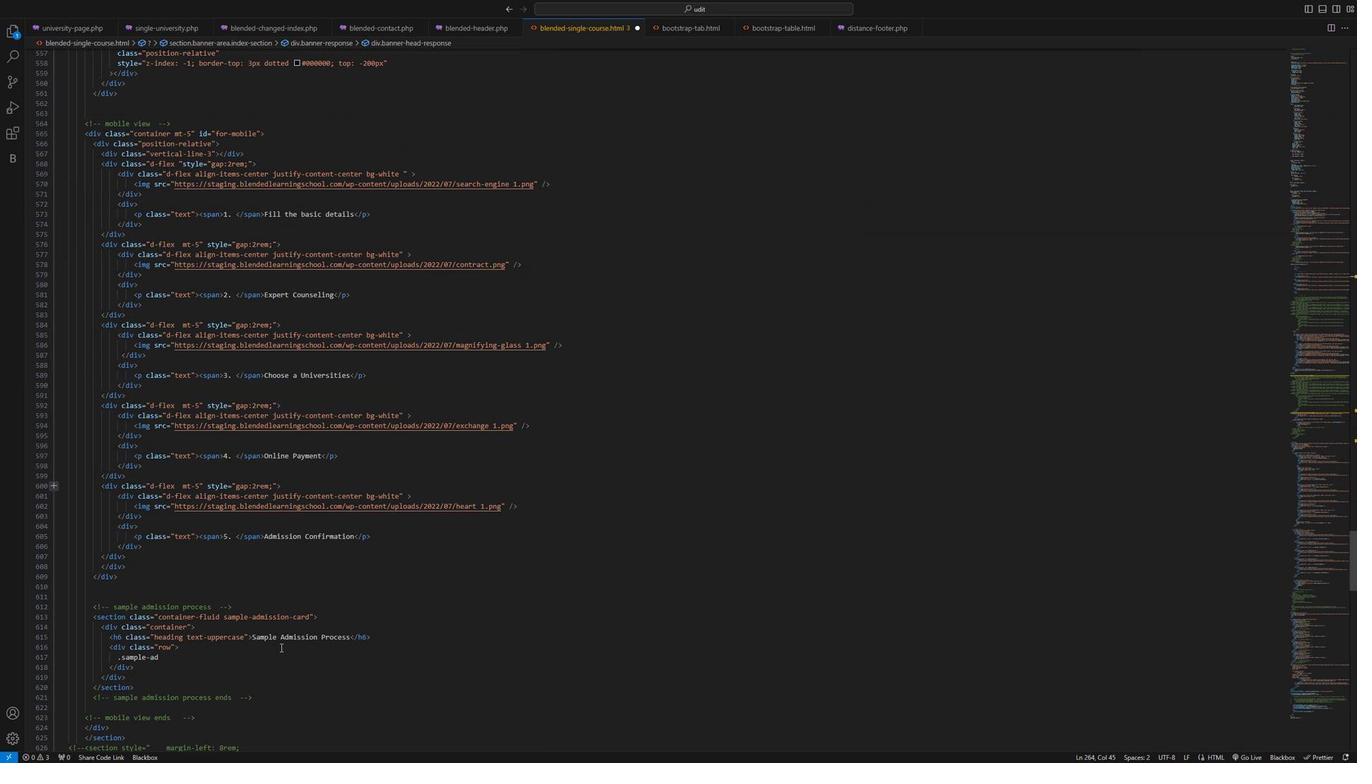 
Action: Mouse moved to (314, 648)
Screenshot: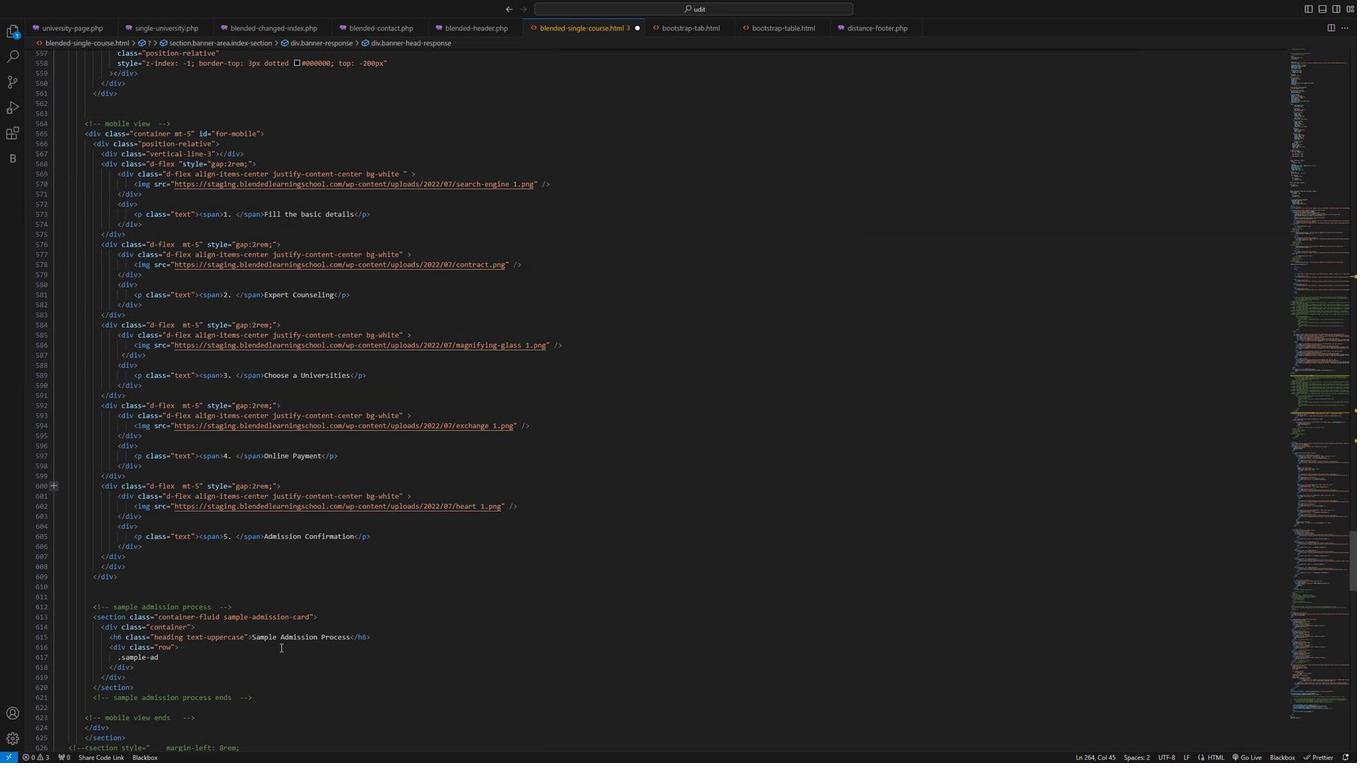 
Action: Mouse scrolled (314, 648) with delta (0, 0)
Screenshot: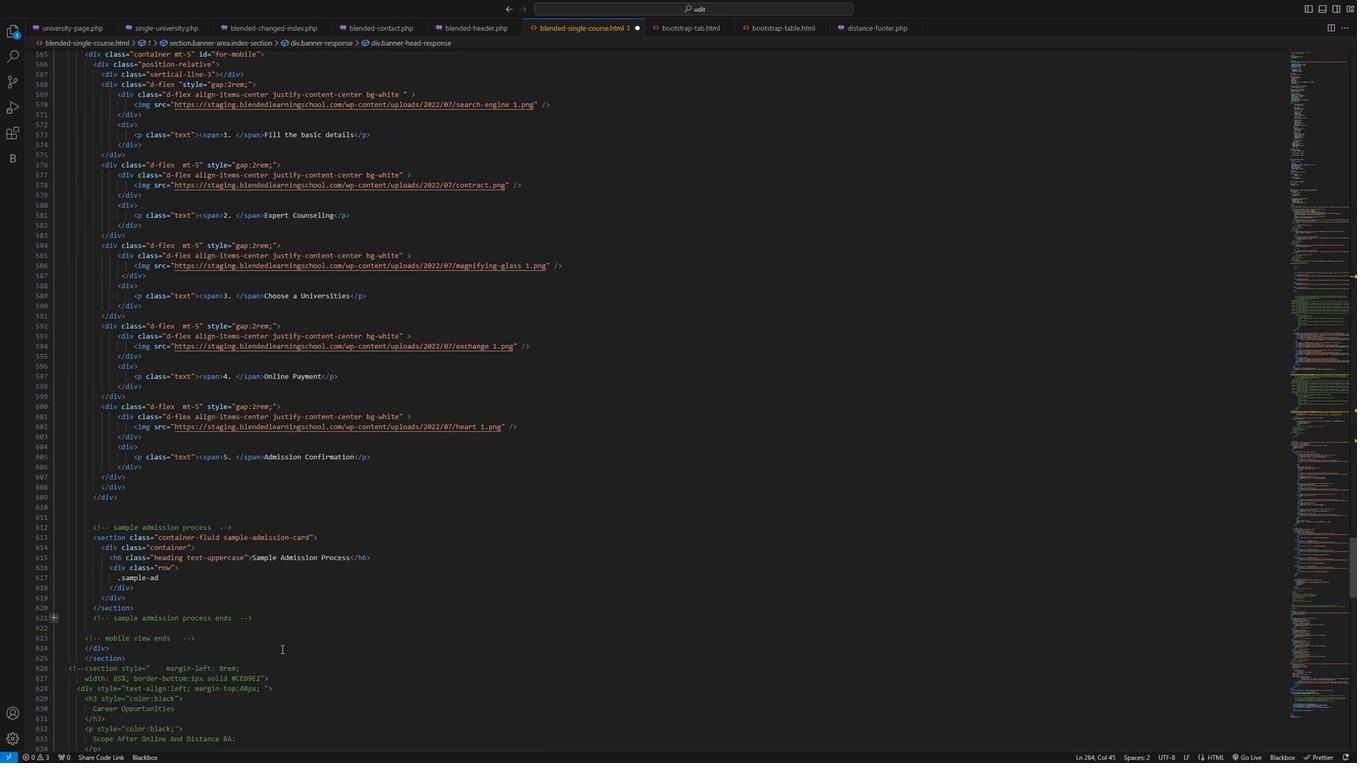 
Action: Mouse scrolled (314, 648) with delta (0, 0)
Screenshot: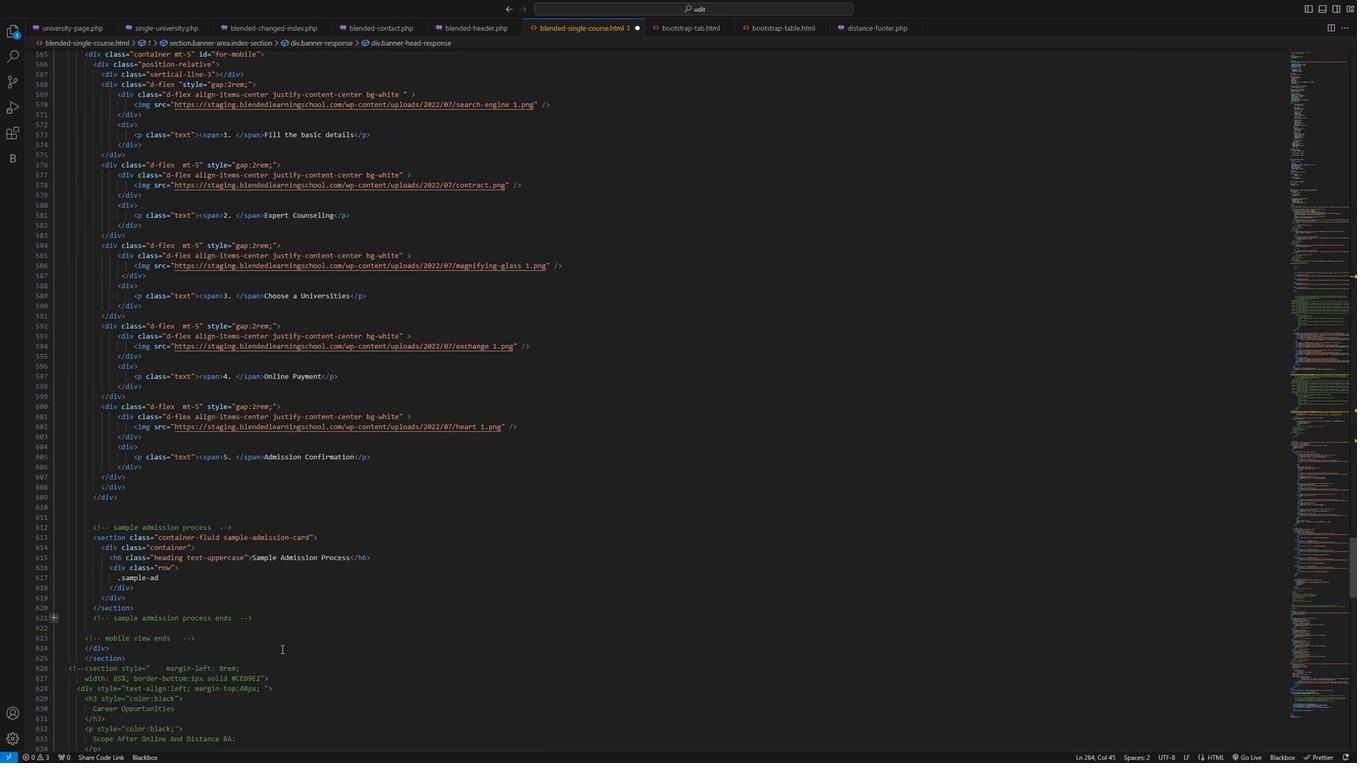 
Action: Mouse scrolled (314, 648) with delta (0, 0)
Screenshot: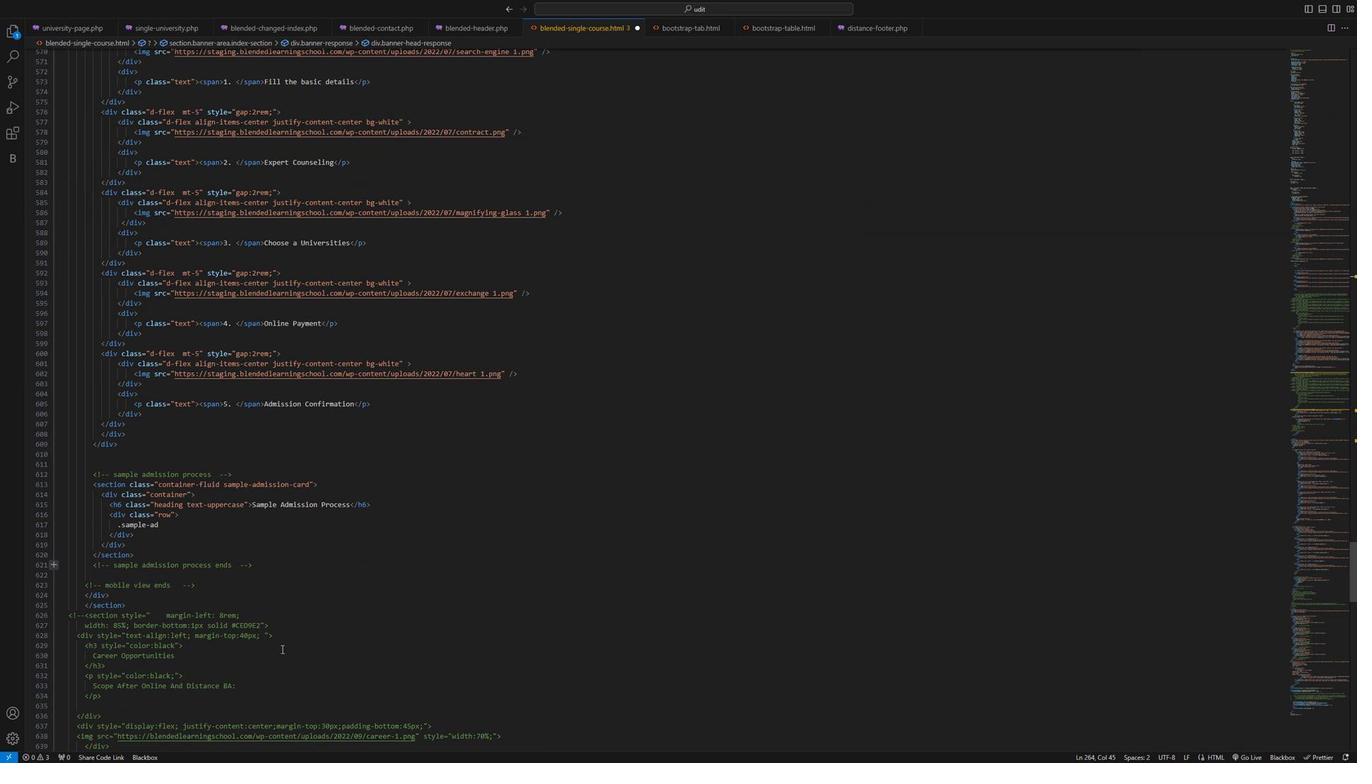 
Action: Mouse scrolled (314, 648) with delta (0, 0)
Screenshot: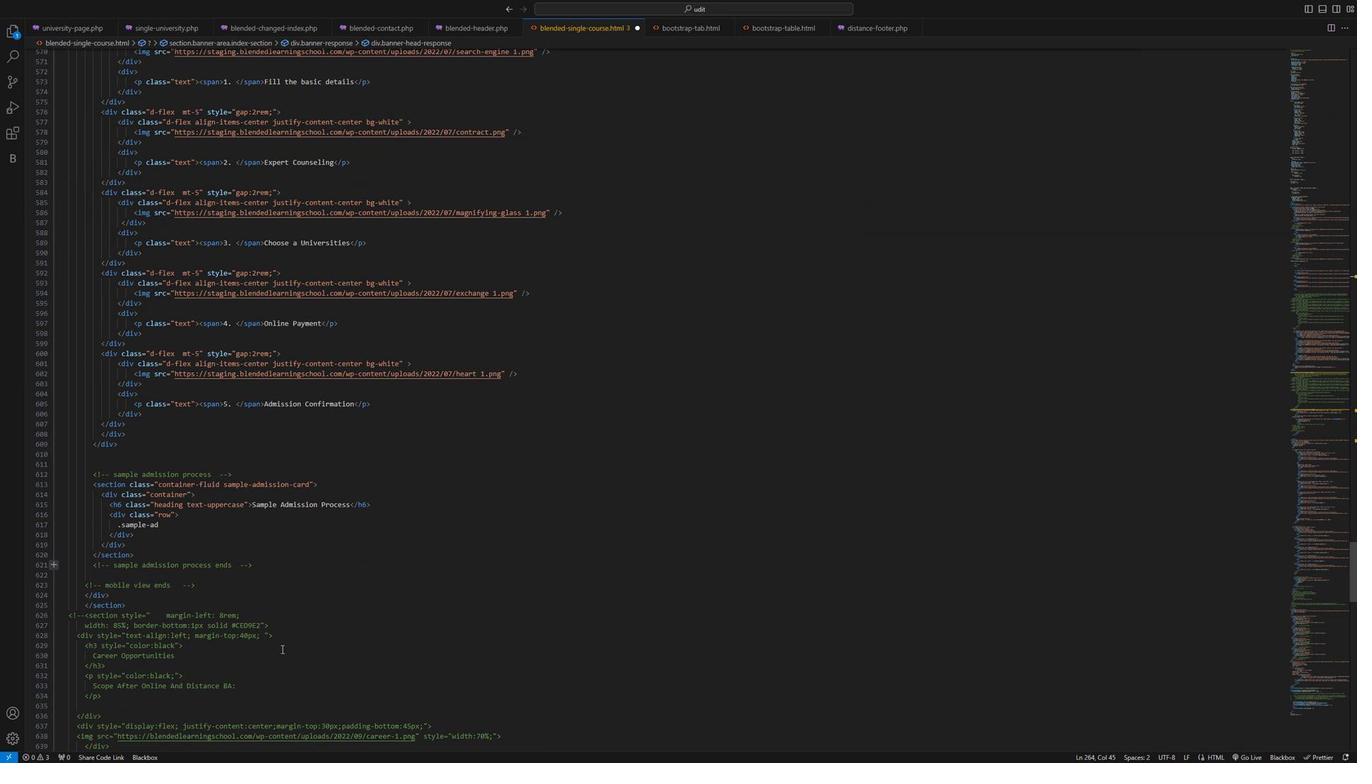
Action: Mouse scrolled (314, 648) with delta (0, 0)
Screenshot: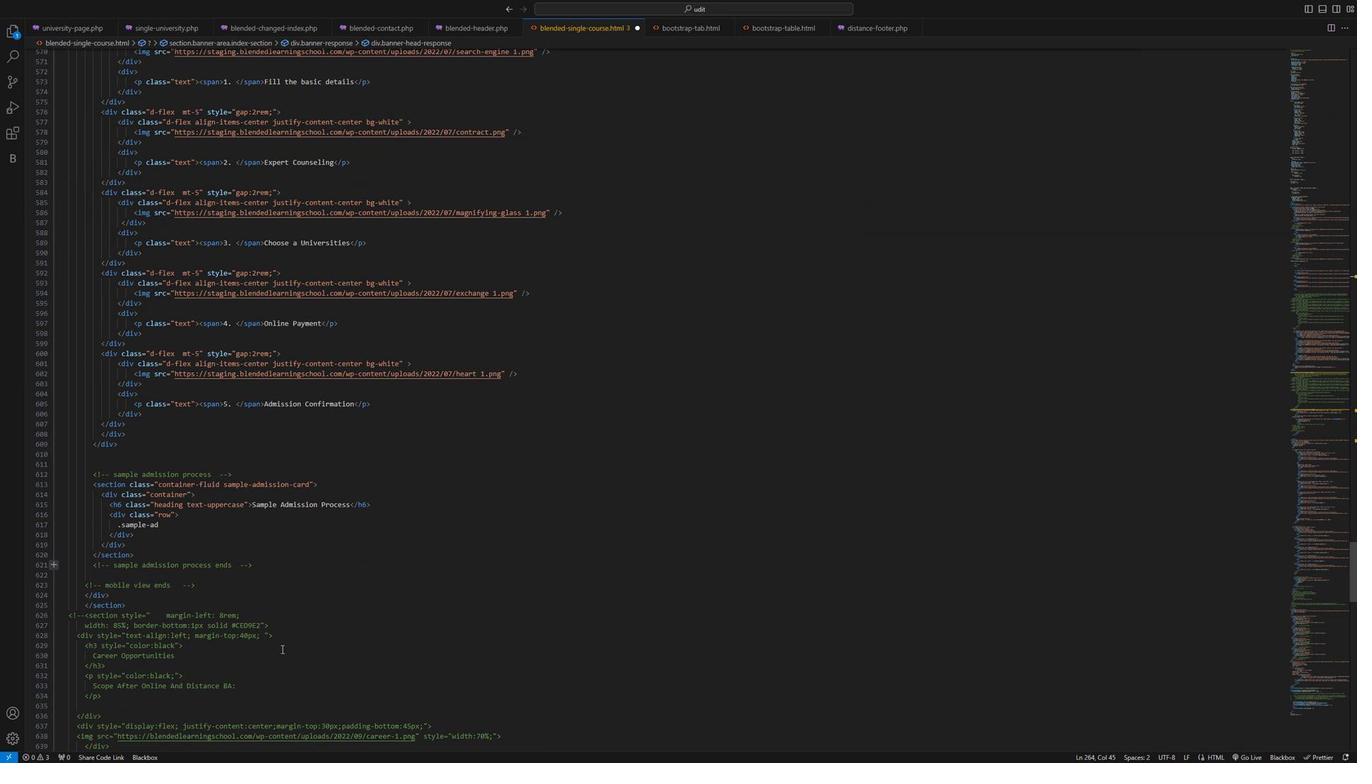 
Action: Mouse scrolled (314, 648) with delta (0, 0)
Screenshot: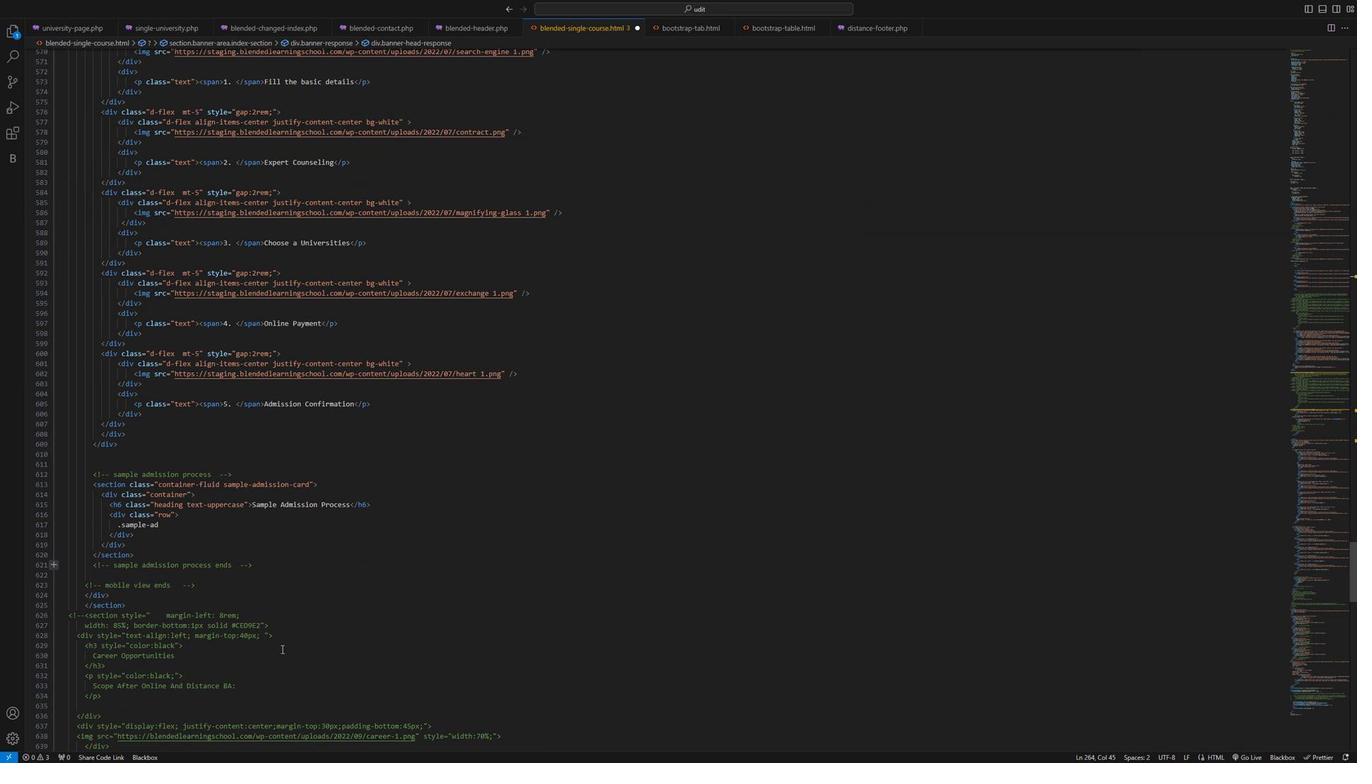 
Action: Mouse scrolled (314, 648) with delta (0, 0)
Screenshot: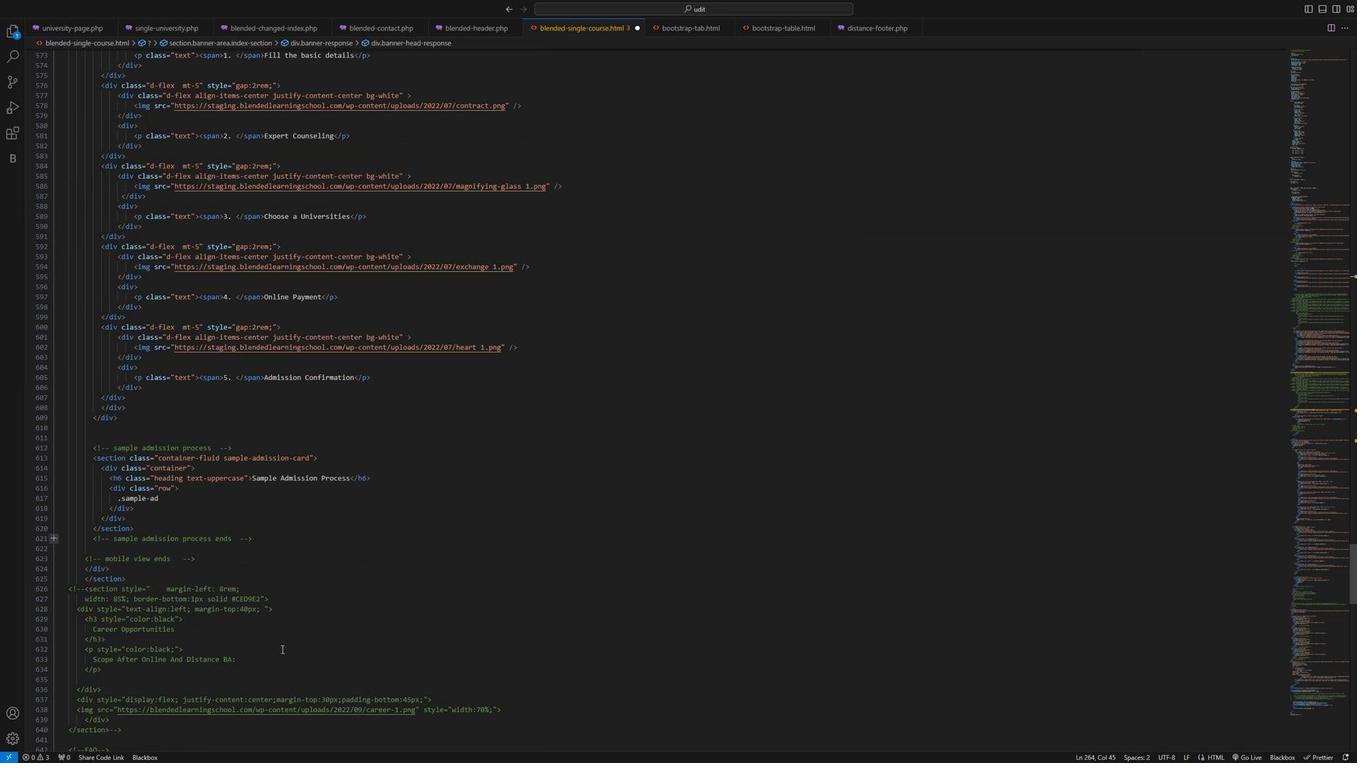 
Action: Mouse moved to (318, 650)
Screenshot: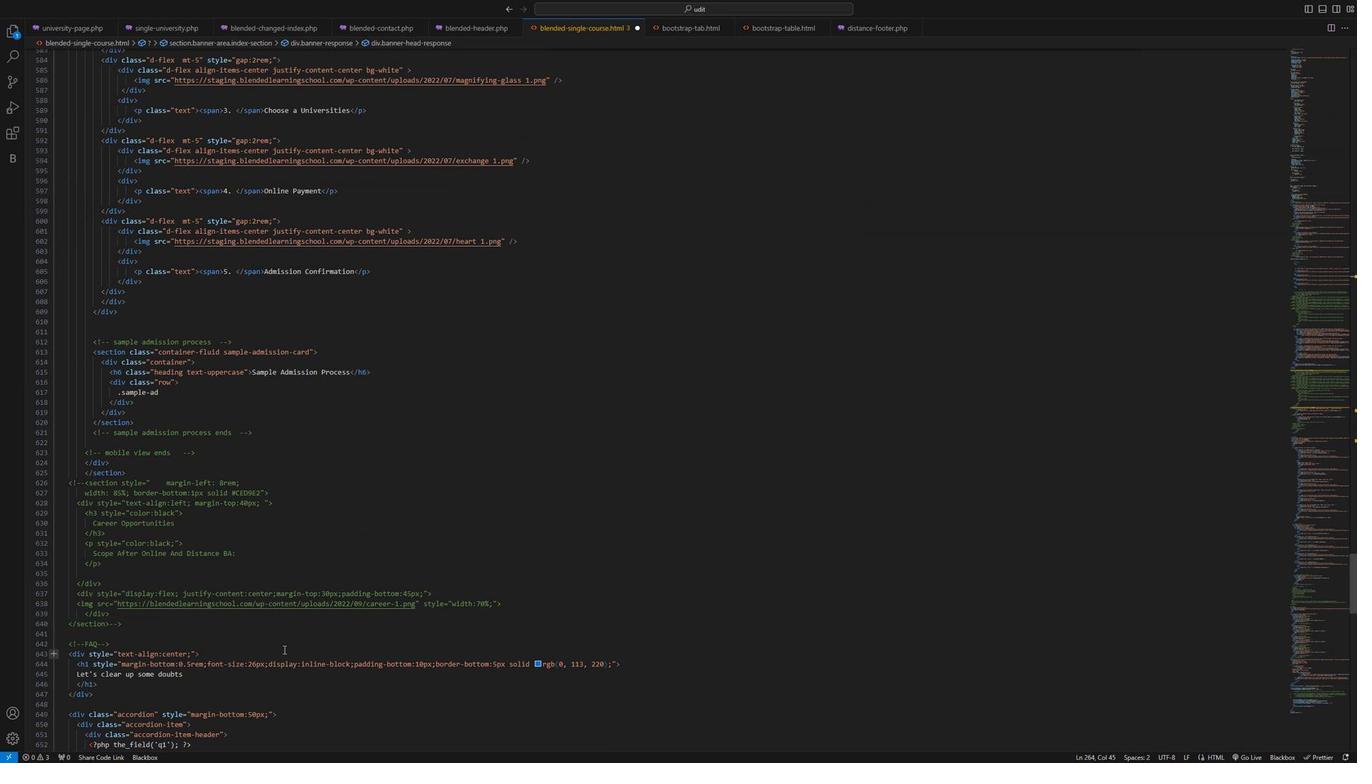 
Action: Mouse scrolled (318, 649) with delta (0, 0)
Screenshot: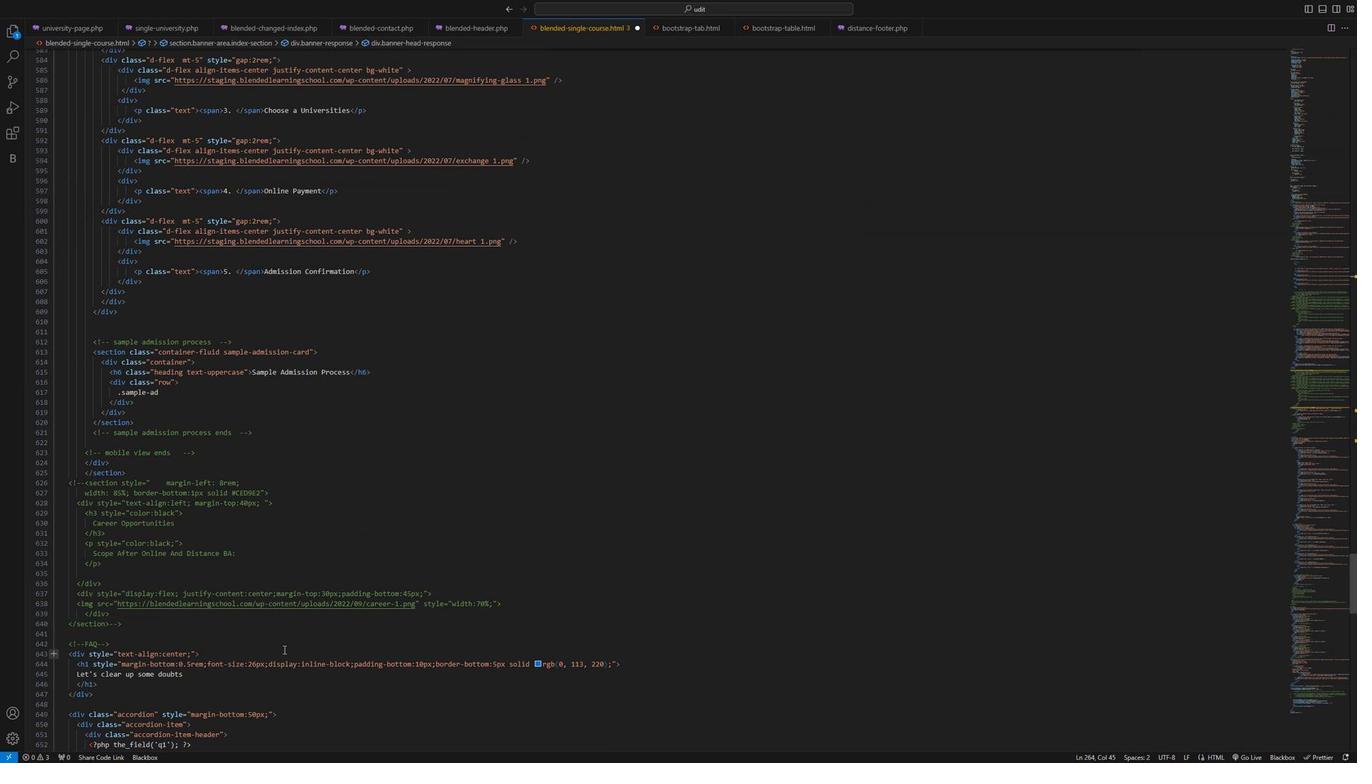 
Action: Mouse moved to (318, 651)
Screenshot: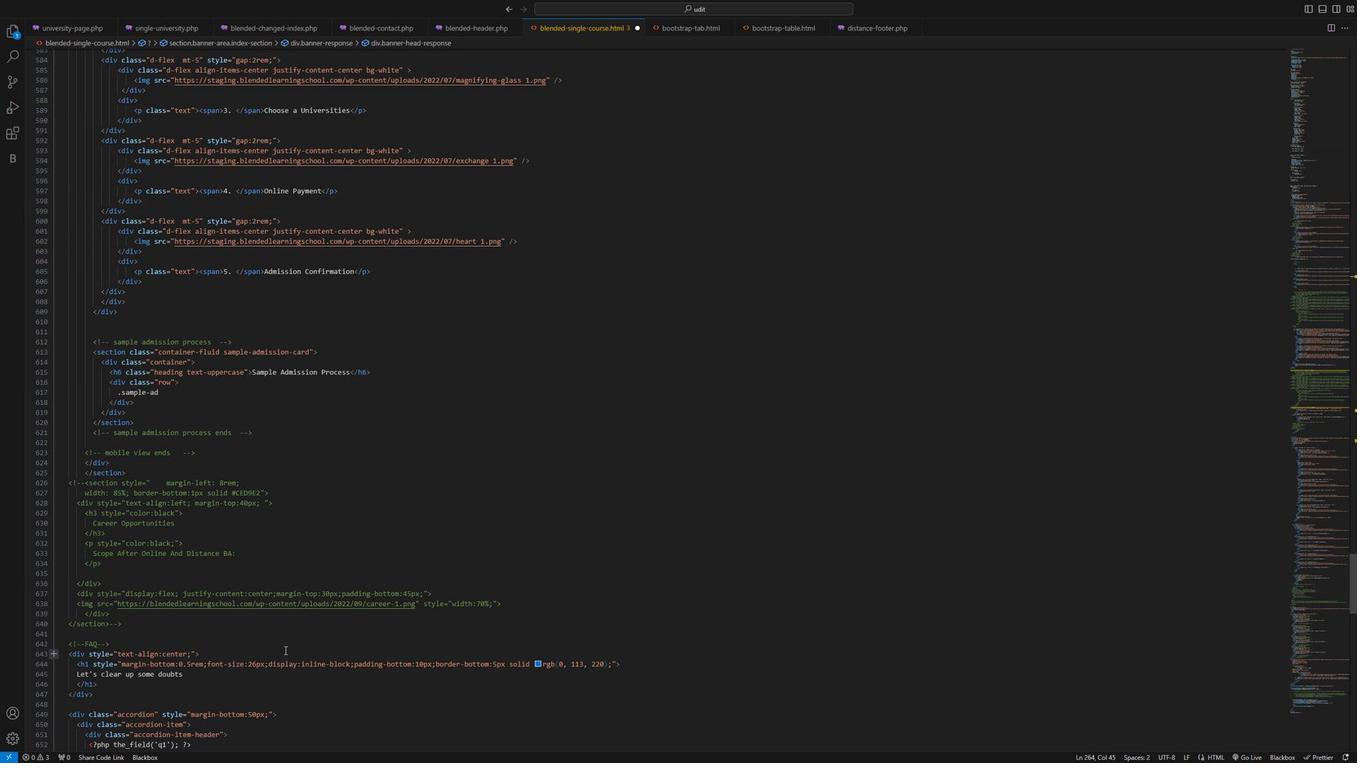 
Action: Mouse scrolled (318, 651) with delta (0, 0)
Screenshot: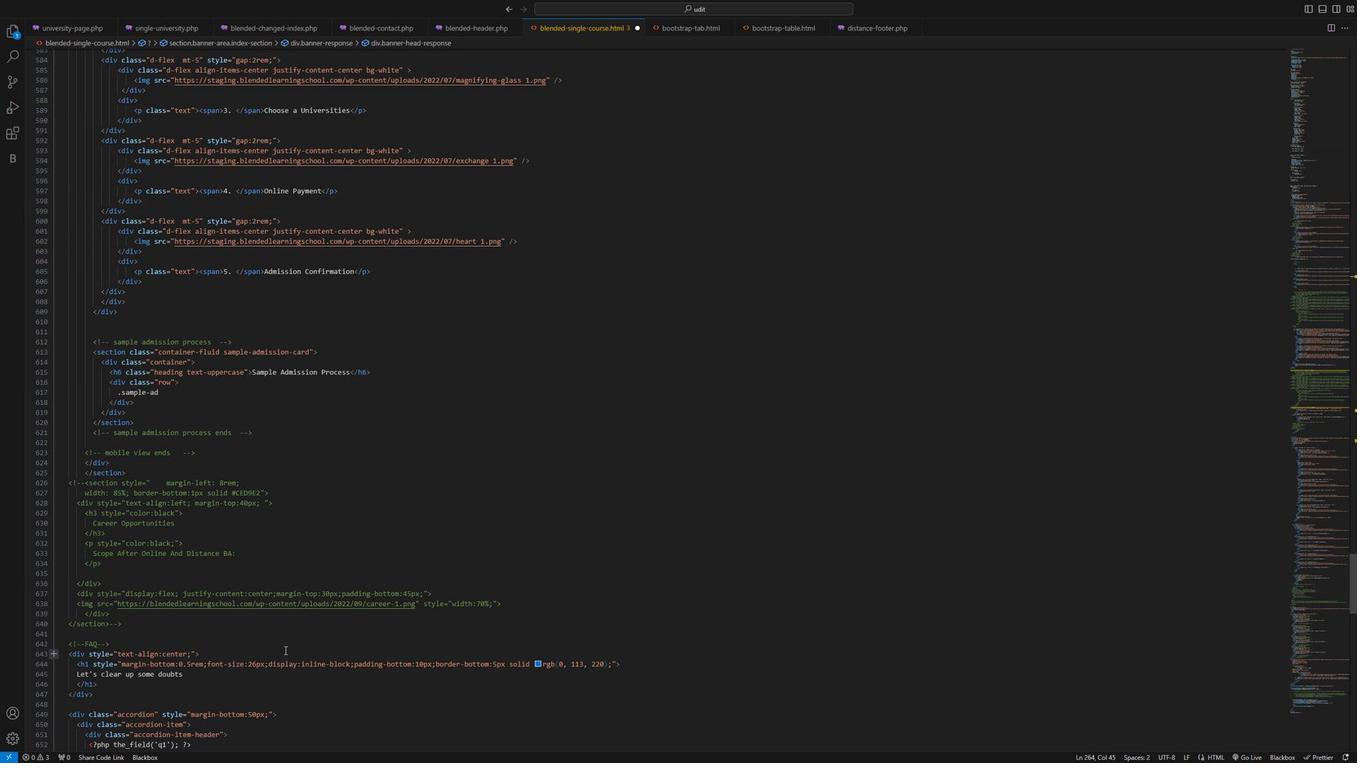 
Action: Mouse moved to (318, 653)
Screenshot: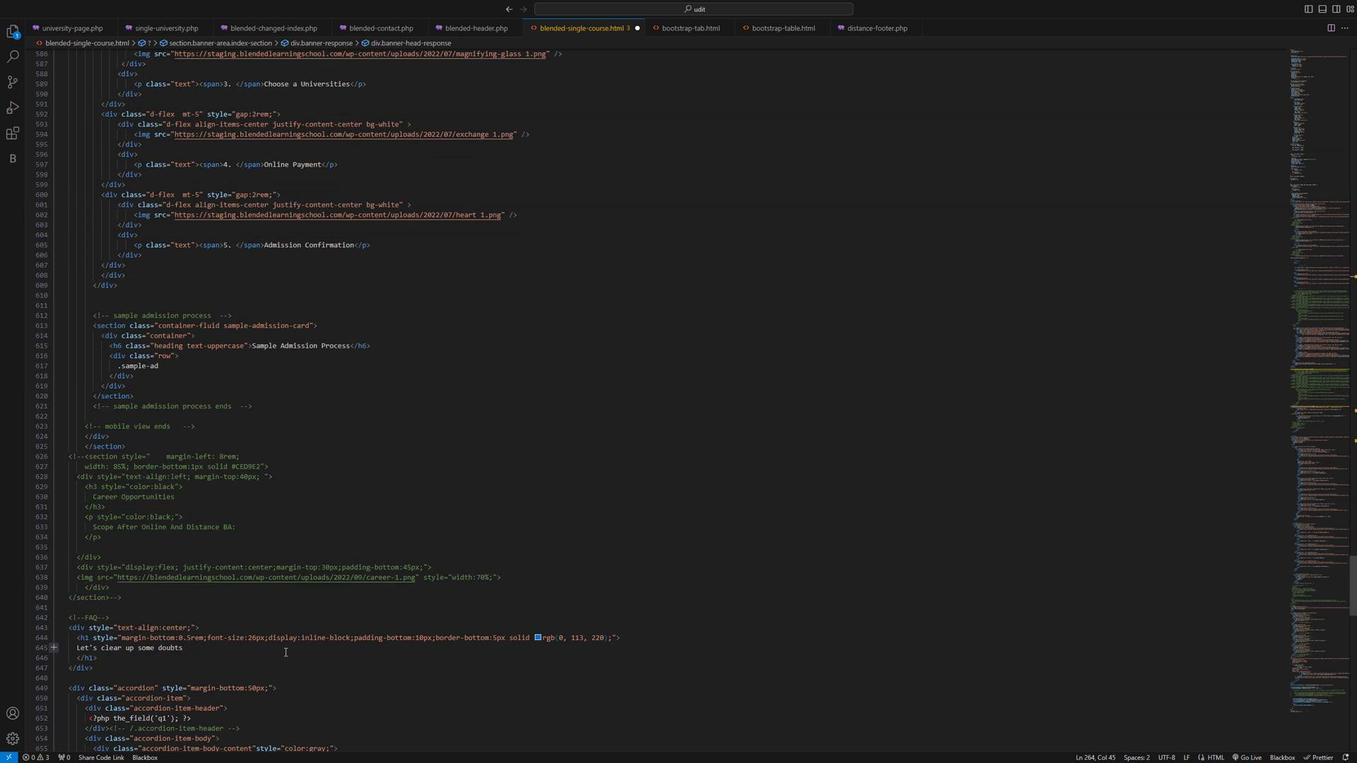 
Action: Mouse scrolled (318, 652) with delta (0, 0)
Screenshot: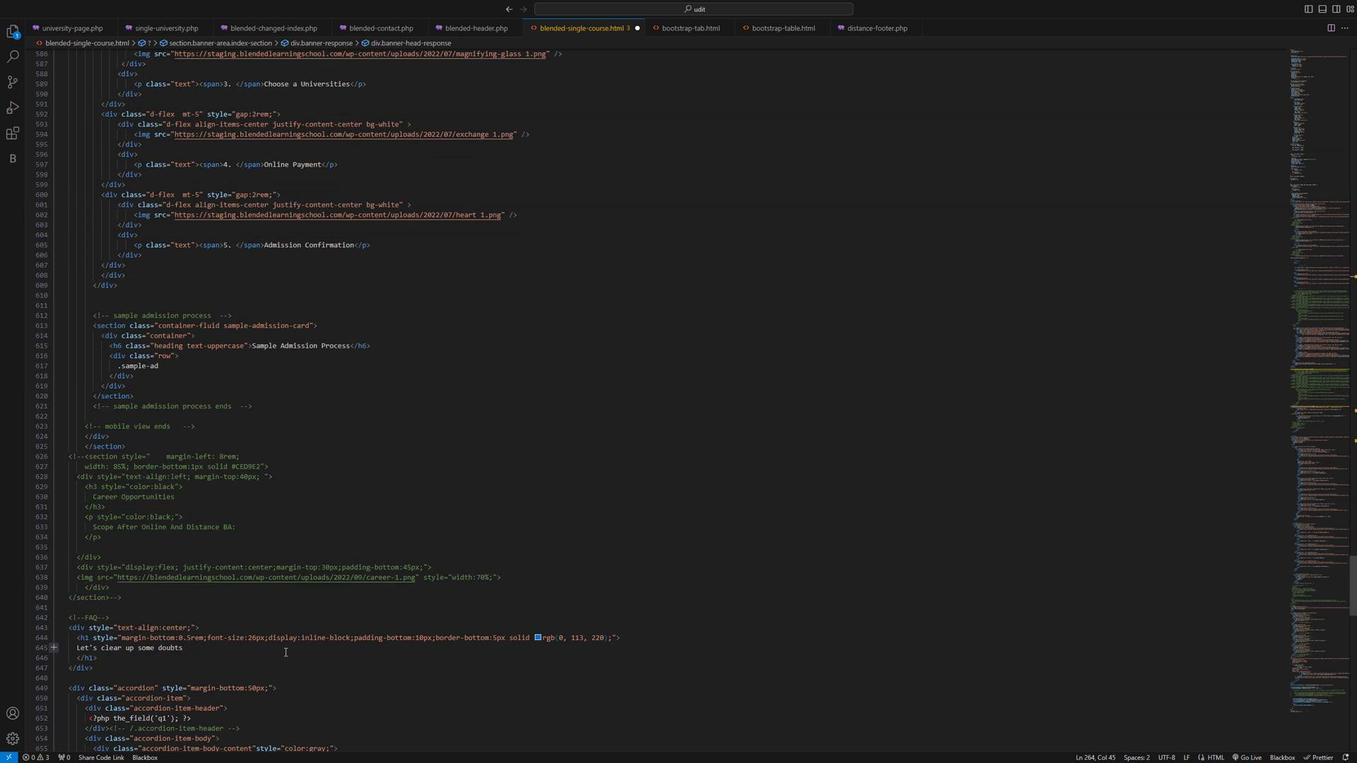 
Action: Mouse scrolled (318, 652) with delta (0, 0)
Screenshot: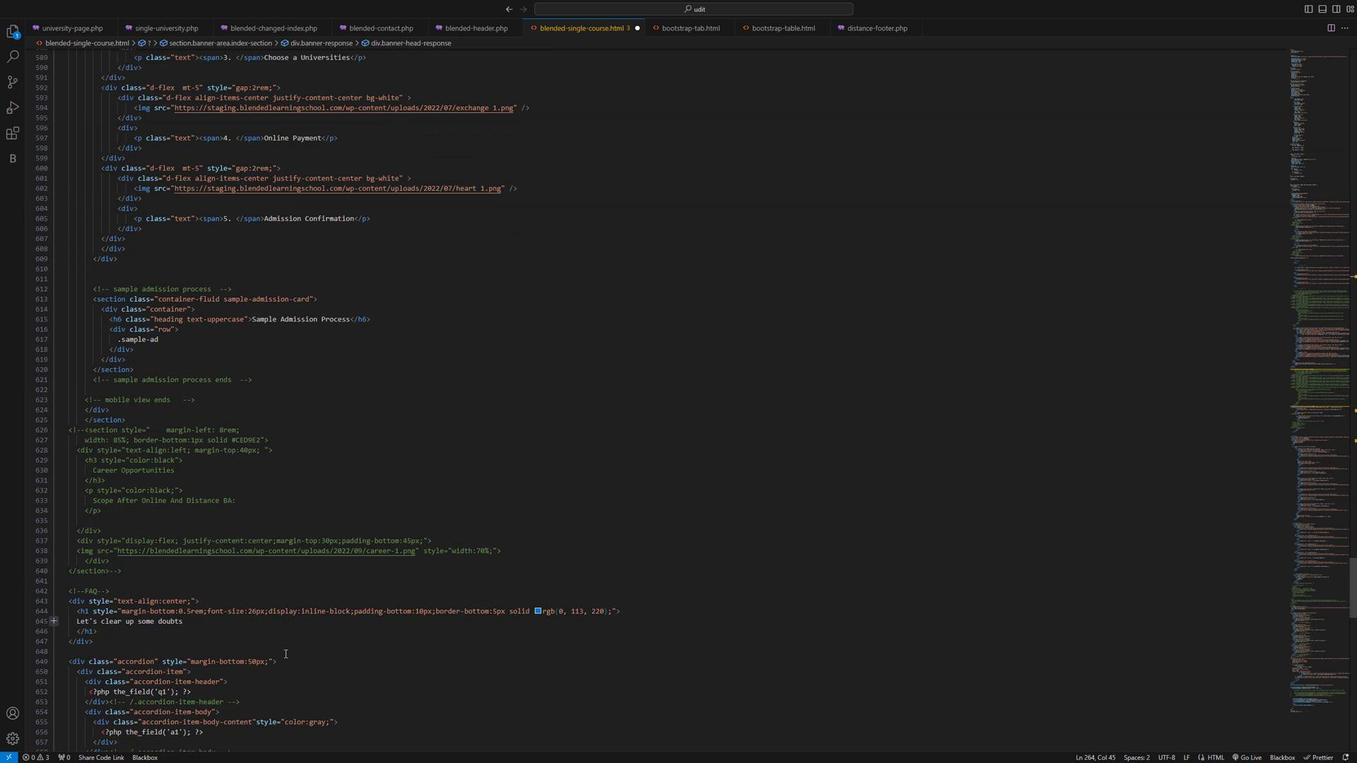 
Action: Mouse moved to (318, 653)
Screenshot: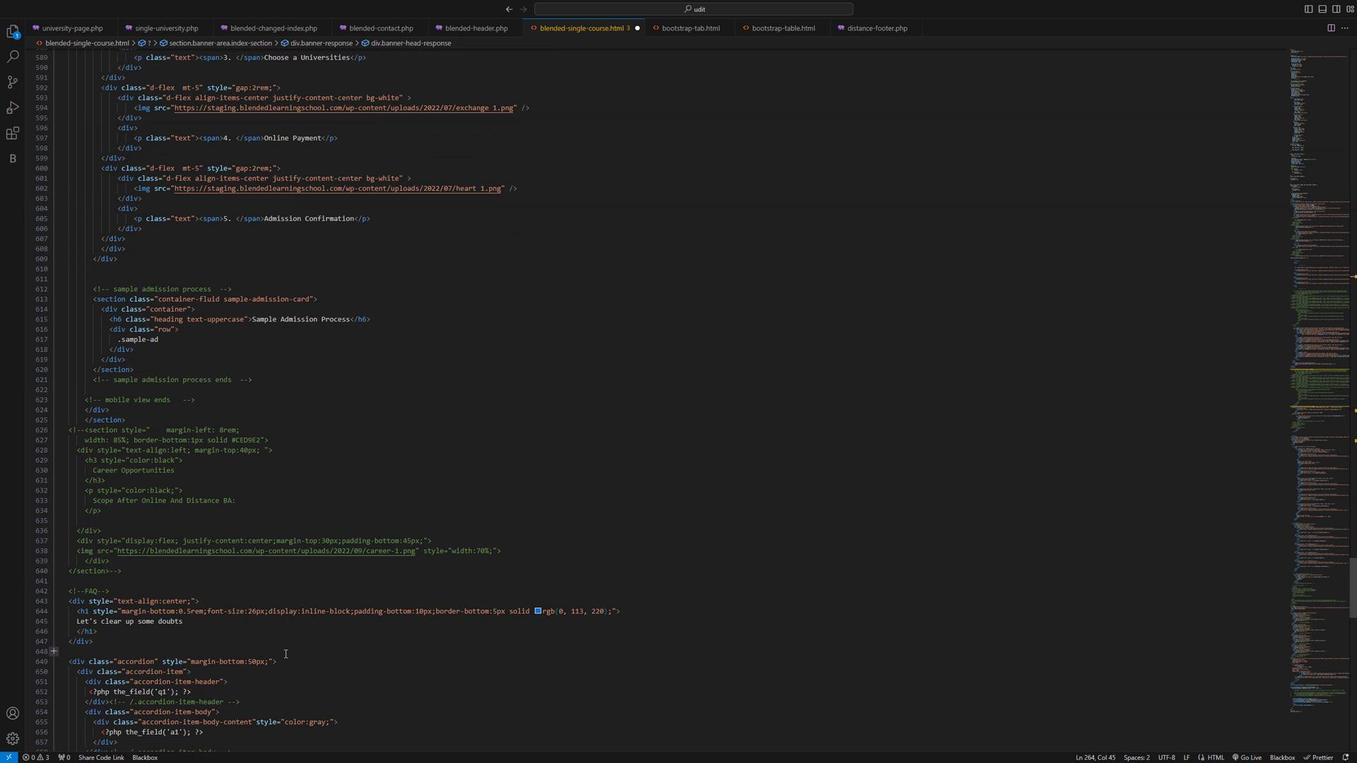 
Action: Mouse scrolled (318, 653) with delta (0, 0)
Screenshot: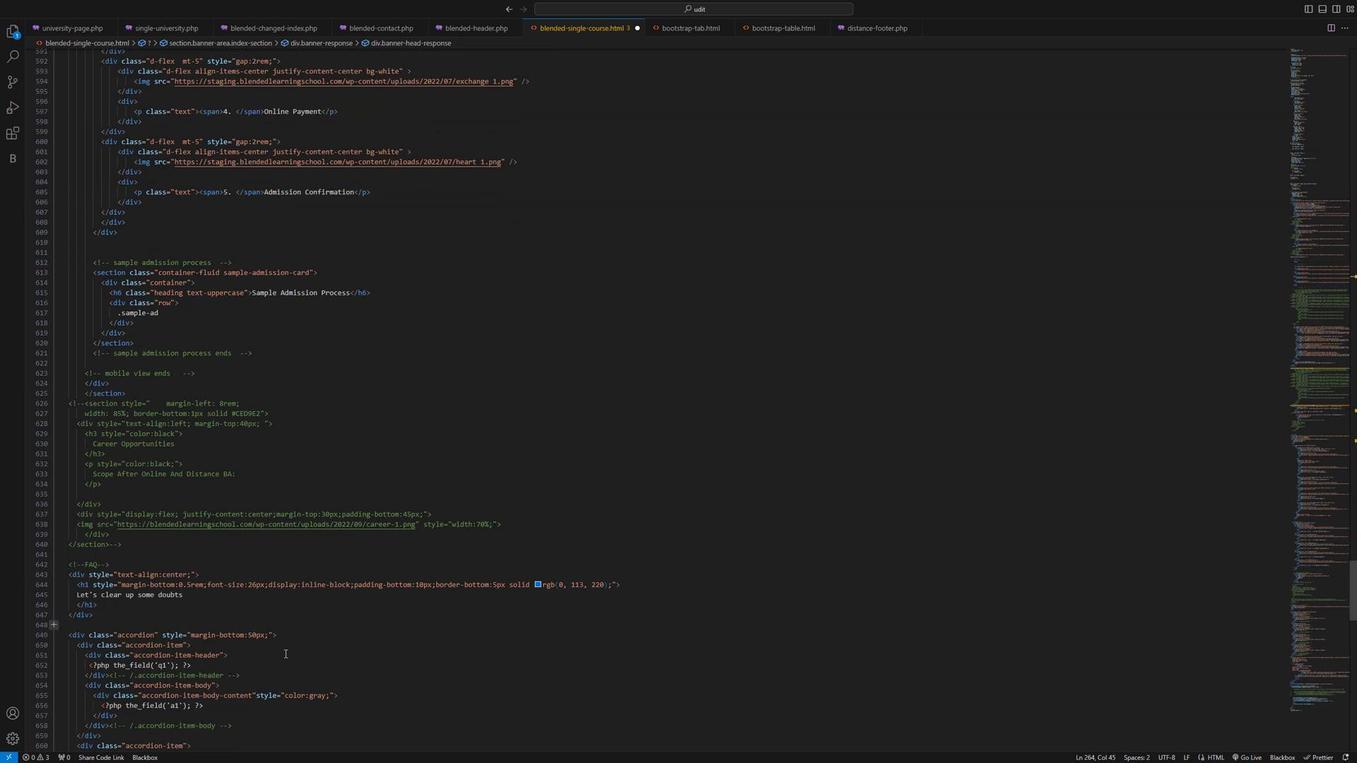 
Action: Mouse scrolled (318, 653) with delta (0, 0)
Screenshot: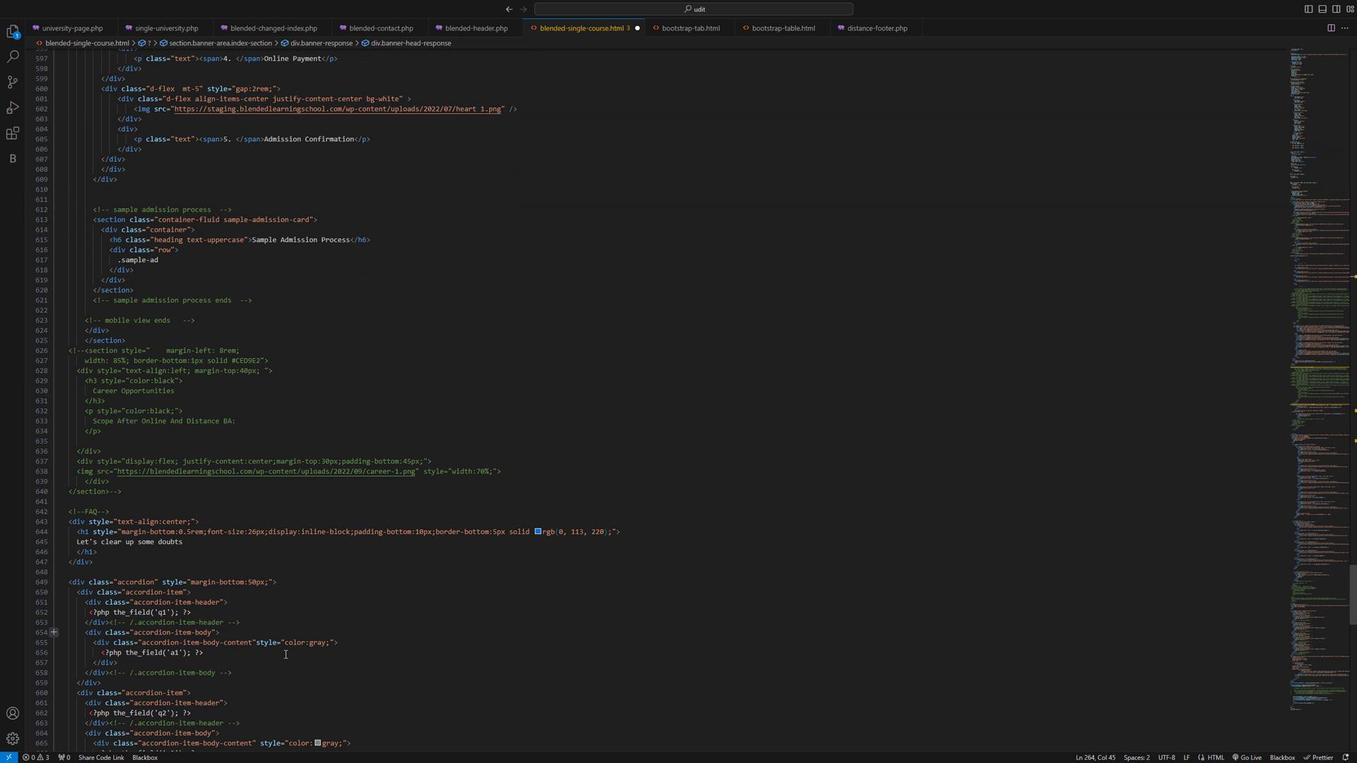 
Action: Mouse moved to (318, 654)
Screenshot: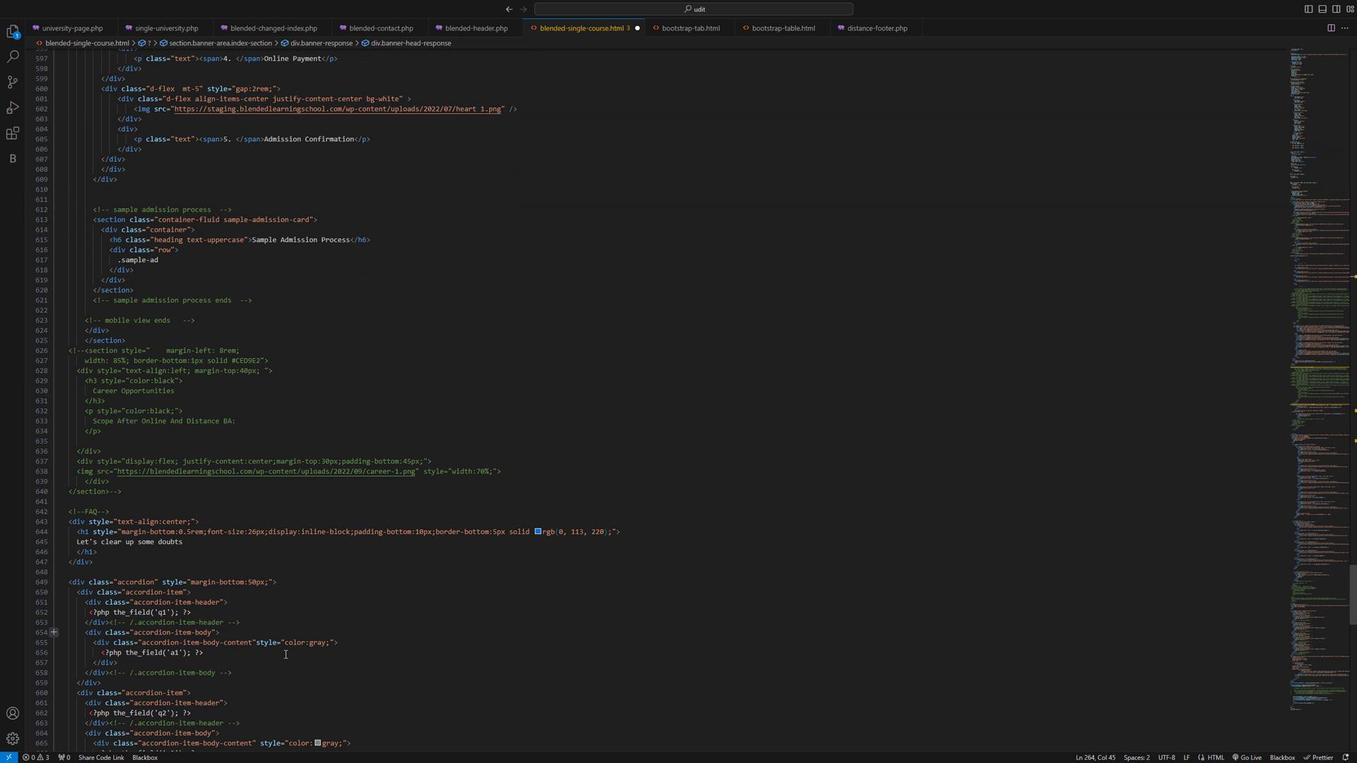 
Action: Mouse scrolled (318, 653) with delta (0, 0)
Screenshot: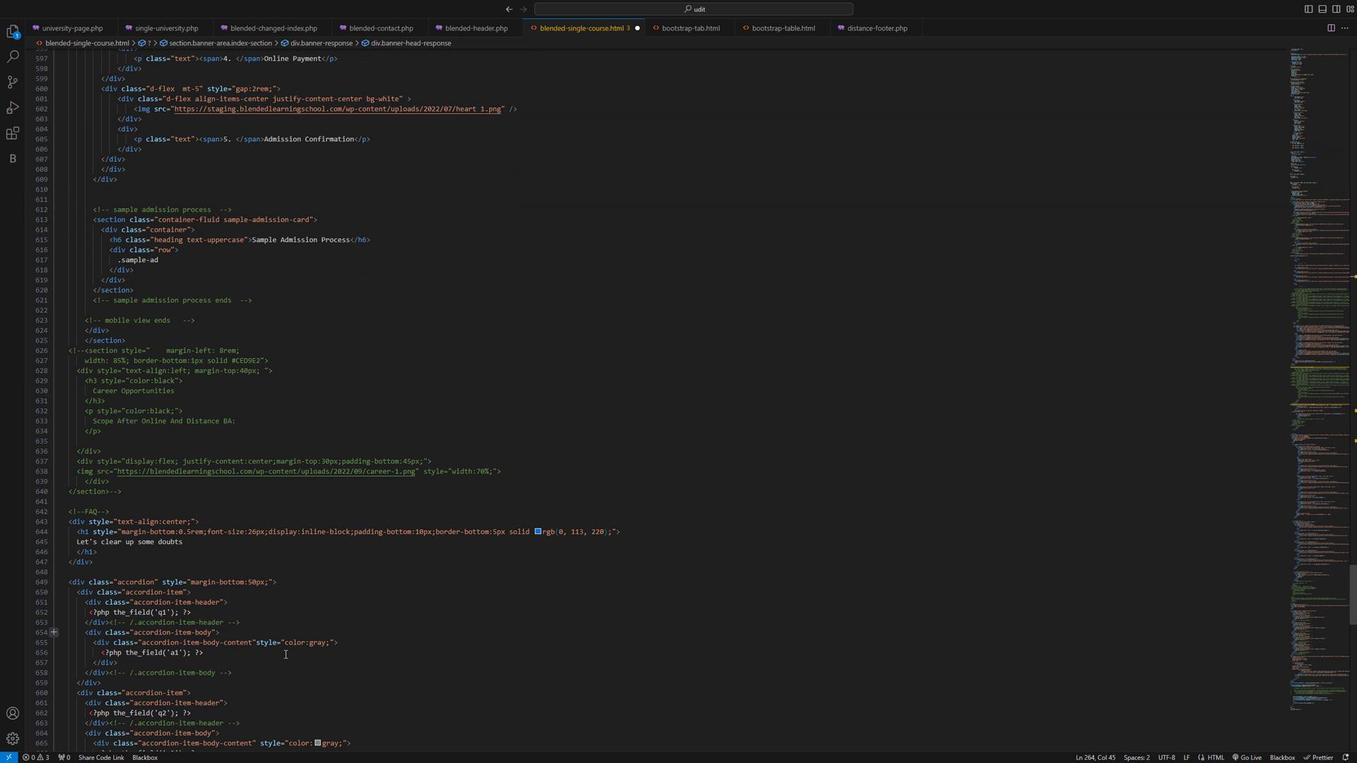 
Action: Mouse moved to (318, 654)
Screenshot: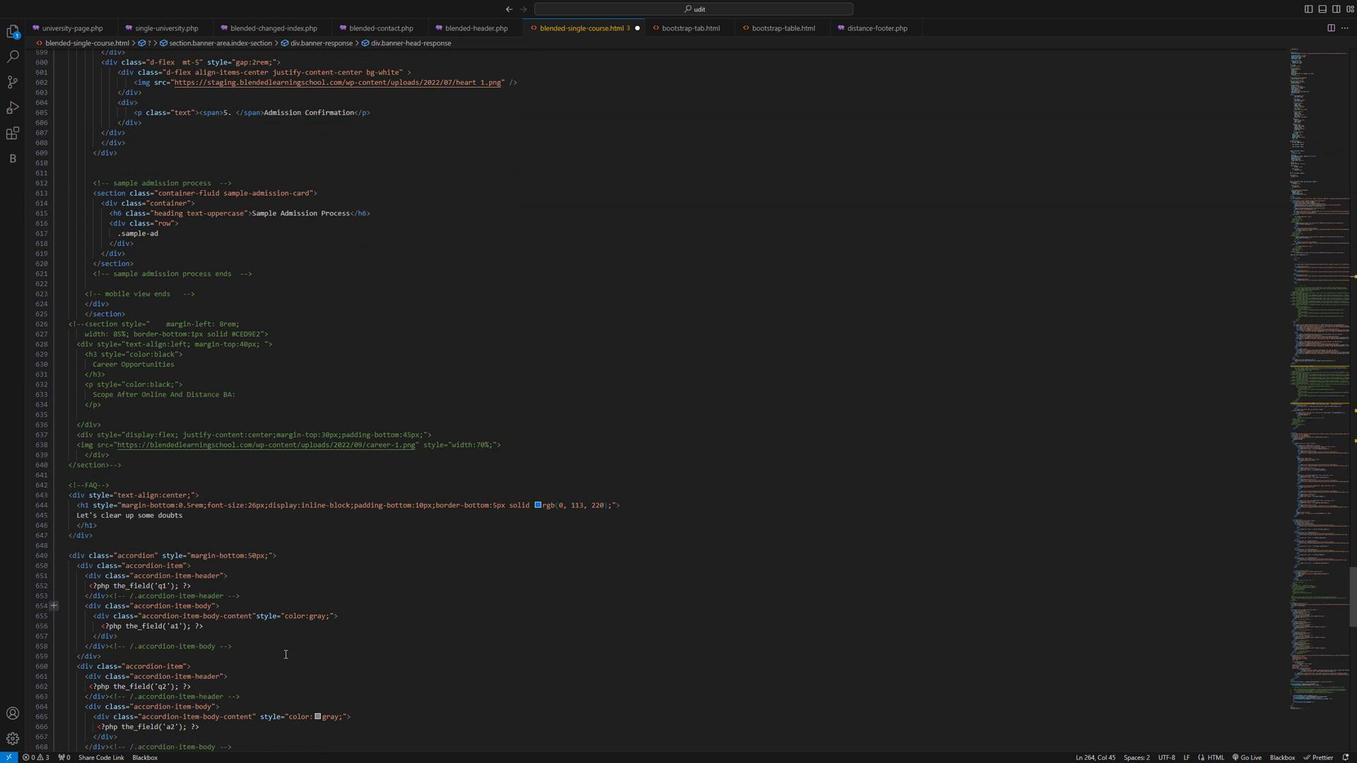 
Action: Mouse scrolled (318, 654) with delta (0, 0)
Screenshot: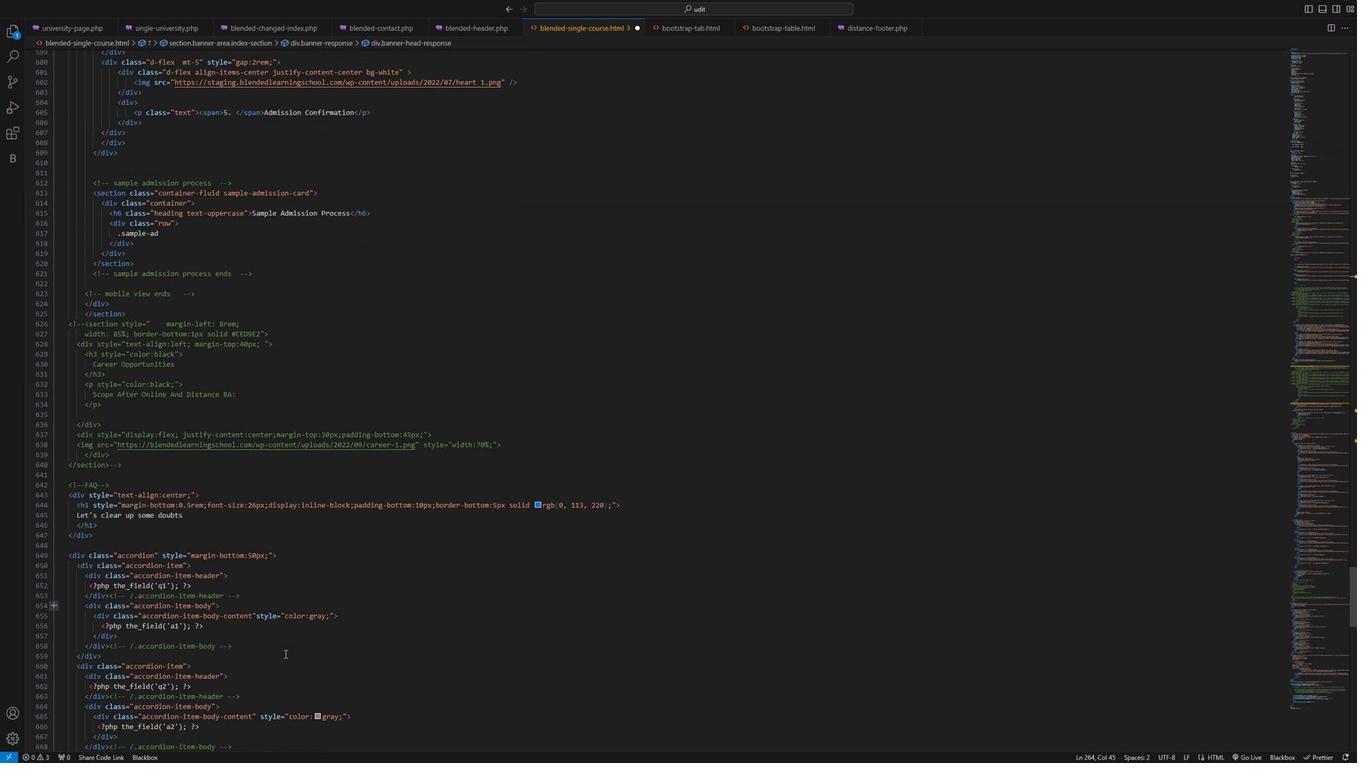 
Action: Mouse scrolled (318, 654) with delta (0, 0)
Screenshot: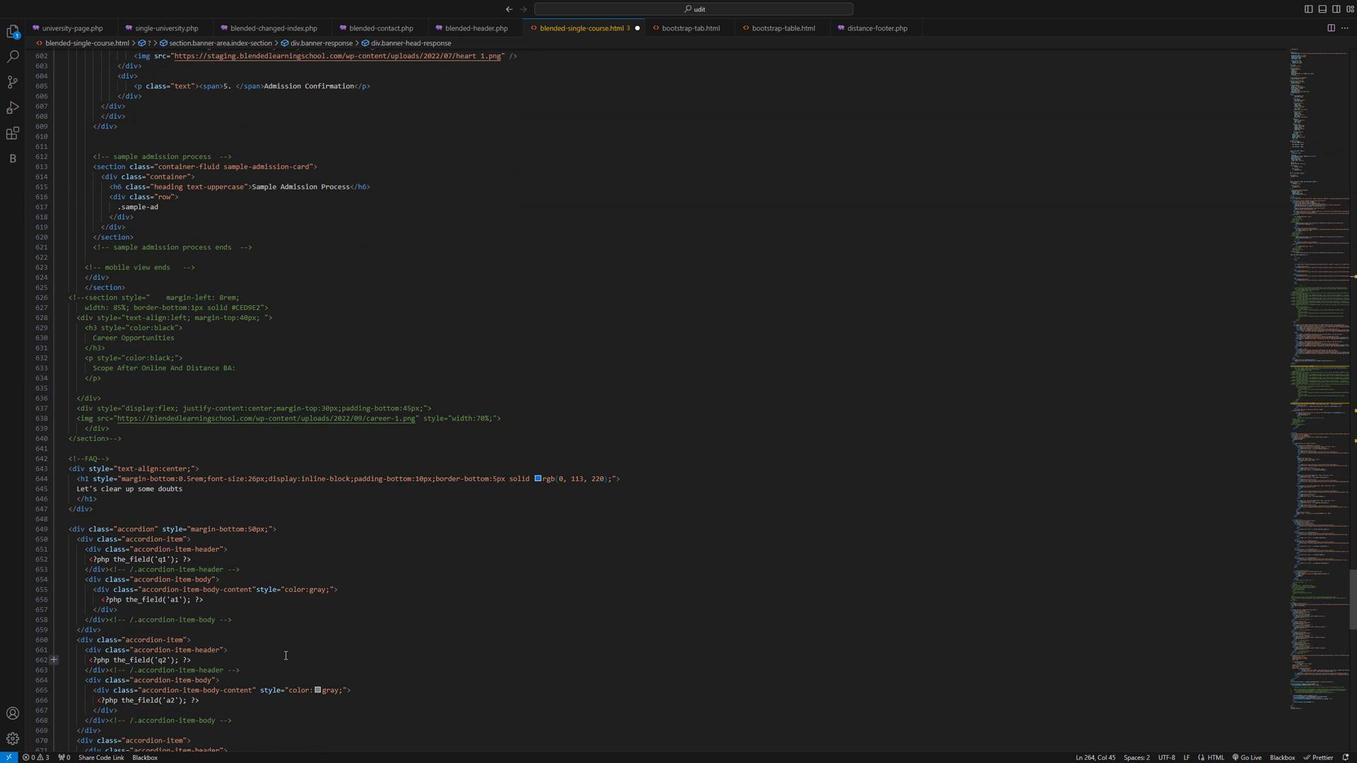 
Action: Mouse scrolled (318, 654) with delta (0, 0)
Screenshot: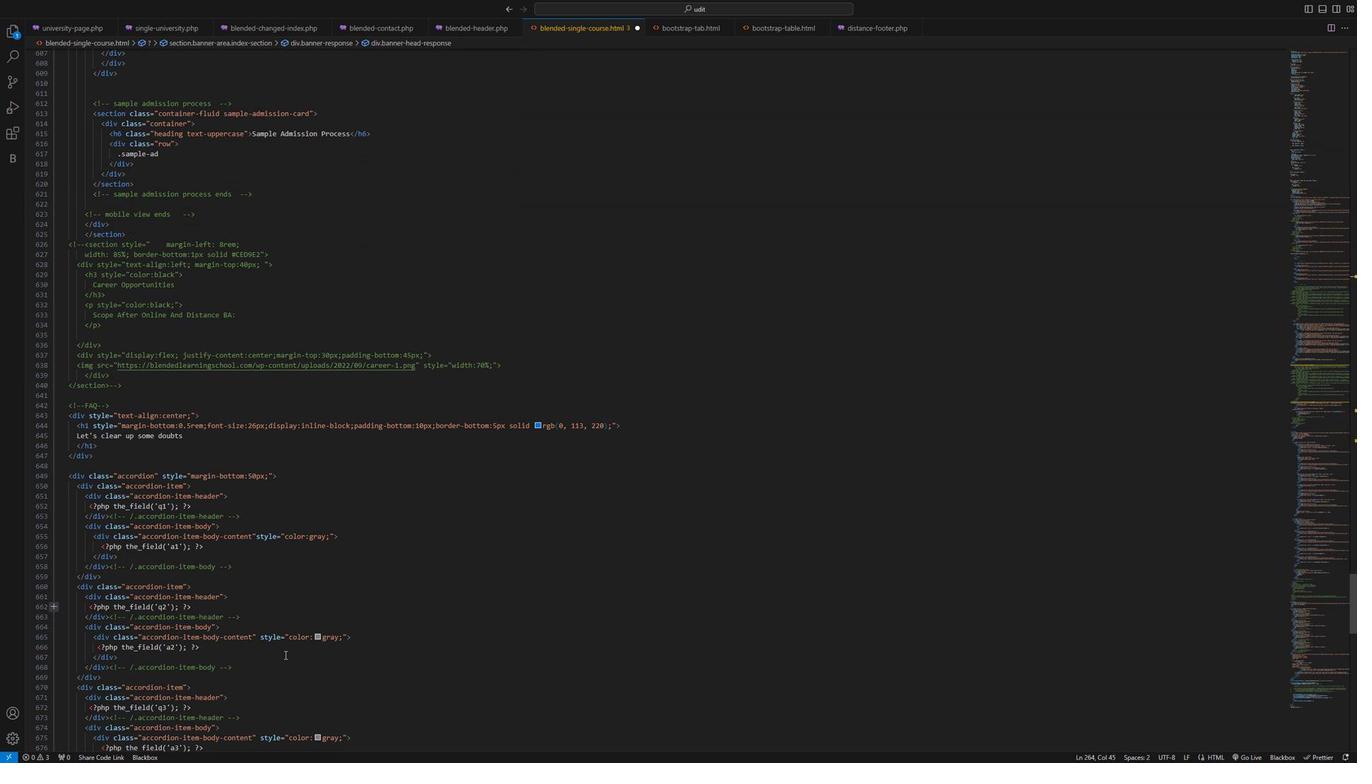 
Action: Mouse moved to (318, 656)
Screenshot: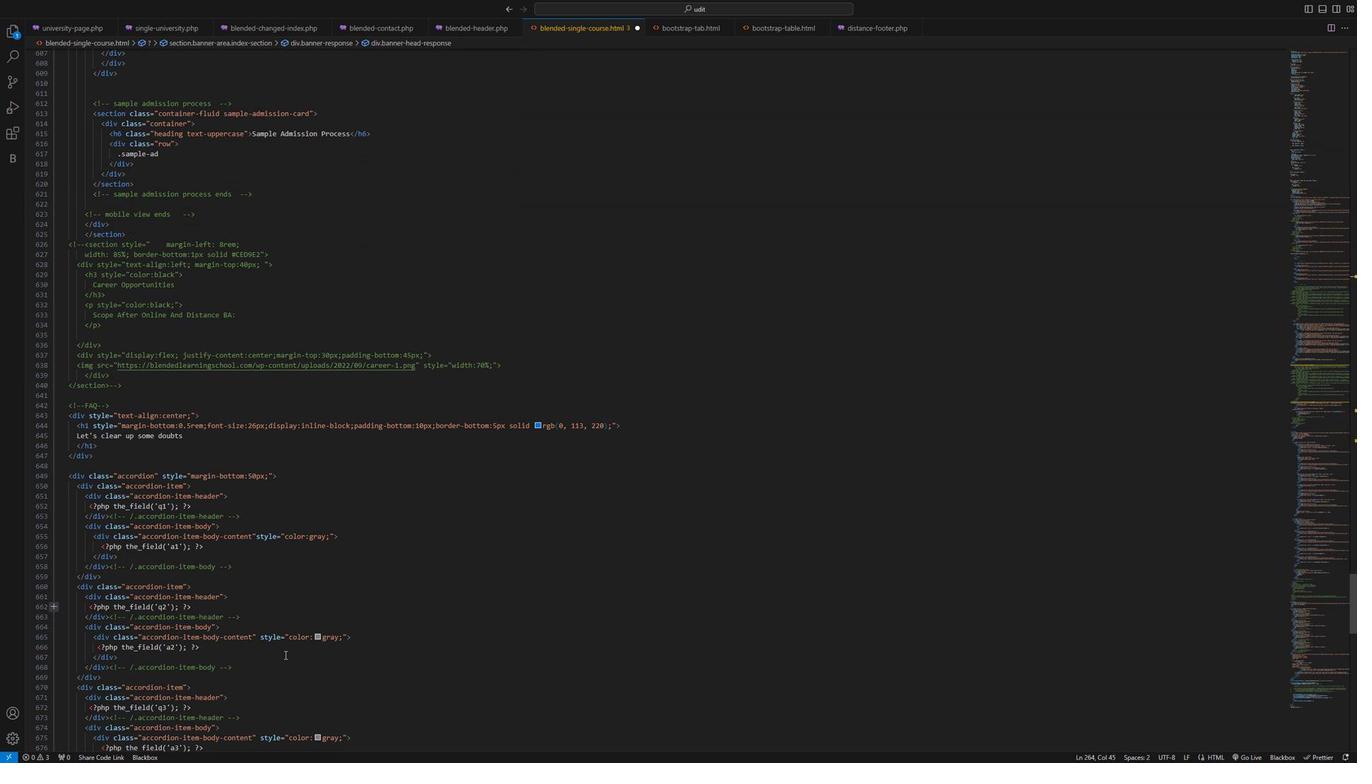 
Action: Mouse scrolled (318, 655) with delta (0, 0)
Screenshot: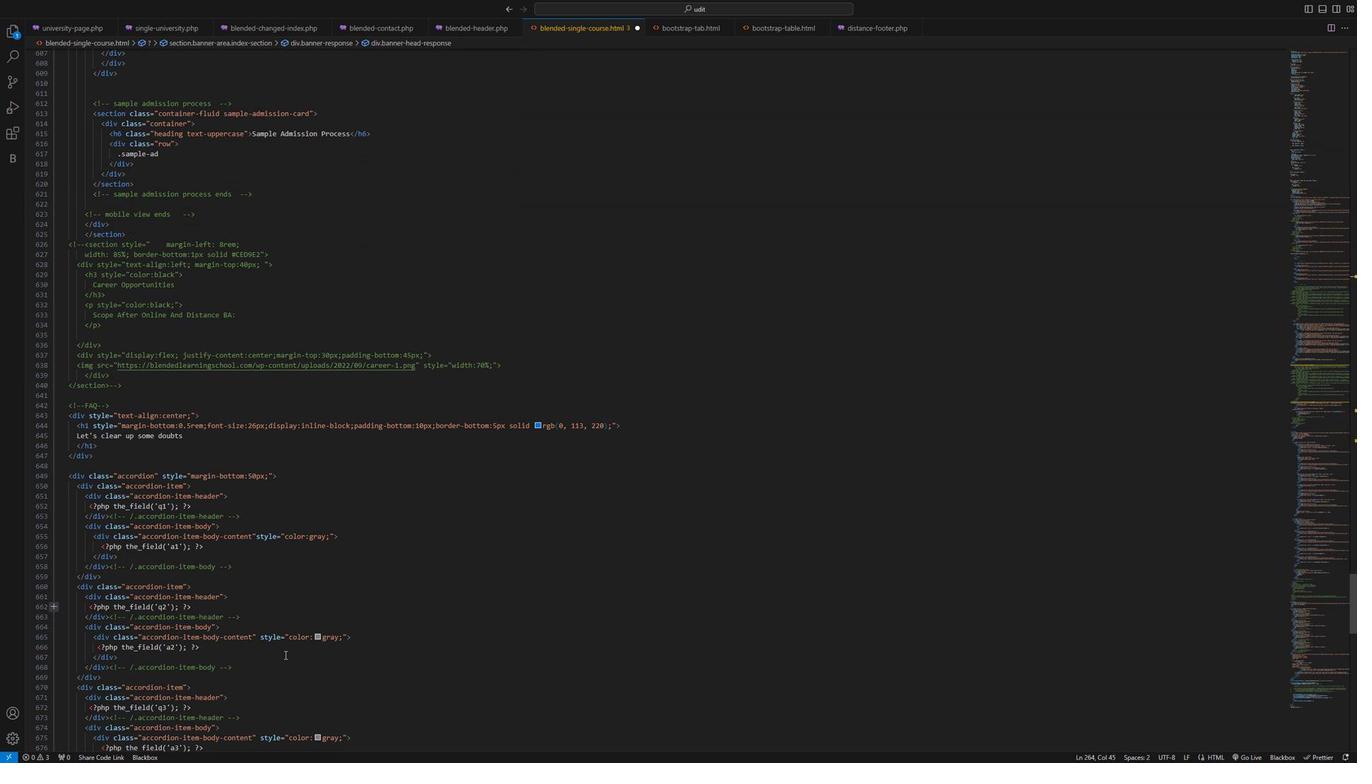 
Action: Mouse moved to (318, 656)
Screenshot: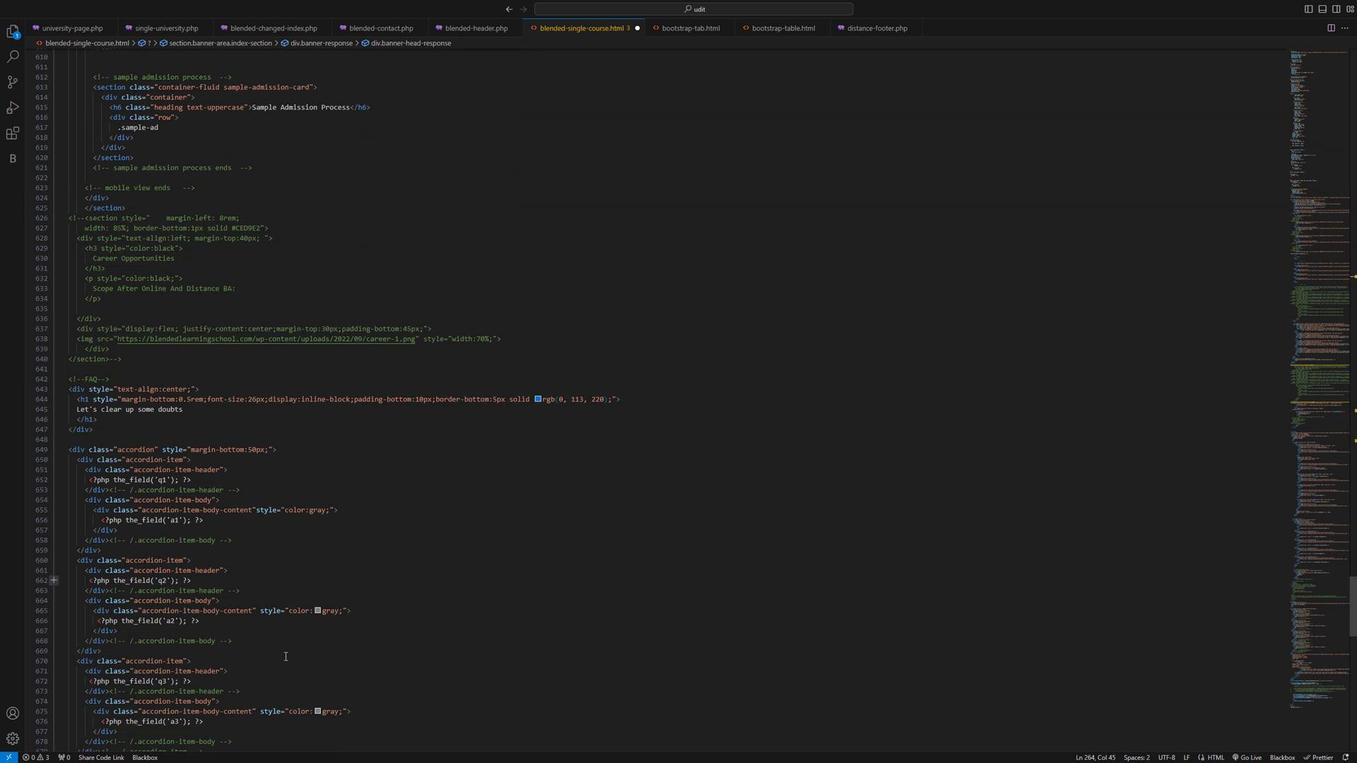 
Action: Mouse scrolled (318, 656) with delta (0, 0)
Screenshot: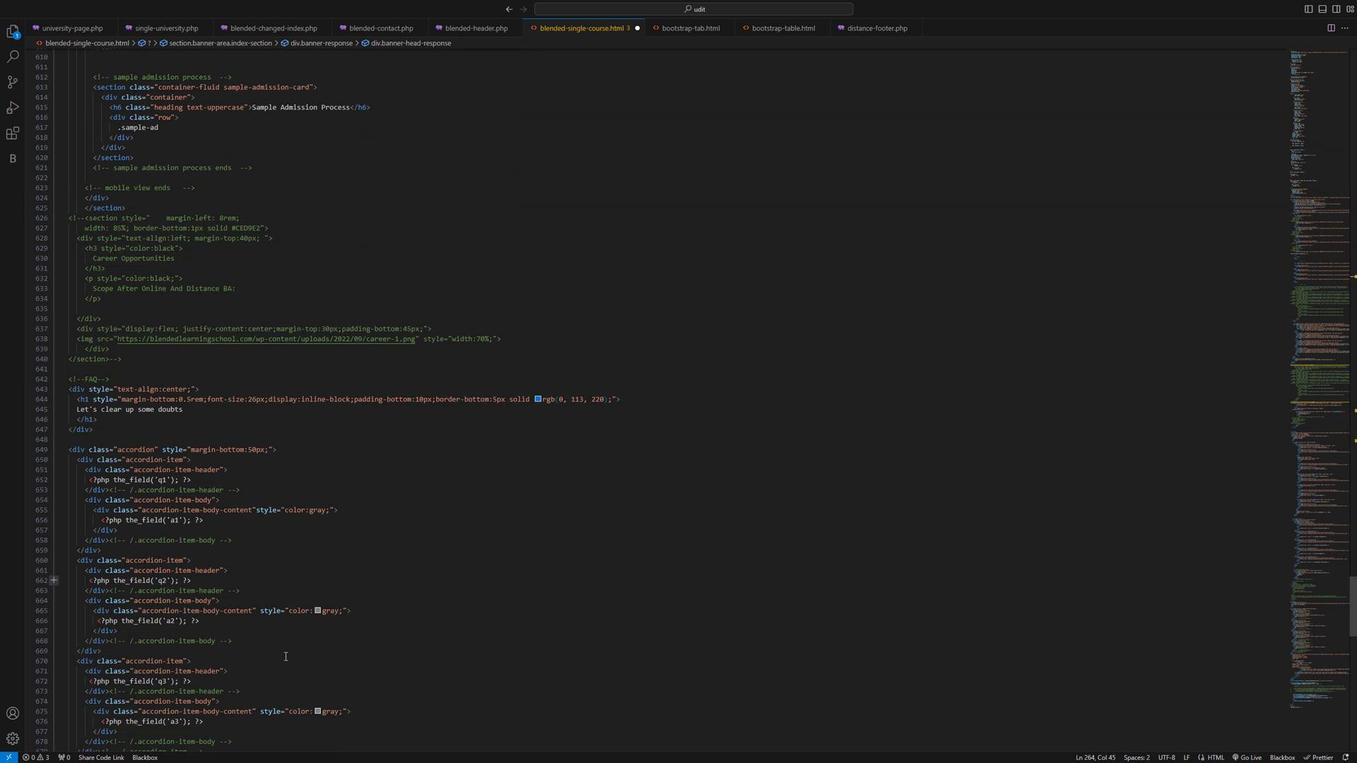 
Action: Mouse moved to (318, 656)
Screenshot: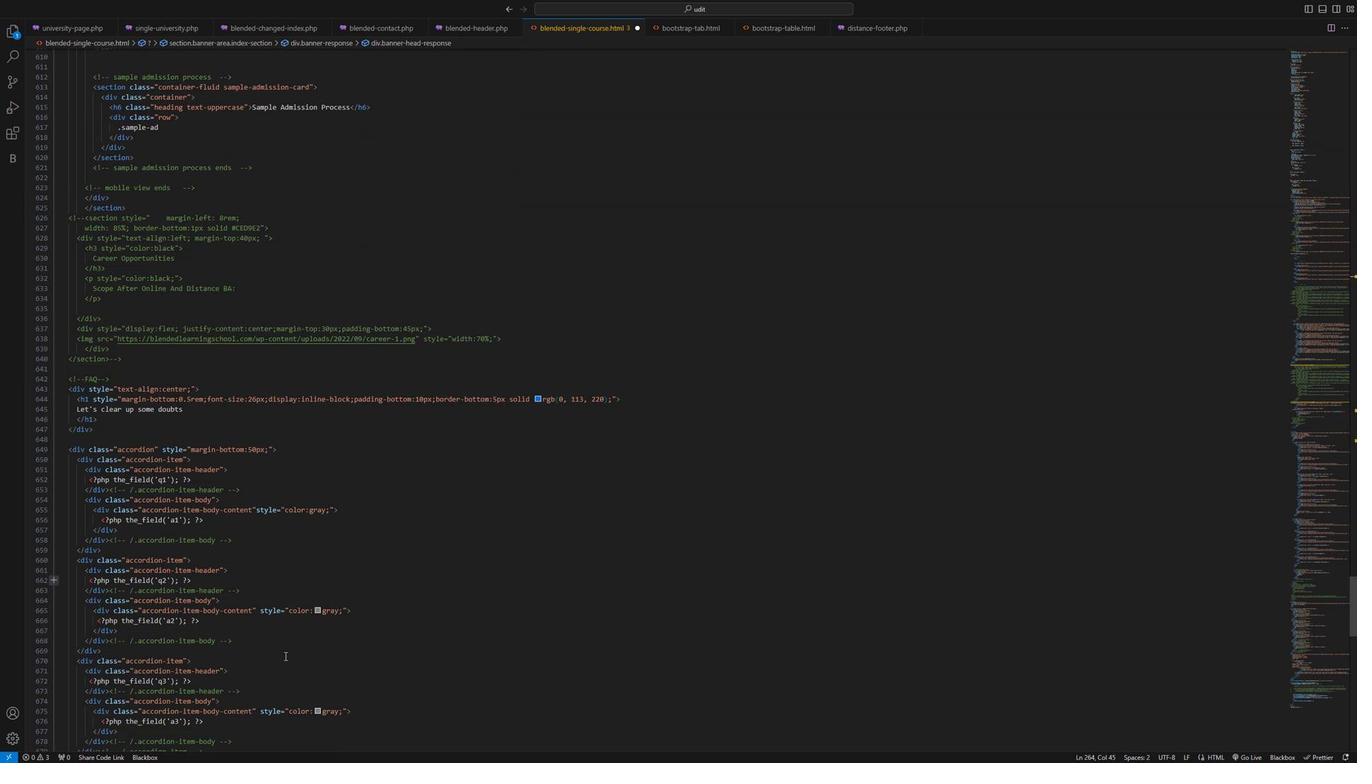 
Action: Mouse scrolled (318, 656) with delta (0, 0)
Screenshot: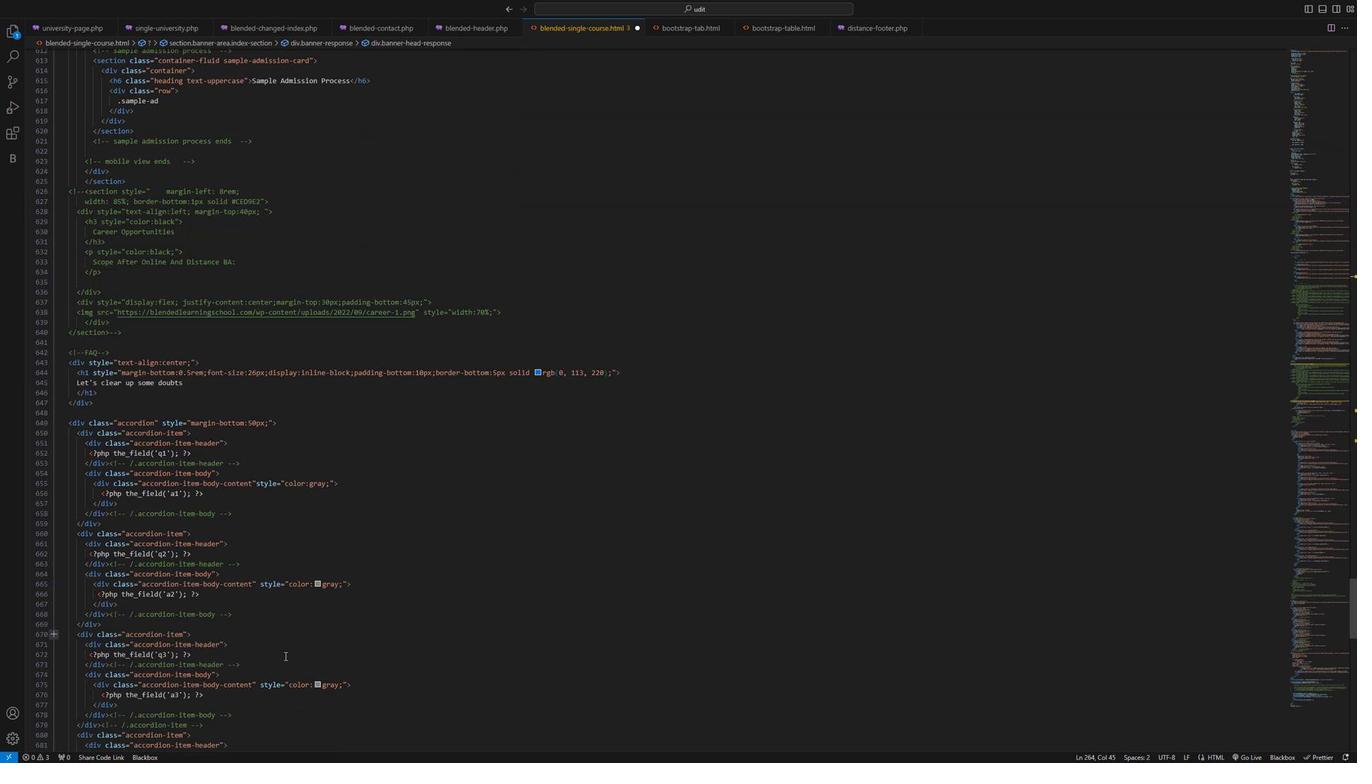 
Action: Mouse scrolled (318, 656) with delta (0, 0)
Screenshot: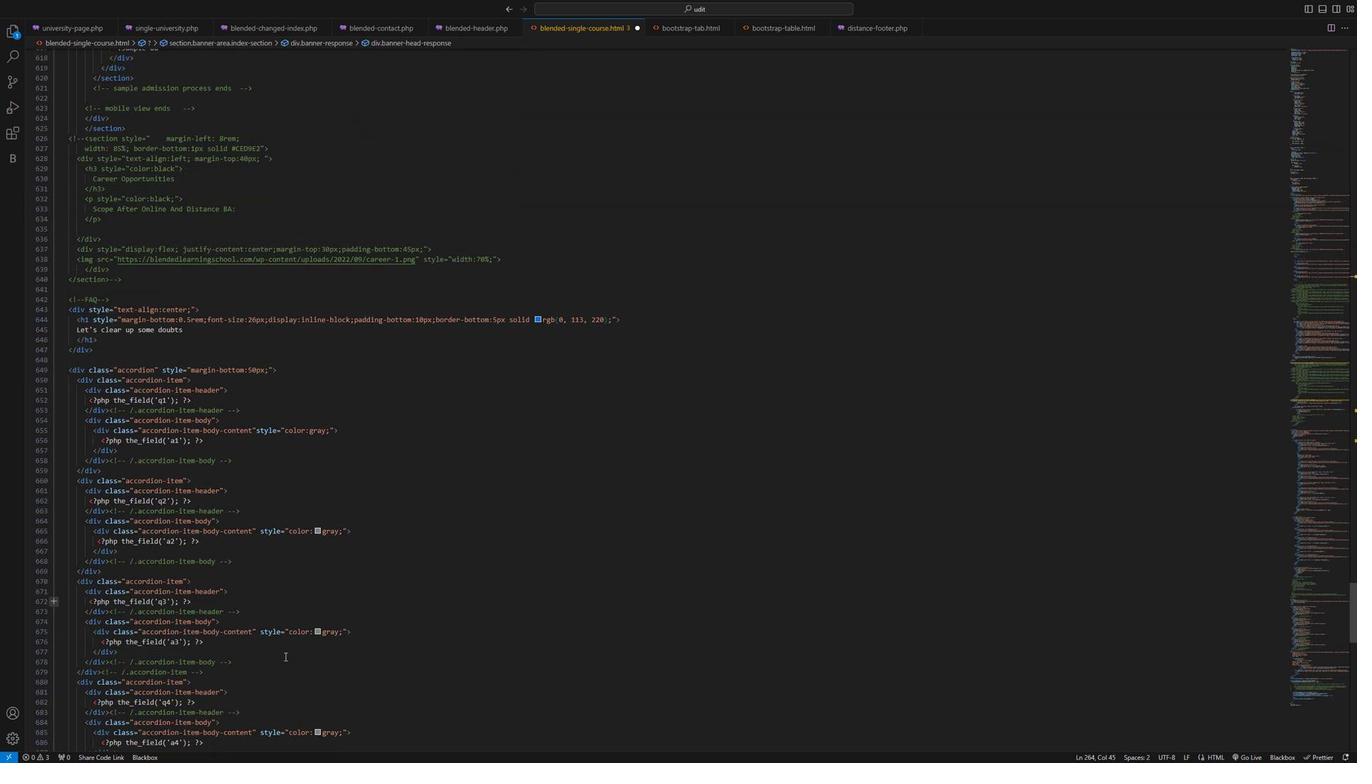 
Action: Mouse moved to (318, 657)
Screenshot: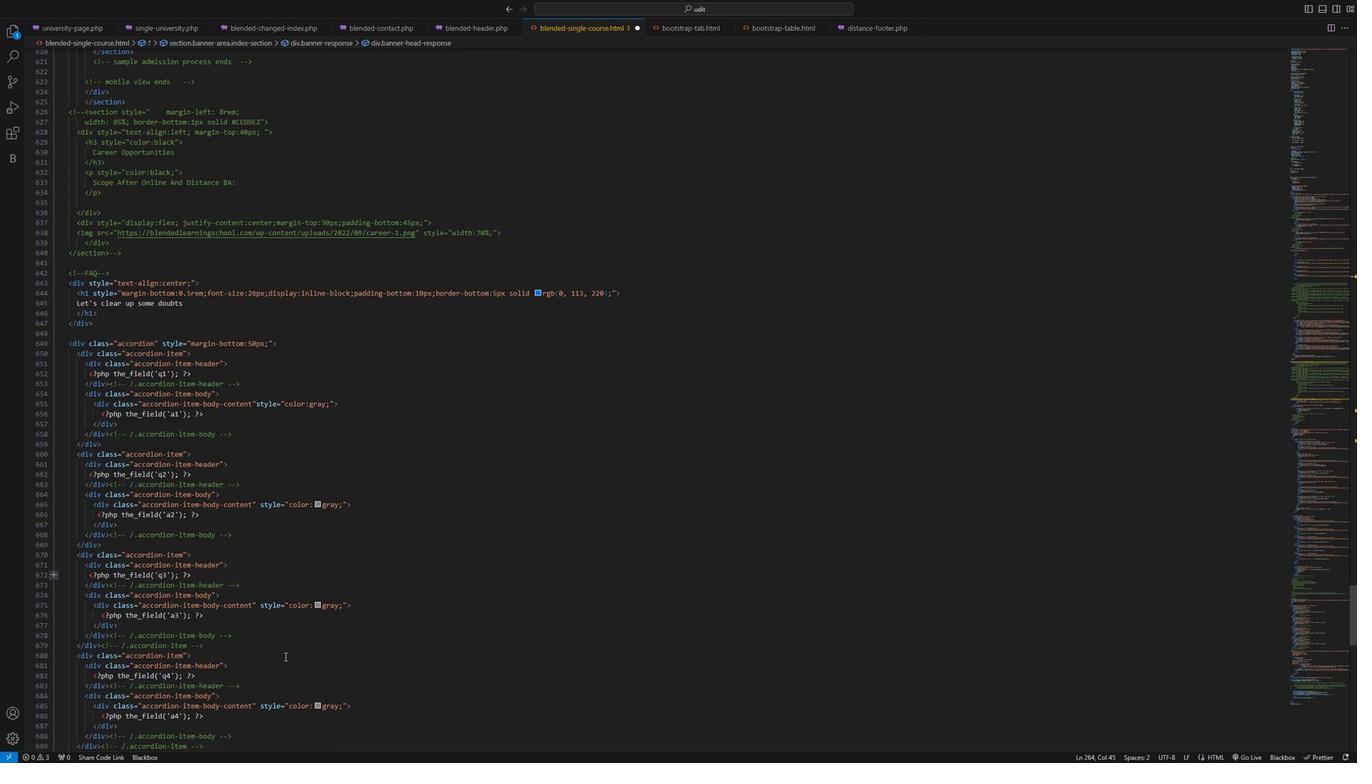 
Action: Mouse scrolled (318, 656) with delta (0, 0)
Screenshot: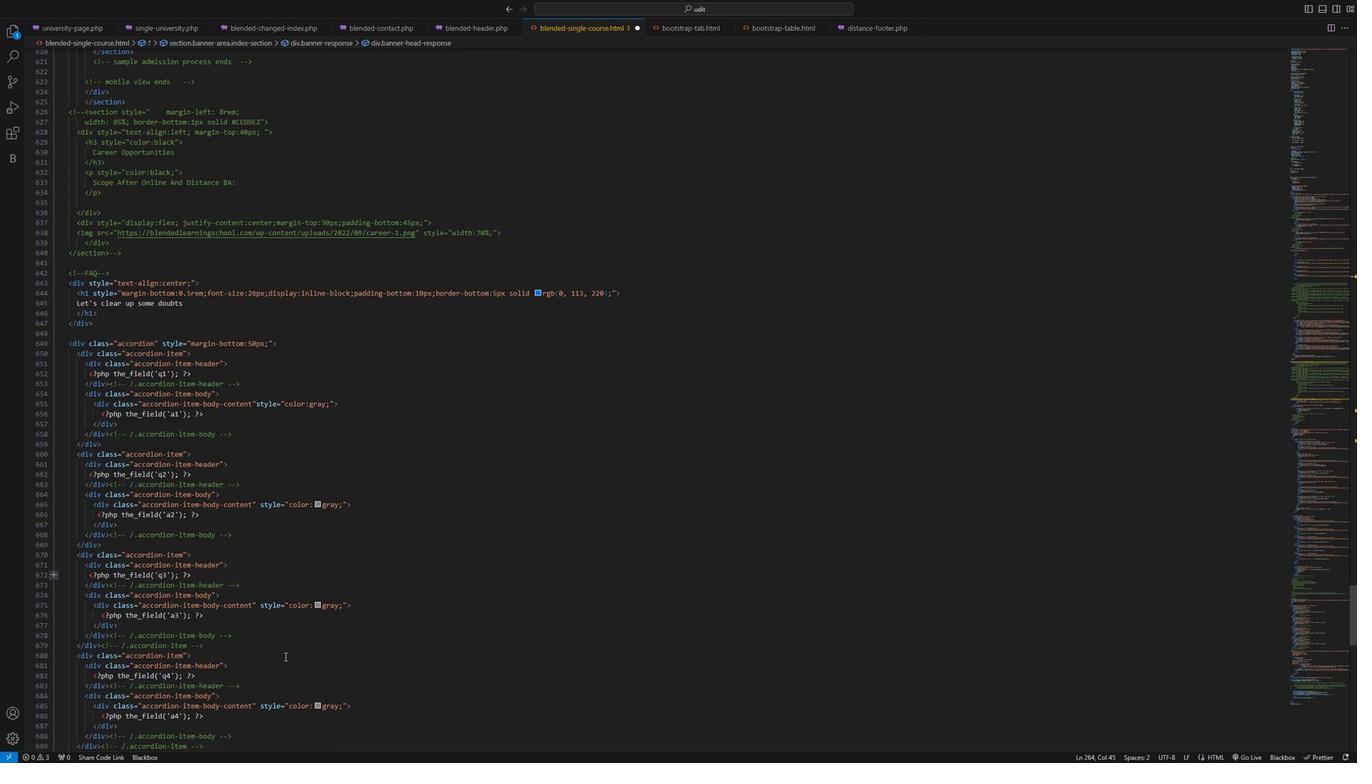 
Action: Mouse moved to (318, 658)
Screenshot: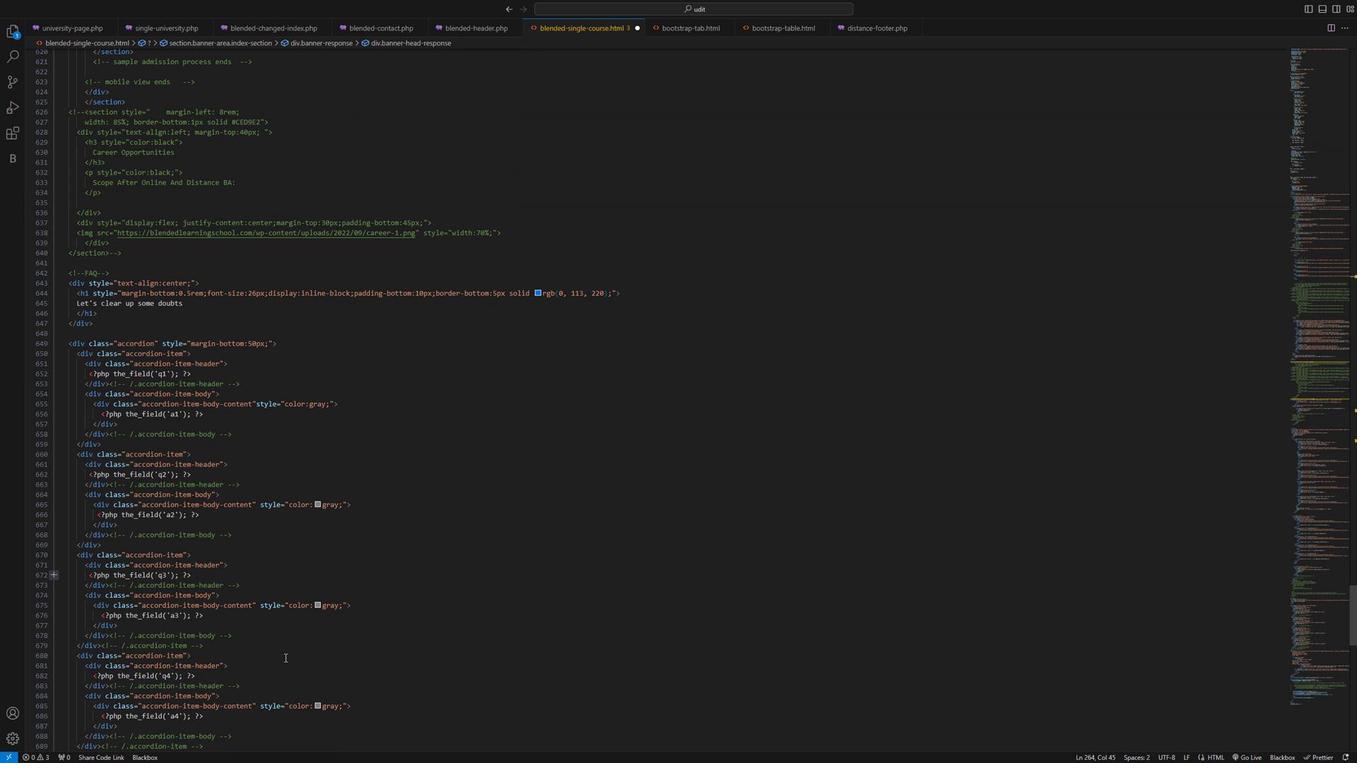 
Action: Mouse scrolled (318, 657) with delta (0, 0)
Screenshot: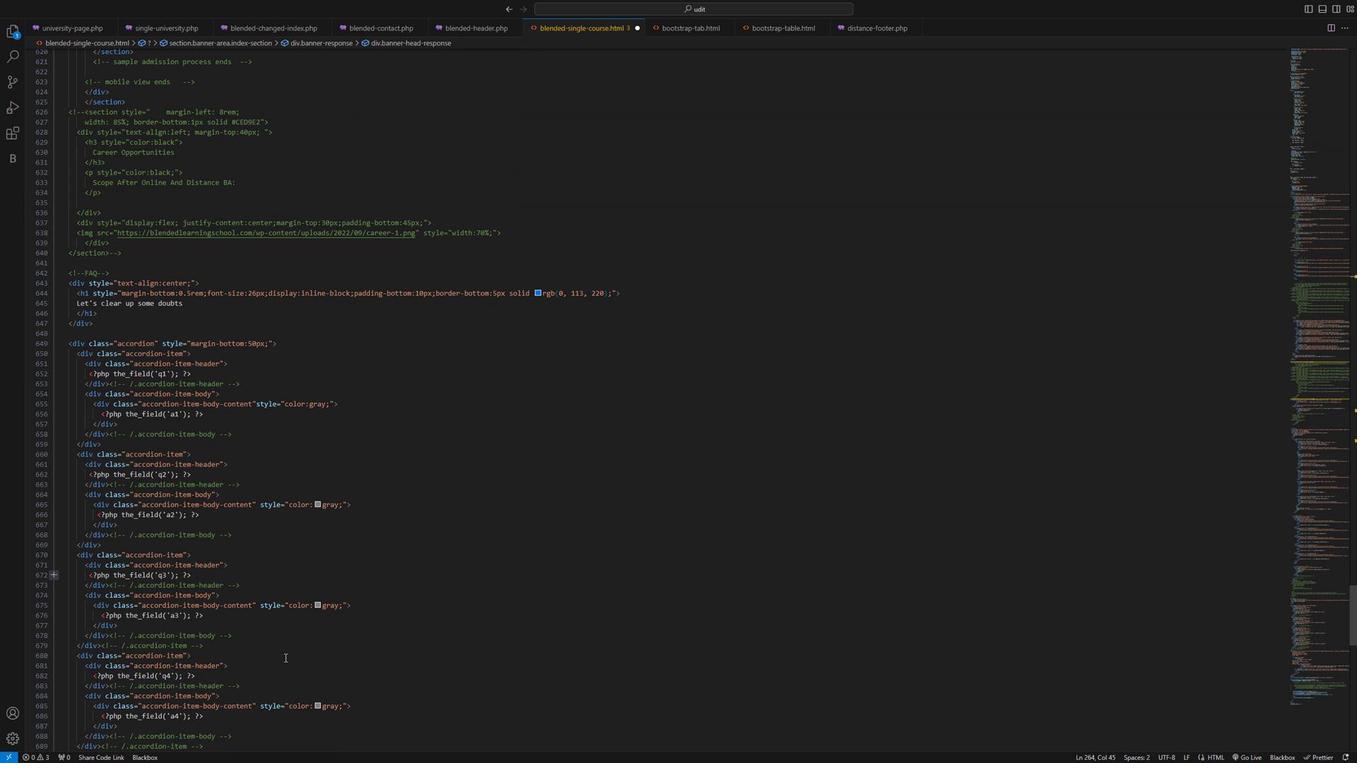 
Action: Mouse moved to (317, 658)
Screenshot: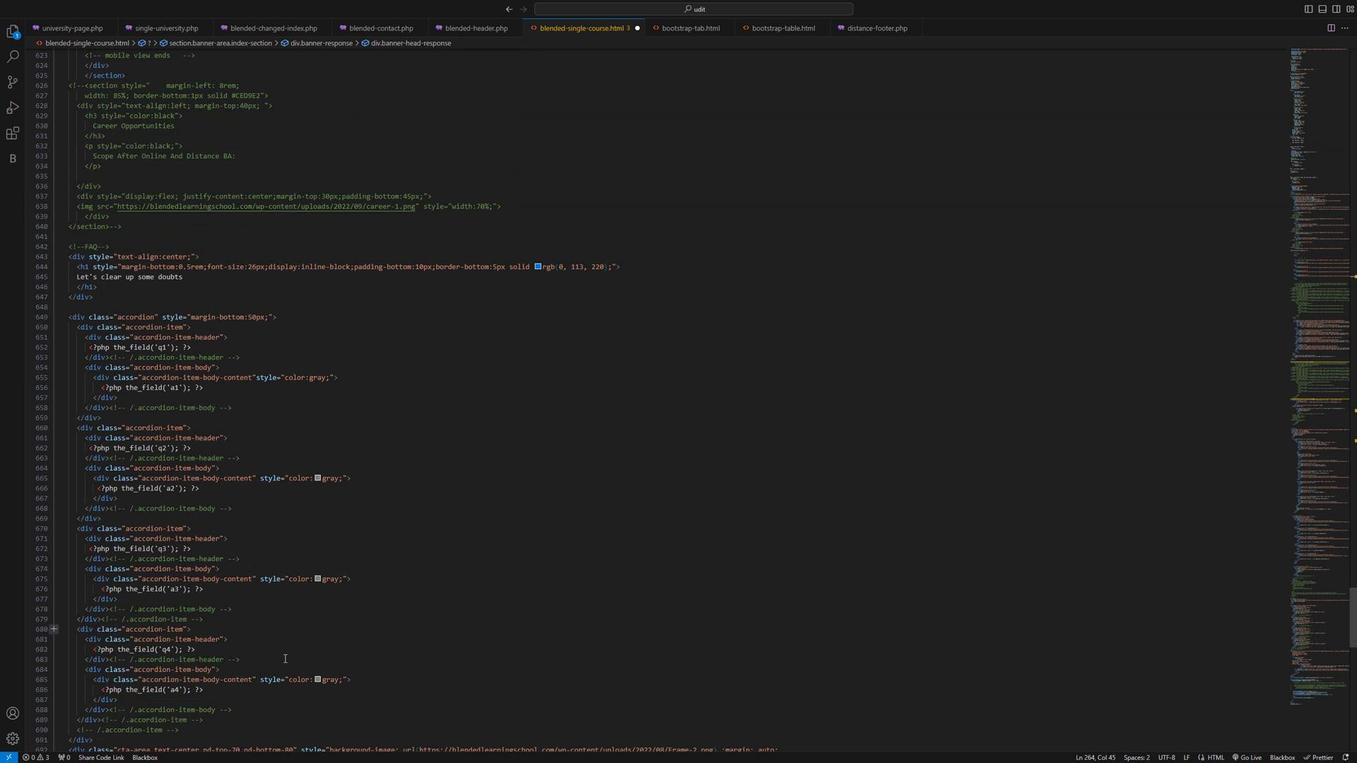 
Action: Mouse scrolled (317, 658) with delta (0, 0)
Screenshot: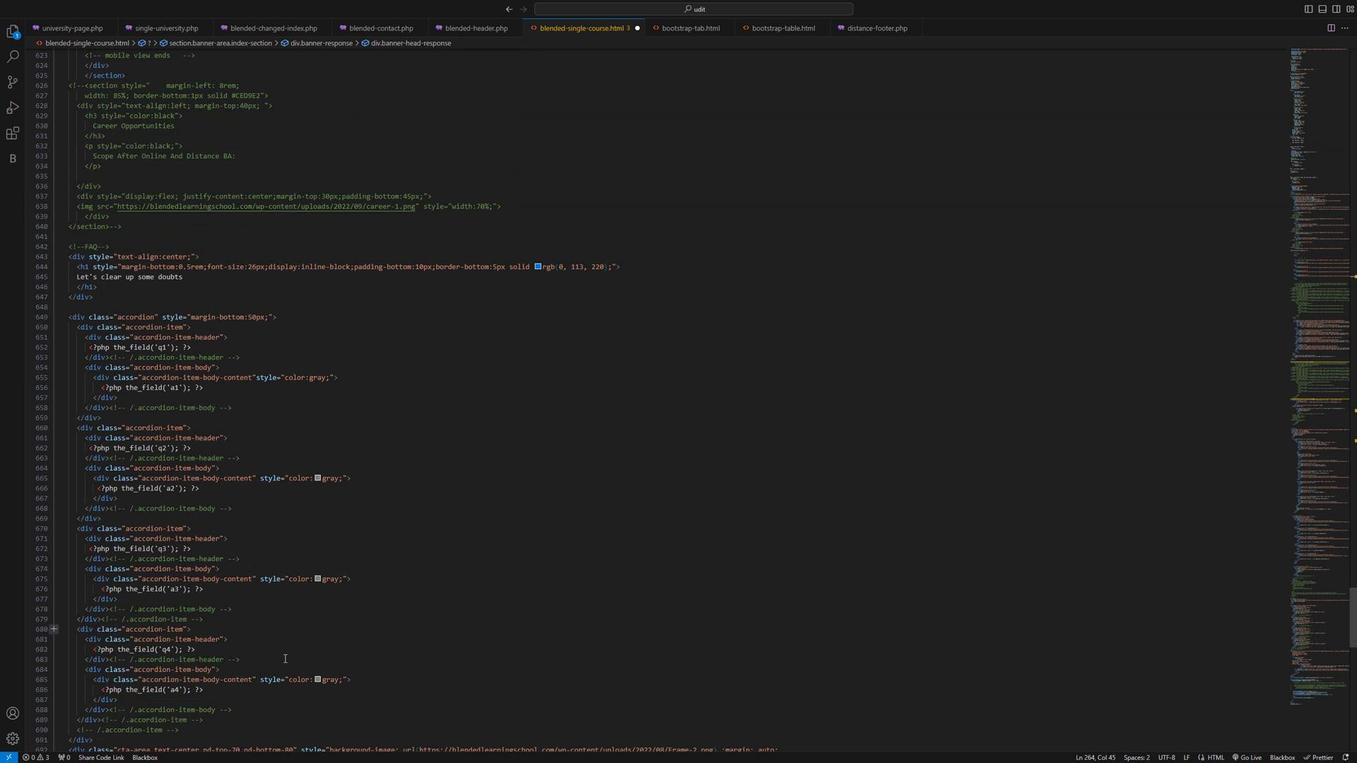 
Action: Mouse moved to (316, 658)
Screenshot: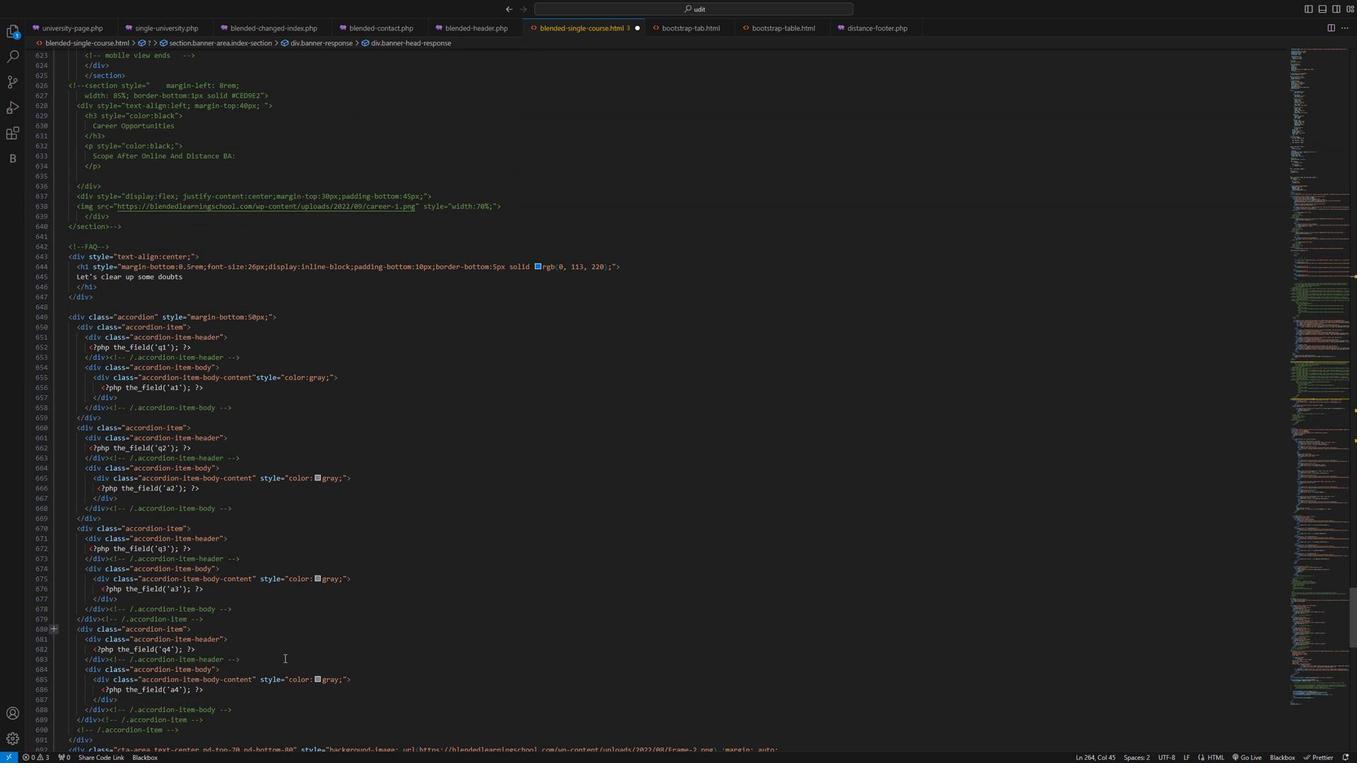 
Action: Mouse scrolled (316, 658) with delta (0, 0)
Screenshot: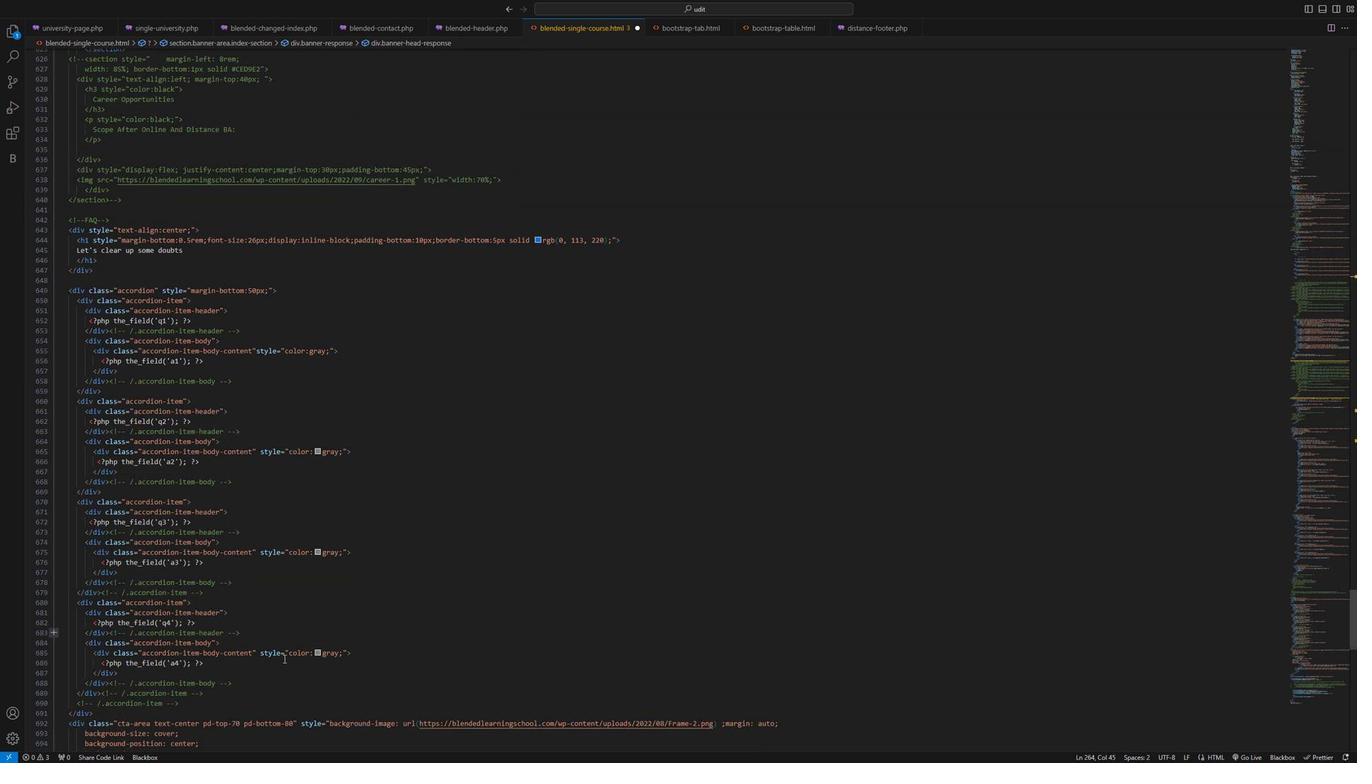 
Action: Mouse moved to (316, 659)
Screenshot: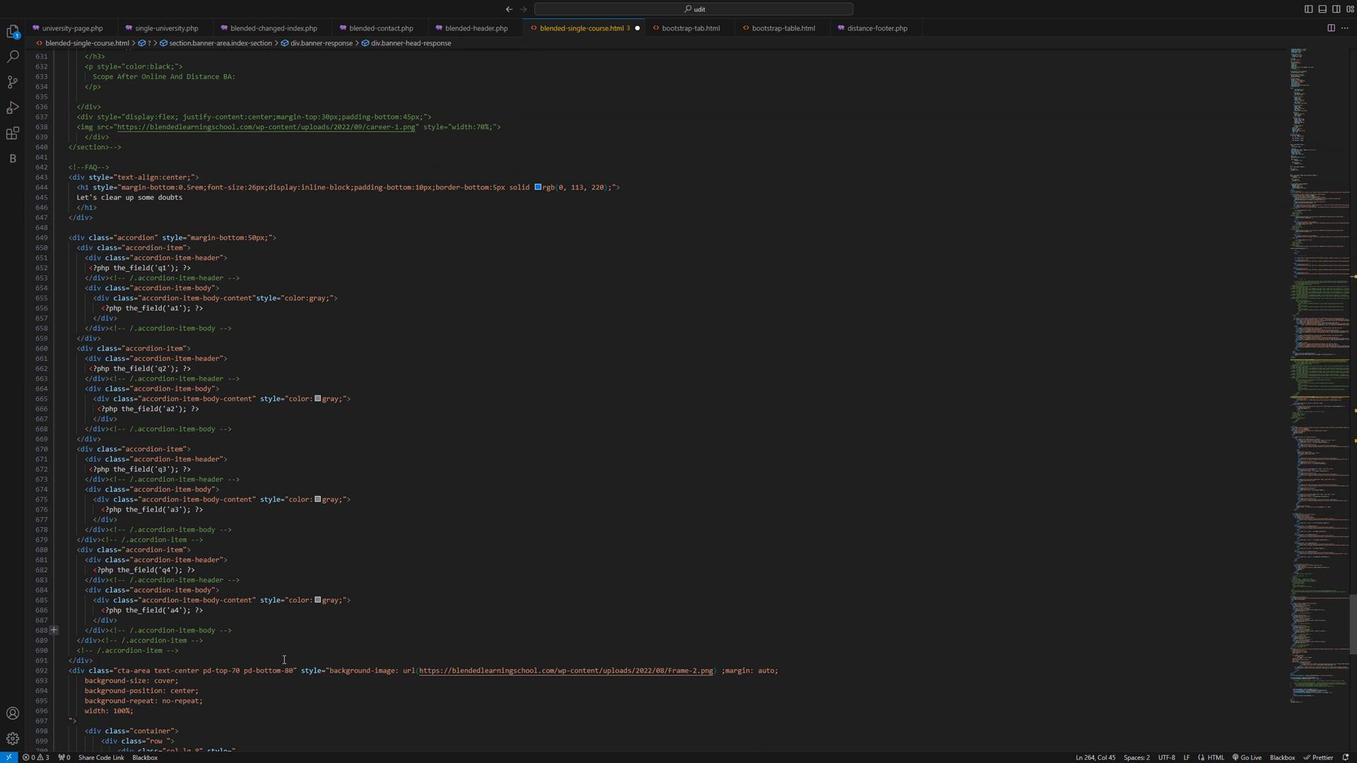 
Action: Mouse scrolled (316, 658) with delta (0, 0)
Screenshot: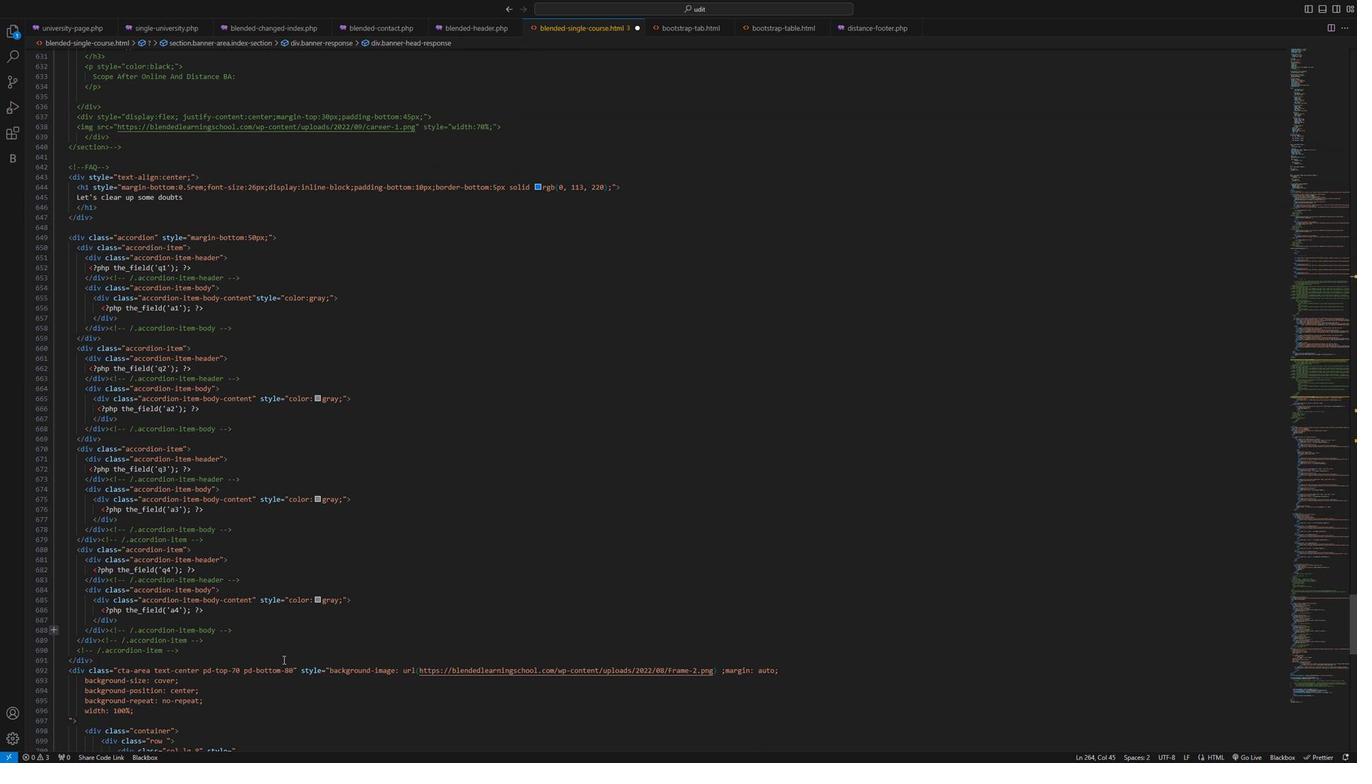 
Action: Mouse moved to (316, 660)
Screenshot: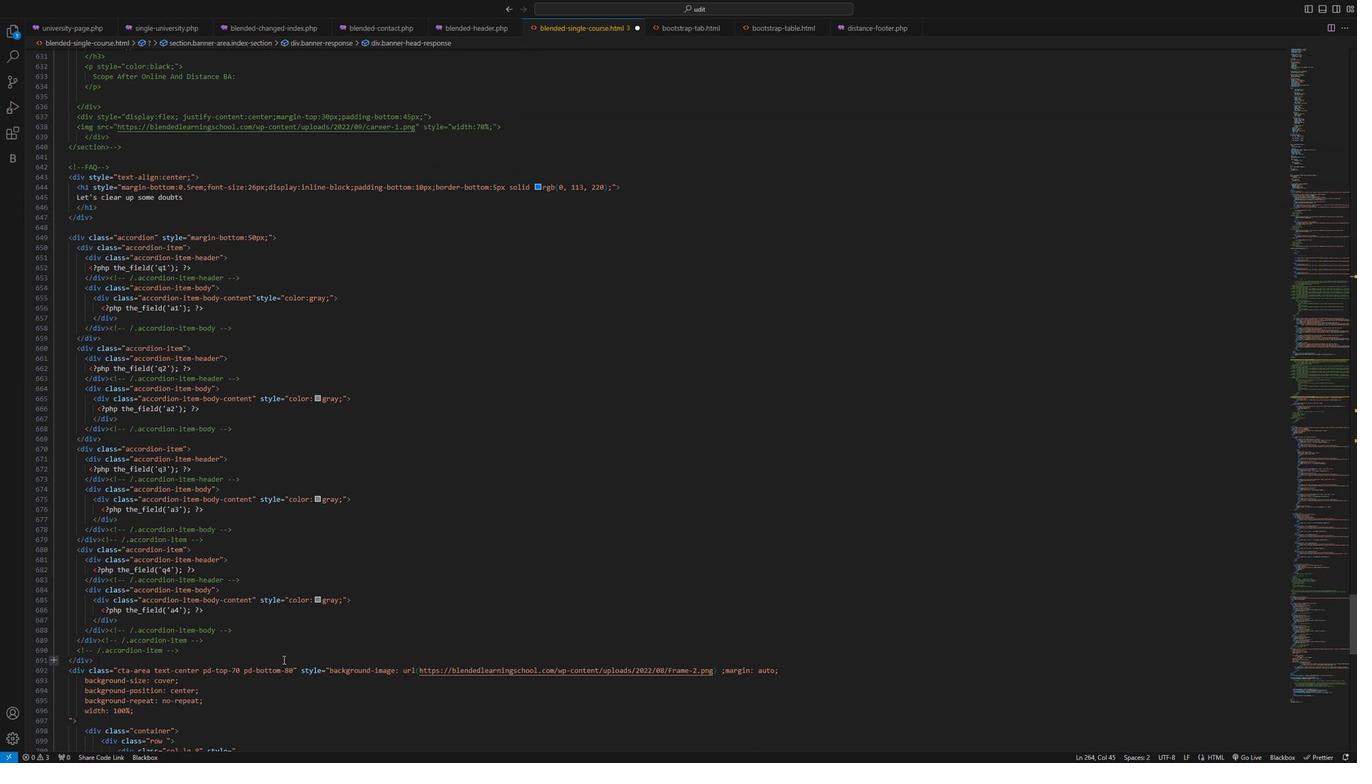 
Action: Mouse scrolled (316, 659) with delta (0, 0)
Screenshot: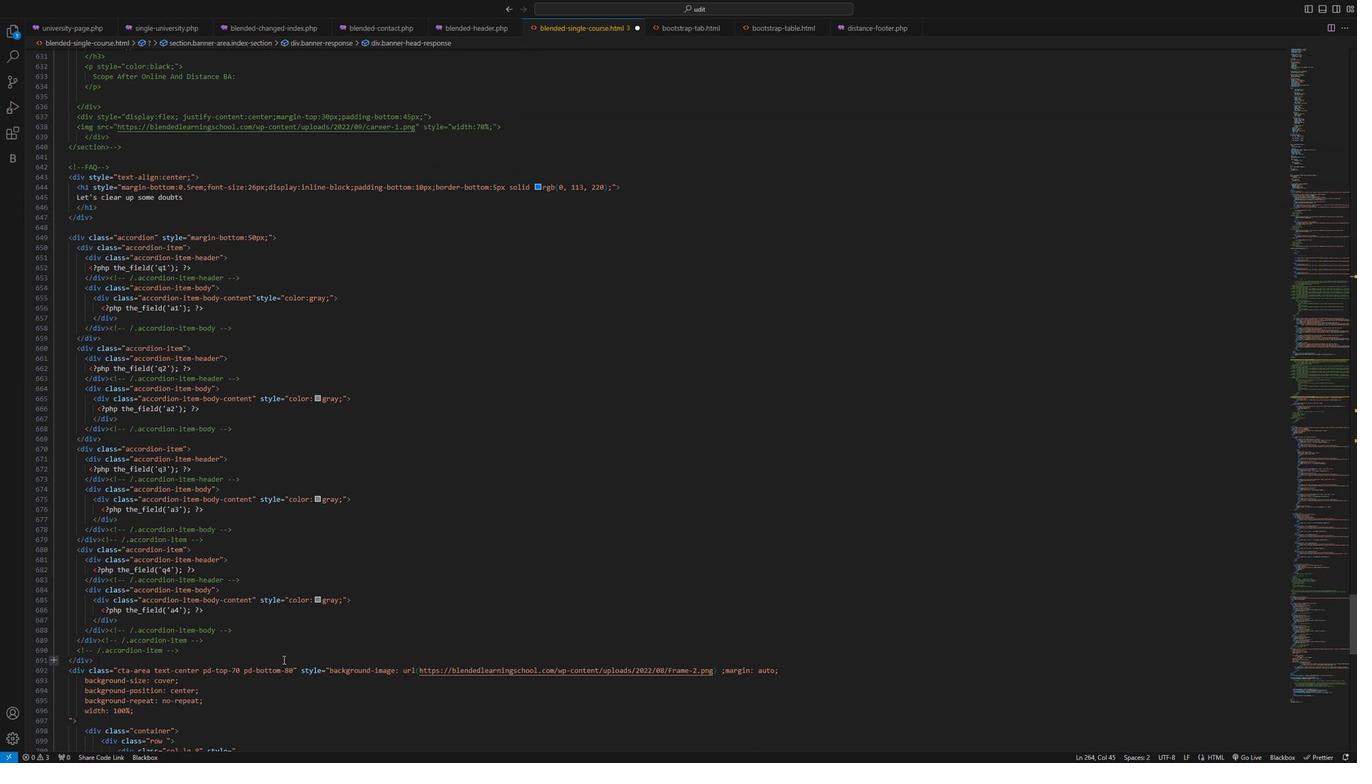 
Action: Mouse scrolled (316, 659) with delta (0, 0)
Screenshot: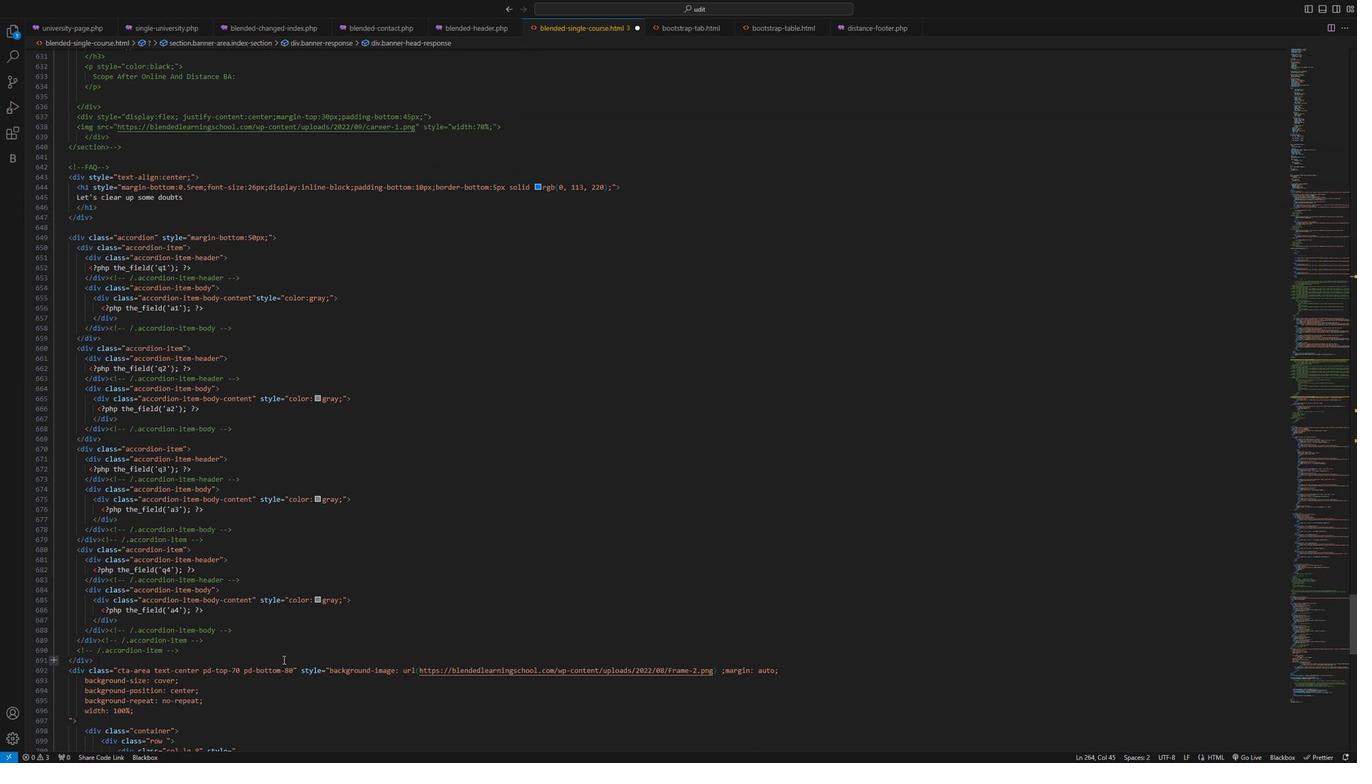 
Action: Mouse scrolled (316, 659) with delta (0, 0)
Screenshot: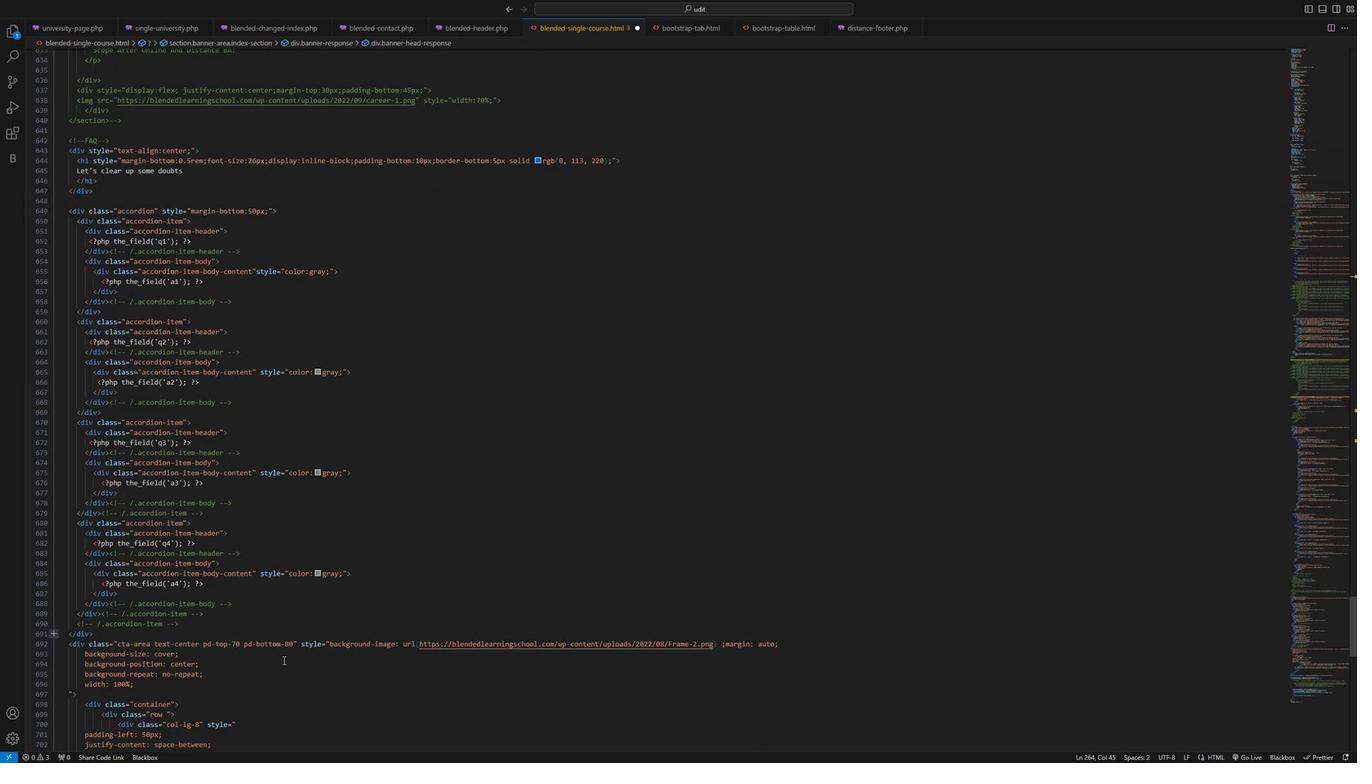 
Action: Mouse scrolled (316, 659) with delta (0, 0)
Screenshot: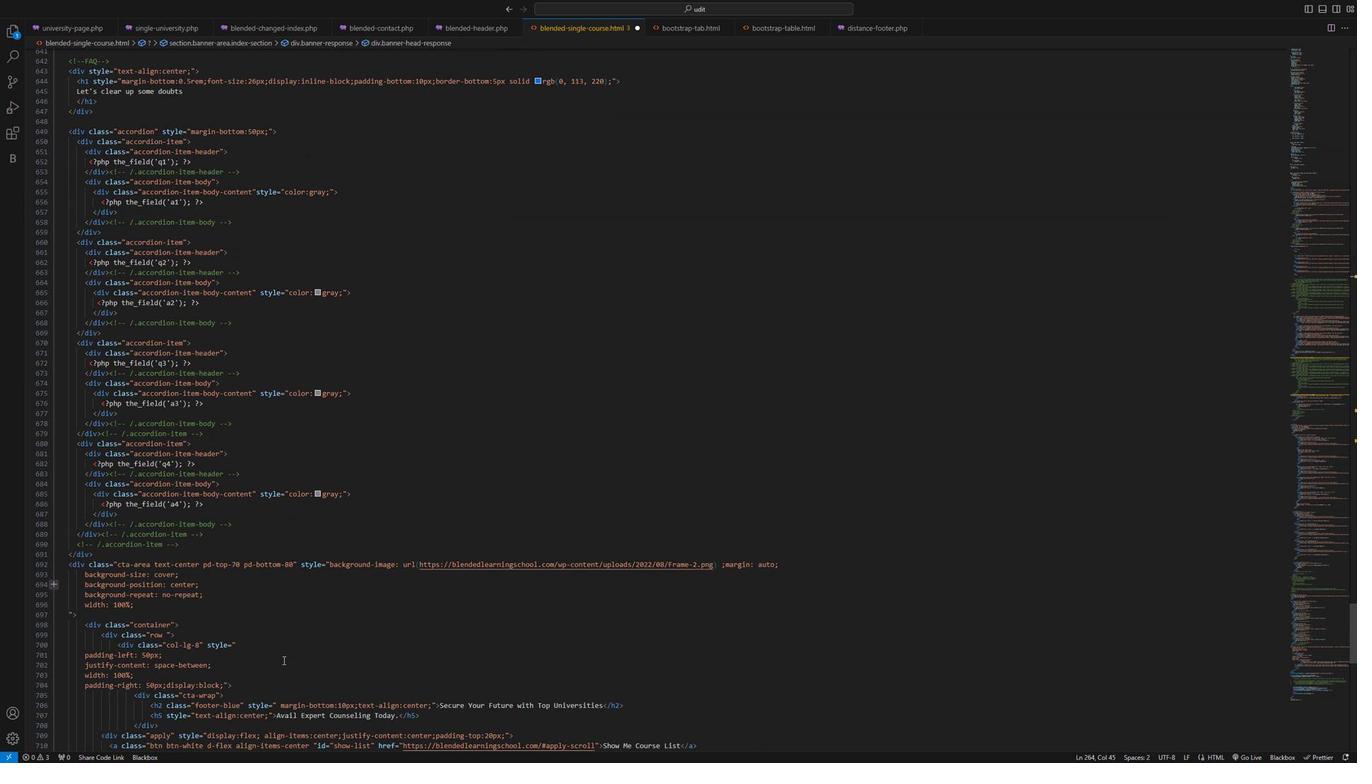 
Action: Mouse scrolled (316, 659) with delta (0, 0)
Screenshot: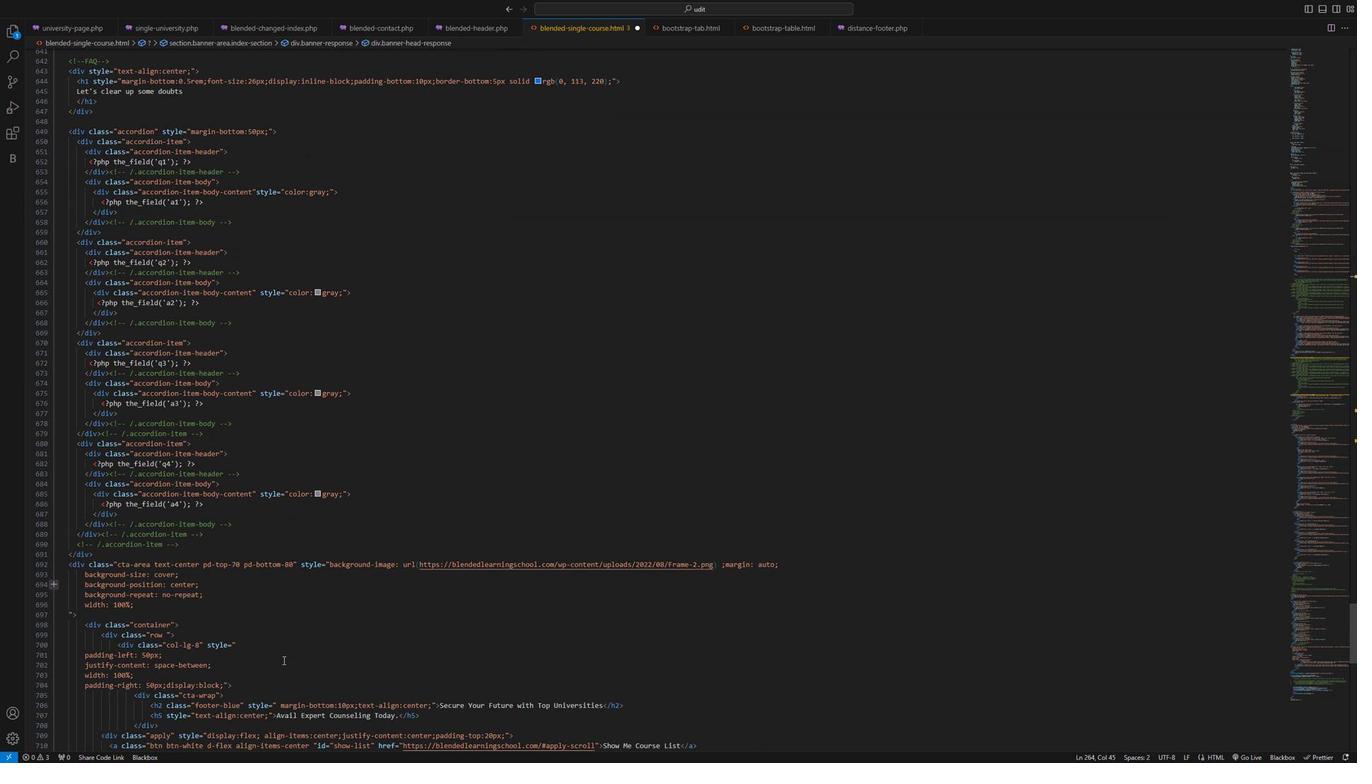 
Action: Mouse scrolled (316, 659) with delta (0, 0)
Screenshot: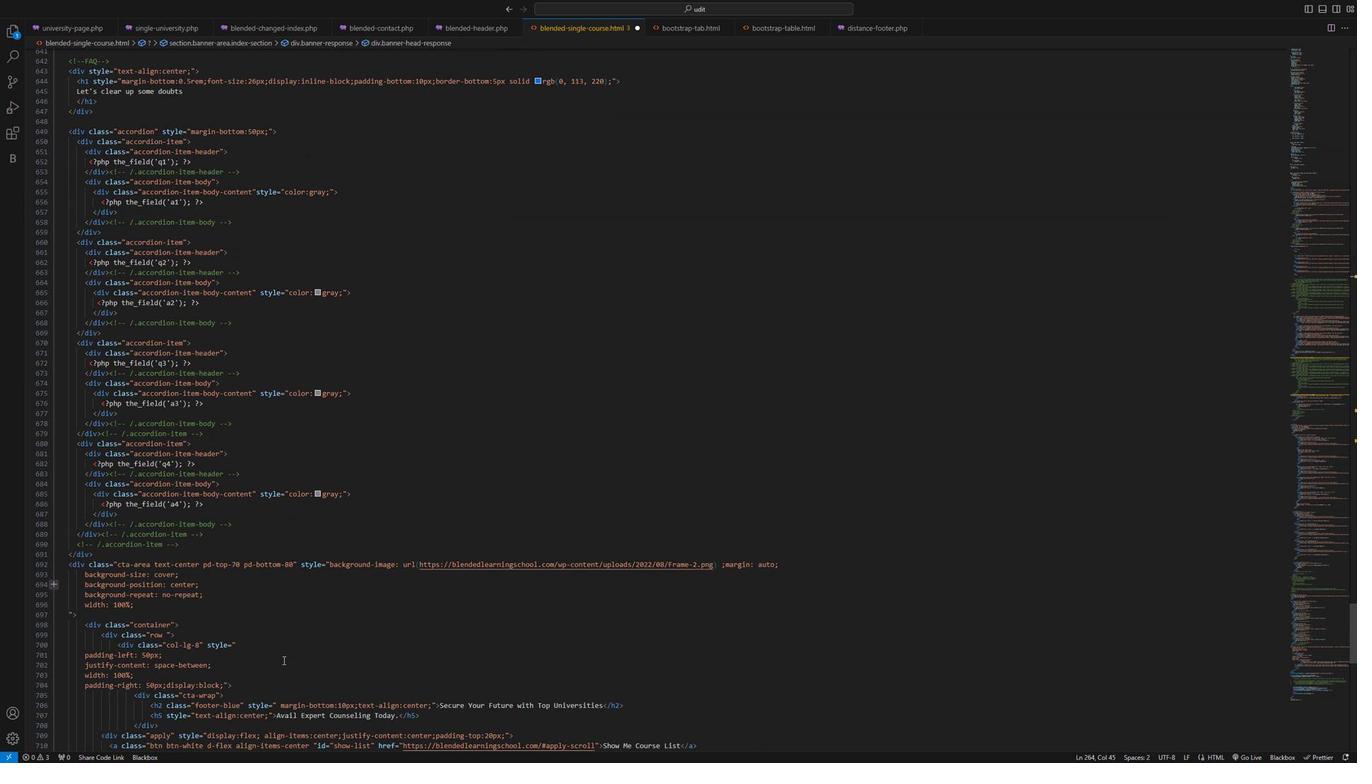 
Action: Mouse scrolled (316, 659) with delta (0, 0)
Screenshot: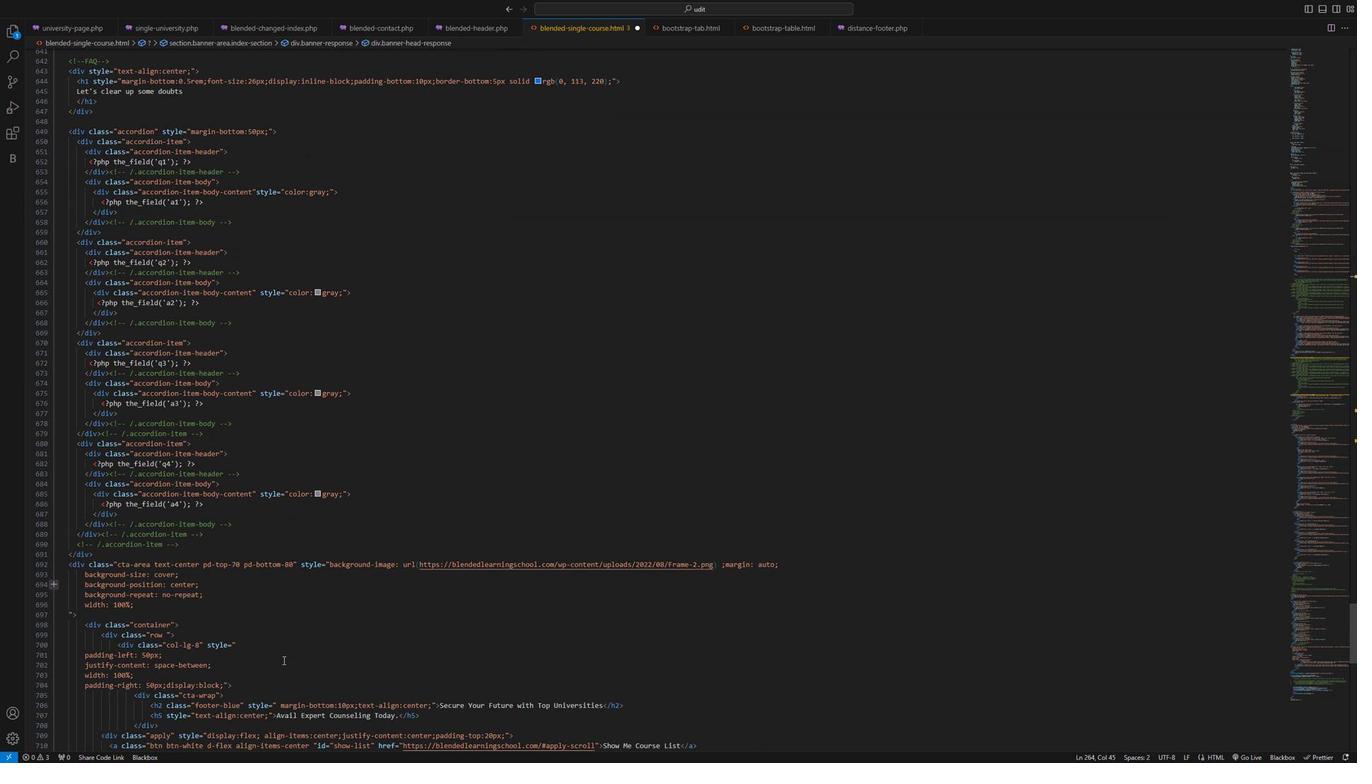 
Action: Mouse scrolled (316, 659) with delta (0, 0)
Screenshot: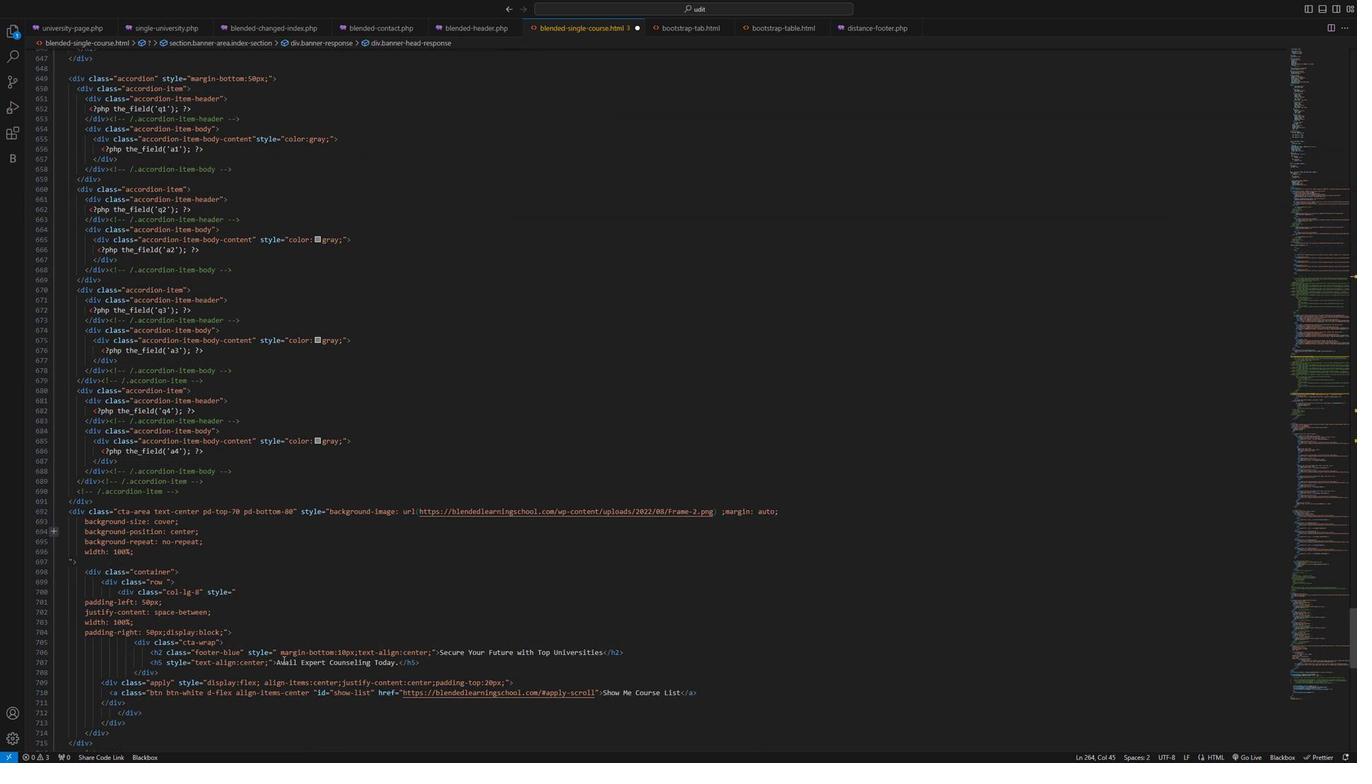 
Action: Mouse moved to (311, 661)
Screenshot: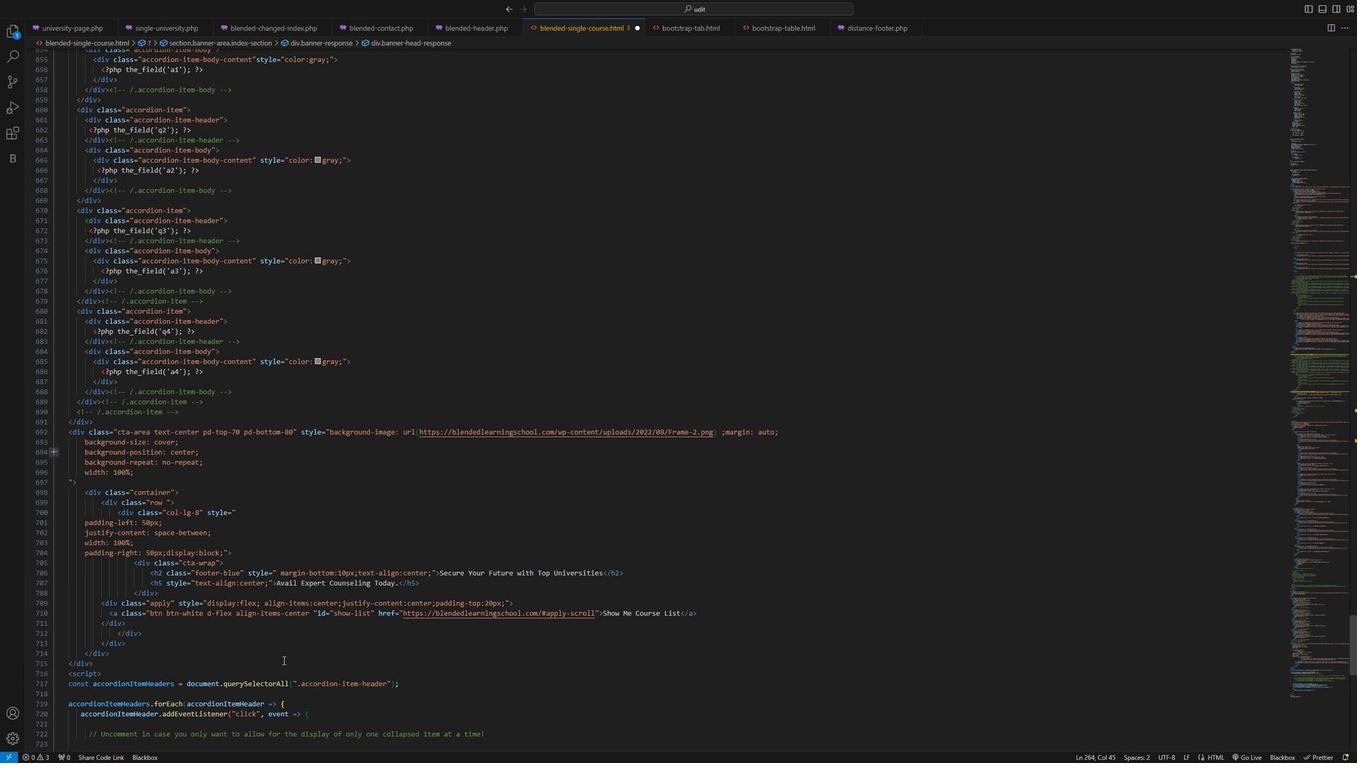
Action: Mouse scrolled (311, 660) with delta (0, 0)
Screenshot: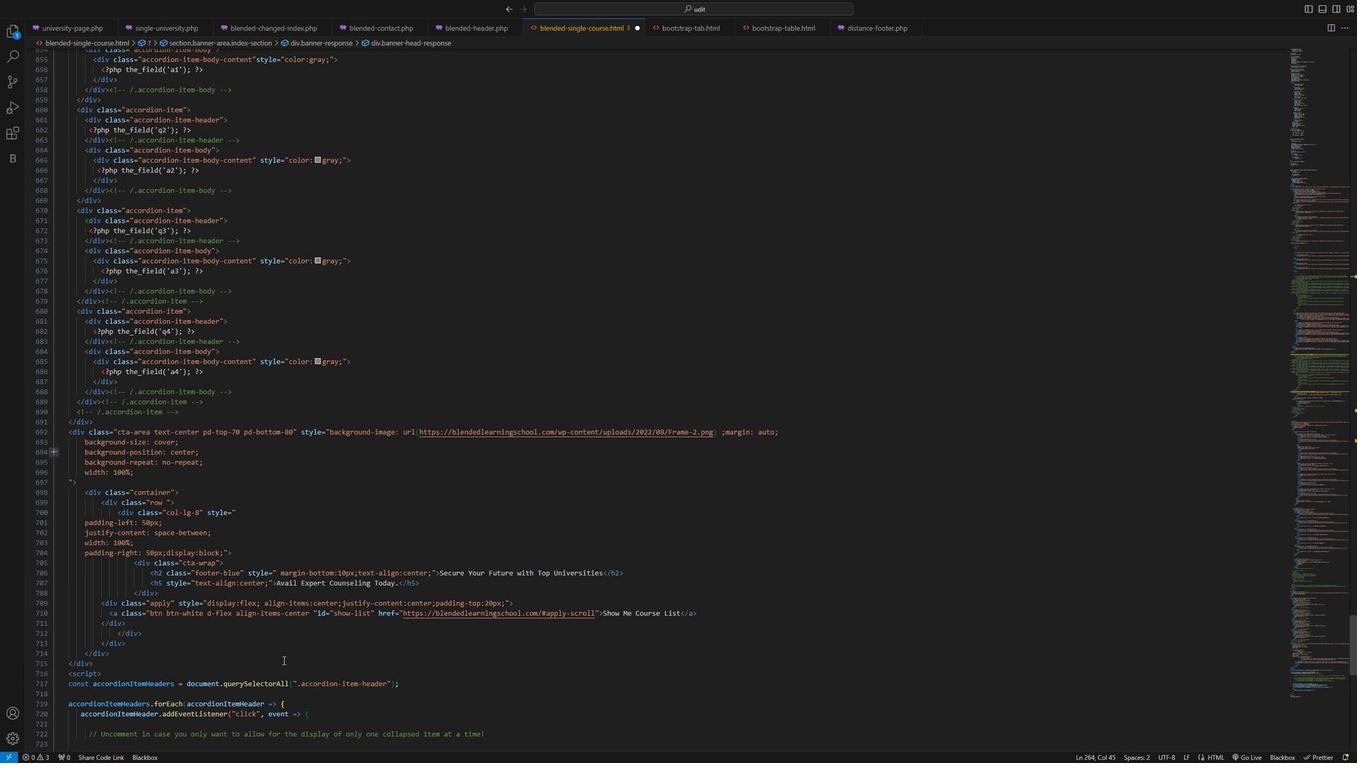 
Action: Mouse moved to (305, 662)
Screenshot: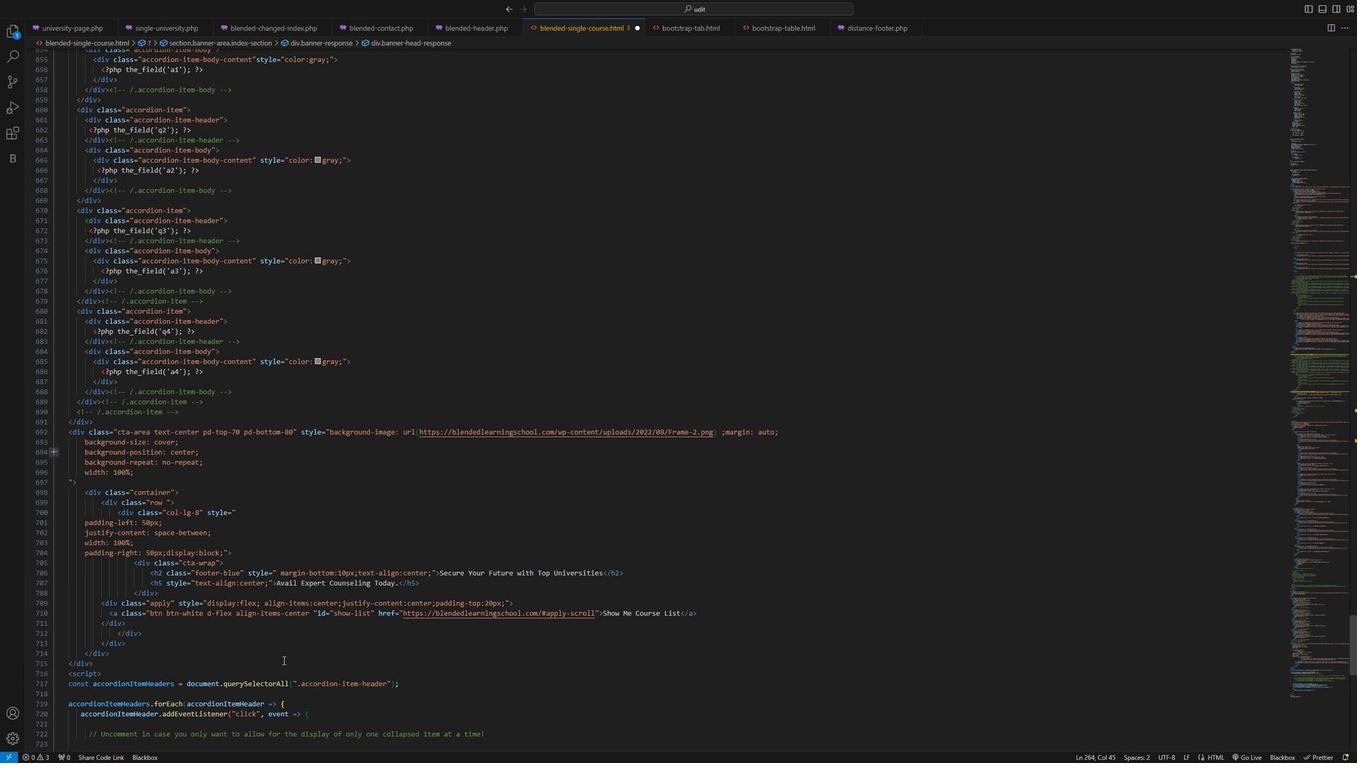 
Action: Mouse scrolled (305, 661) with delta (0, 0)
Screenshot: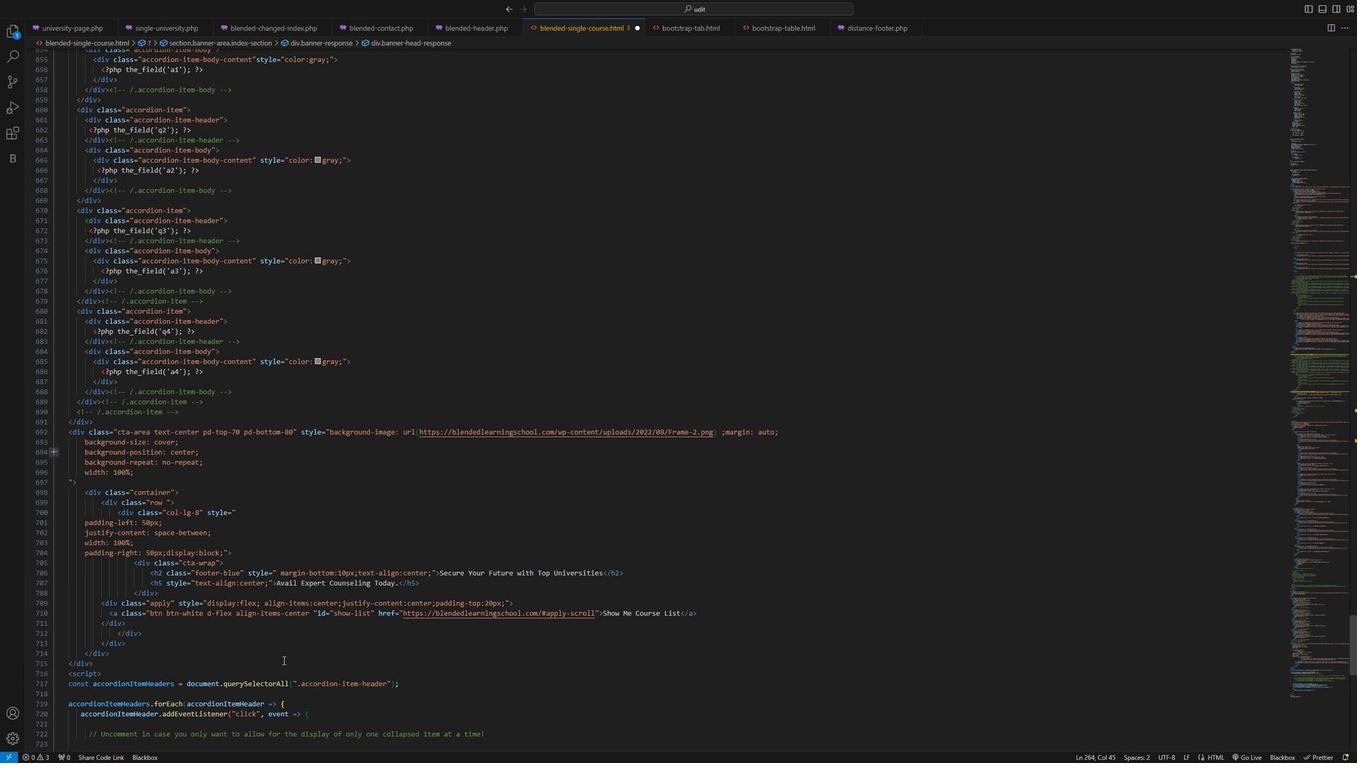 
Action: Mouse moved to (300, 663)
Screenshot: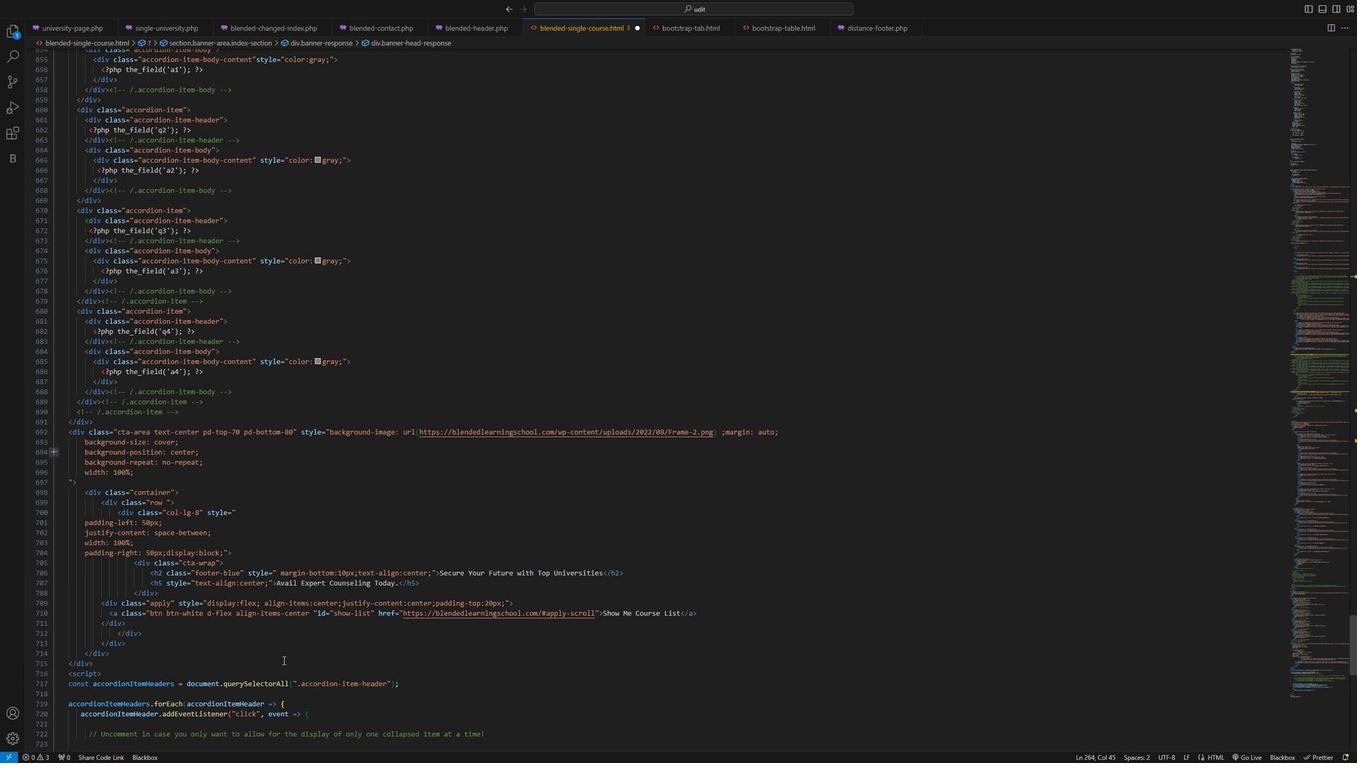 
Action: Mouse scrolled (300, 663) with delta (0, 0)
Screenshot: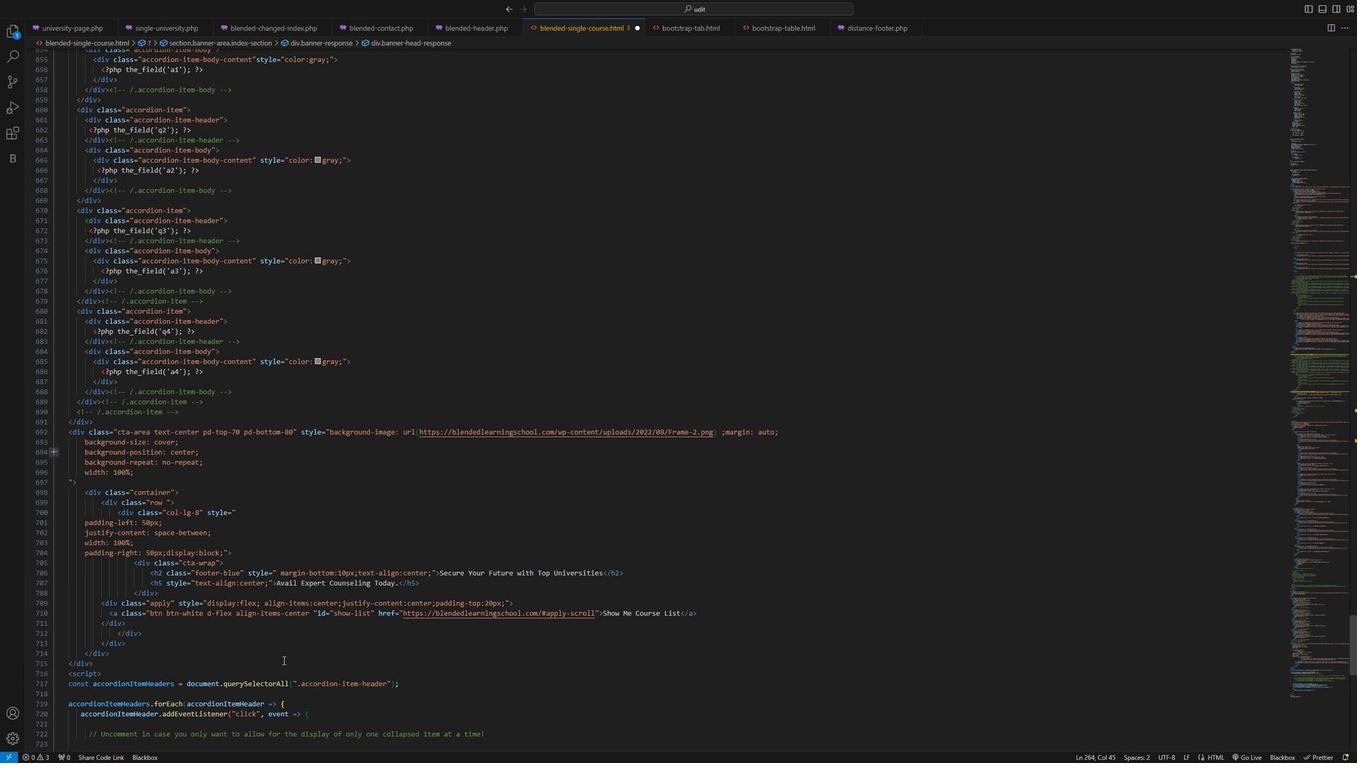 
Action: Mouse moved to (298, 663)
Screenshot: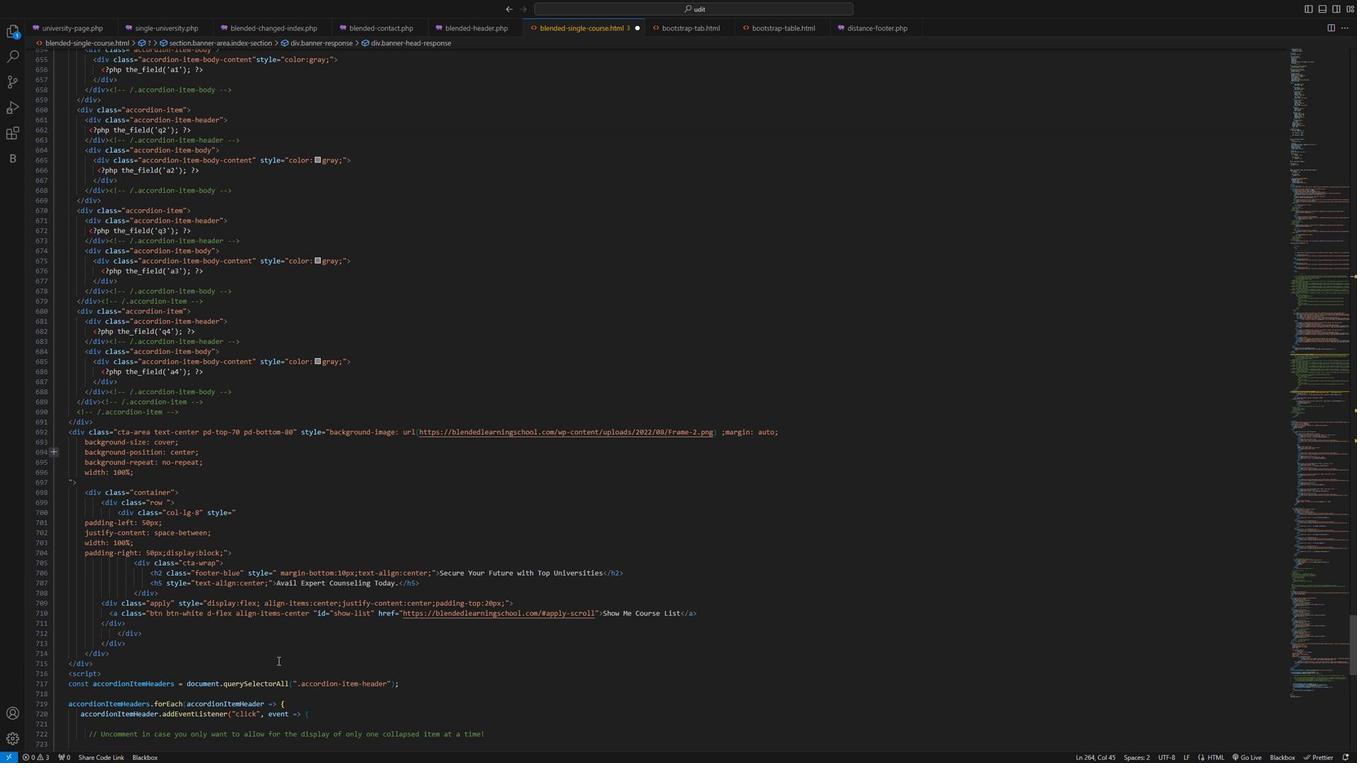 
Action: Mouse scrolled (298, 663) with delta (0, 0)
Screenshot: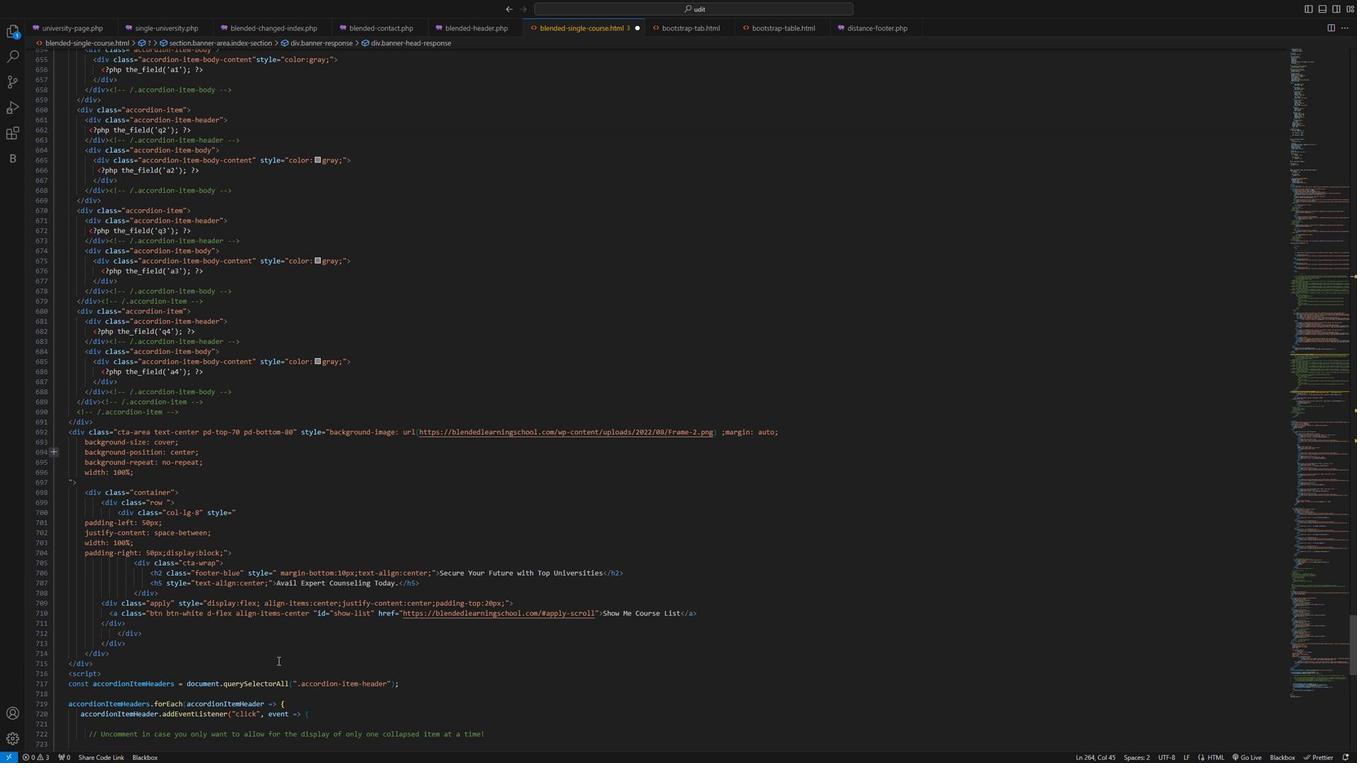 
Action: Mouse moved to (296, 663)
Screenshot: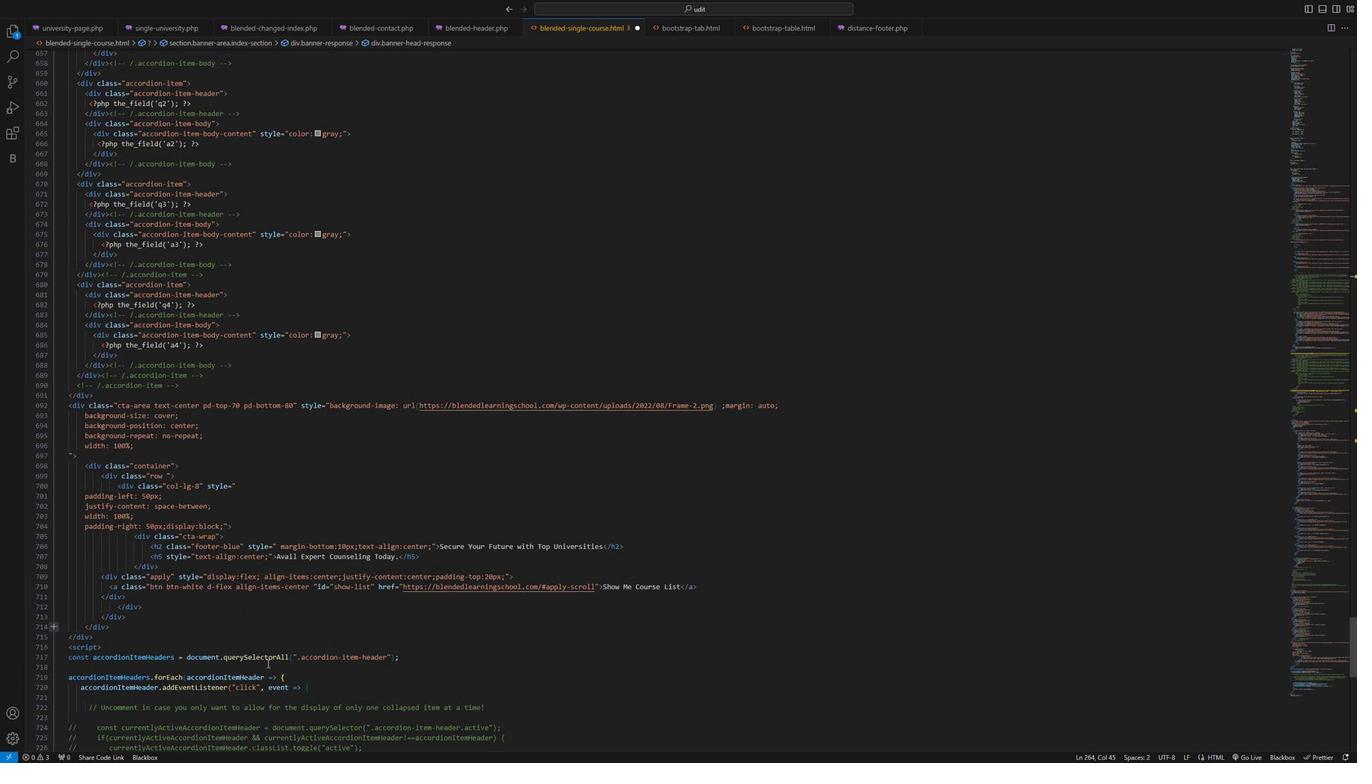 
Action: Mouse scrolled (296, 663) with delta (0, 0)
Screenshot: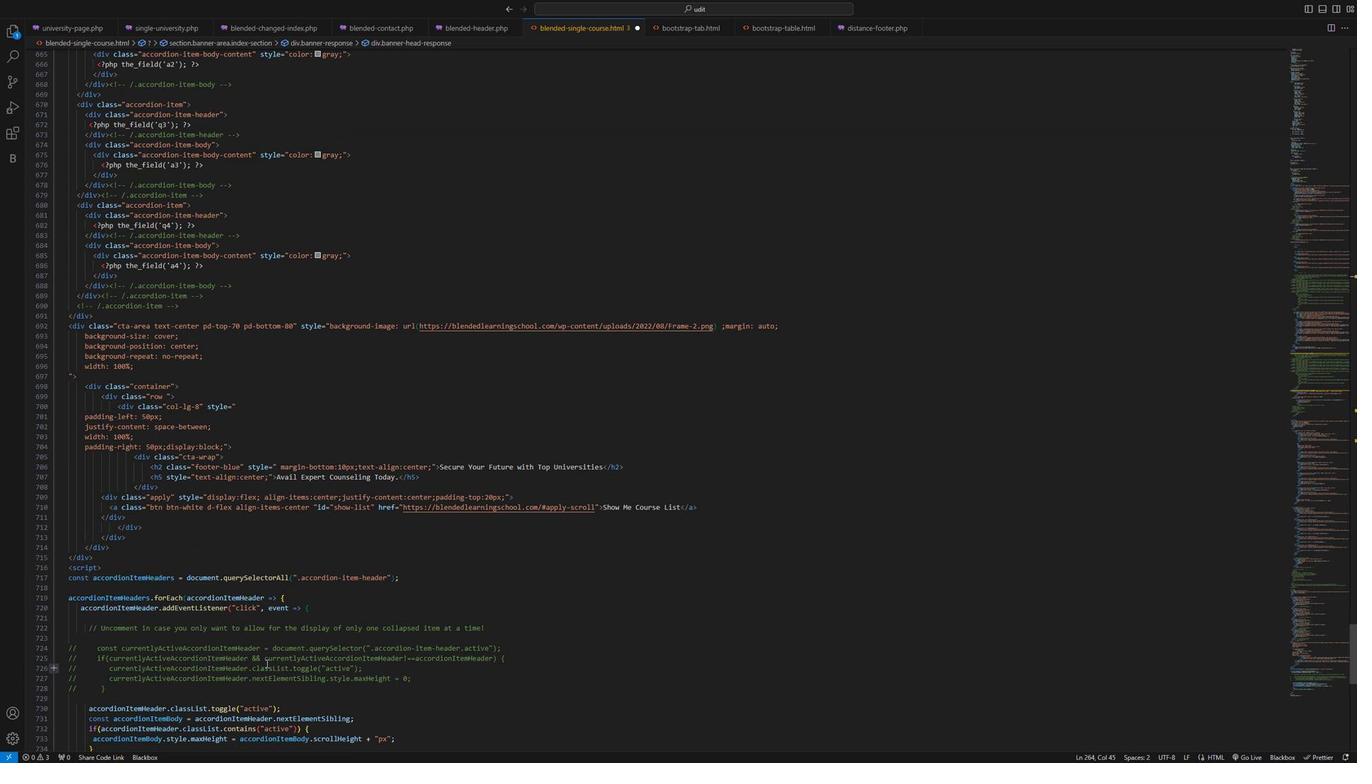 
Action: Mouse moved to (296, 663)
Screenshot: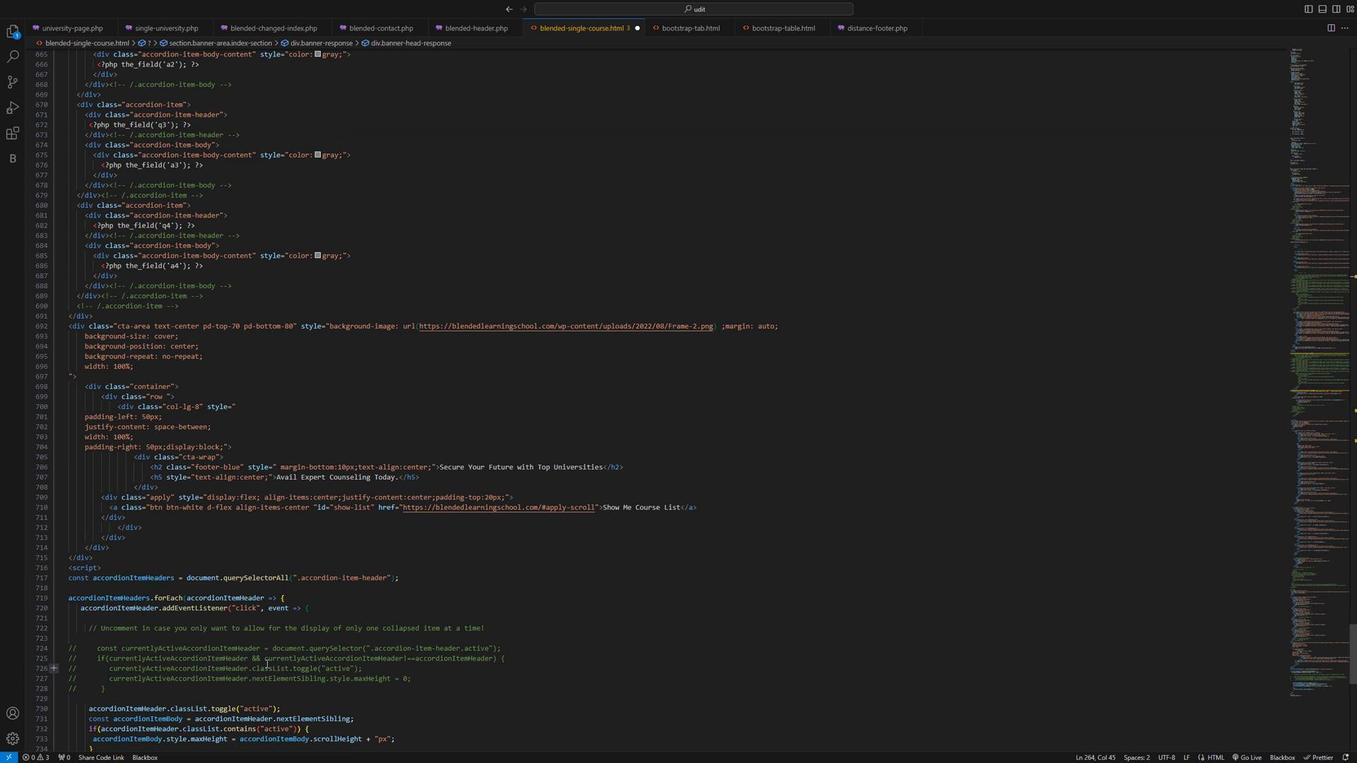 
Action: Mouse scrolled (296, 663) with delta (0, 0)
Screenshot: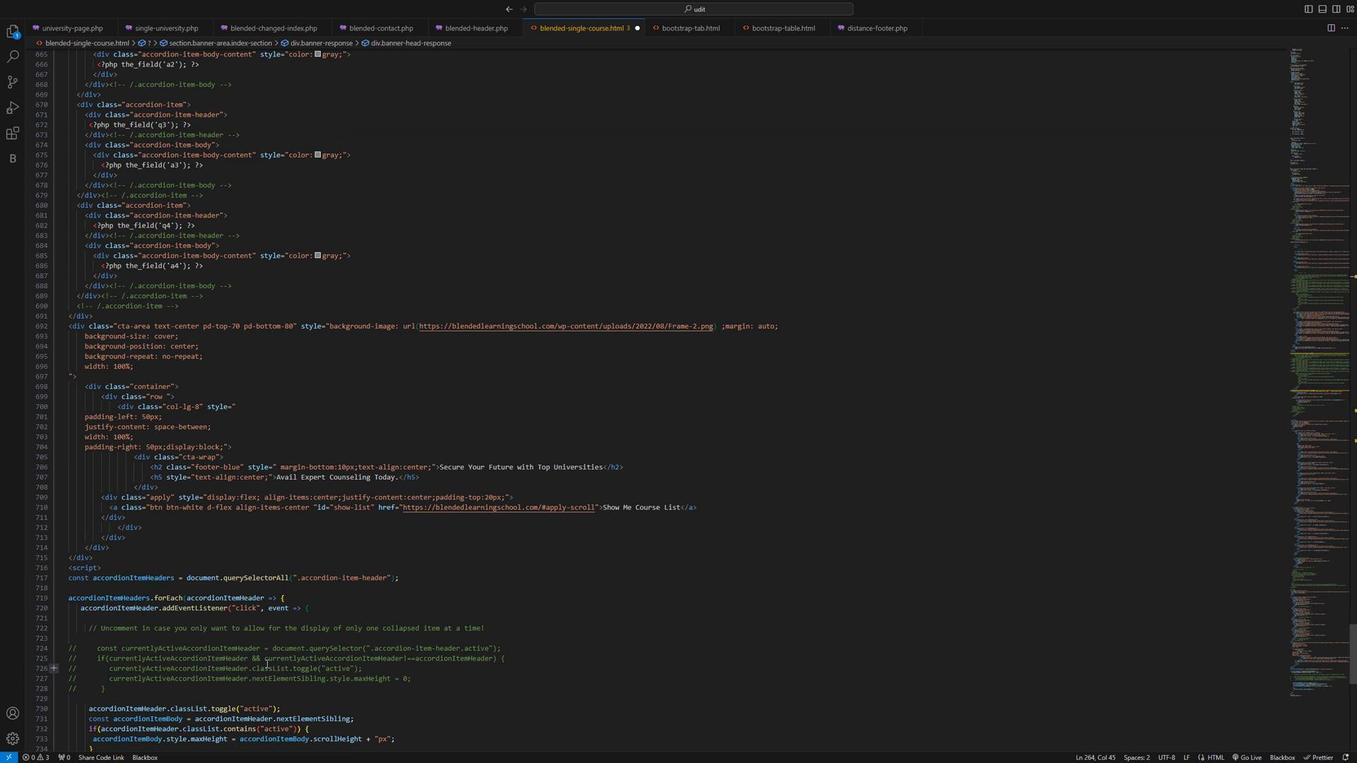 
Action: Mouse scrolled (296, 663) with delta (0, 0)
Screenshot: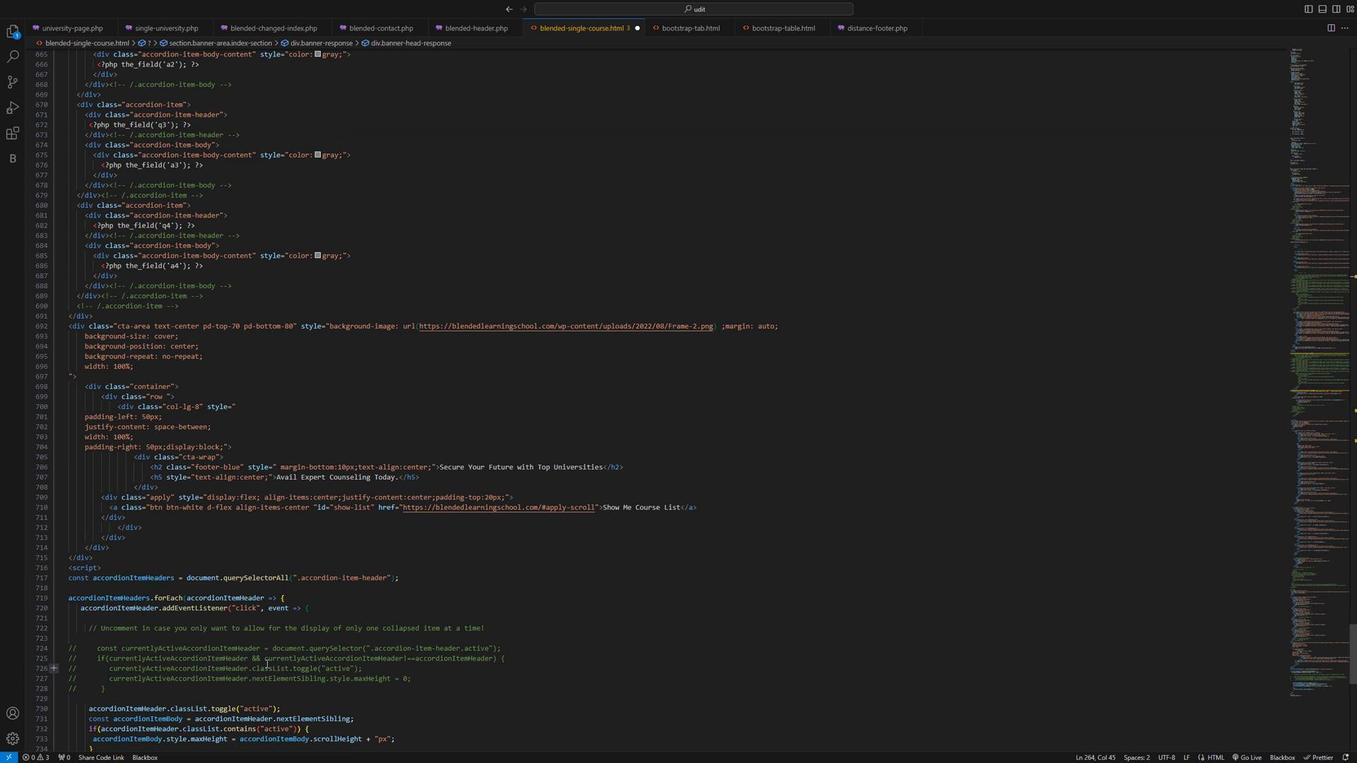 
Action: Mouse scrolled (296, 663) with delta (0, 0)
Screenshot: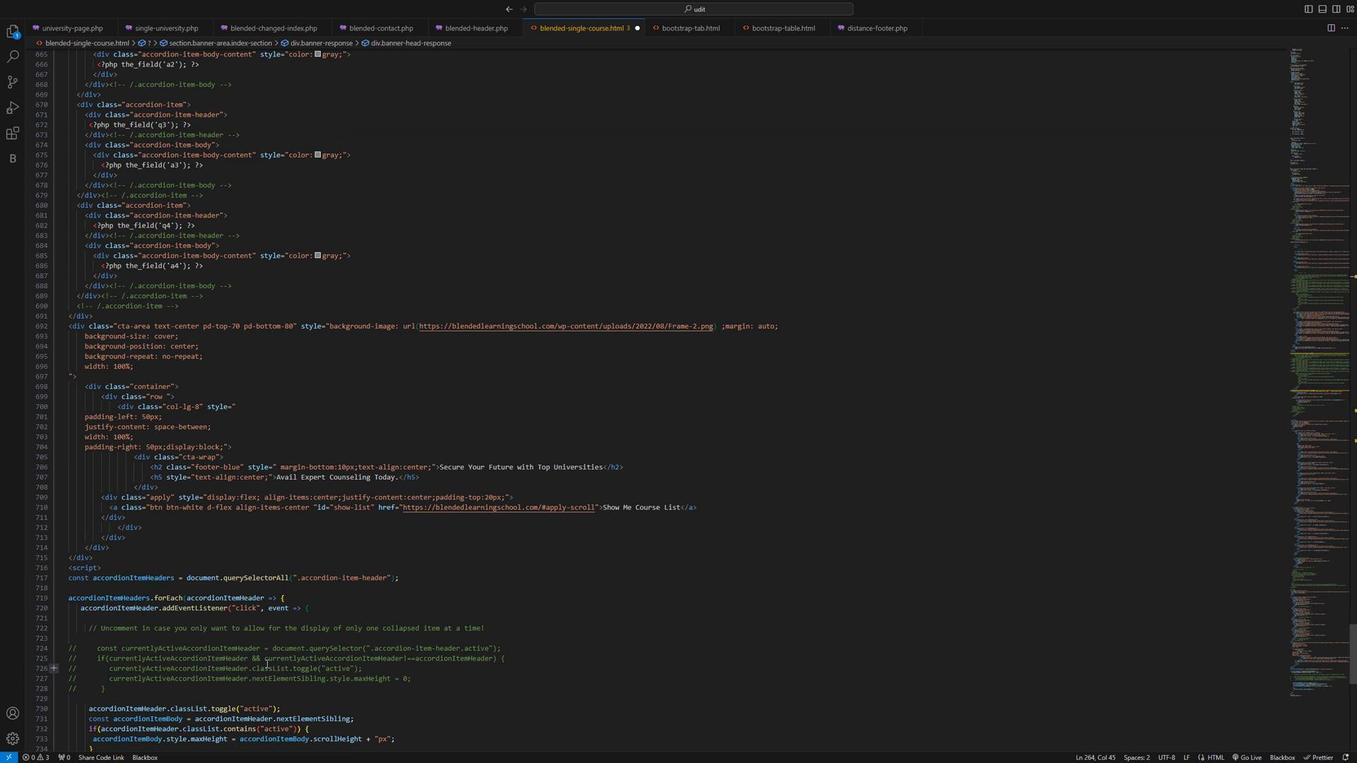 
Action: Mouse moved to (296, 663)
Screenshot: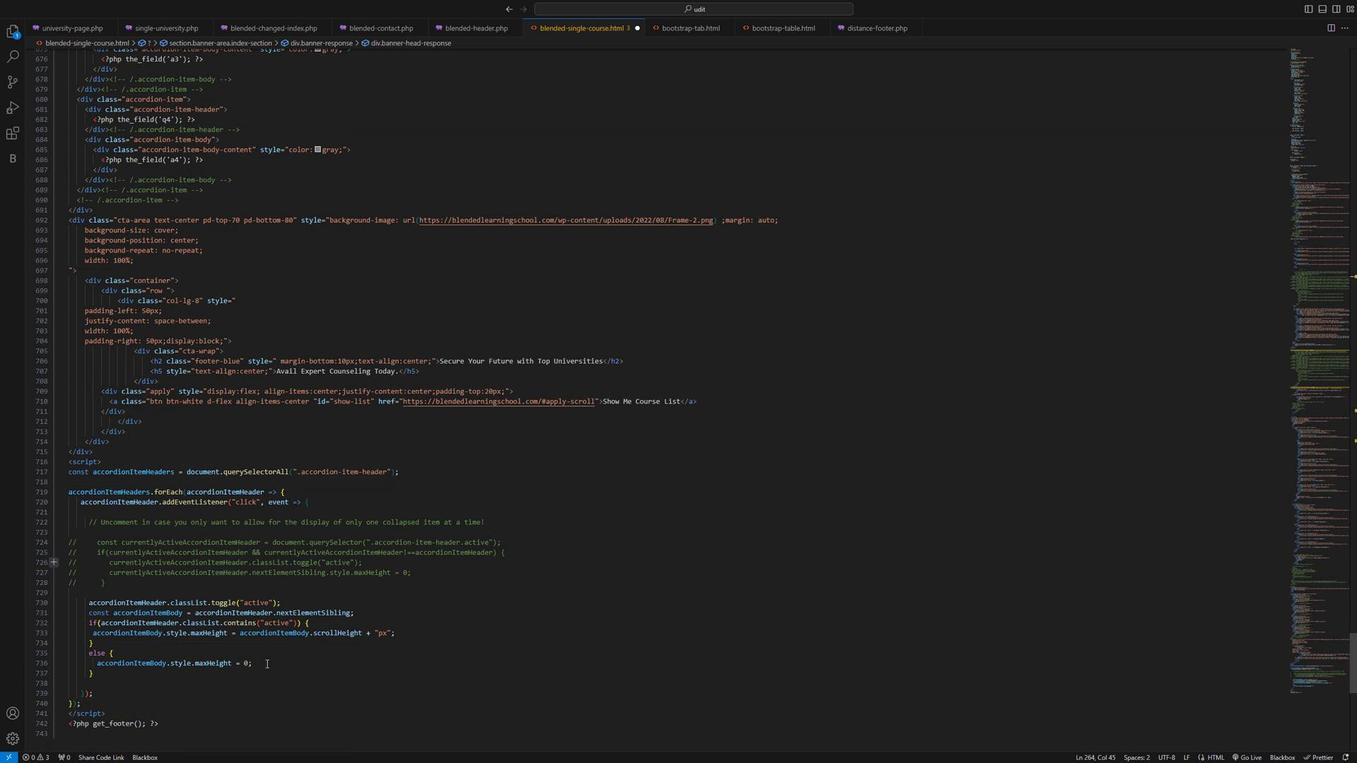 
Action: Mouse scrolled (296, 663) with delta (0, 0)
Screenshot: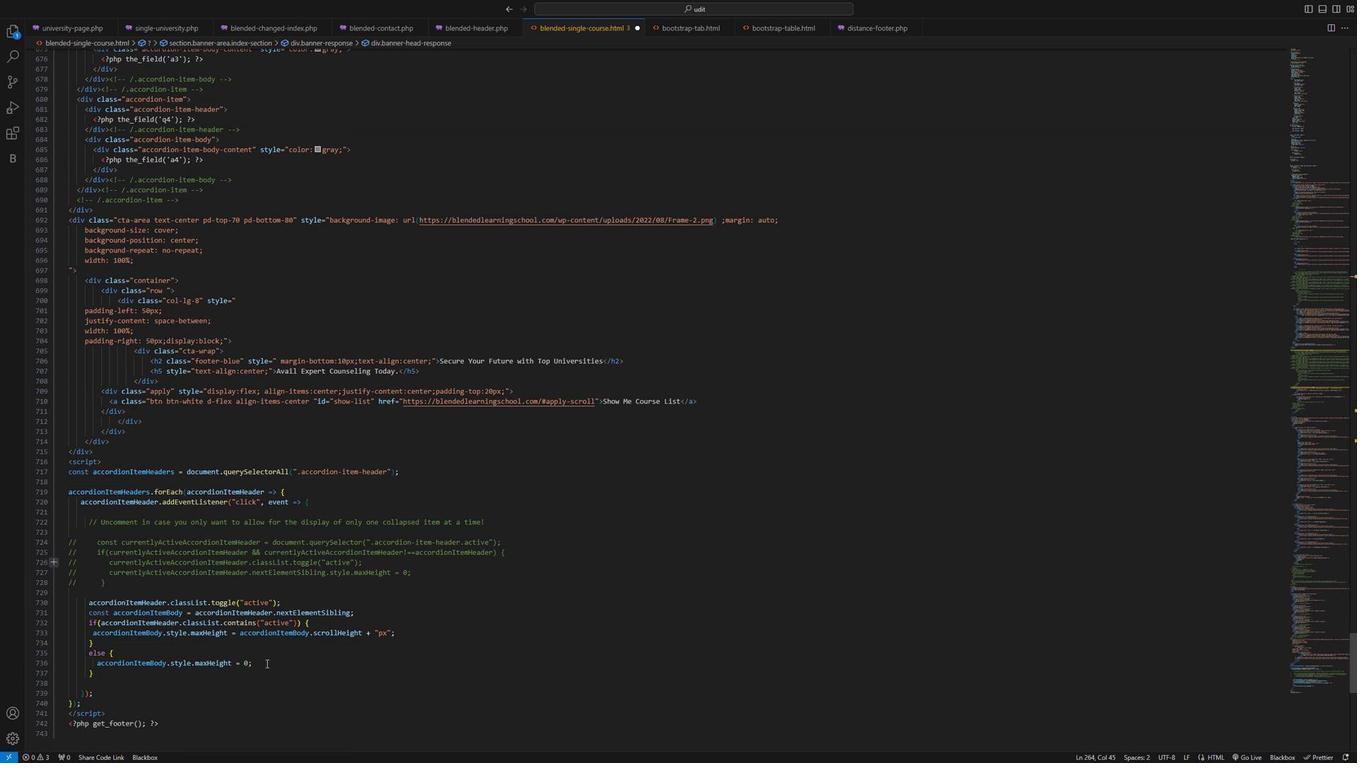 
Action: Mouse scrolled (296, 663) with delta (0, 0)
Screenshot: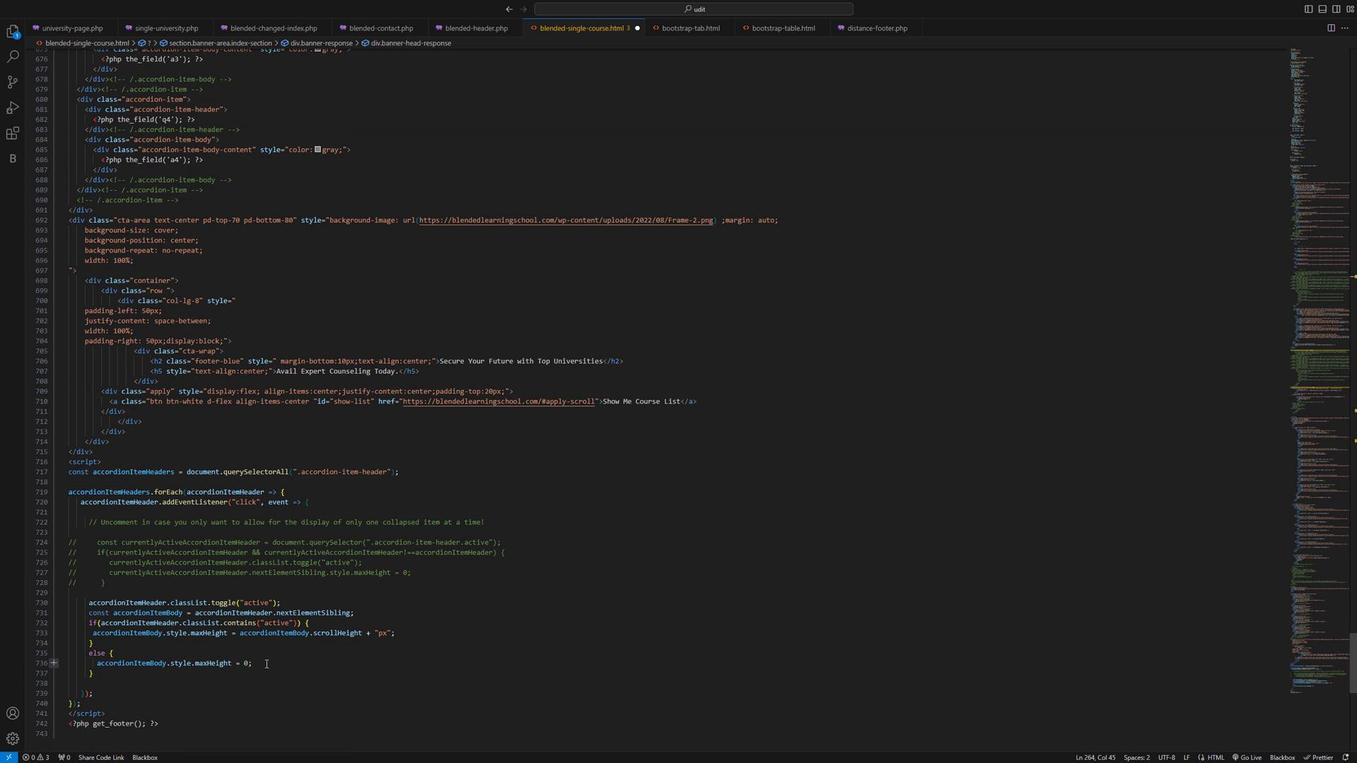 
Action: Mouse scrolled (296, 663) with delta (0, 0)
Screenshot: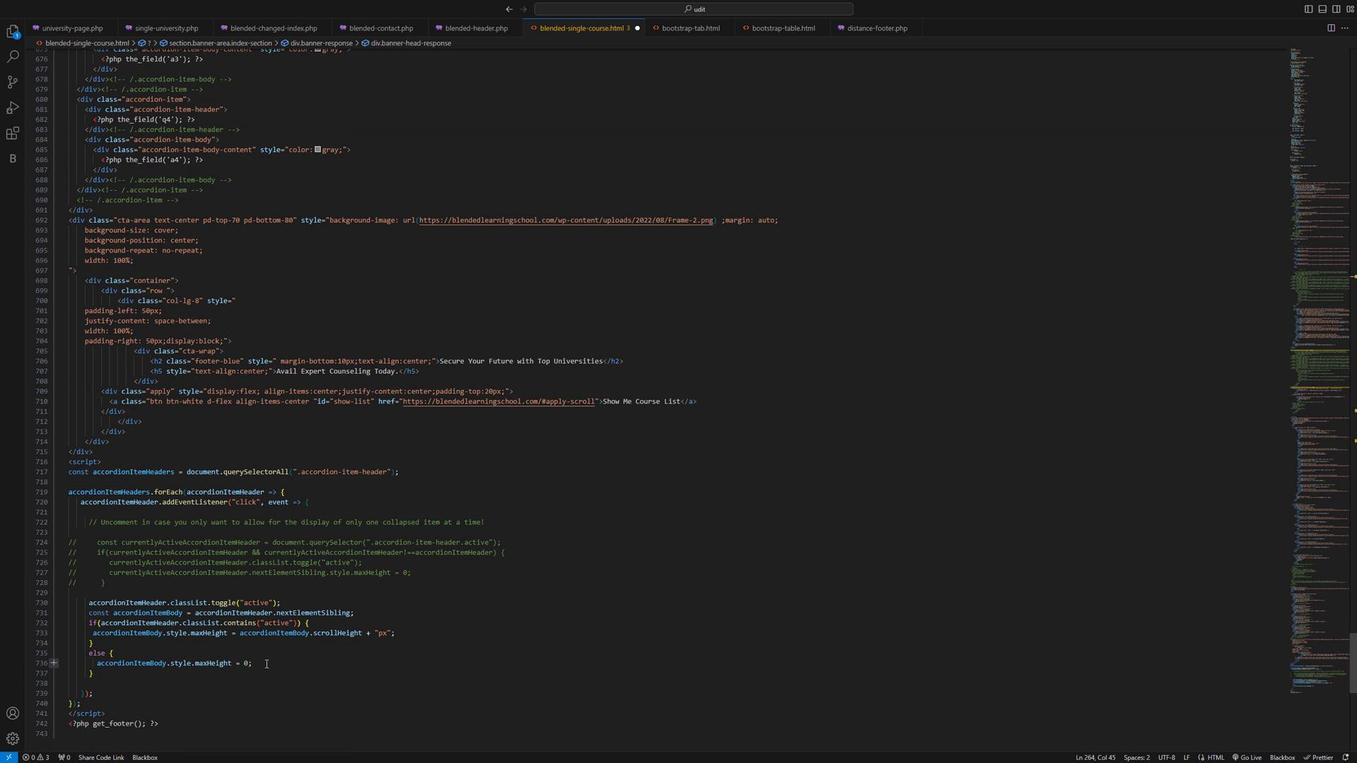 
Action: Mouse scrolled (296, 663) with delta (0, 0)
Screenshot: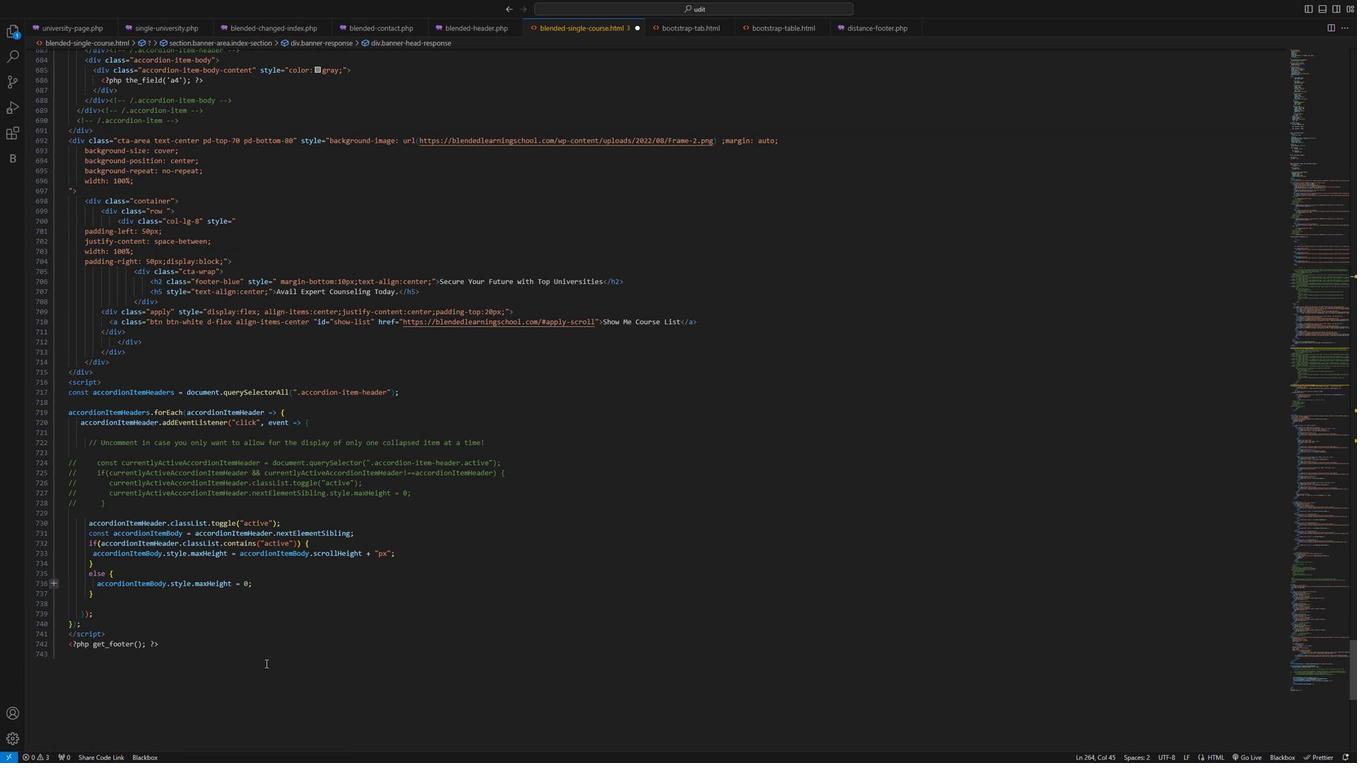
Action: Mouse scrolled (296, 663) with delta (0, 0)
Screenshot: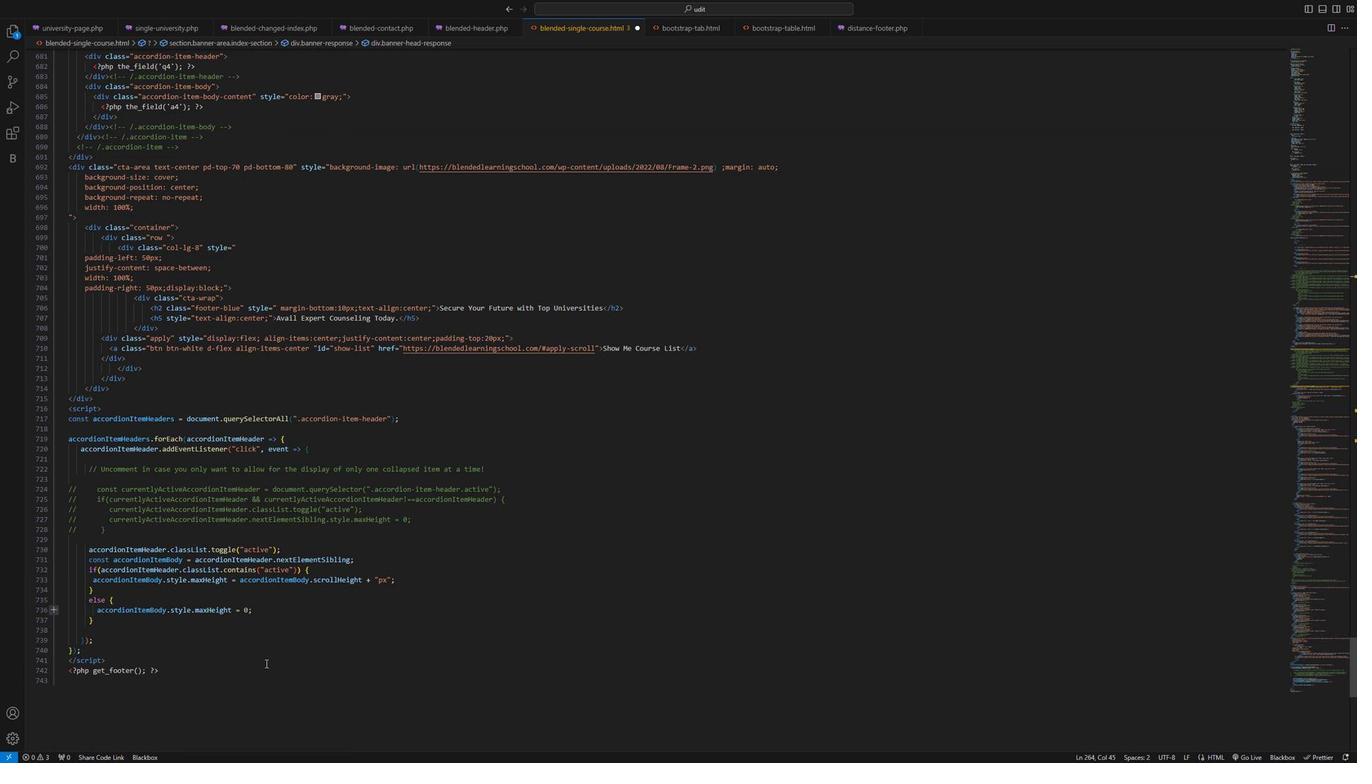 
Action: Mouse scrolled (296, 663) with delta (0, 0)
Screenshot: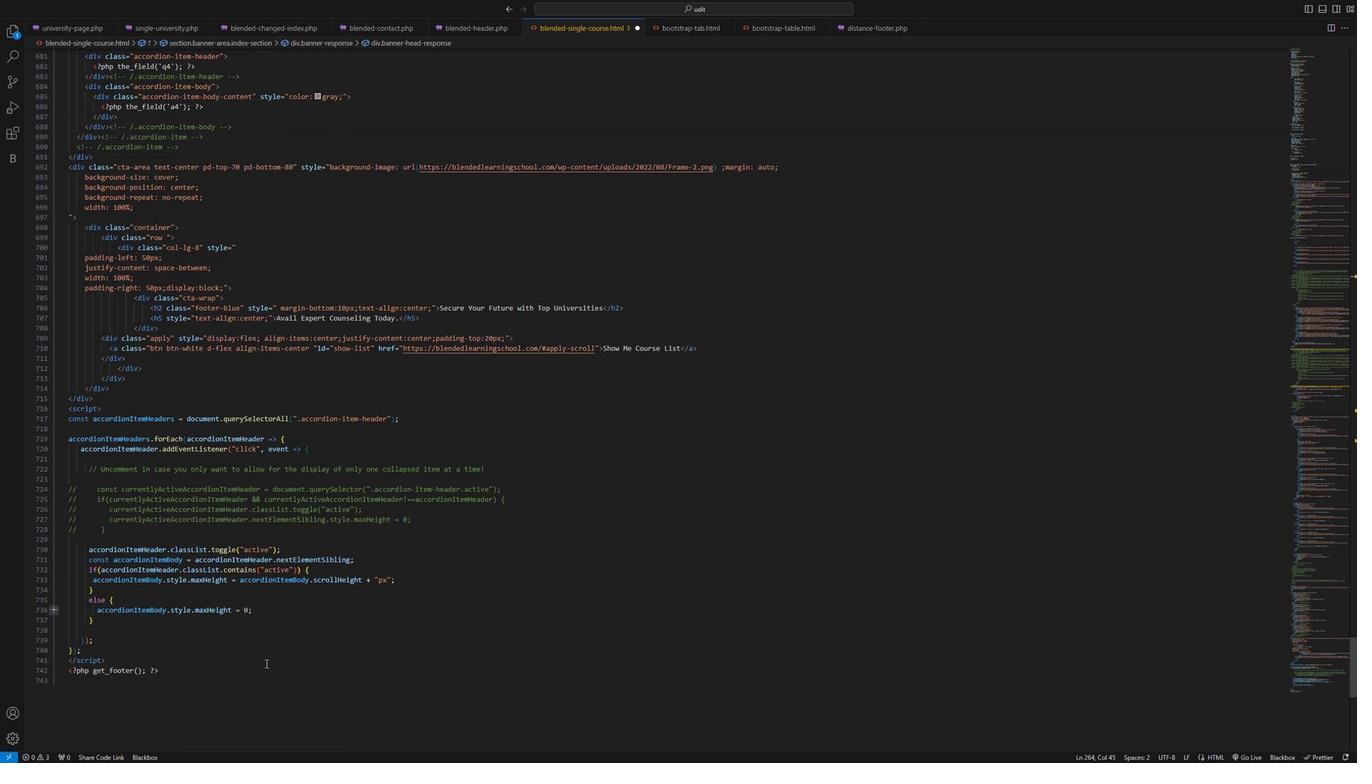 
Action: Mouse scrolled (296, 663) with delta (0, 0)
Screenshot: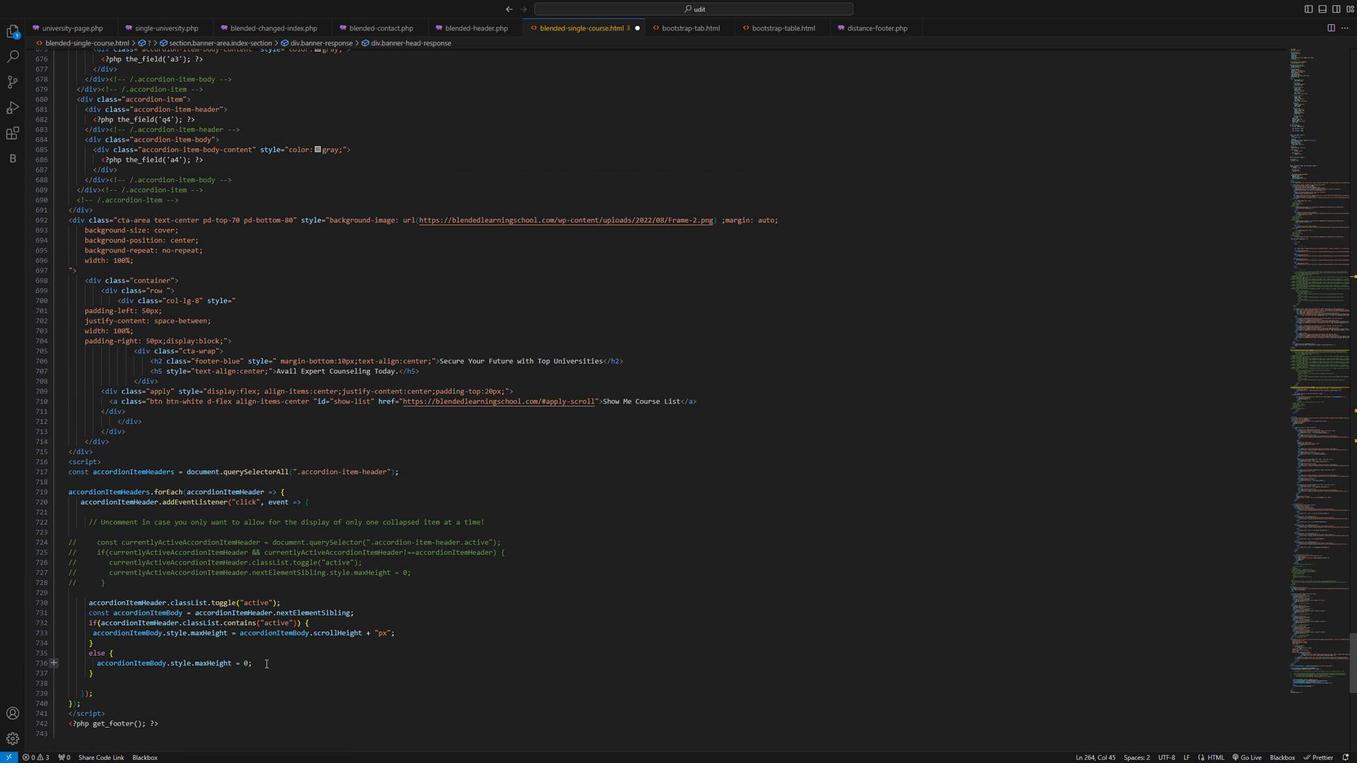 
Action: Mouse scrolled (296, 663) with delta (0, 0)
Screenshot: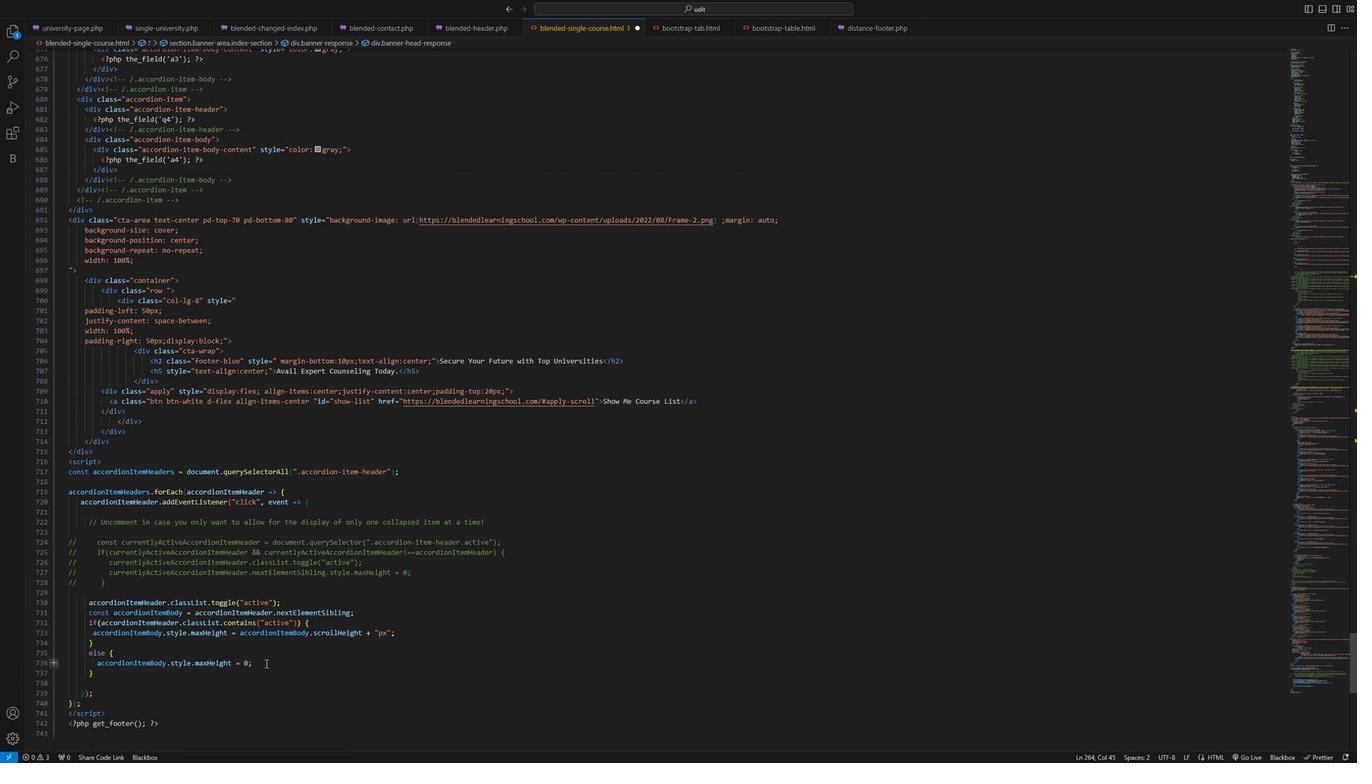 
Action: Mouse scrolled (296, 663) with delta (0, 0)
Screenshot: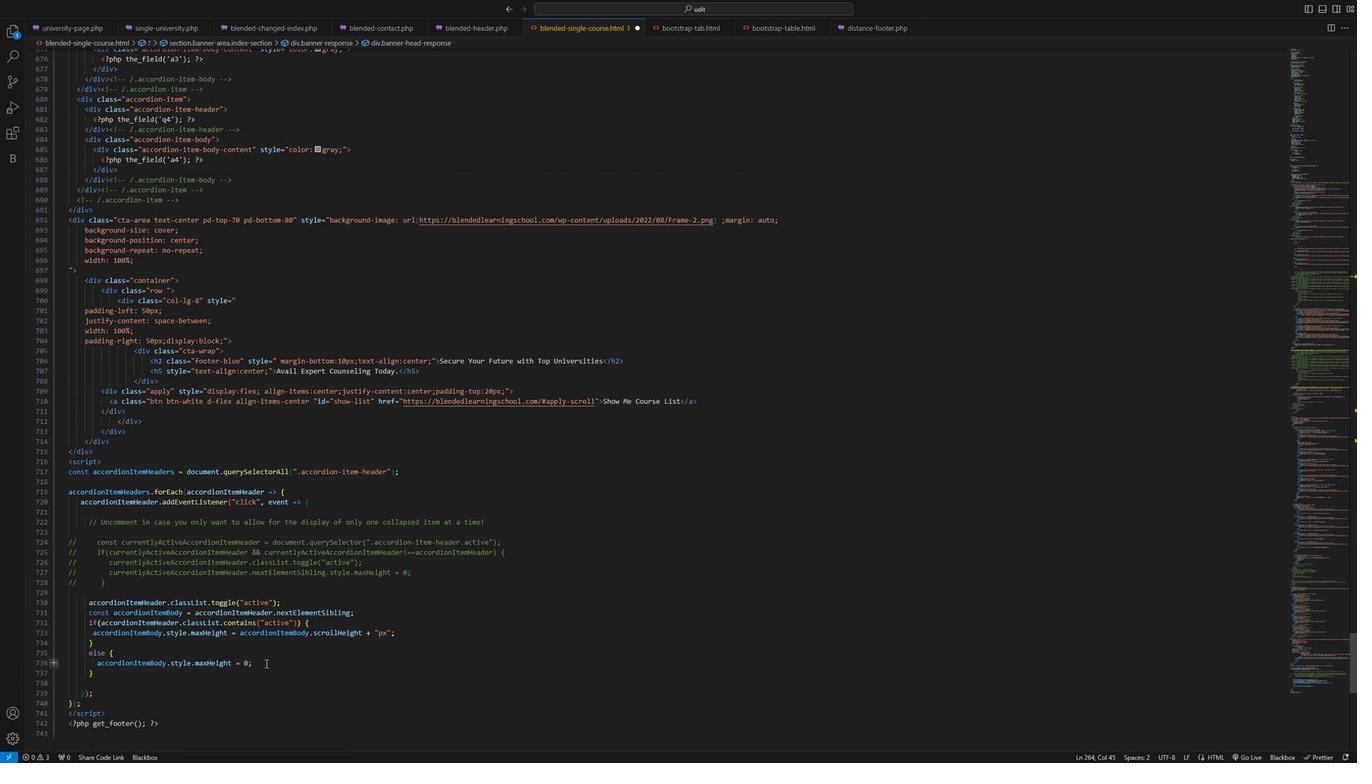 
Action: Mouse moved to (296, 663)
Screenshot: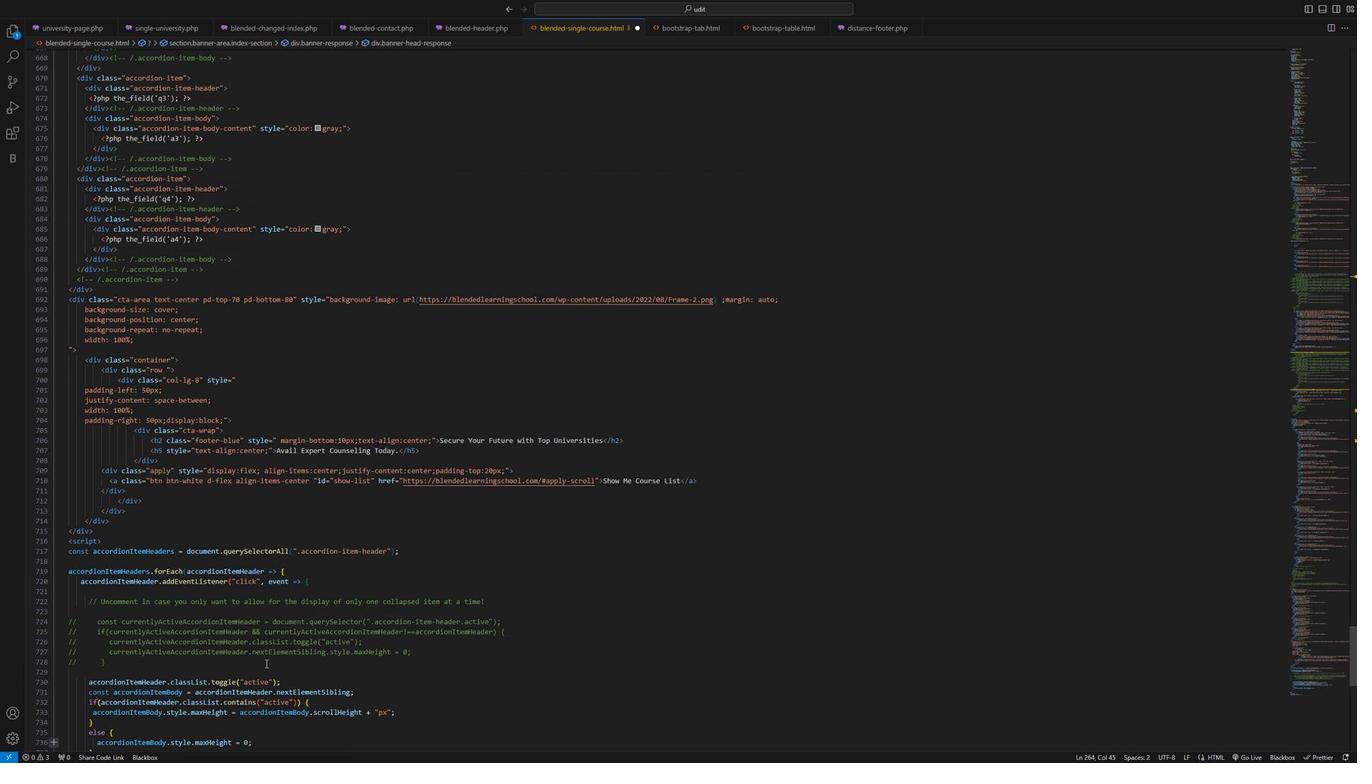 
Action: Mouse scrolled (296, 663) with delta (0, 0)
Screenshot: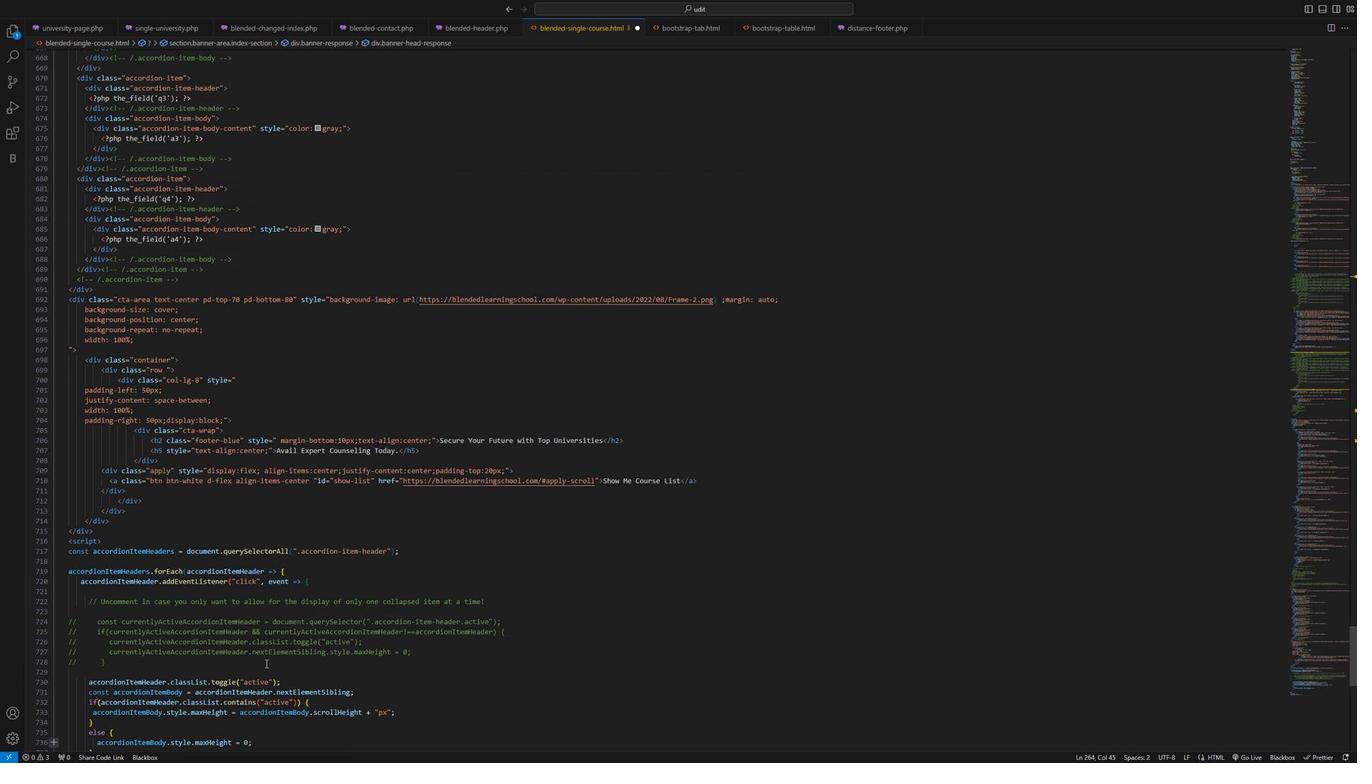 
Action: Mouse moved to (296, 663)
Screenshot: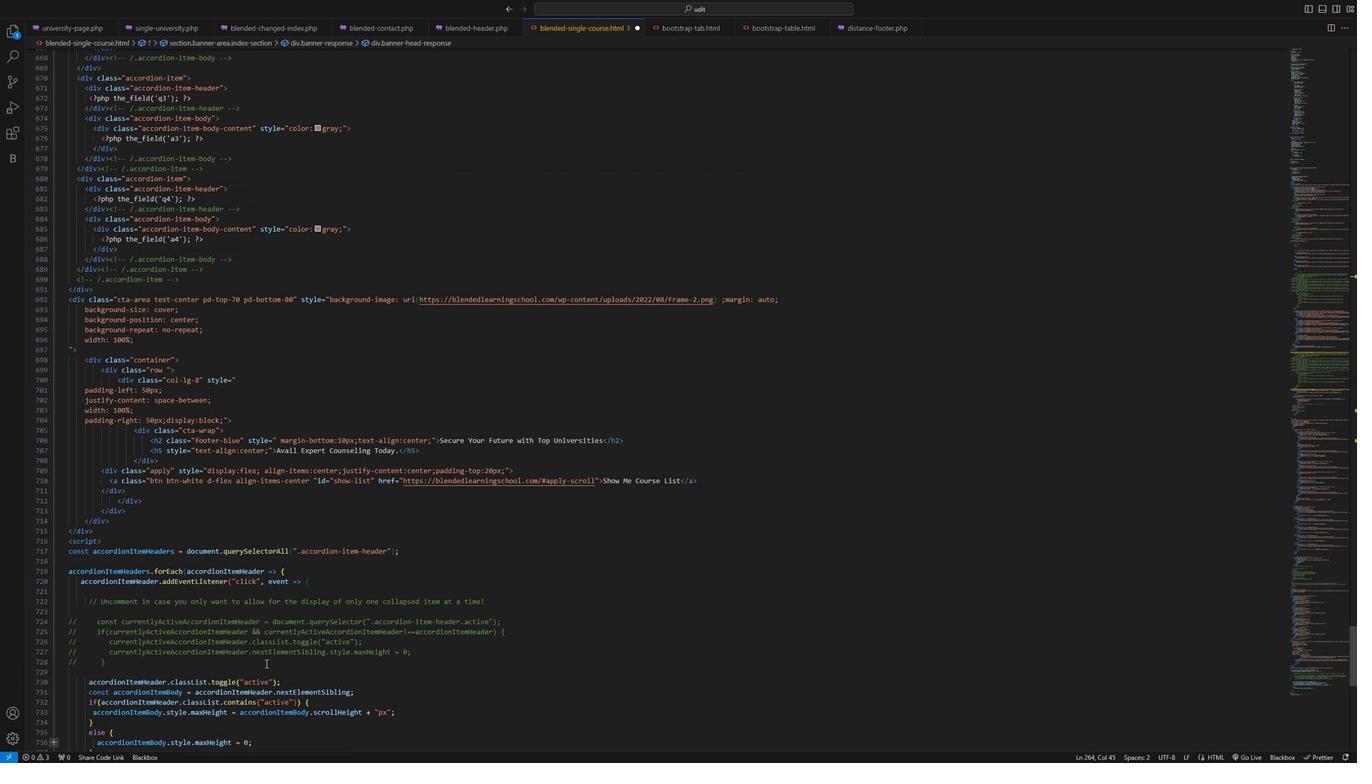 
Action: Mouse scrolled (296, 663) with delta (0, 0)
Screenshot: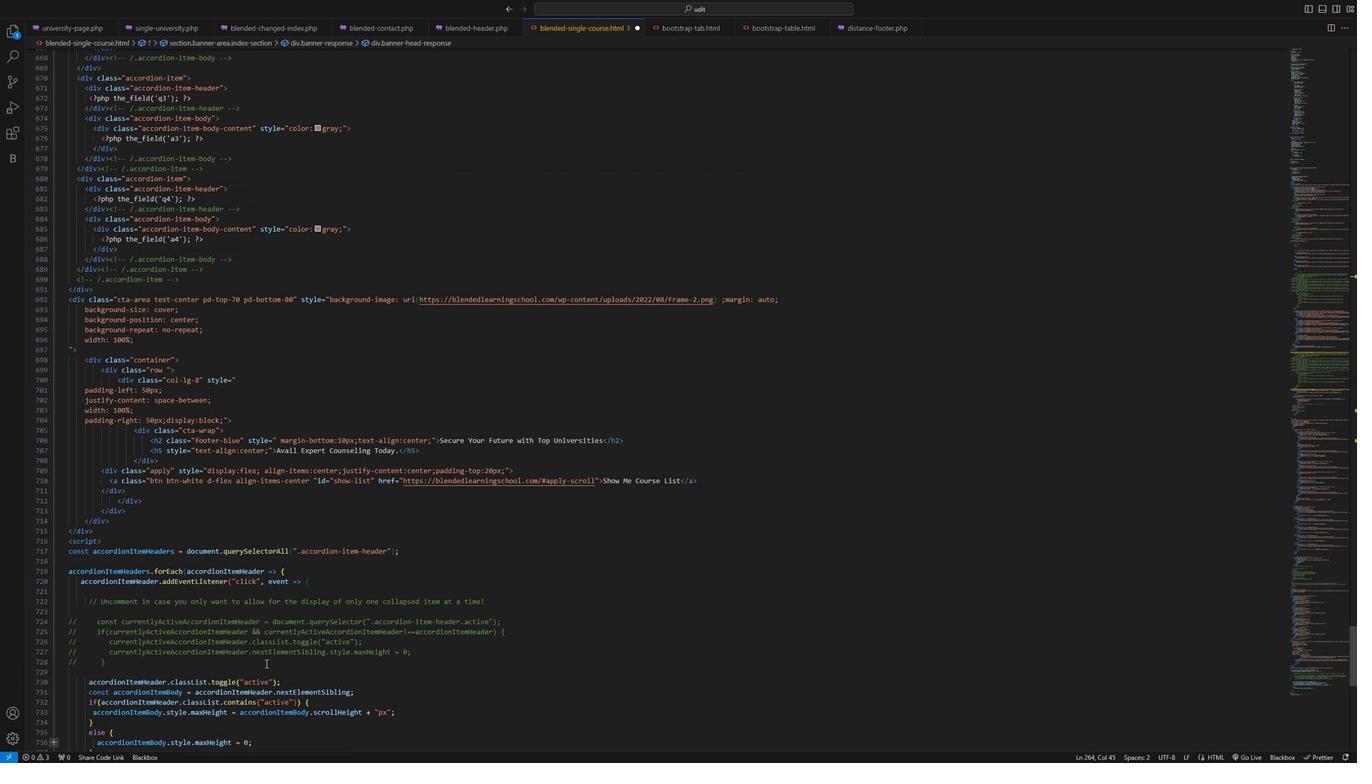 
Action: Mouse scrolled (296, 663) with delta (0, 0)
Screenshot: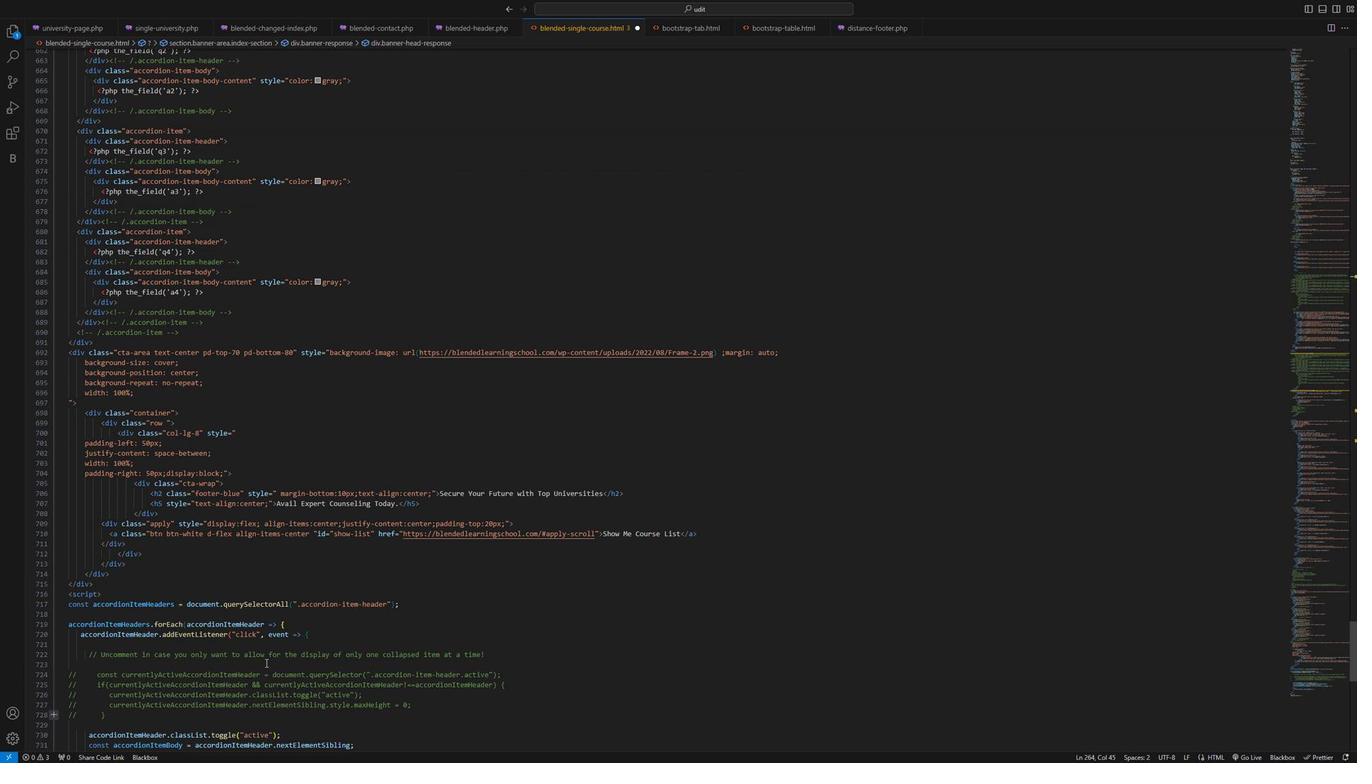 
Action: Mouse scrolled (296, 663) with delta (0, 0)
Screenshot: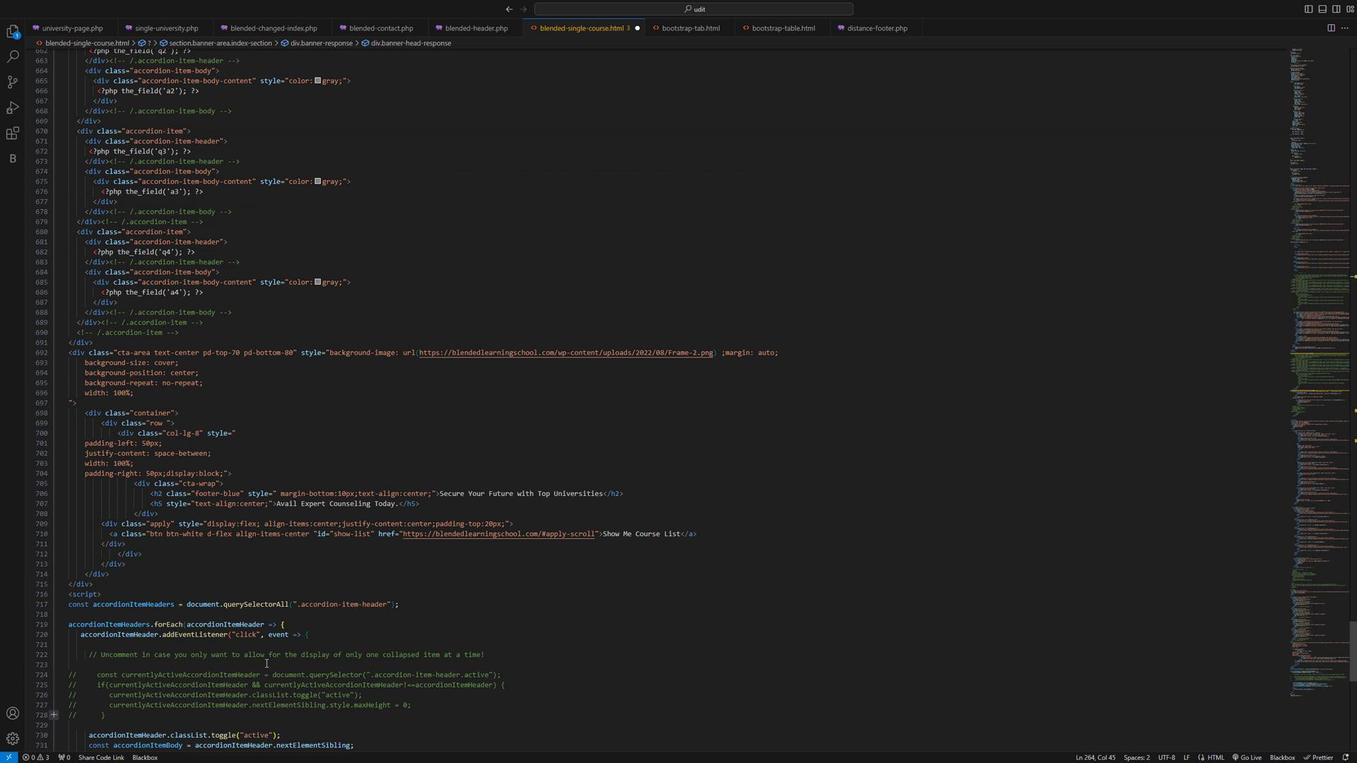 
Action: Mouse scrolled (296, 663) with delta (0, 0)
Screenshot: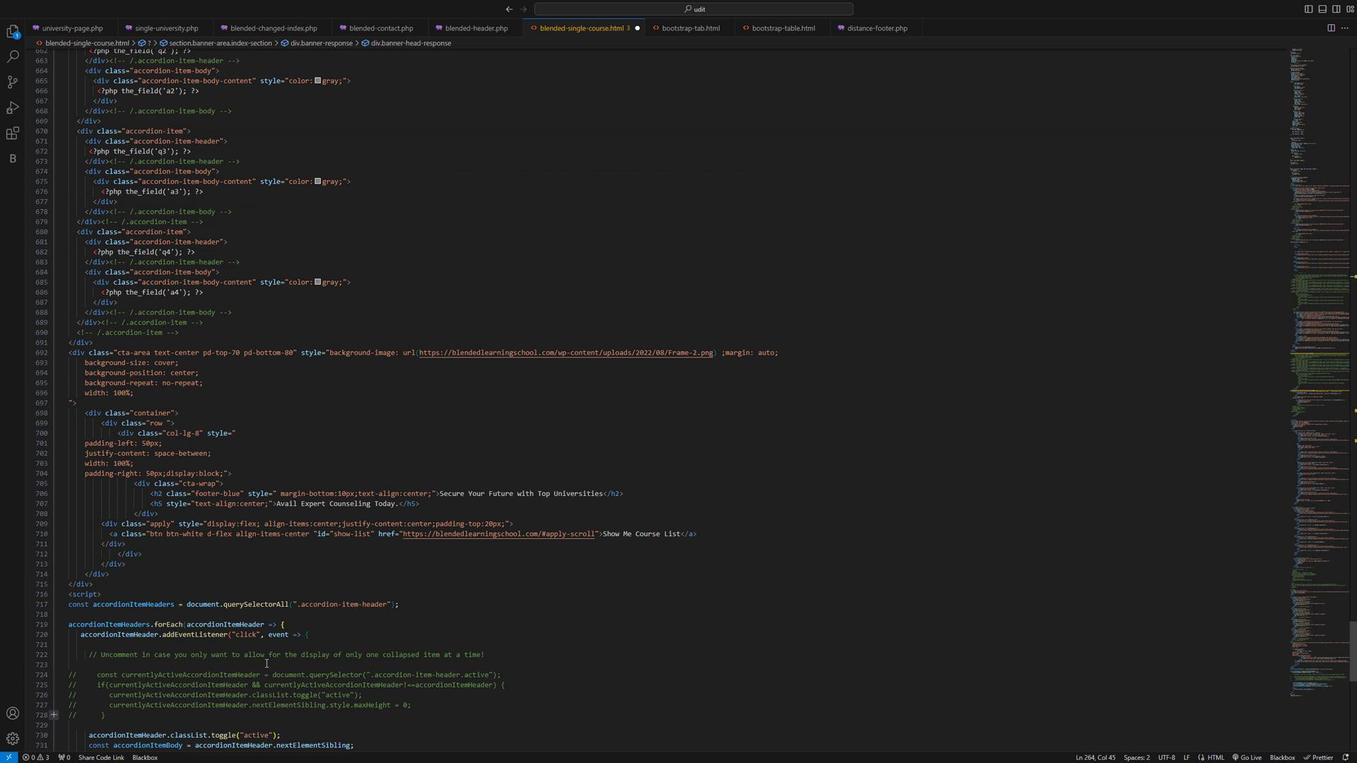 
Action: Mouse scrolled (296, 663) with delta (0, 0)
Screenshot: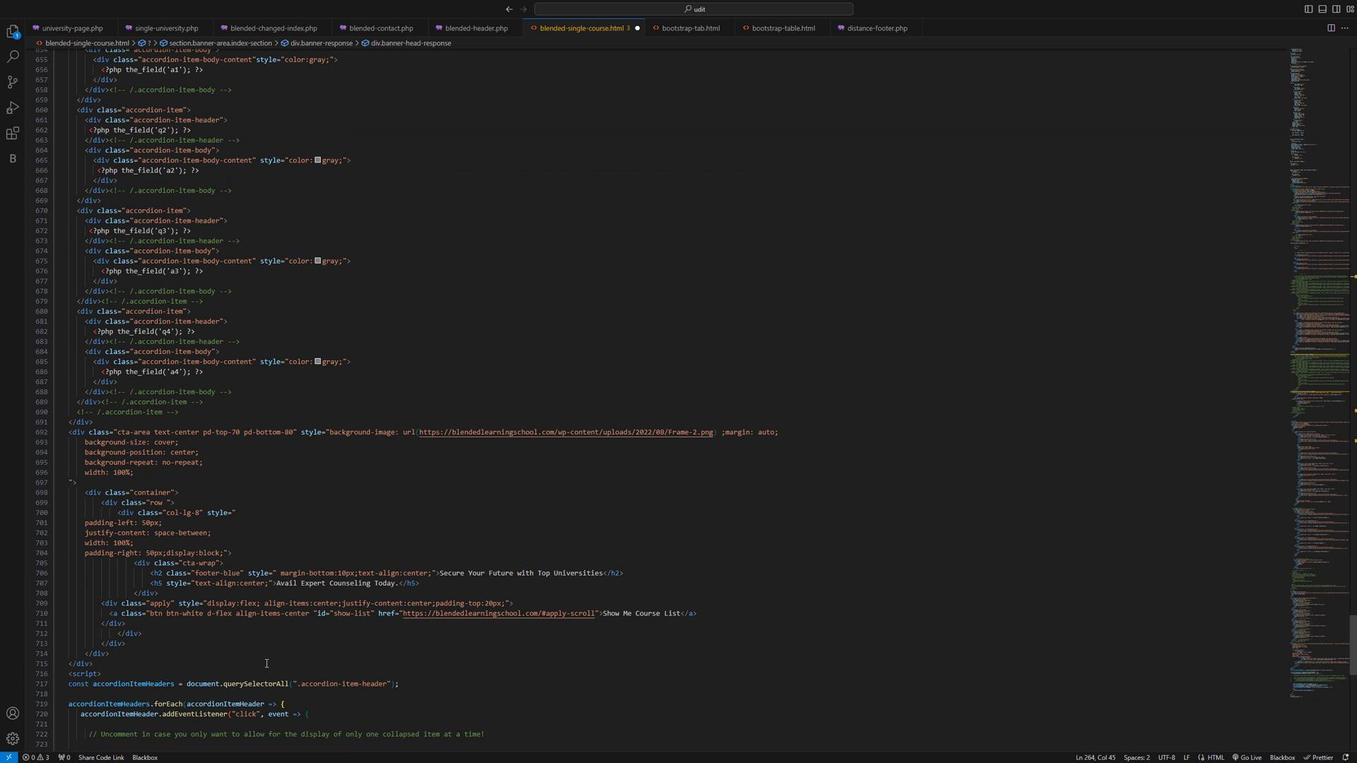 
Action: Mouse scrolled (296, 663) with delta (0, 0)
Screenshot: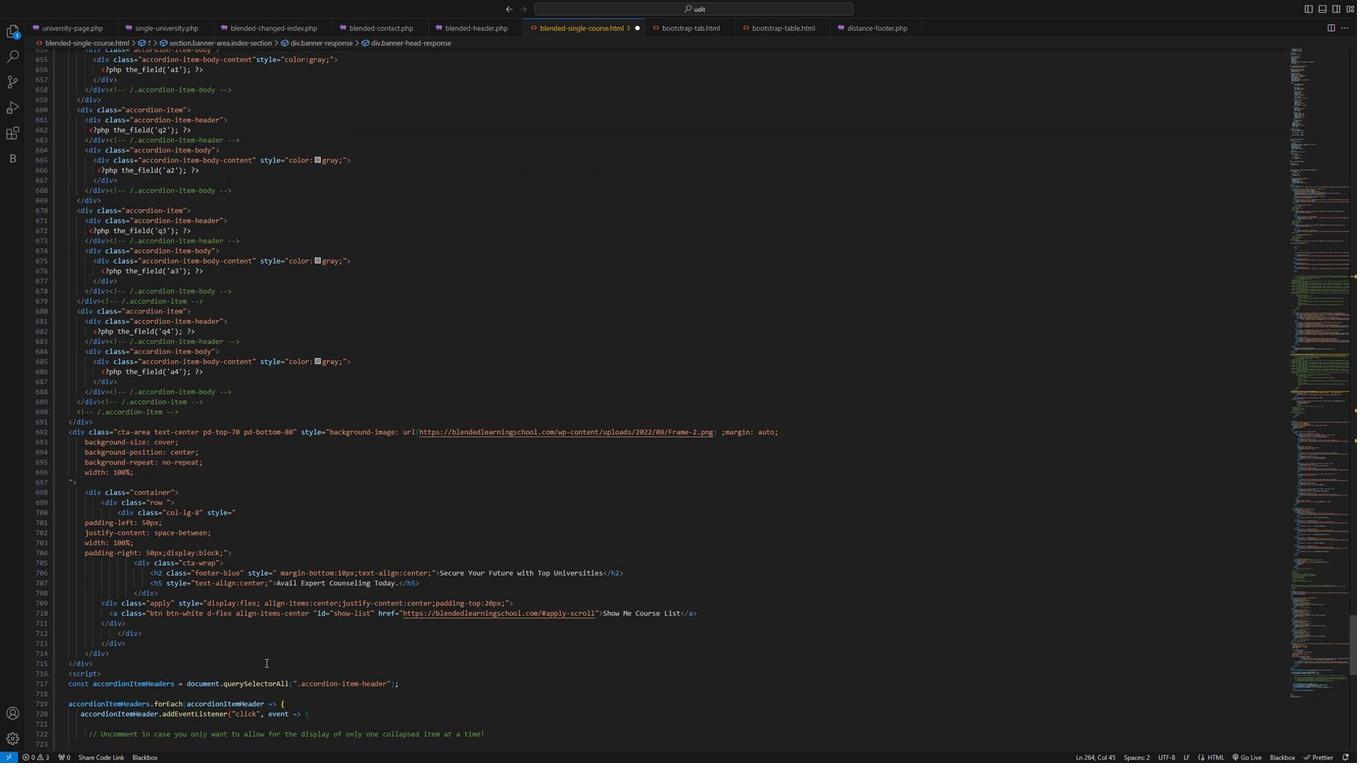 
Action: Mouse scrolled (296, 663) with delta (0, 0)
Screenshot: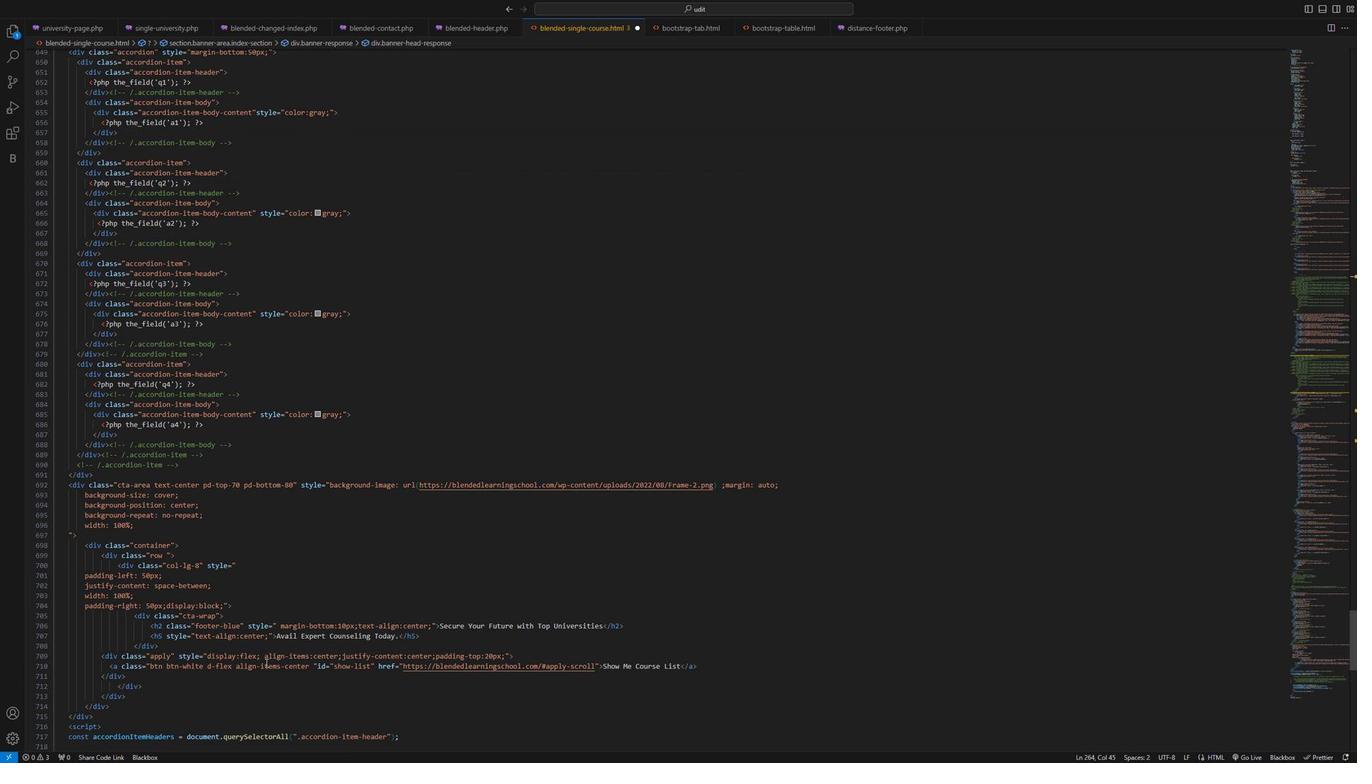 
Action: Mouse scrolled (296, 663) with delta (0, 0)
Screenshot: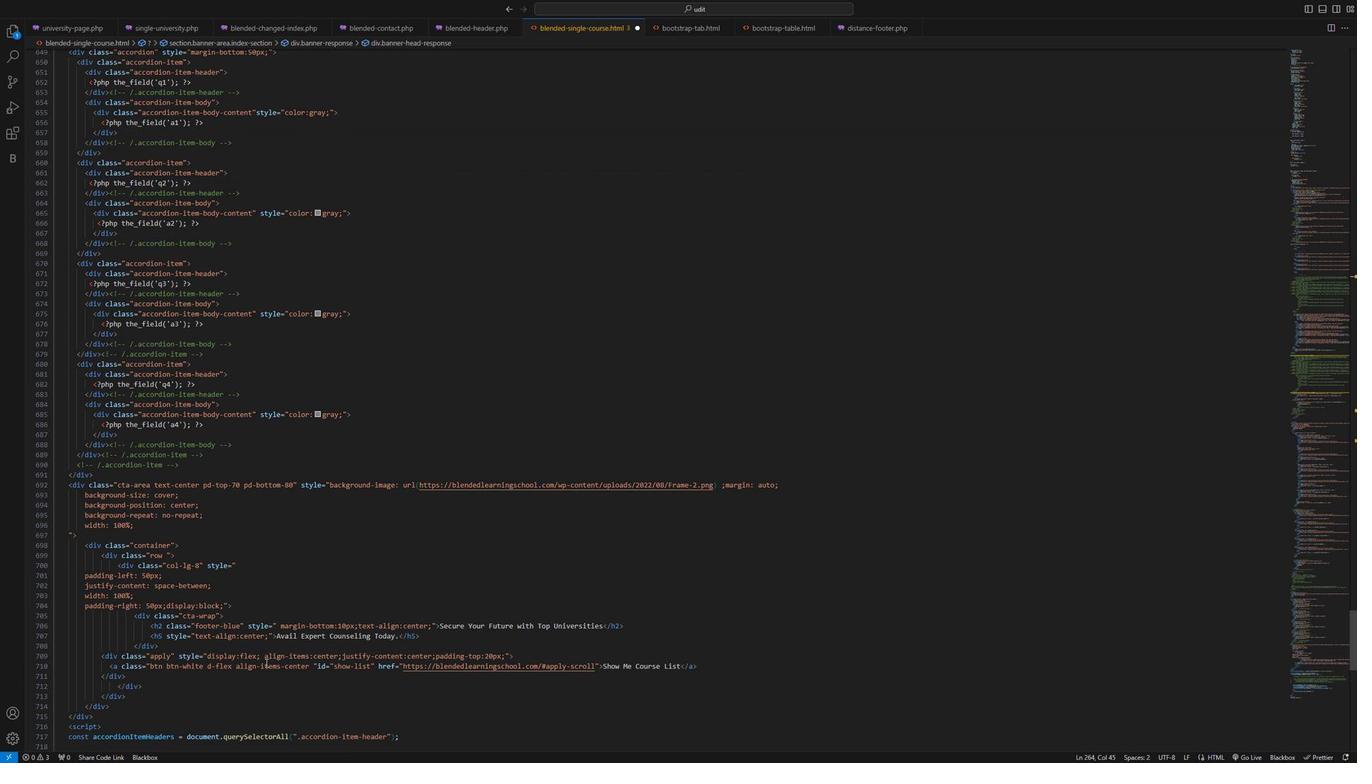 
Action: Mouse scrolled (296, 663) with delta (0, 0)
Screenshot: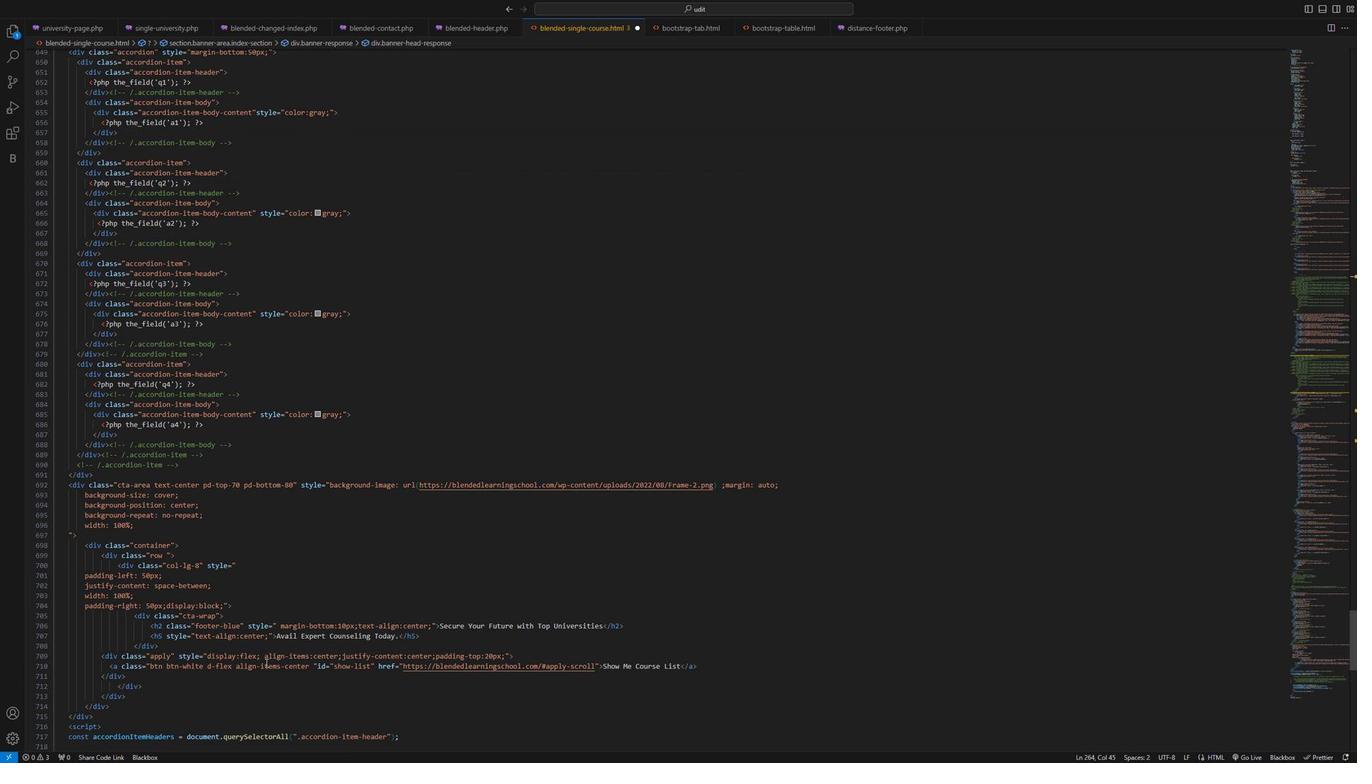 
Action: Mouse scrolled (296, 663) with delta (0, 0)
Screenshot: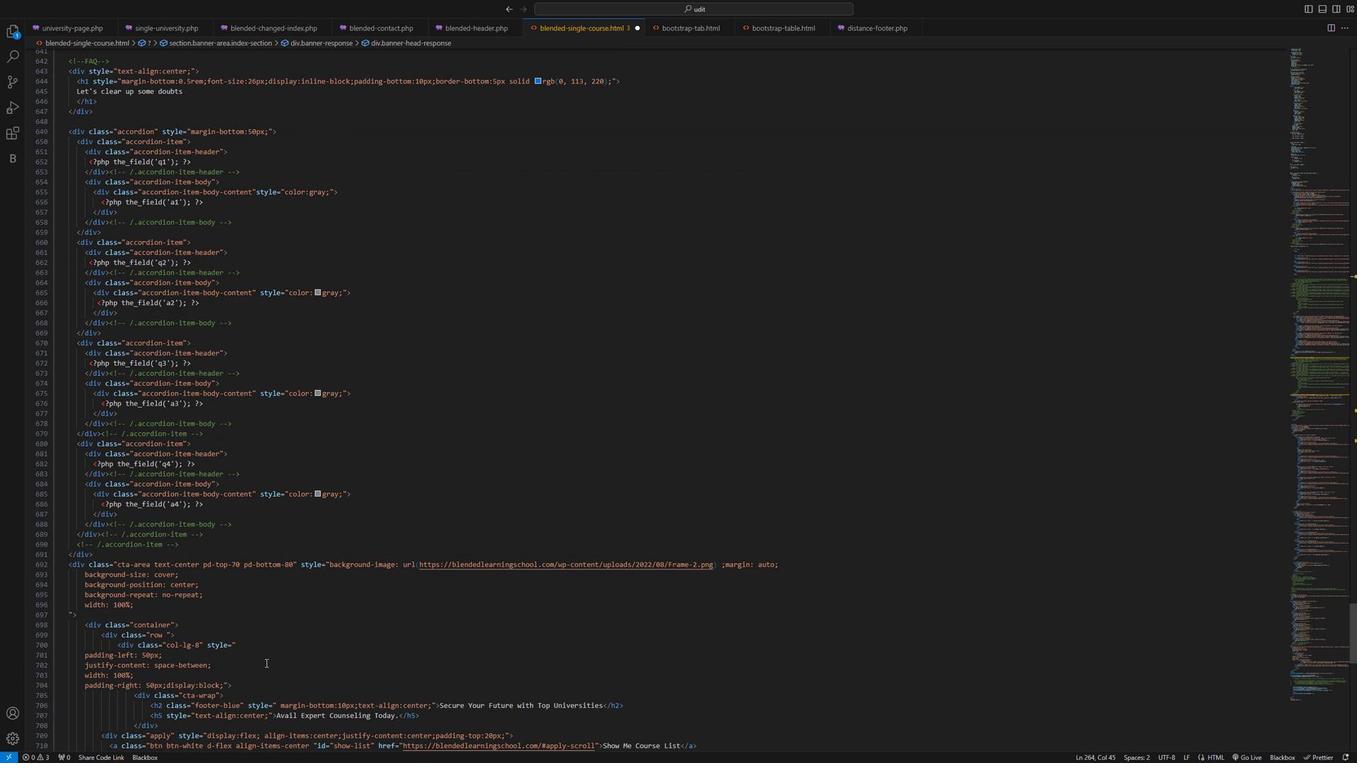 
Action: Mouse scrolled (296, 663) with delta (0, 0)
Screenshot: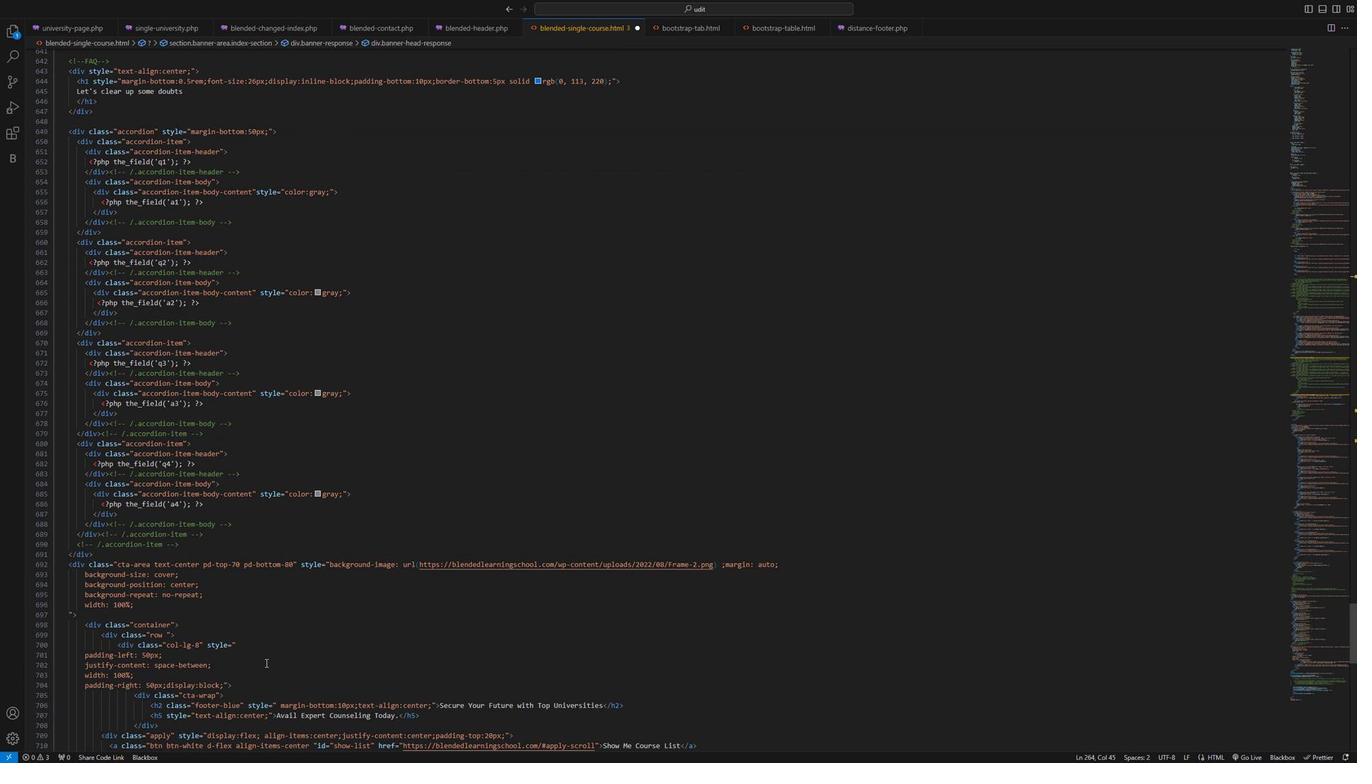 
Action: Mouse moved to (296, 663)
Screenshot: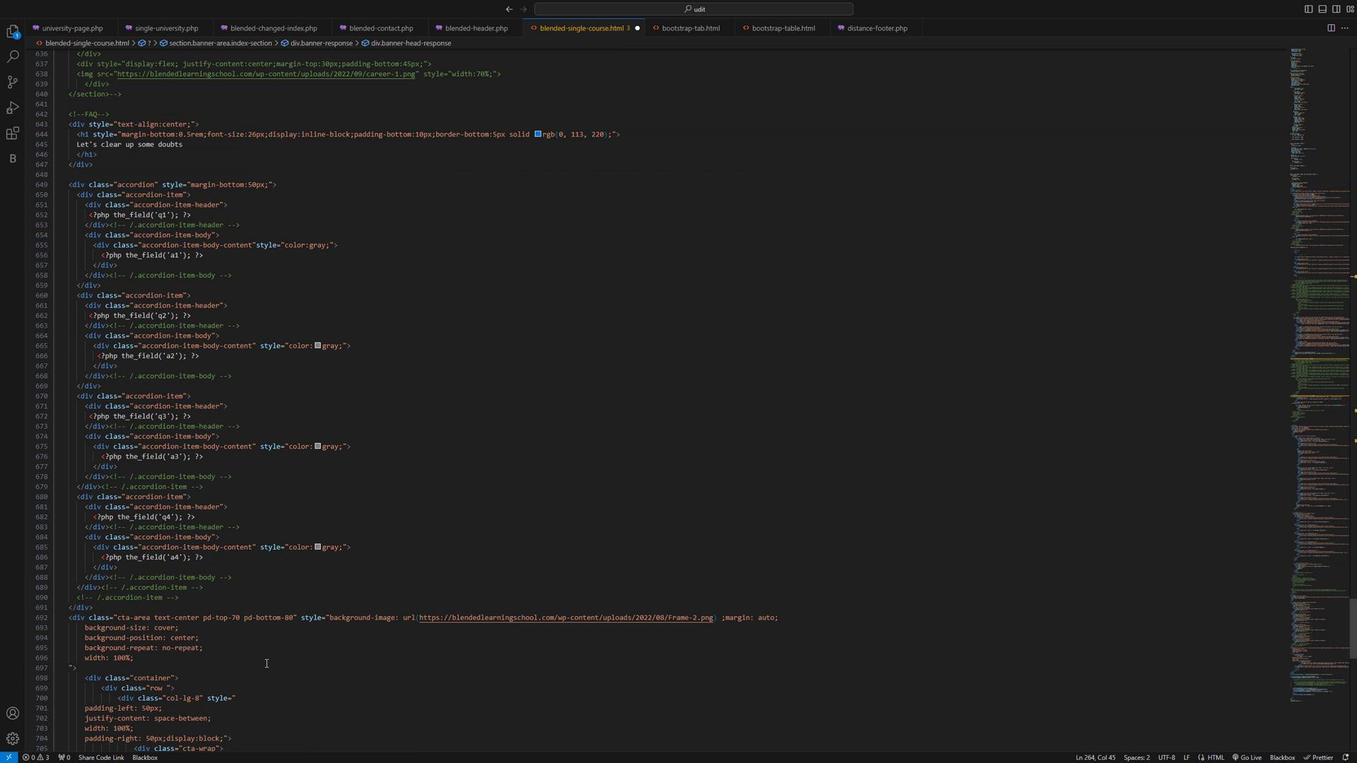 
Action: Mouse scrolled (296, 663) with delta (0, 0)
Screenshot: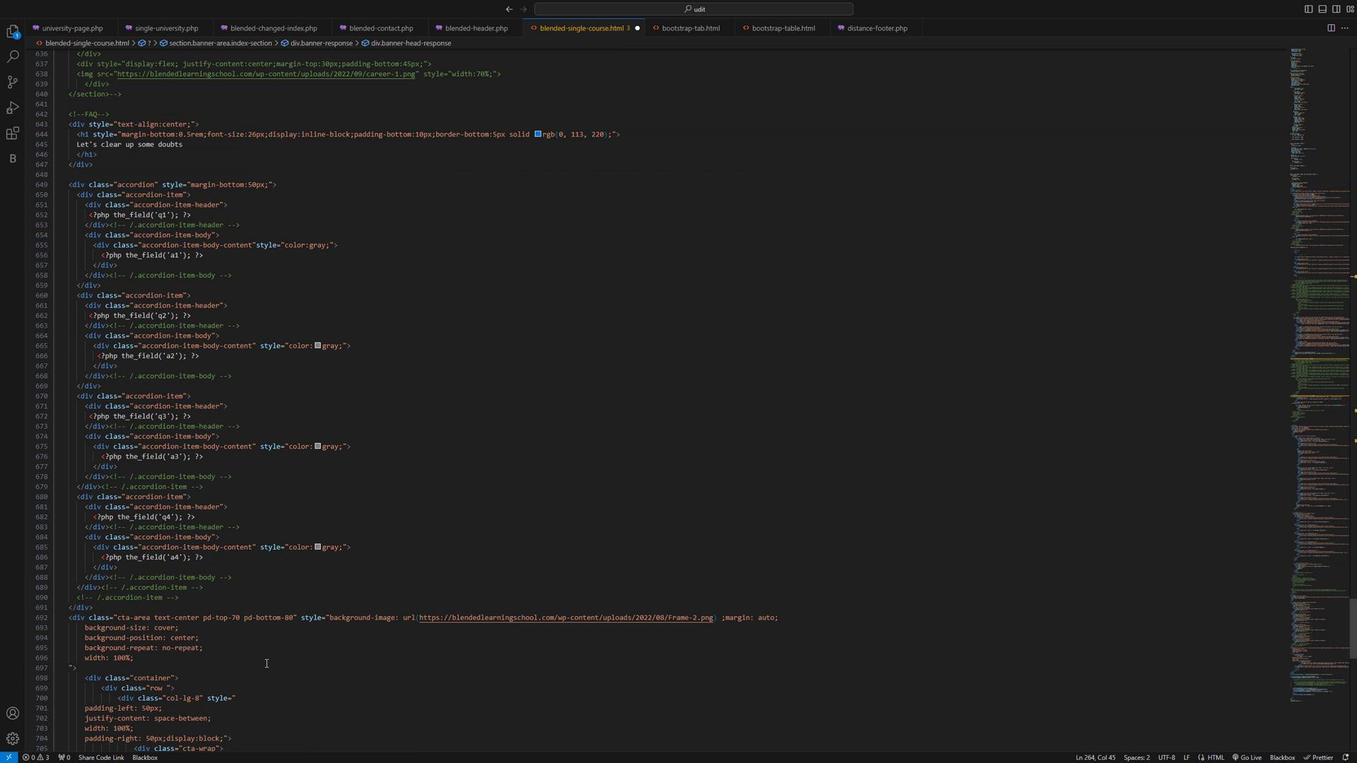 
Action: Mouse scrolled (296, 663) with delta (0, 0)
Screenshot: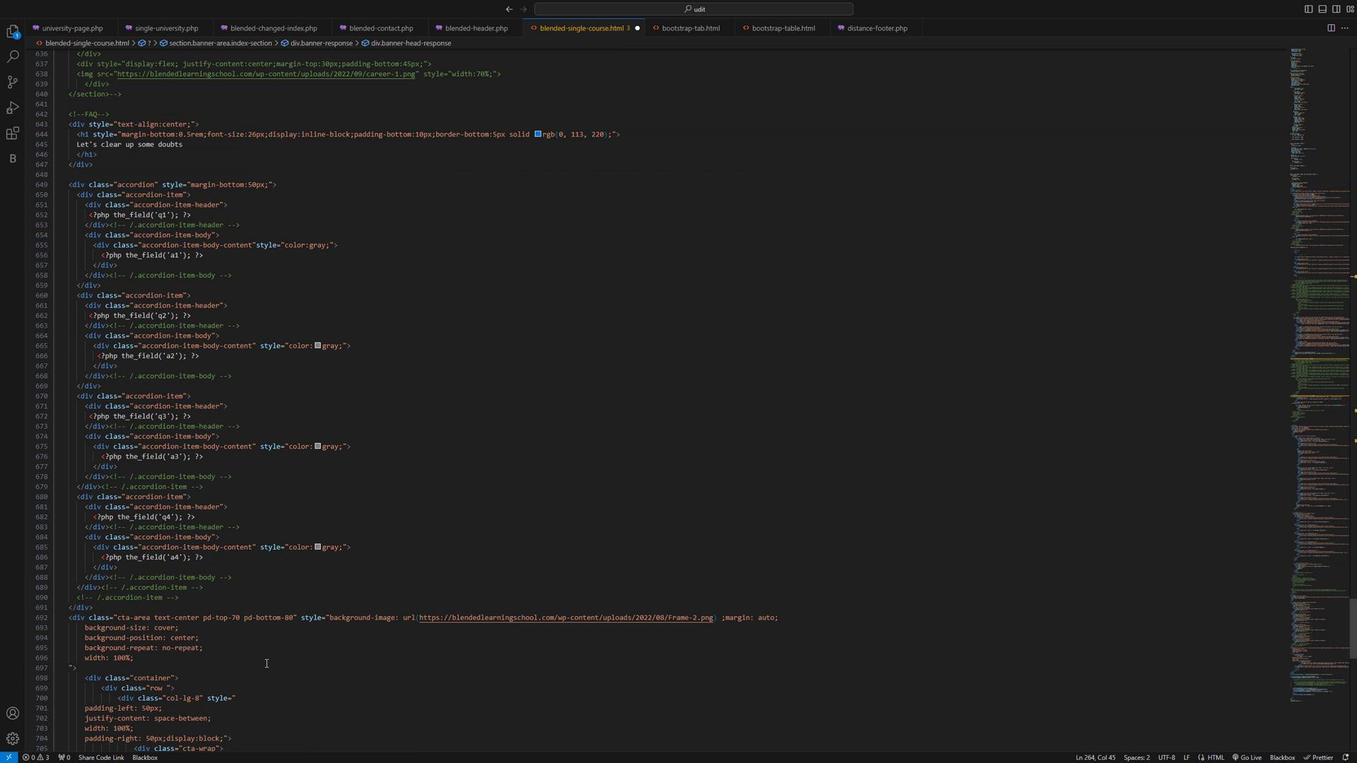 
Action: Mouse scrolled (296, 663) with delta (0, 0)
Screenshot: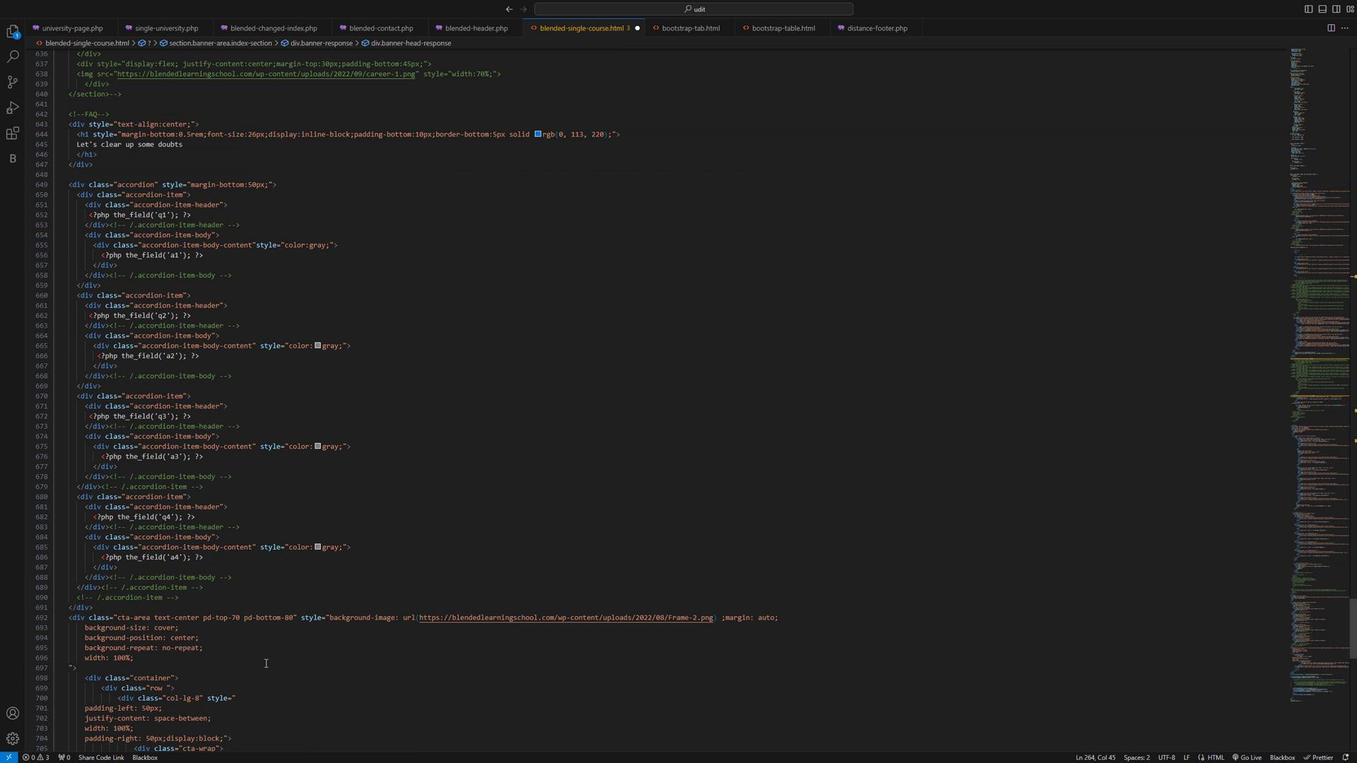 
Action: Mouse moved to (295, 663)
Screenshot: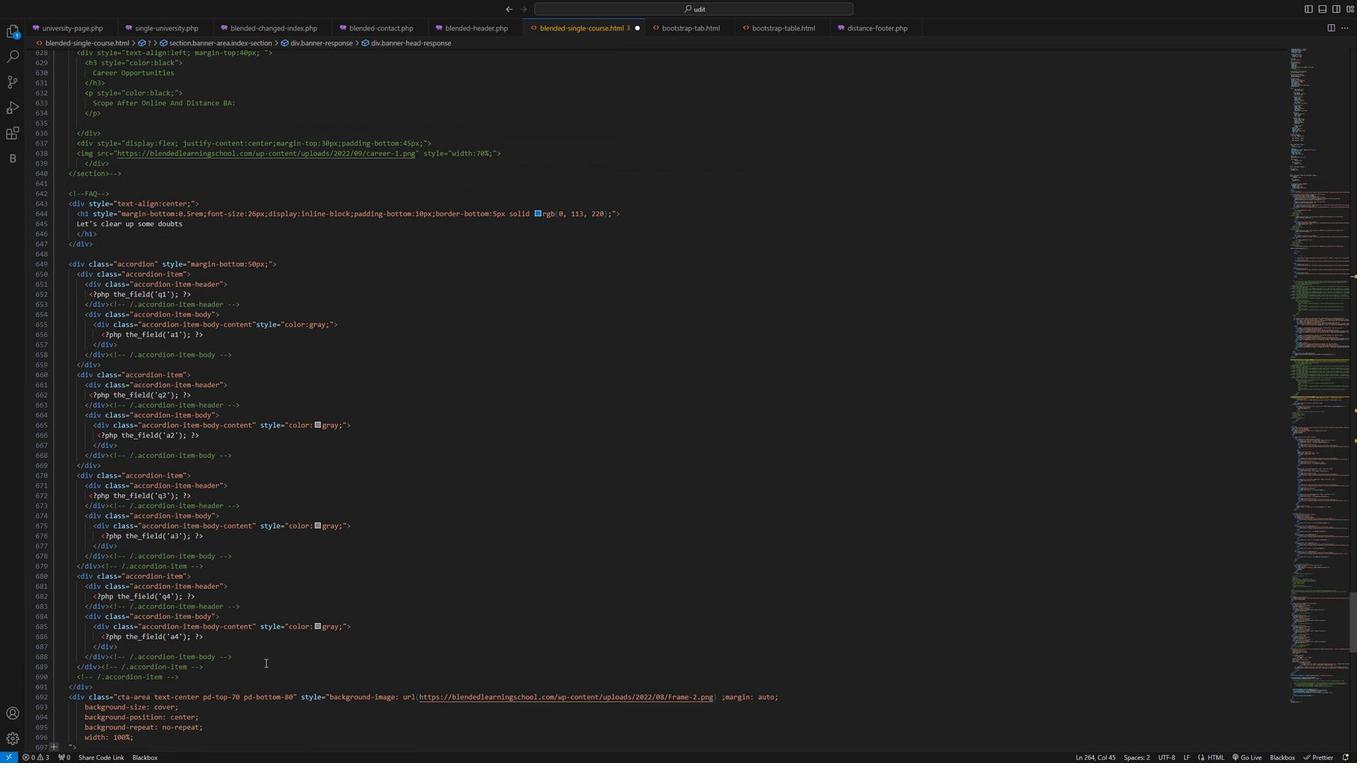 
Action: Mouse scrolled (295, 663) with delta (0, 0)
Screenshot: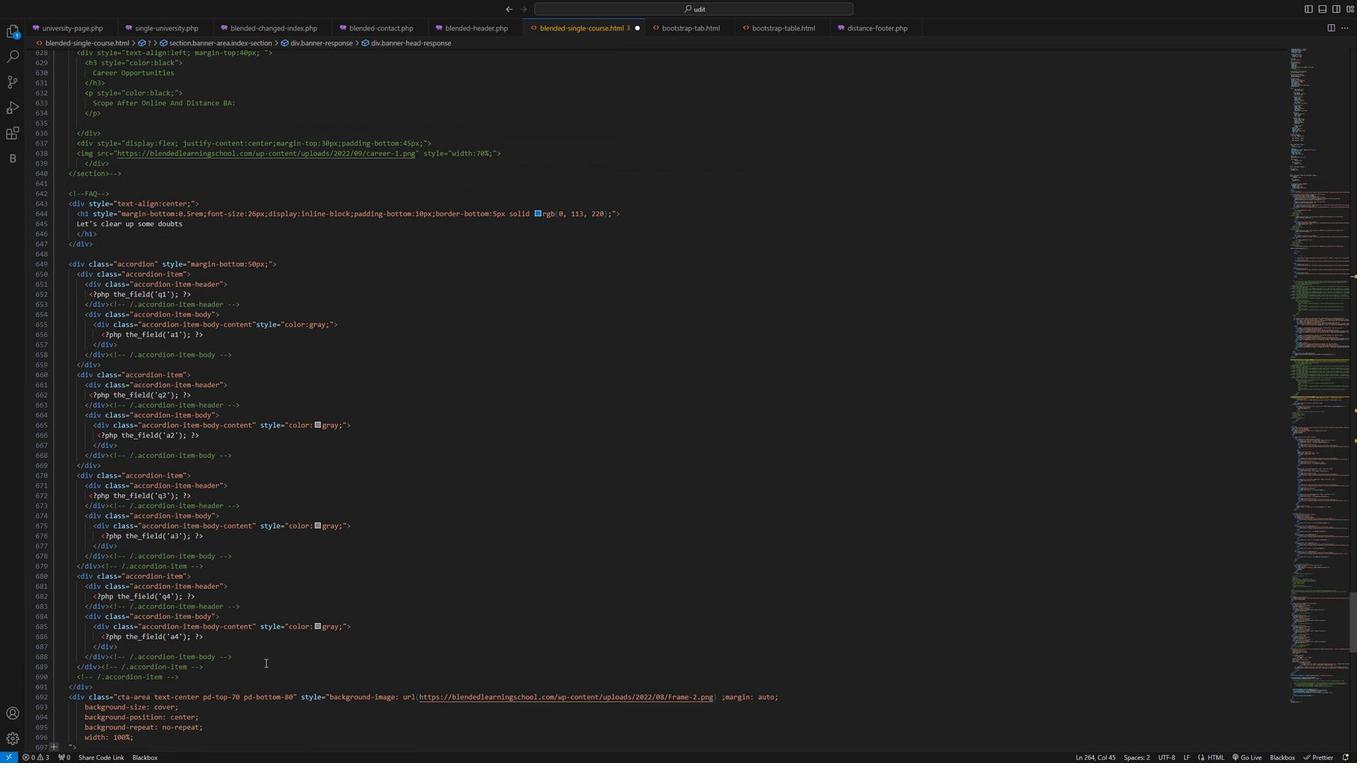
Action: Mouse moved to (294, 663)
Screenshot: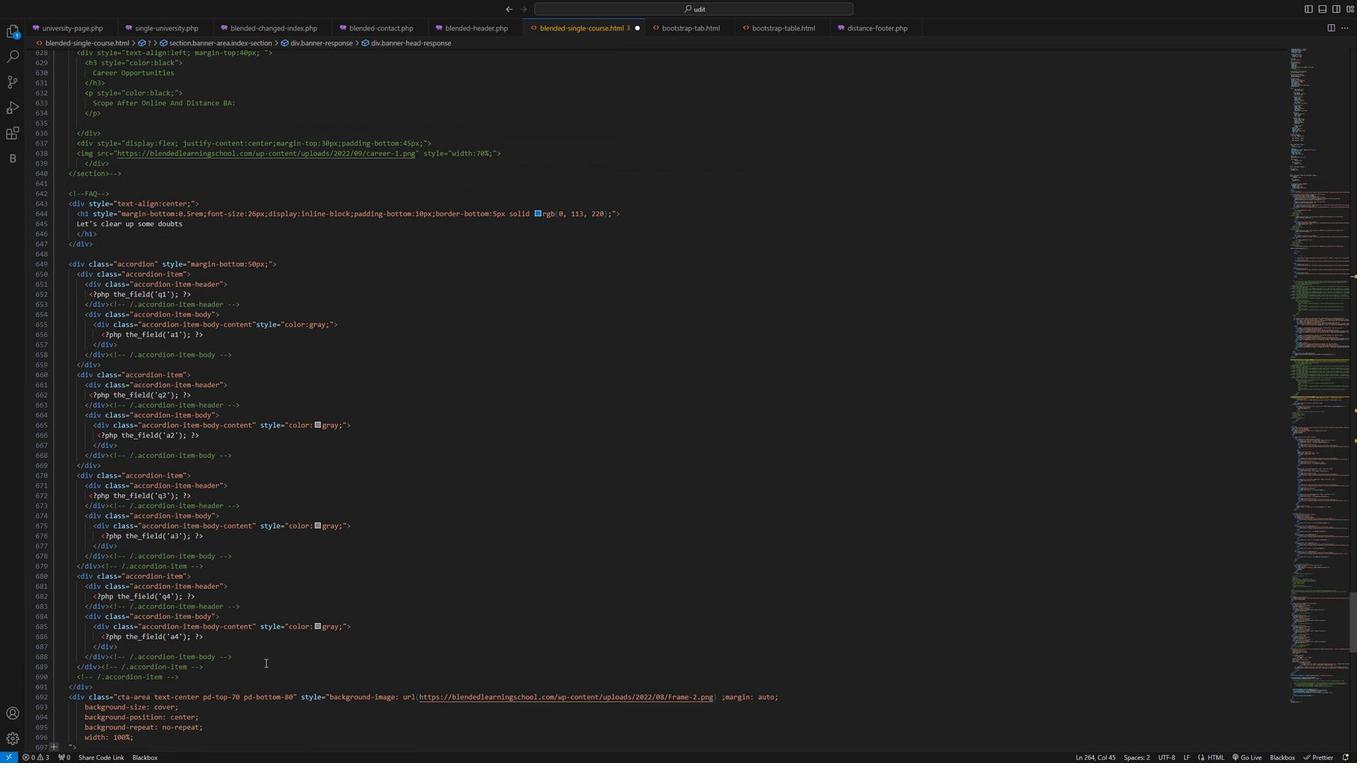 
Action: Mouse scrolled (294, 663) with delta (0, 0)
Screenshot: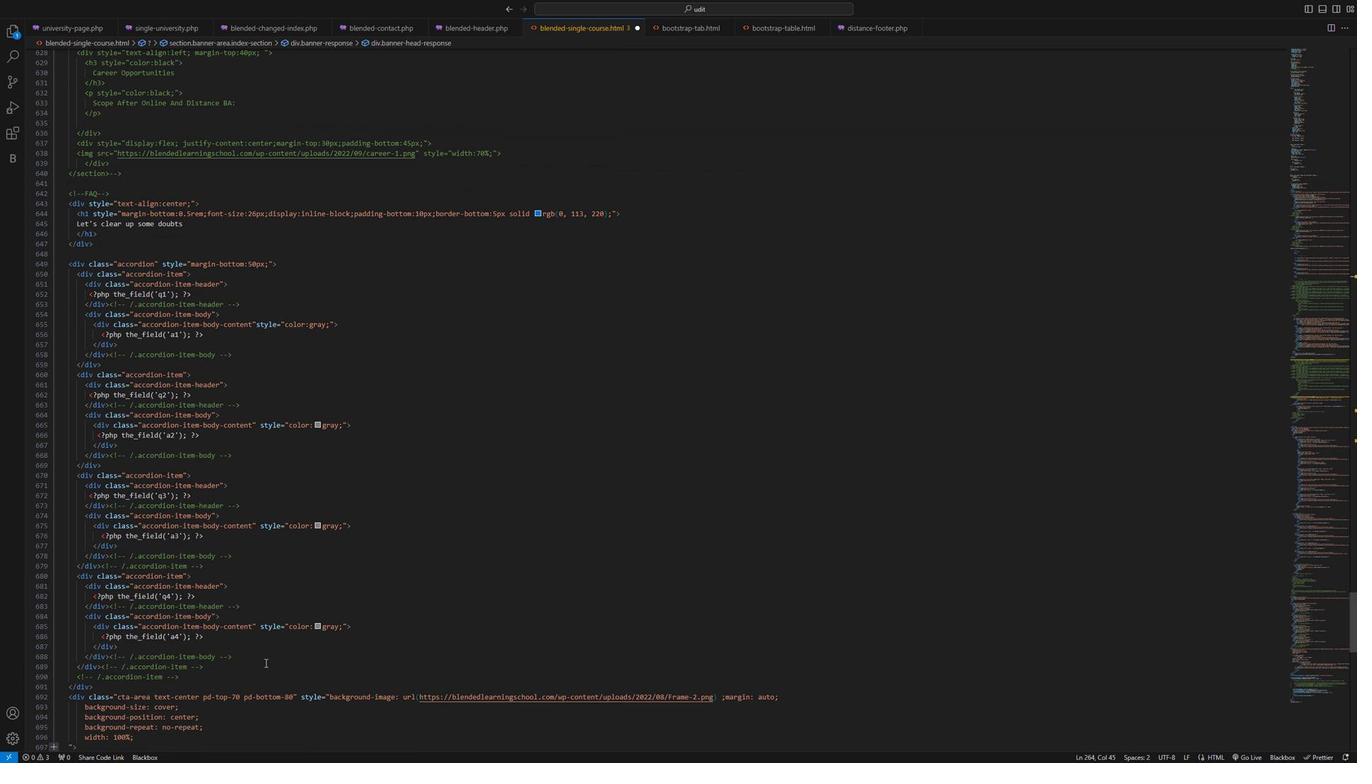 
Action: Mouse moved to (294, 663)
Screenshot: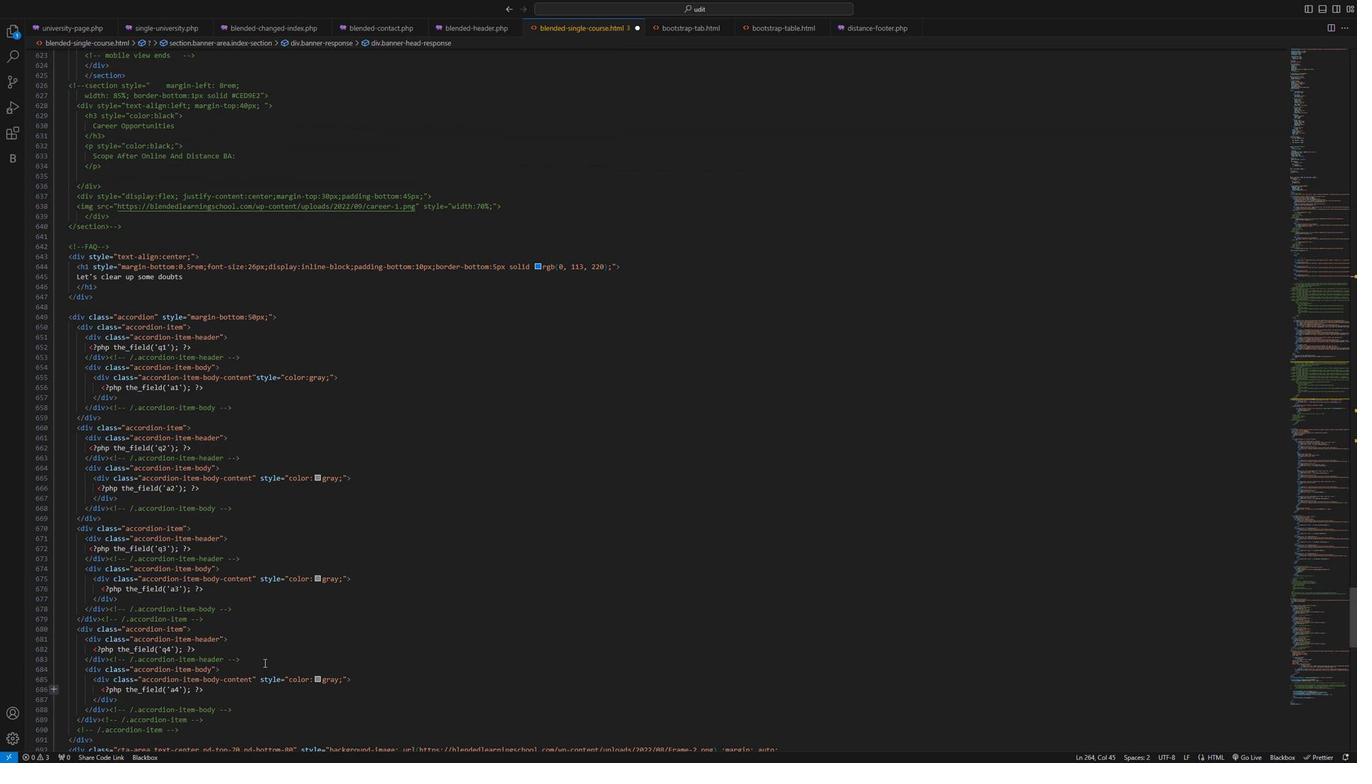 
Action: Mouse scrolled (294, 663) with delta (0, 0)
Screenshot: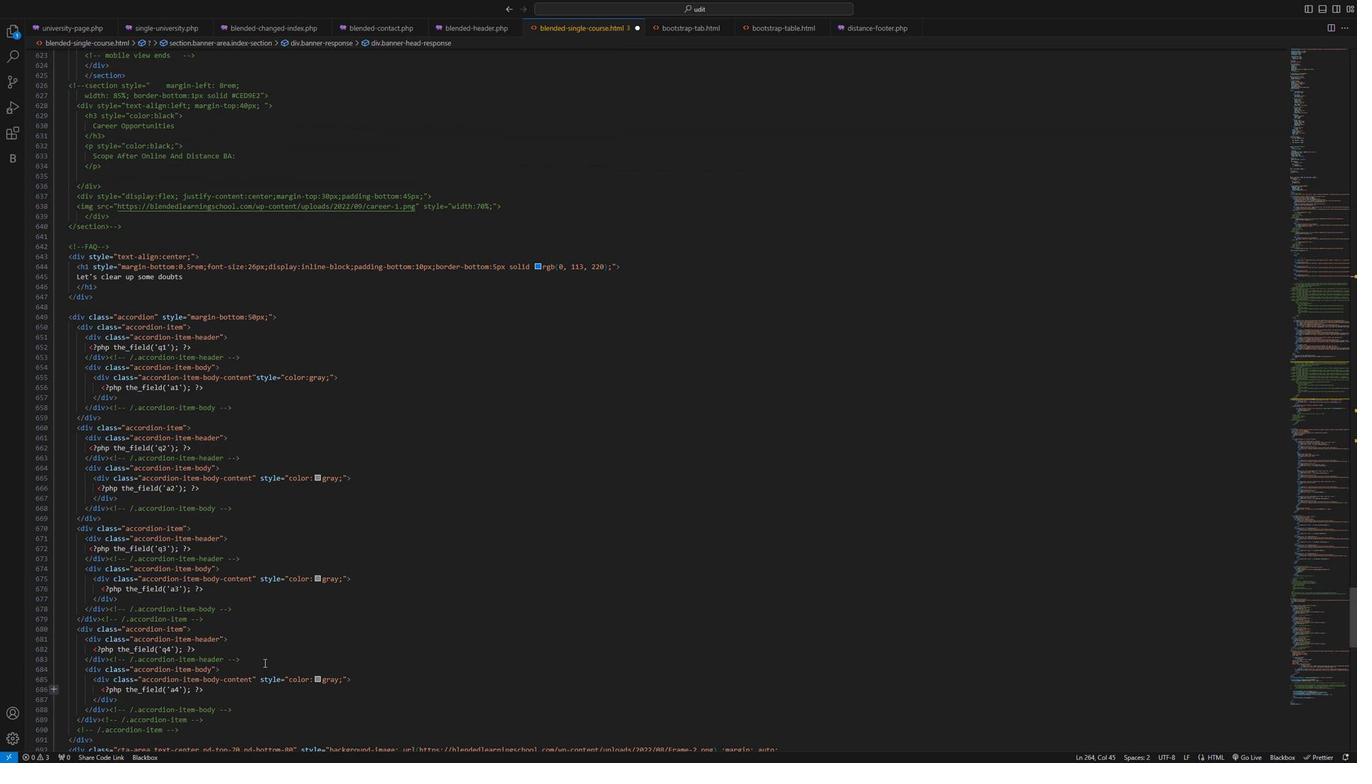 
Action: Mouse moved to (293, 663)
Screenshot: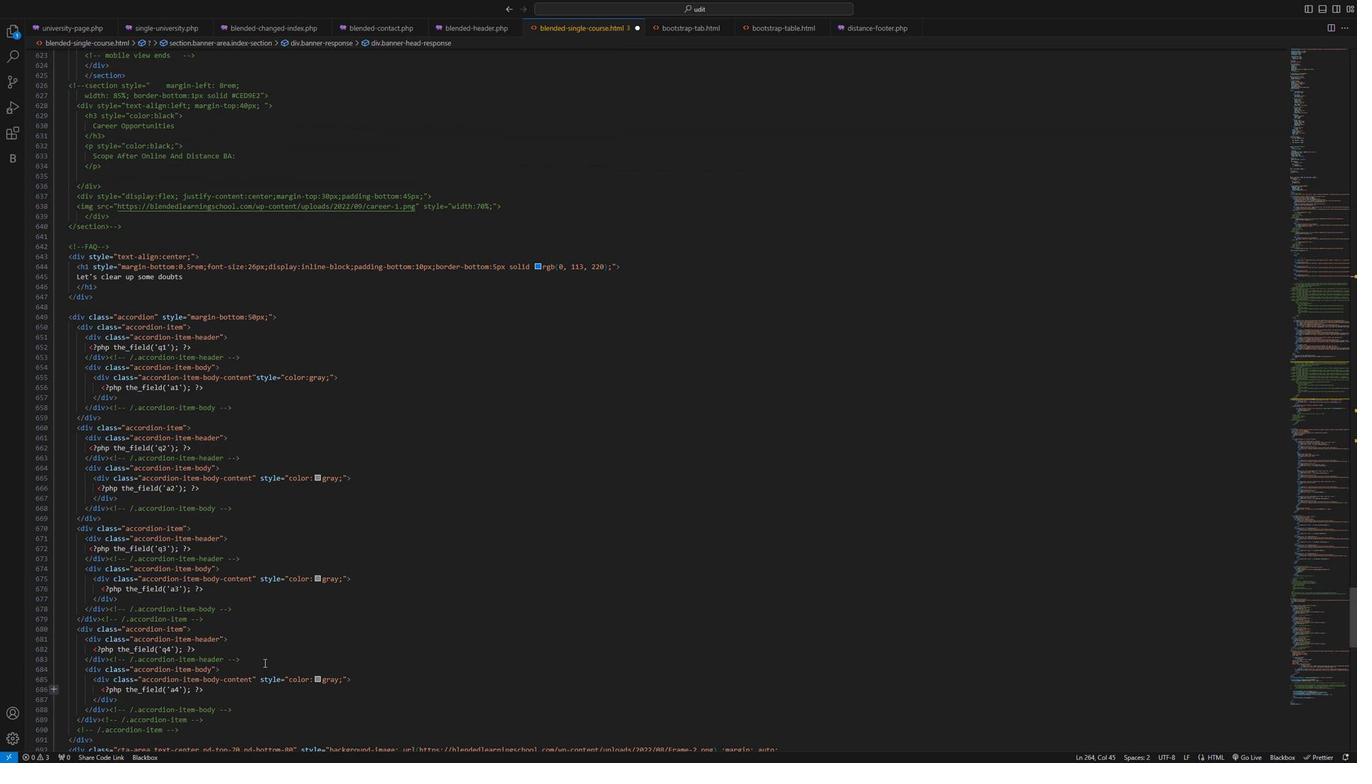 
Action: Mouse scrolled (293, 663) with delta (0, 0)
Screenshot: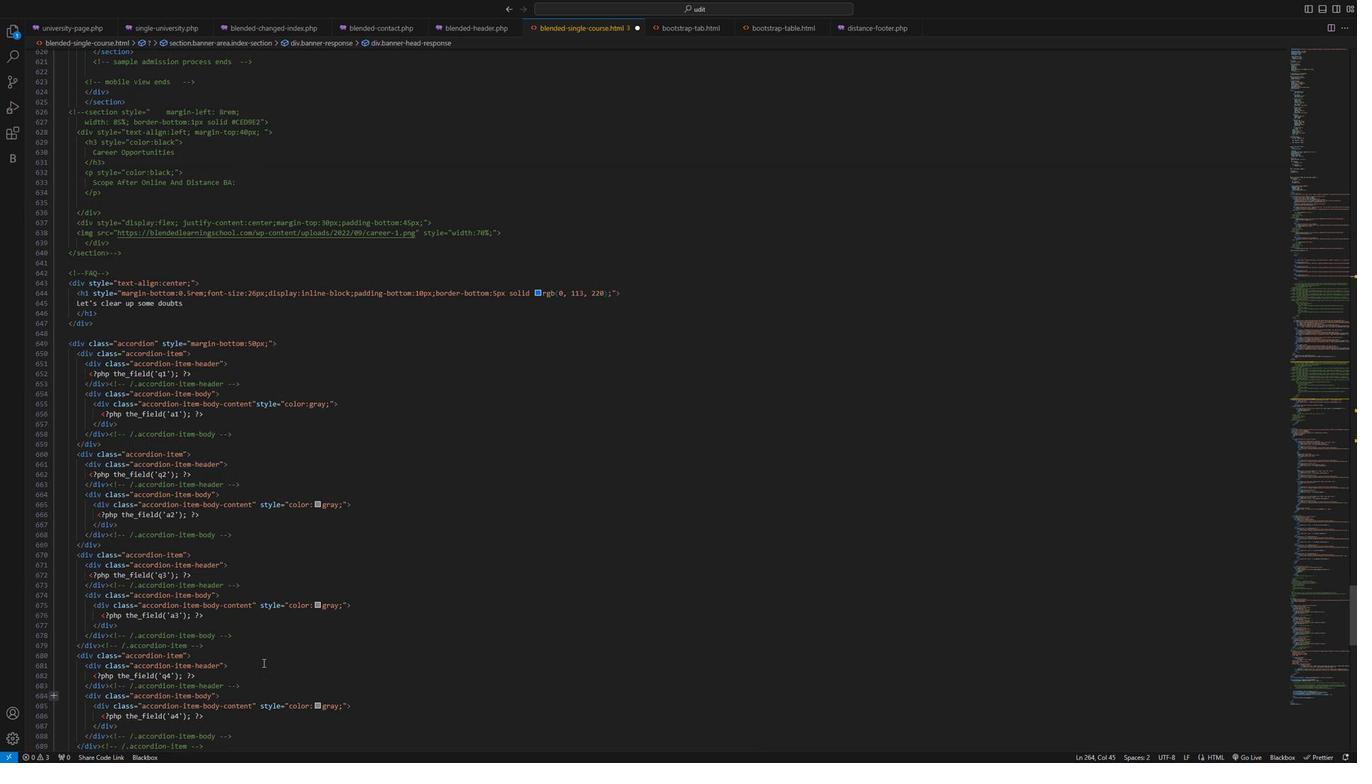 
Action: Mouse scrolled (293, 663) with delta (0, 0)
Screenshot: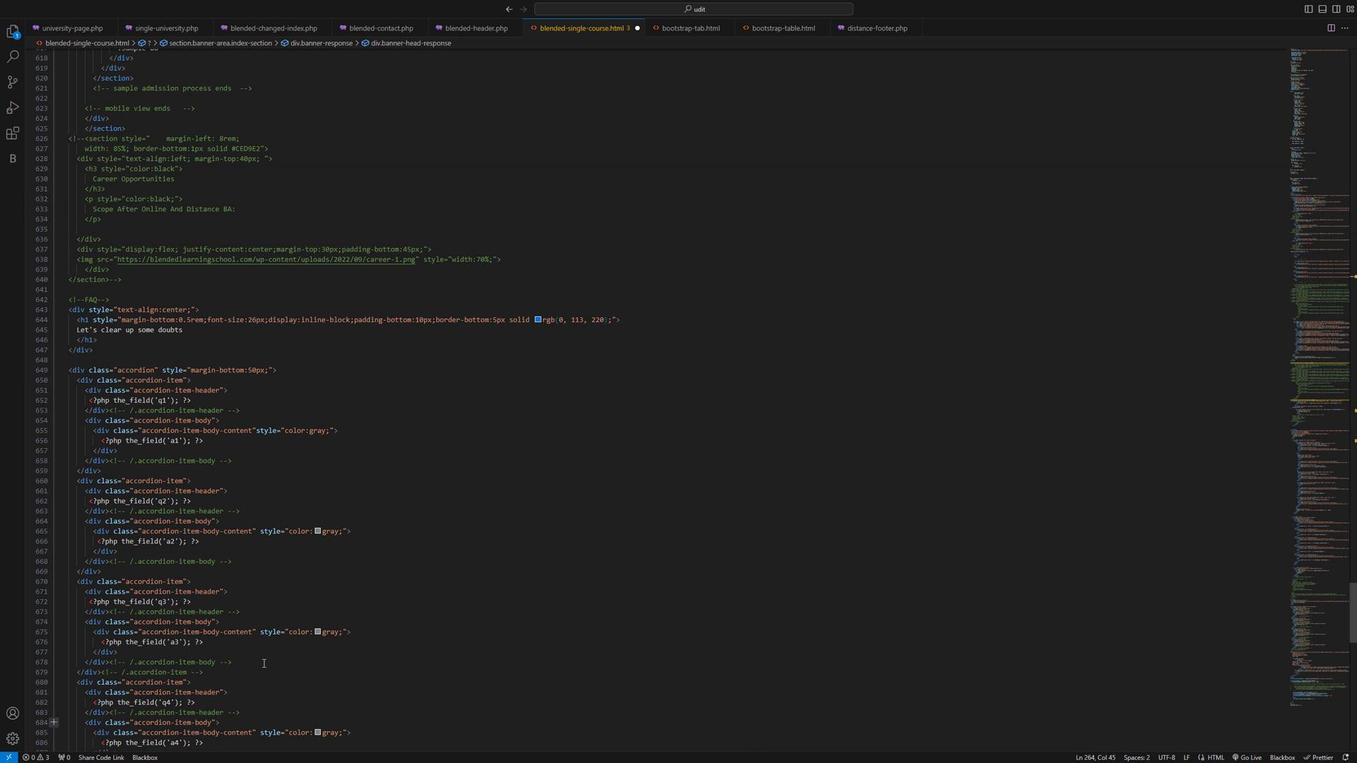 
Action: Mouse scrolled (293, 663) with delta (0, 0)
Screenshot: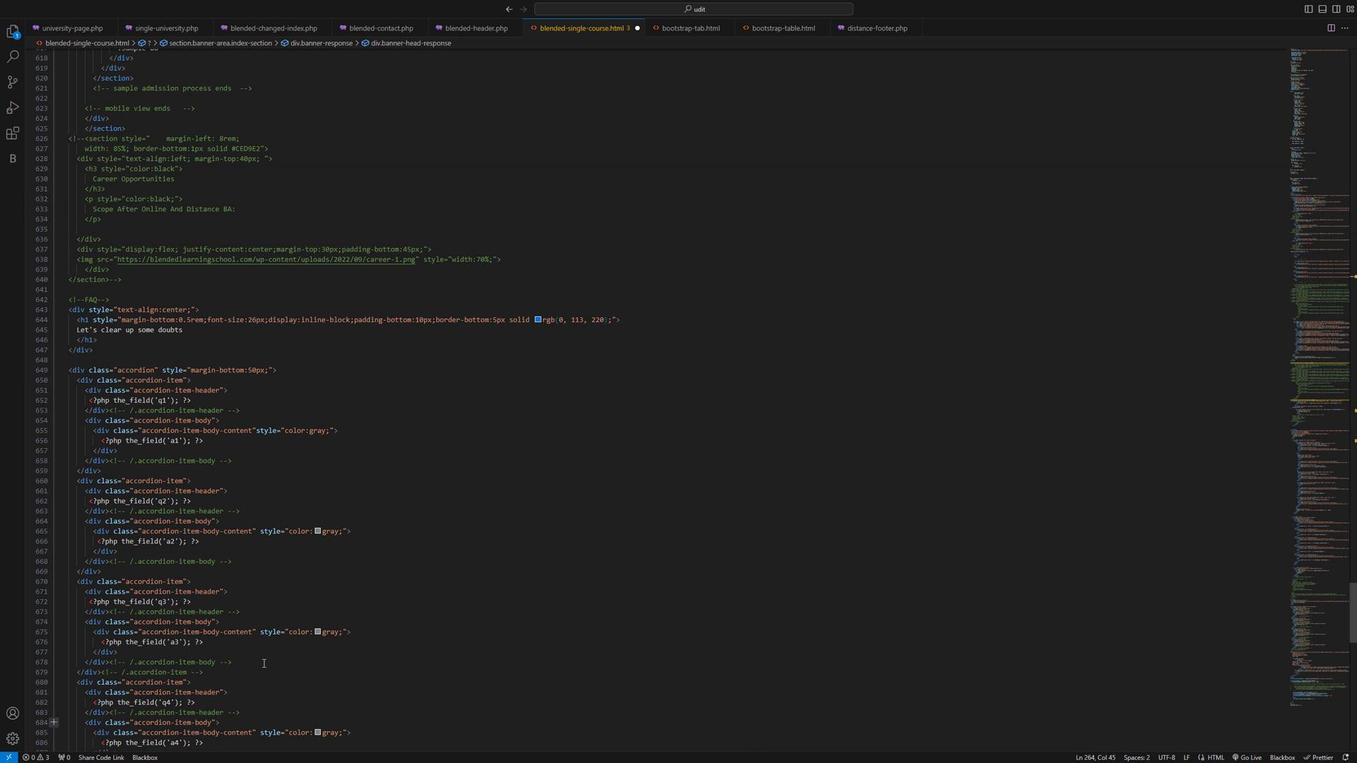 
Action: Mouse moved to (292, 663)
Screenshot: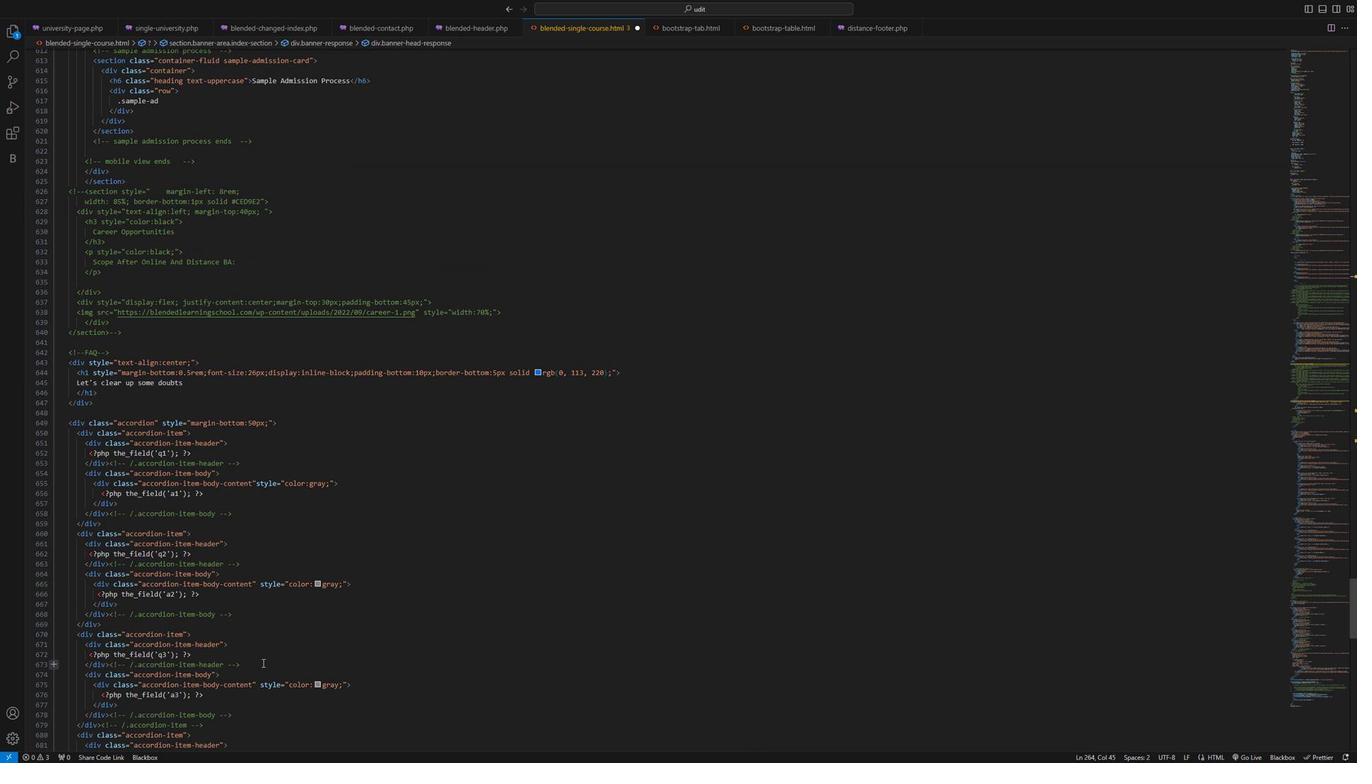 
Action: Mouse scrolled (292, 663) with delta (0, 0)
Screenshot: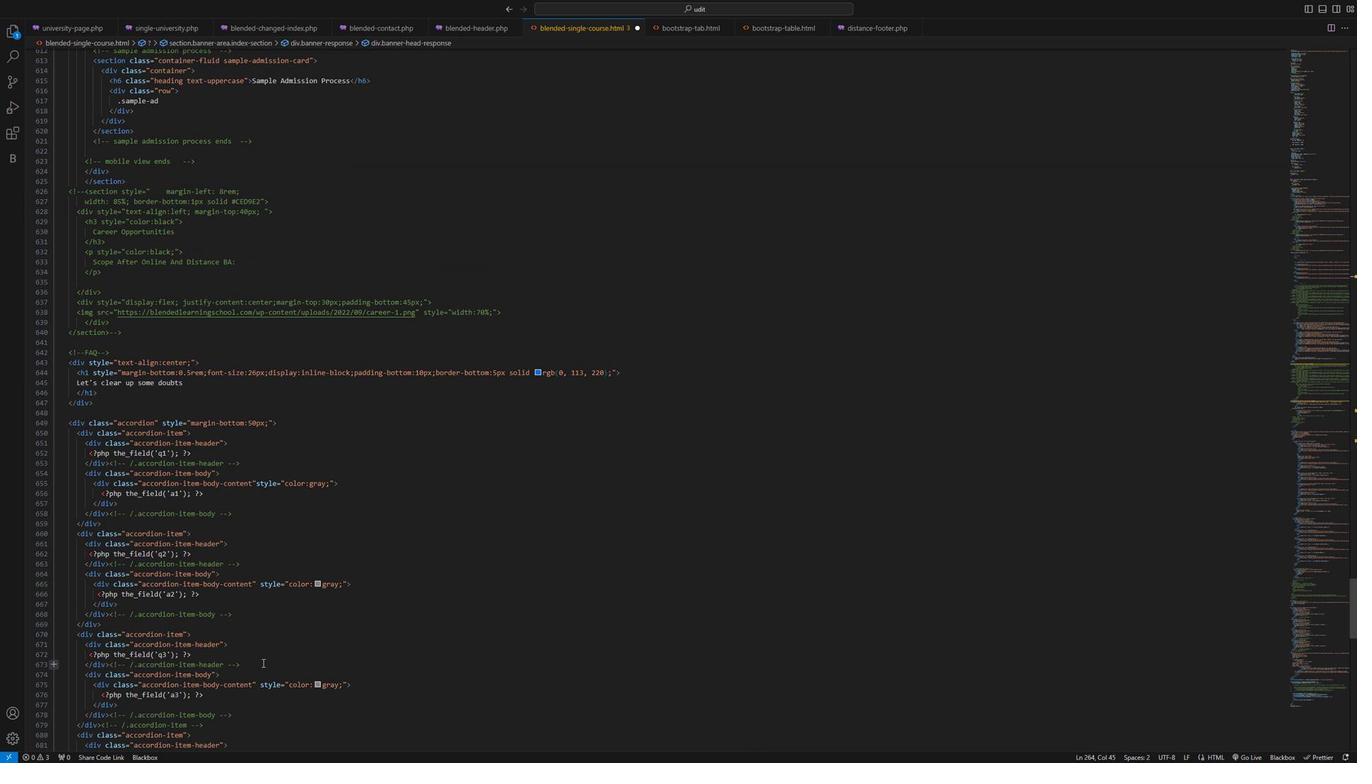 
Action: Mouse scrolled (292, 663) with delta (0, 0)
Screenshot: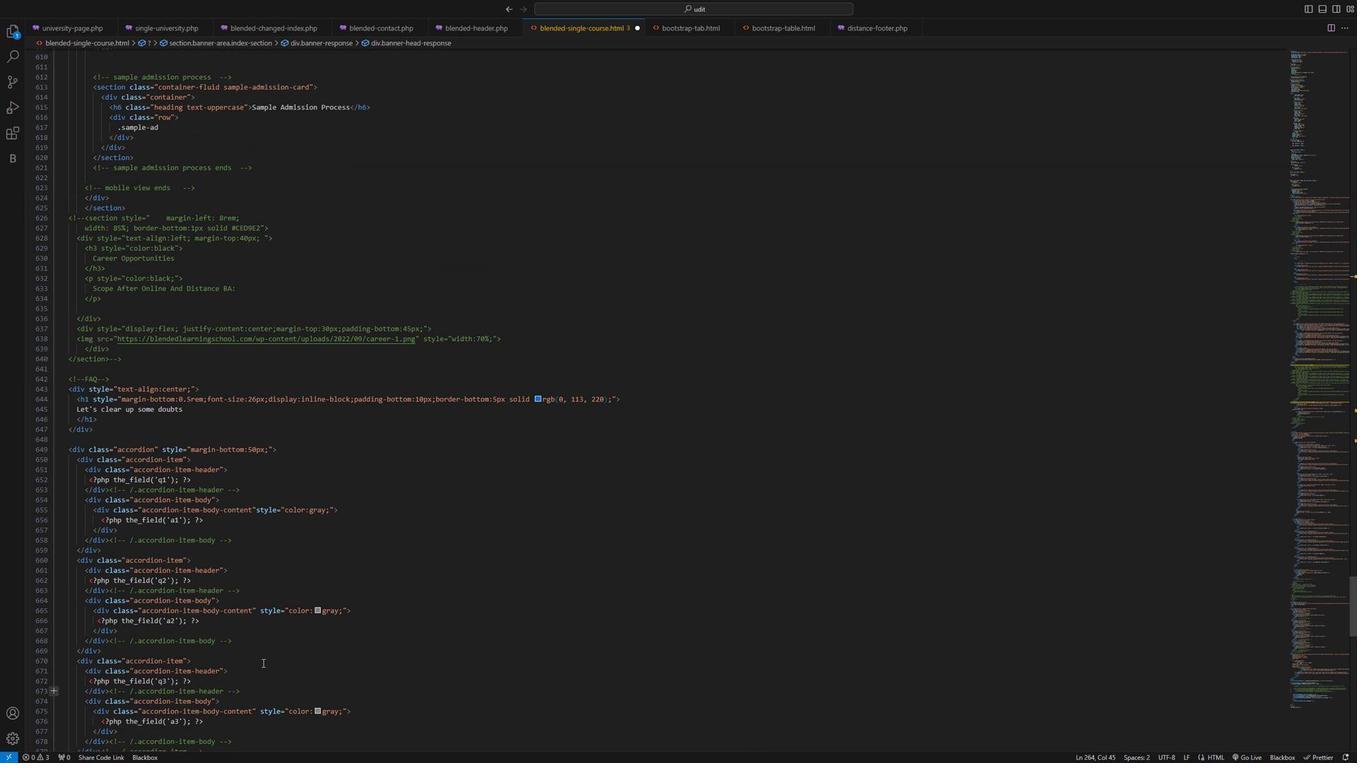 
Action: Mouse scrolled (292, 663) with delta (0, 0)
Screenshot: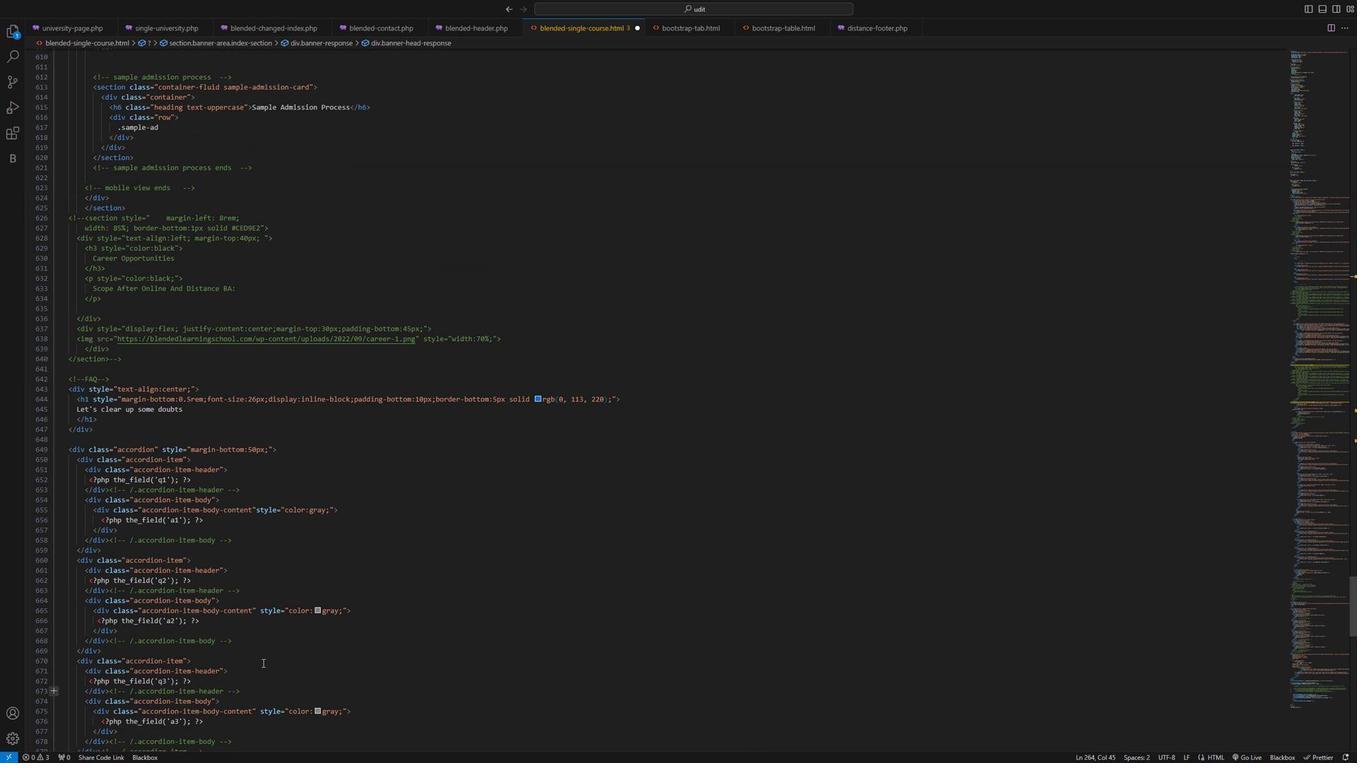 
Action: Mouse scrolled (292, 663) with delta (0, 0)
Screenshot: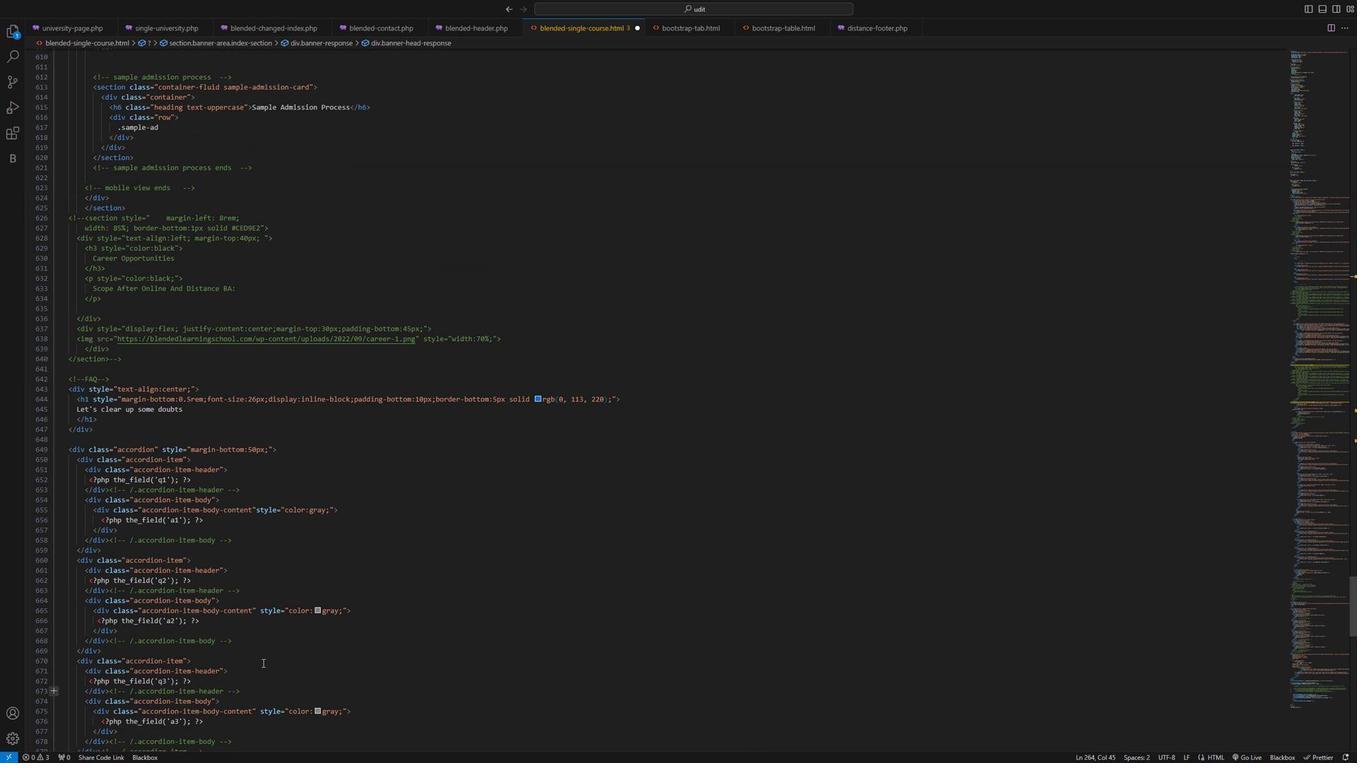 
Action: Mouse moved to (284, 669)
Screenshot: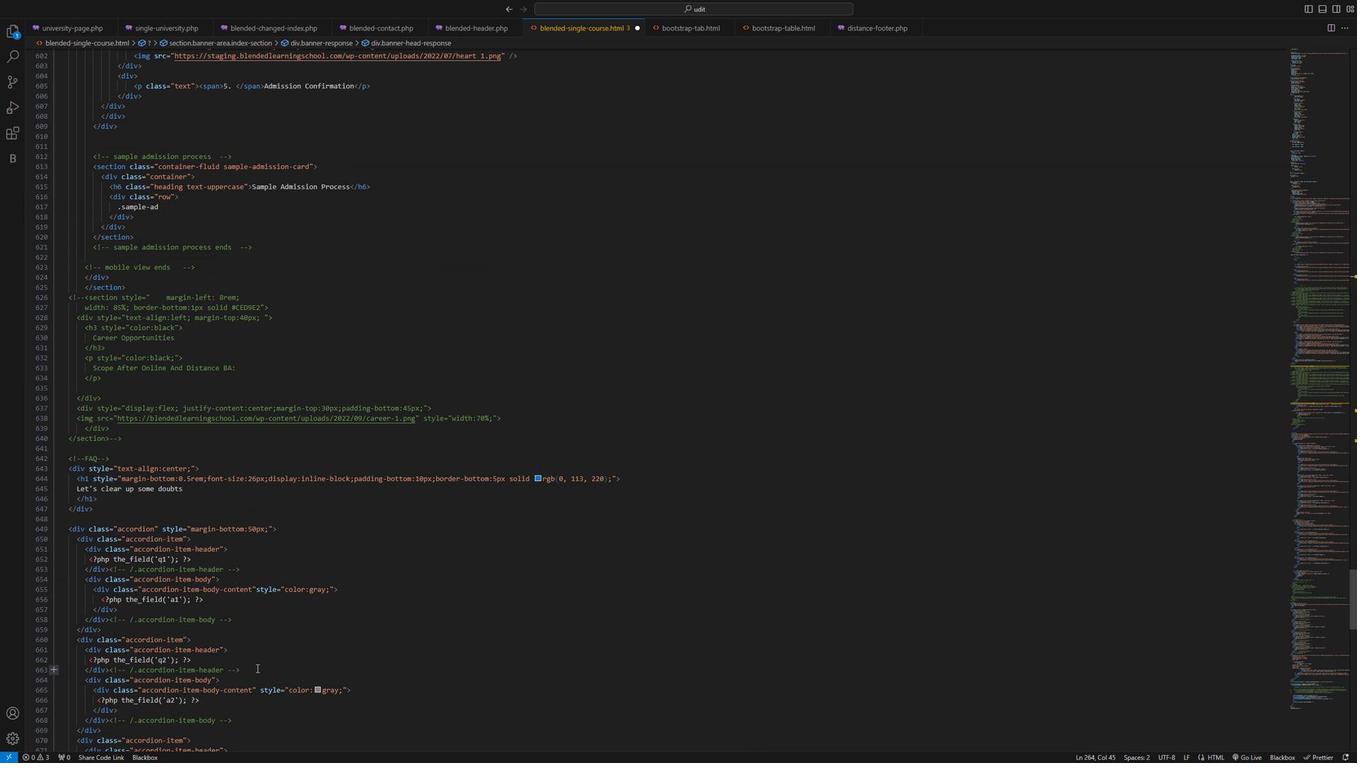 
Action: Mouse scrolled (284, 669) with delta (0, 0)
Screenshot: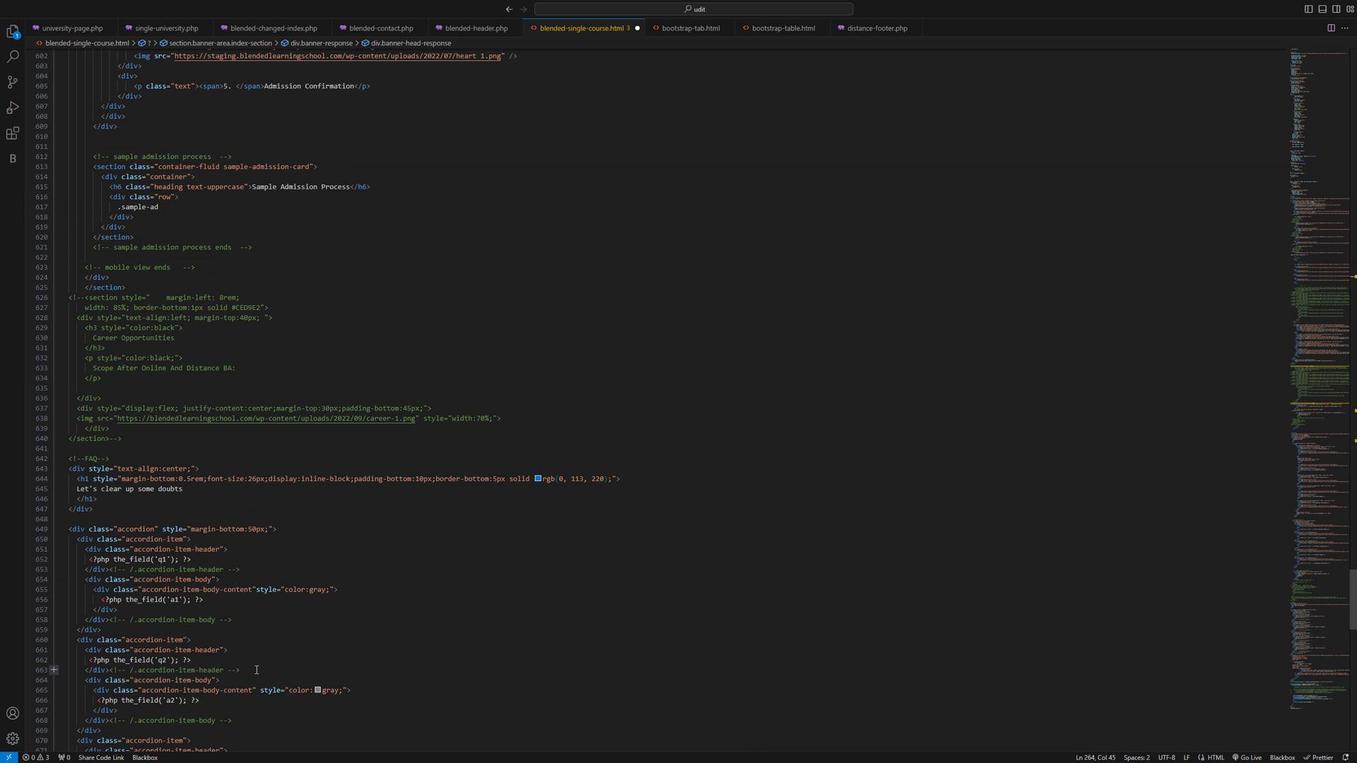 
Action: Mouse scrolled (284, 669) with delta (0, 0)
Screenshot: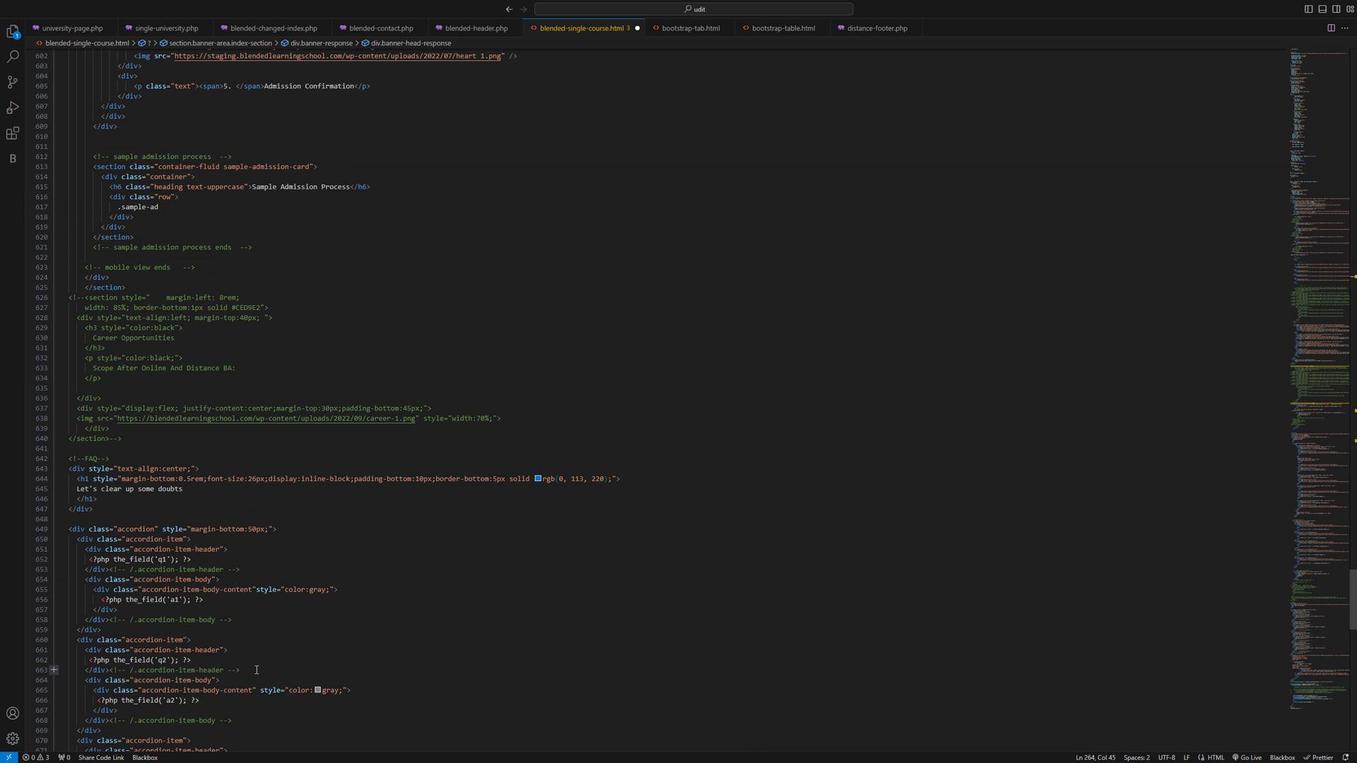
Action: Mouse scrolled (284, 669) with delta (0, 0)
Screenshot: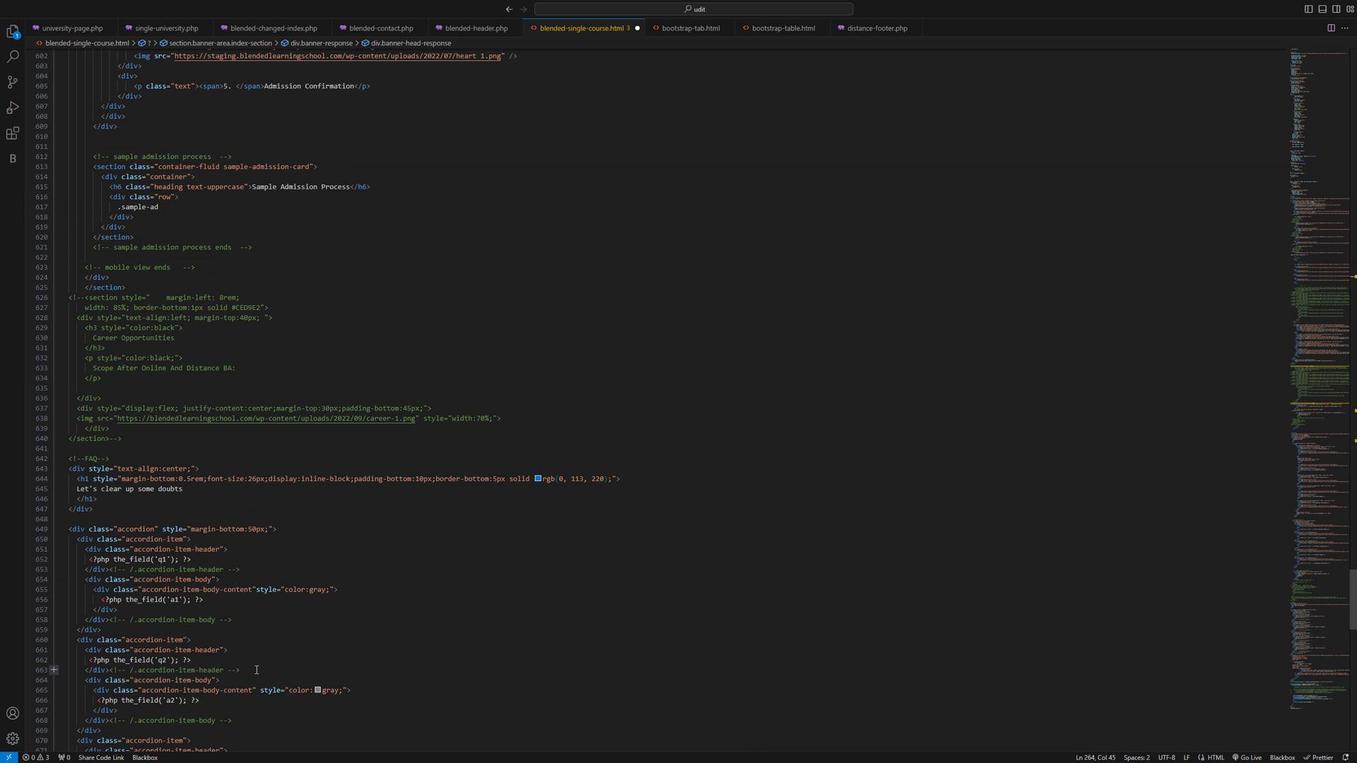 
Action: Mouse scrolled (284, 669) with delta (0, 0)
Screenshot: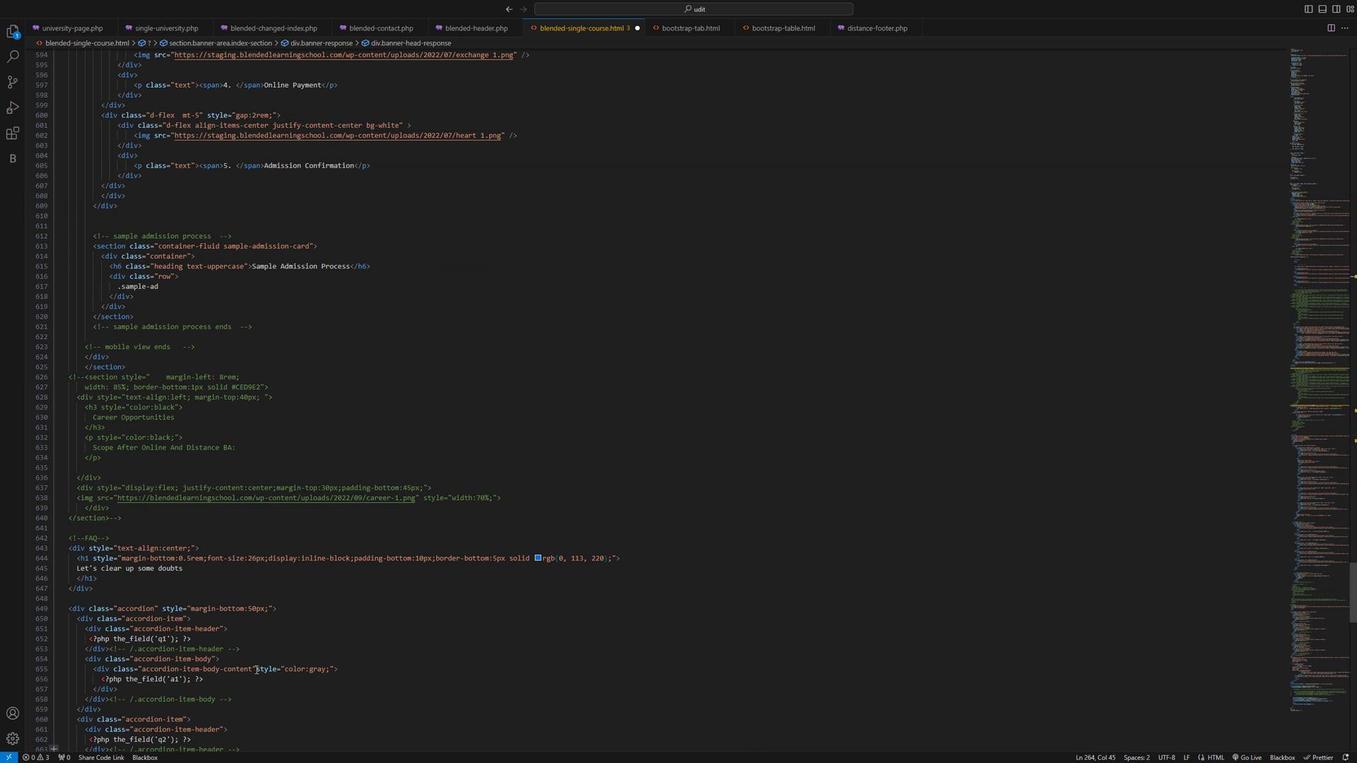 
Action: Mouse scrolled (284, 669) with delta (0, 0)
Screenshot: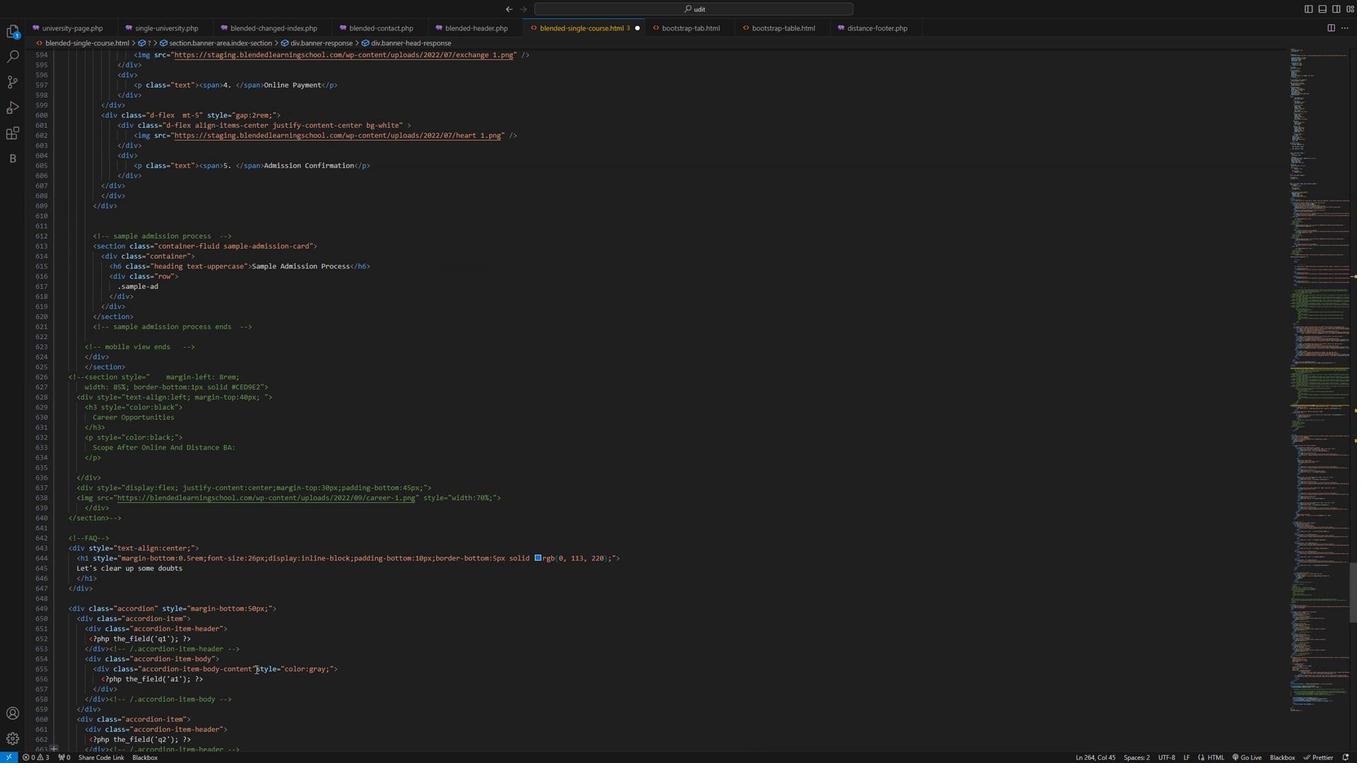 
Action: Mouse scrolled (284, 669) with delta (0, 0)
